 Task: Buy 3 Axle Damper & Kicker Shocks of size 140 mm from Shocks, Struts & Suspension section under best seller category for shipping address: Maddie Scott, 1225 Ridge Road, Dodge City, Kansas 67801, Cell Number 6205197251. Pay from credit card ending with 7965, CVV 549
Action: Key pressed amazon.com<Key.enter>
Screenshot: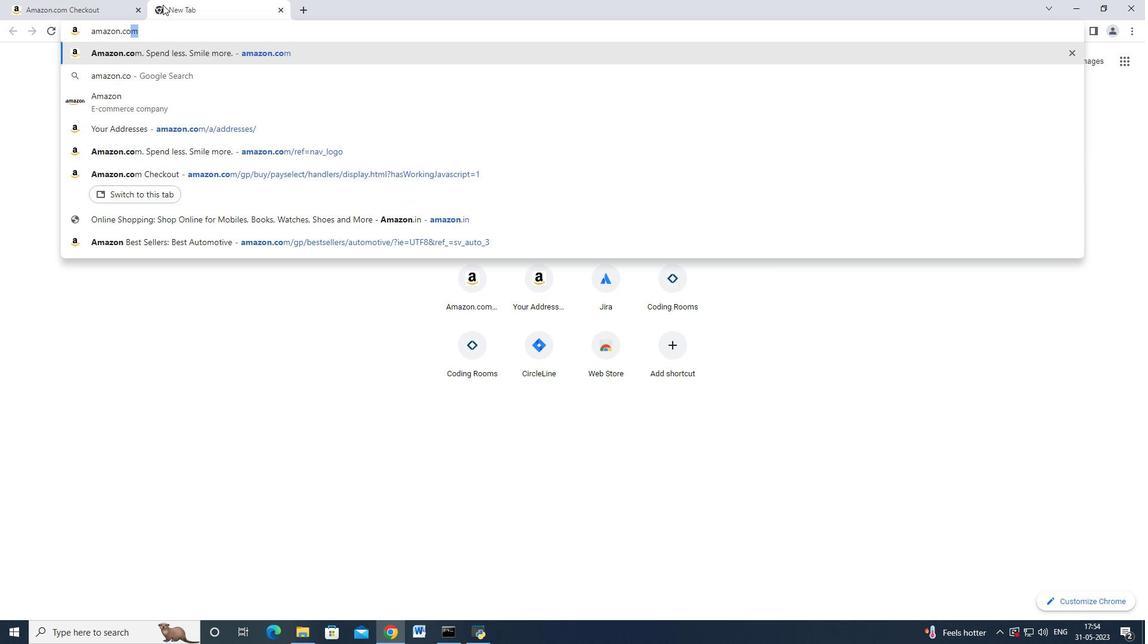 
Action: Mouse moved to (18, 97)
Screenshot: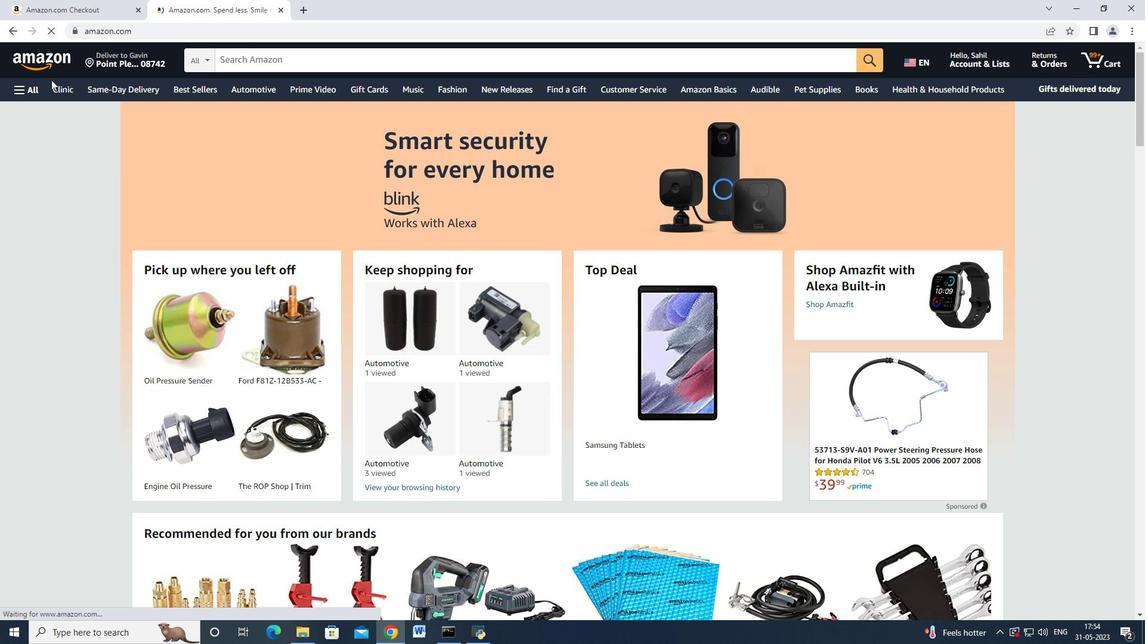 
Action: Mouse pressed left at (18, 97)
Screenshot: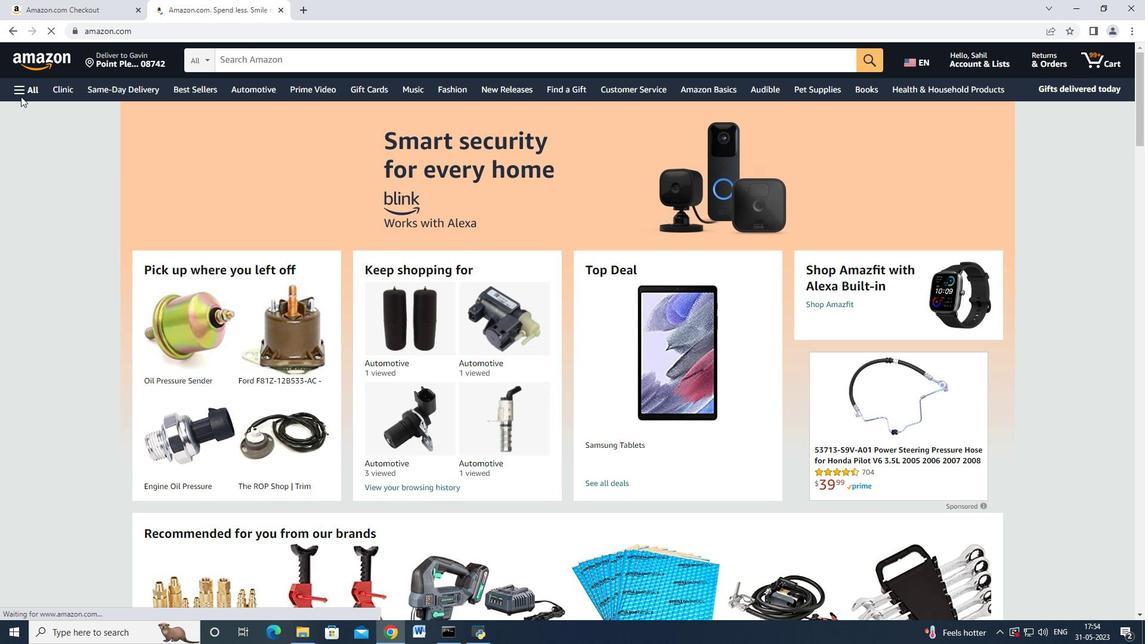 
Action: Mouse moved to (35, 119)
Screenshot: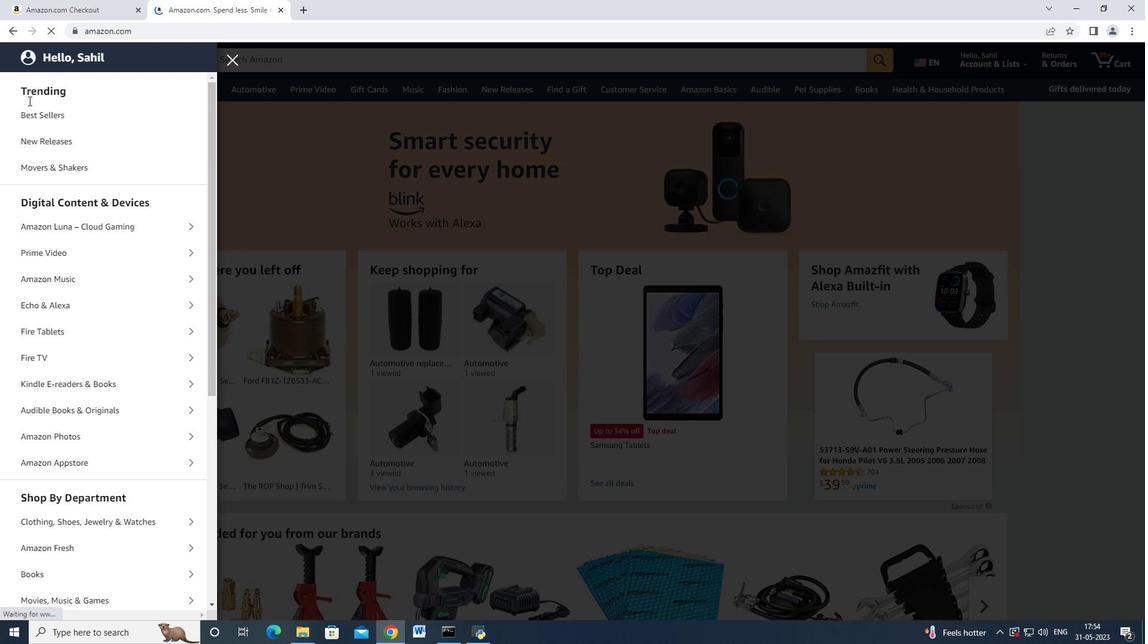 
Action: Mouse scrolled (35, 118) with delta (0, 0)
Screenshot: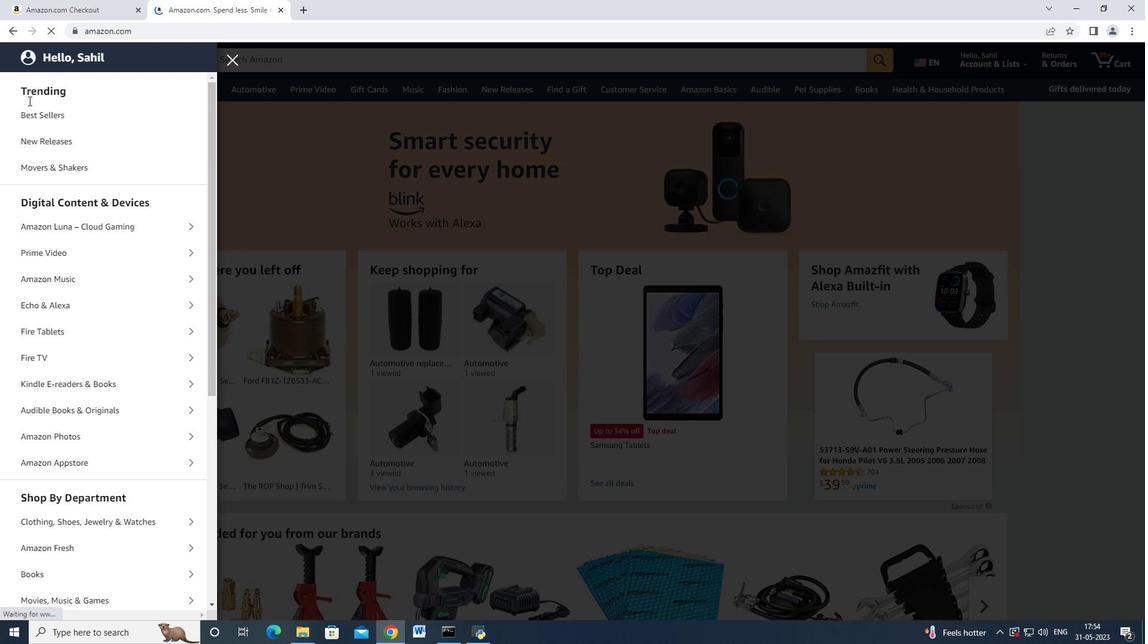 
Action: Mouse moved to (35, 119)
Screenshot: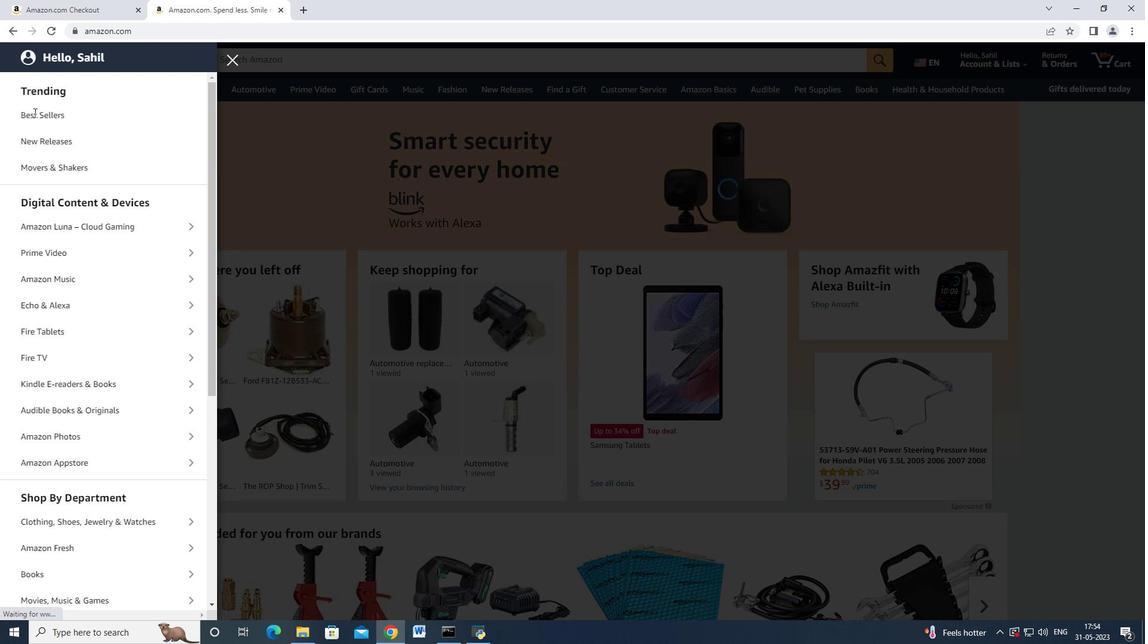 
Action: Mouse scrolled (35, 119) with delta (0, 0)
Screenshot: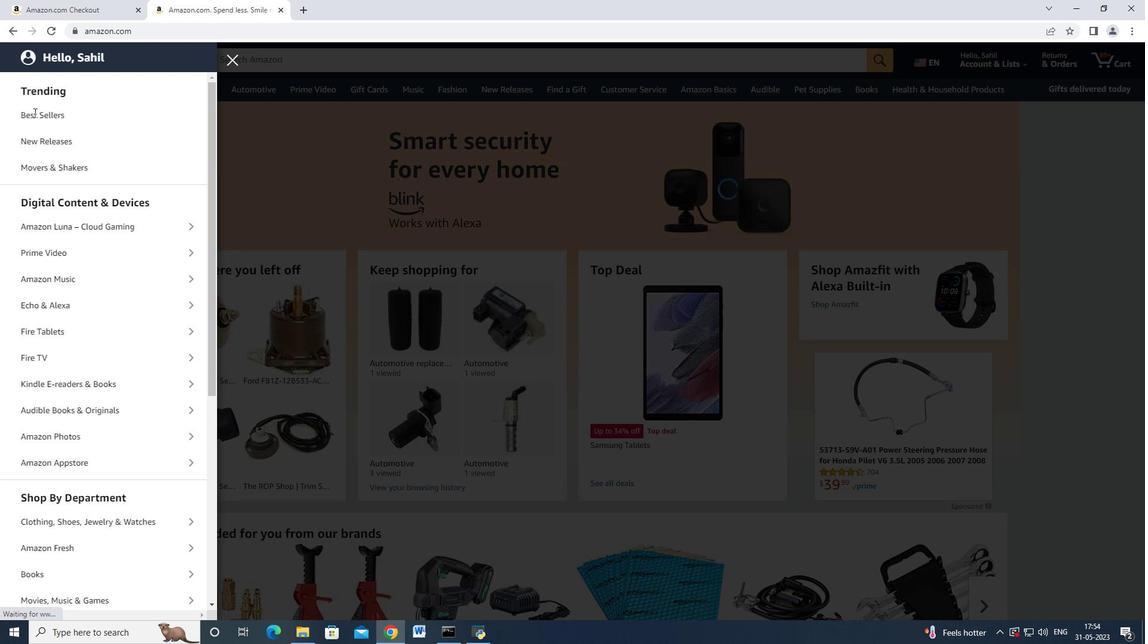 
Action: Mouse moved to (36, 130)
Screenshot: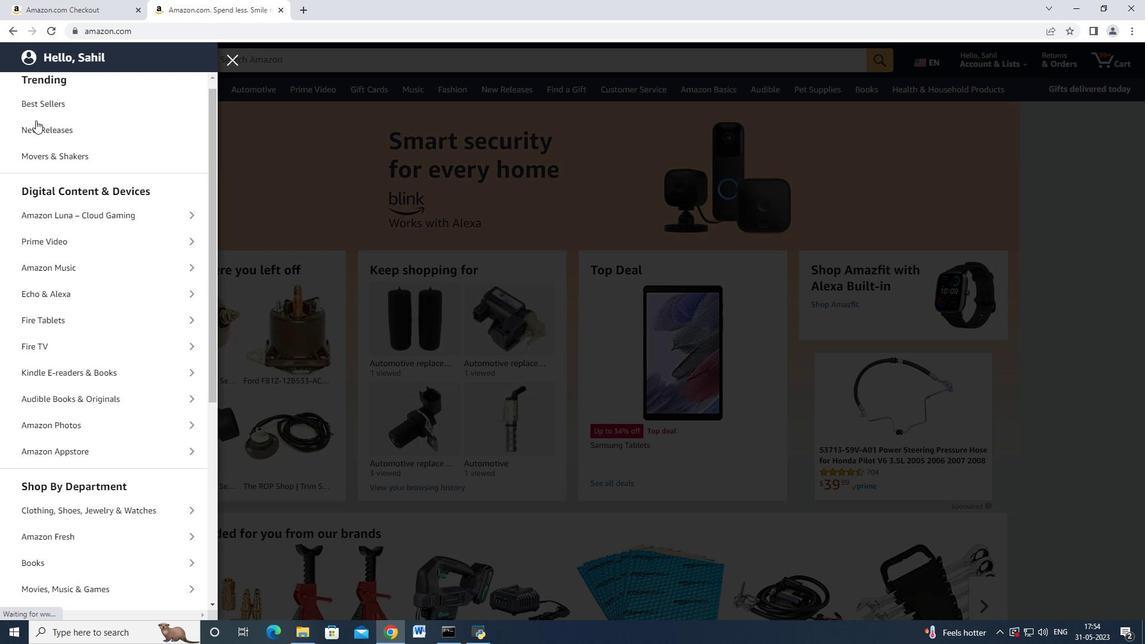 
Action: Mouse scrolled (36, 127) with delta (0, 0)
Screenshot: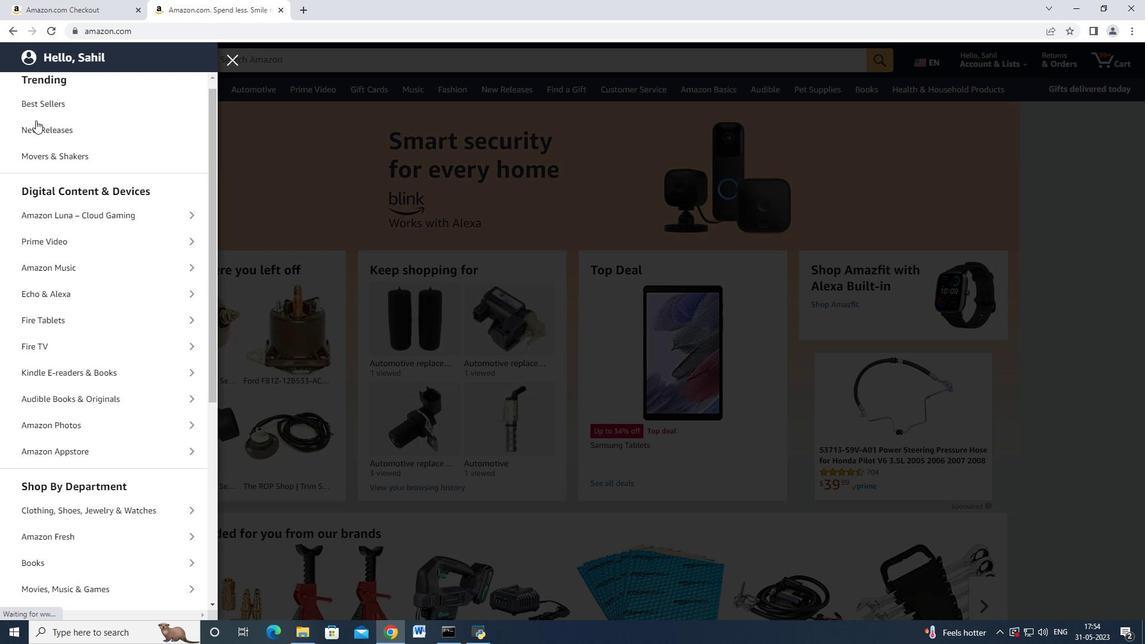 
Action: Mouse moved to (36, 130)
Screenshot: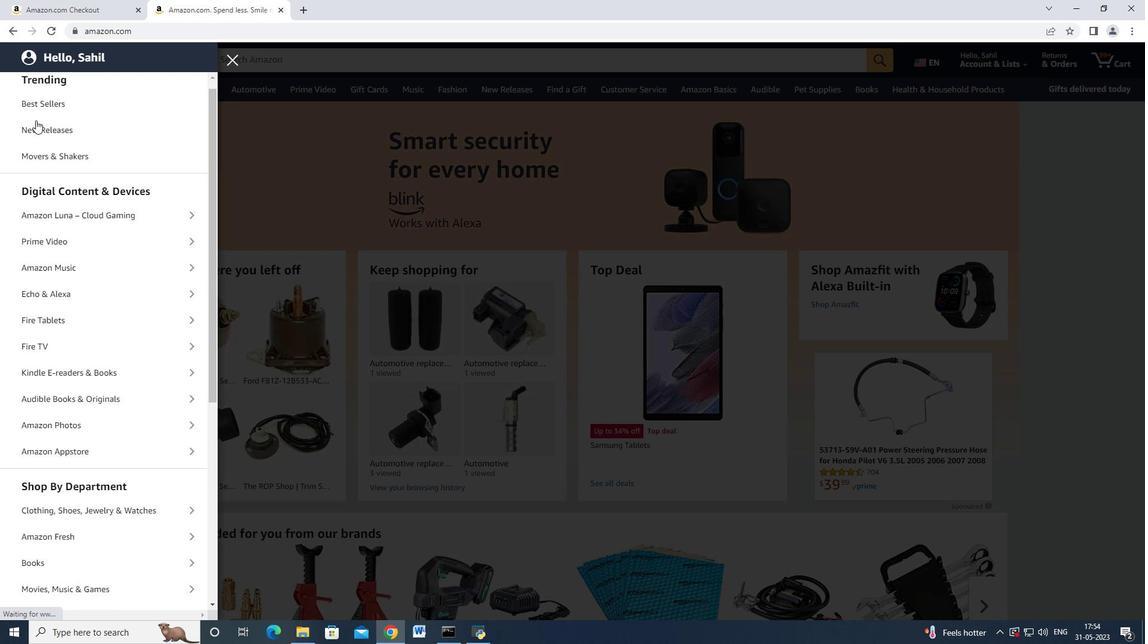 
Action: Mouse scrolled (36, 130) with delta (0, 0)
Screenshot: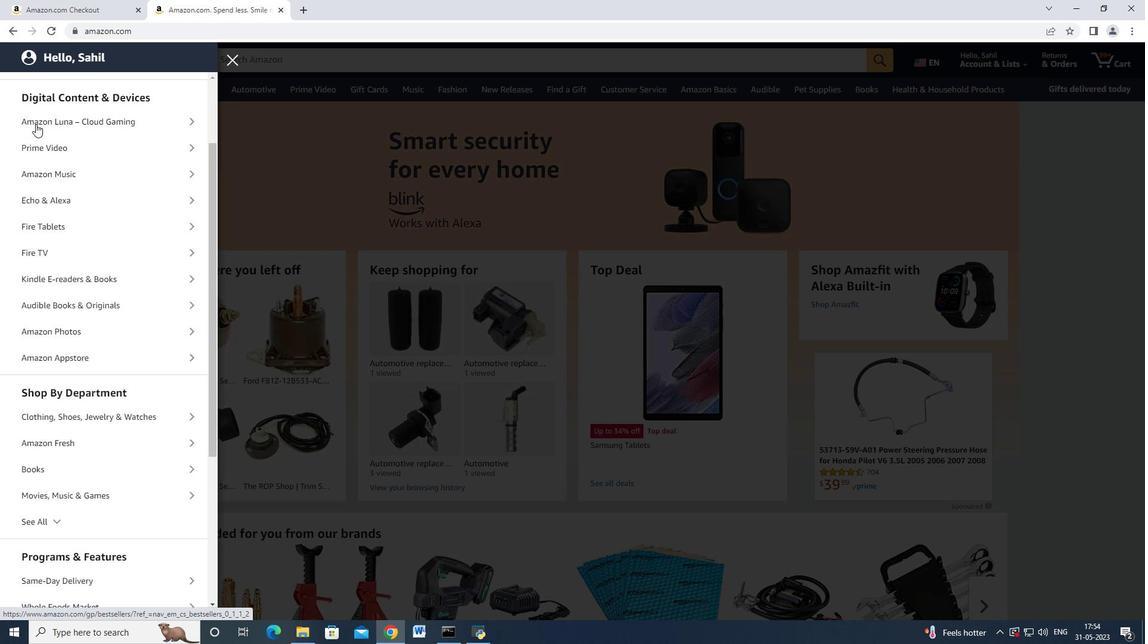 
Action: Mouse moved to (45, 292)
Screenshot: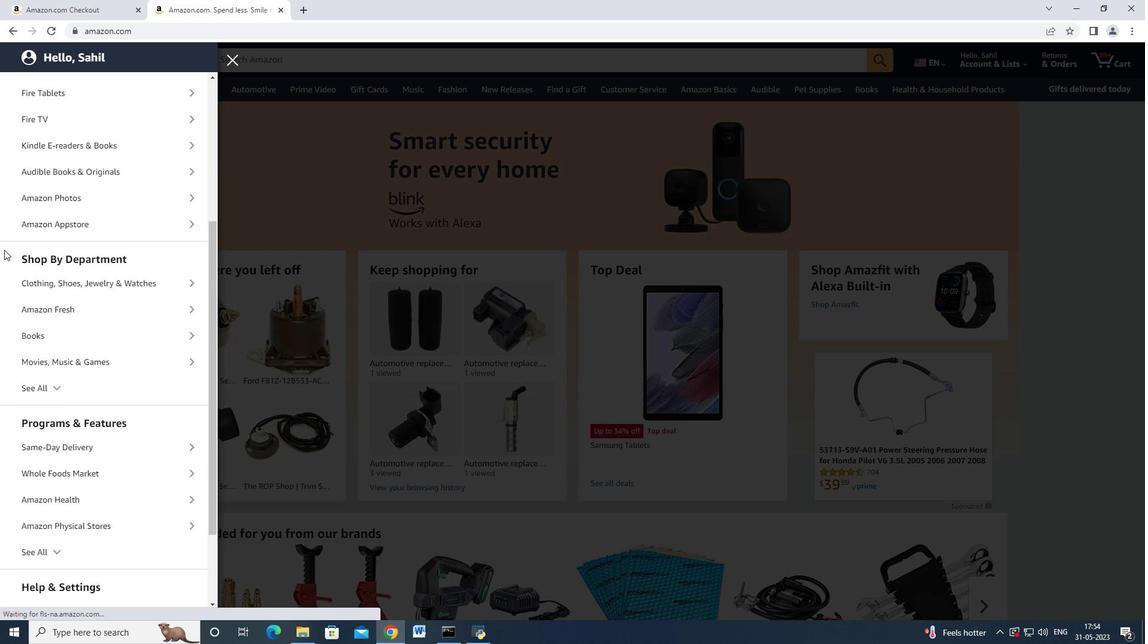 
Action: Mouse scrolled (45, 292) with delta (0, 0)
Screenshot: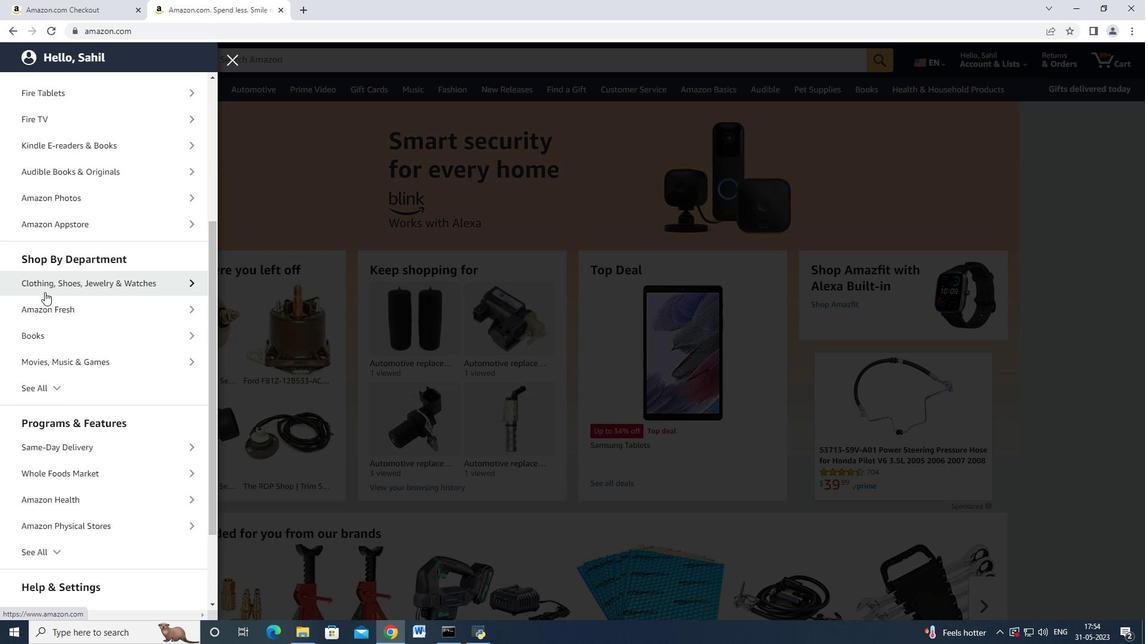 
Action: Mouse moved to (48, 324)
Screenshot: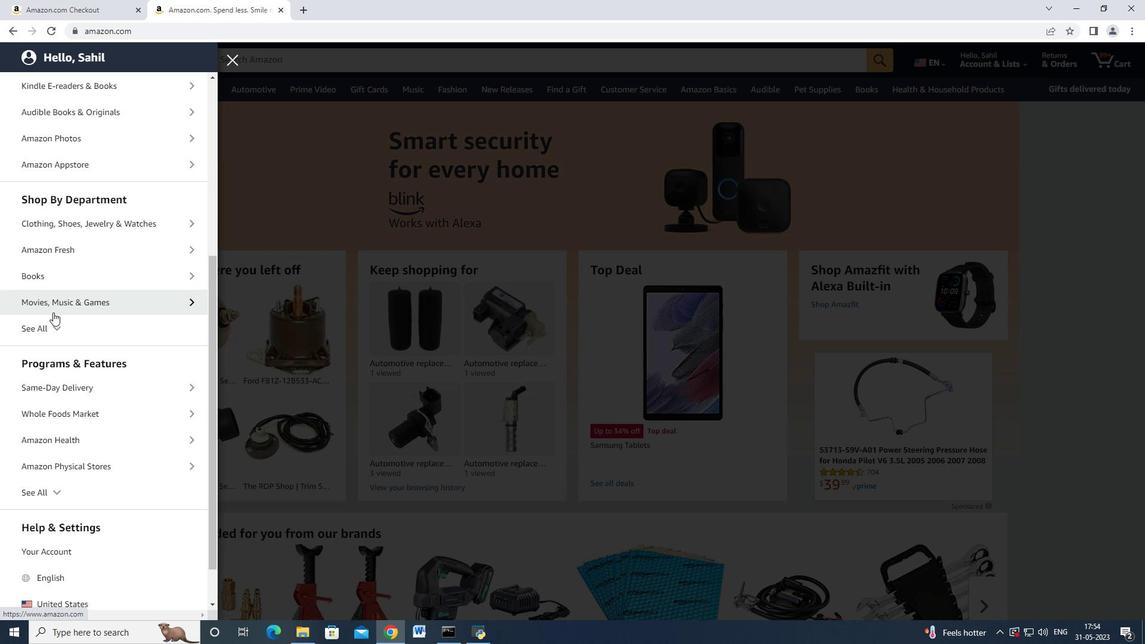 
Action: Mouse pressed left at (48, 324)
Screenshot: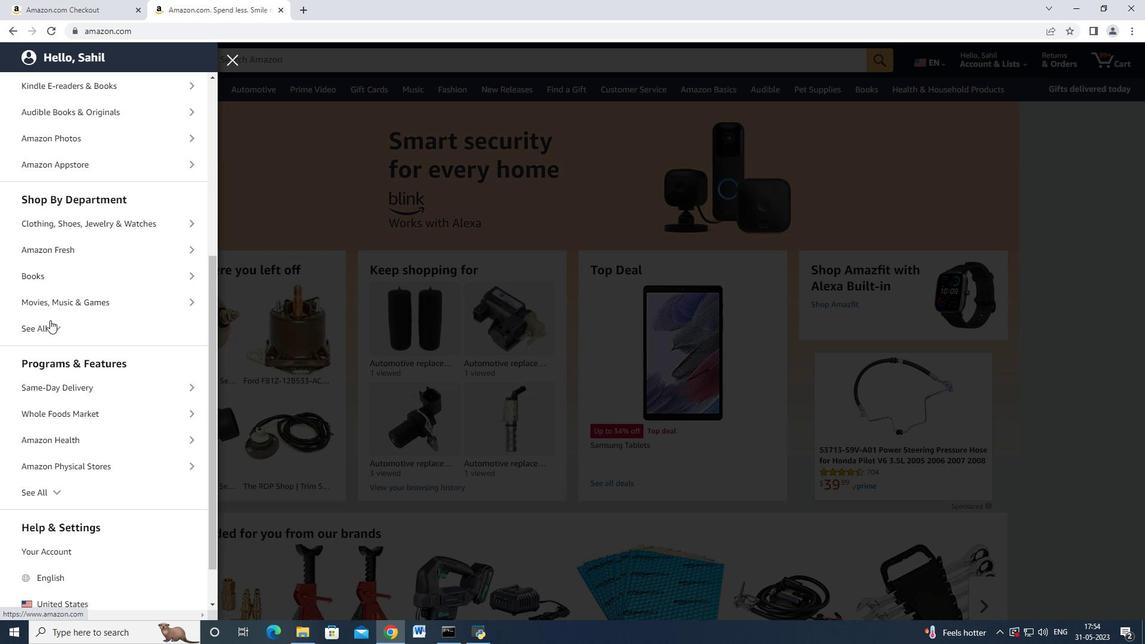 
Action: Mouse moved to (56, 317)
Screenshot: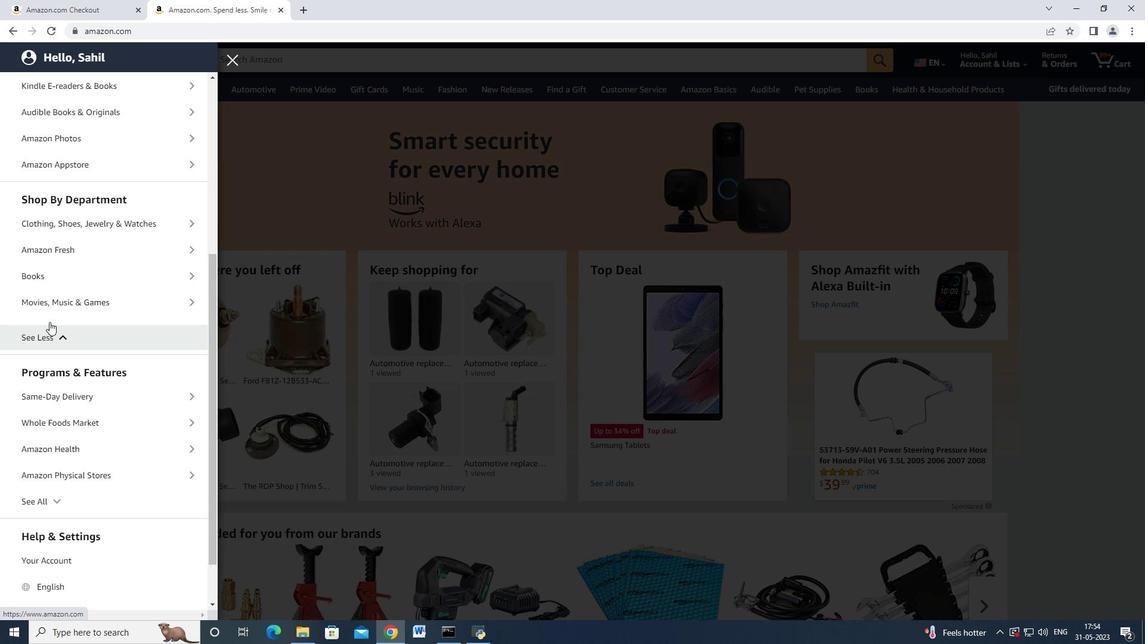 
Action: Mouse scrolled (56, 317) with delta (0, 0)
Screenshot: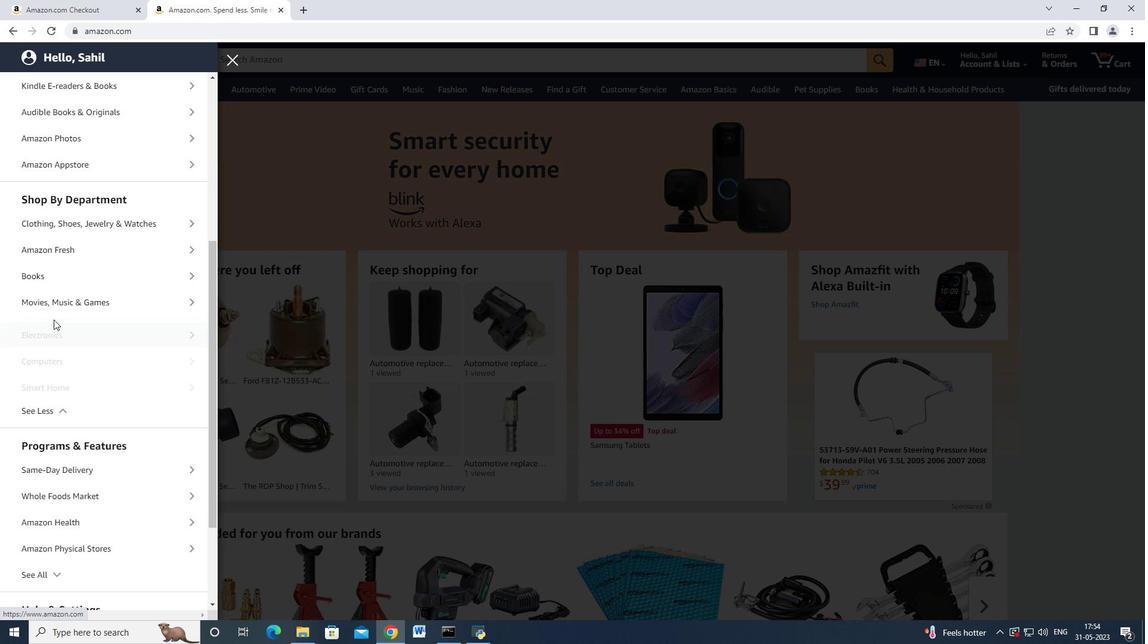 
Action: Mouse scrolled (56, 317) with delta (0, 0)
Screenshot: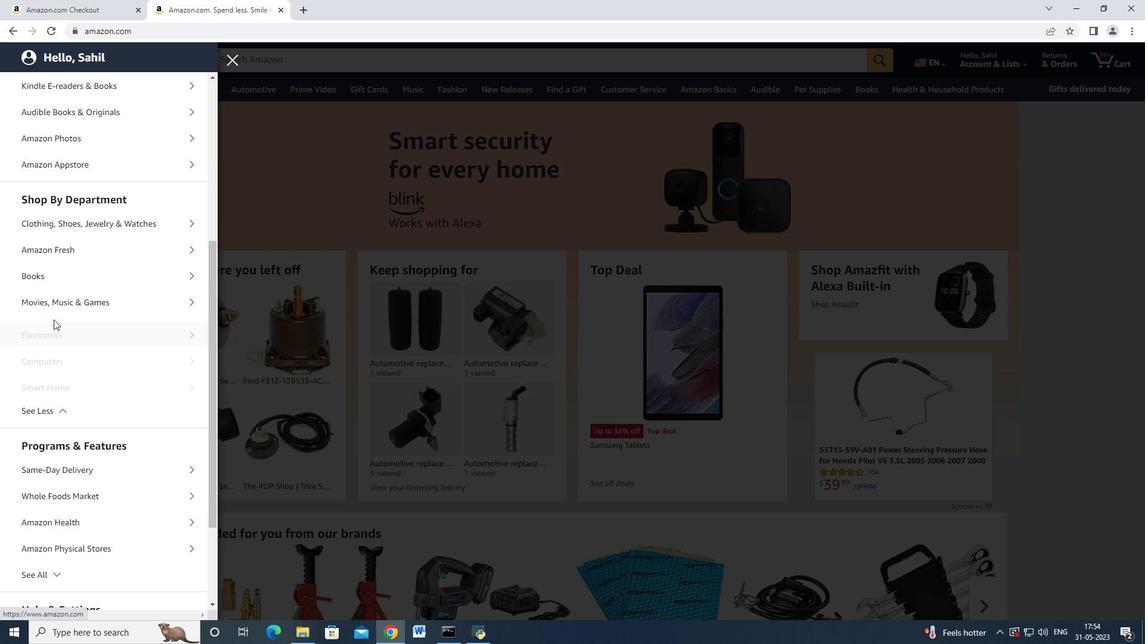 
Action: Mouse scrolled (56, 317) with delta (0, 0)
Screenshot: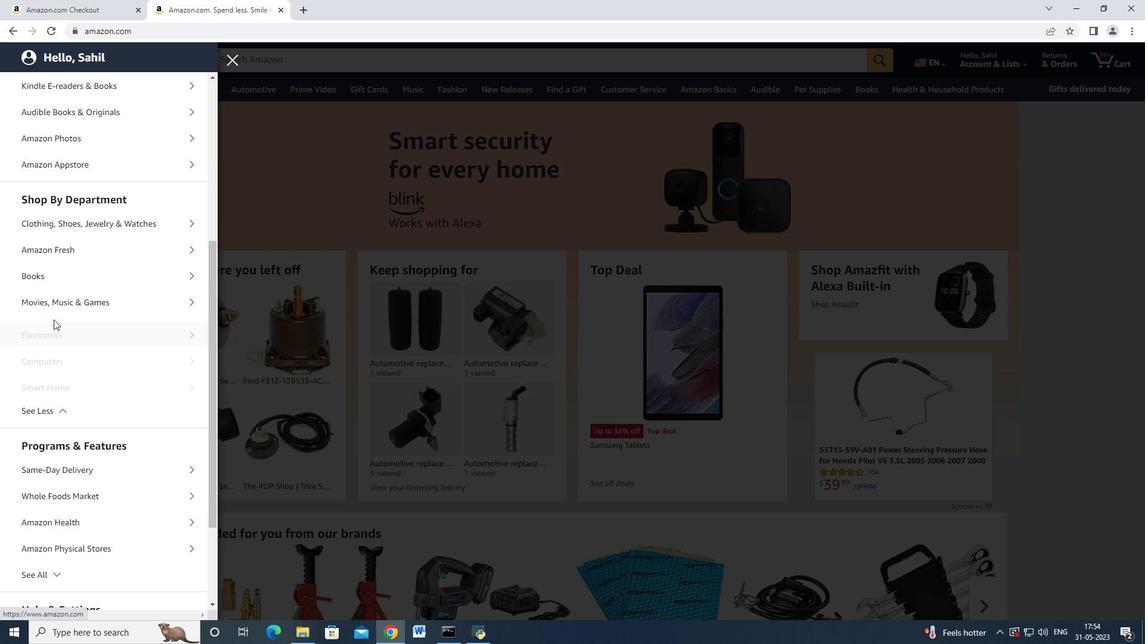 
Action: Mouse scrolled (56, 317) with delta (0, 0)
Screenshot: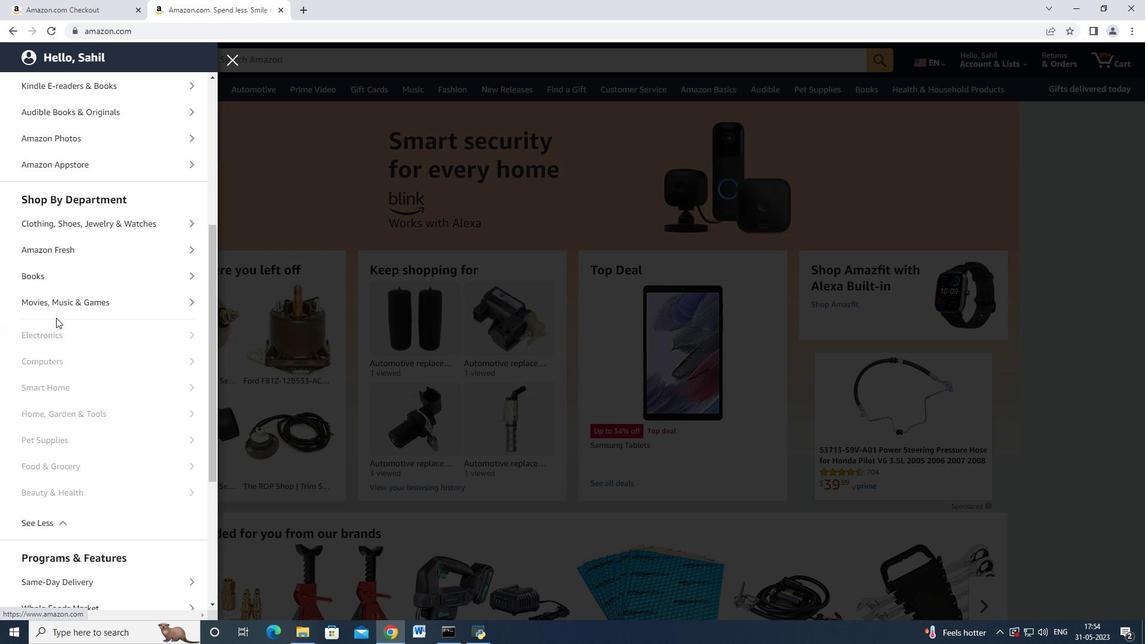 
Action: Mouse scrolled (56, 317) with delta (0, 0)
Screenshot: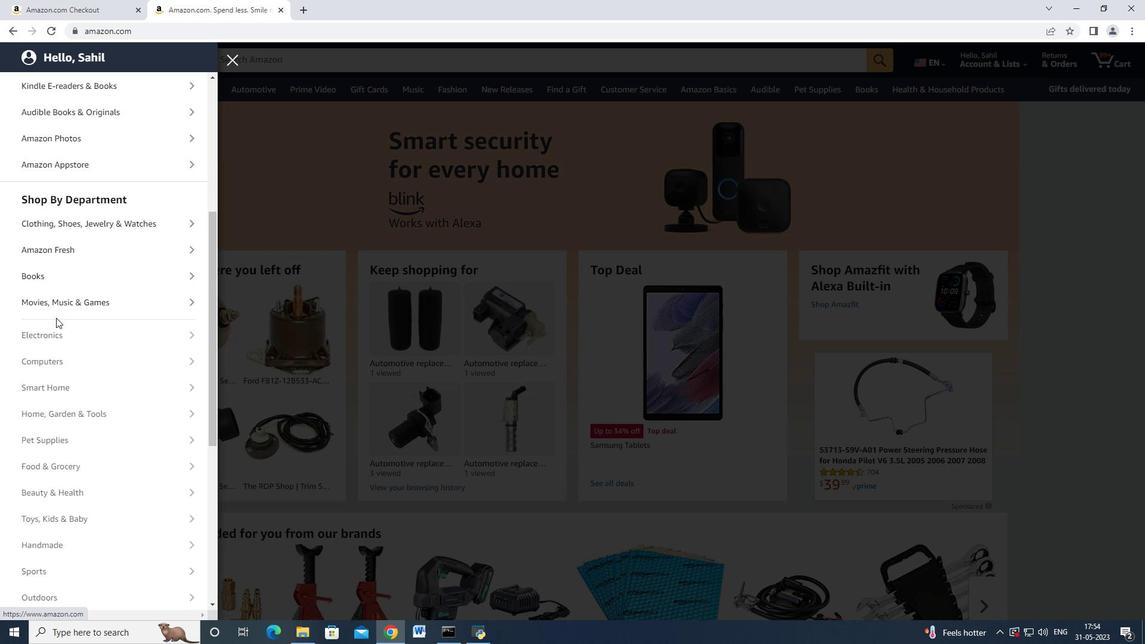 
Action: Mouse moved to (80, 327)
Screenshot: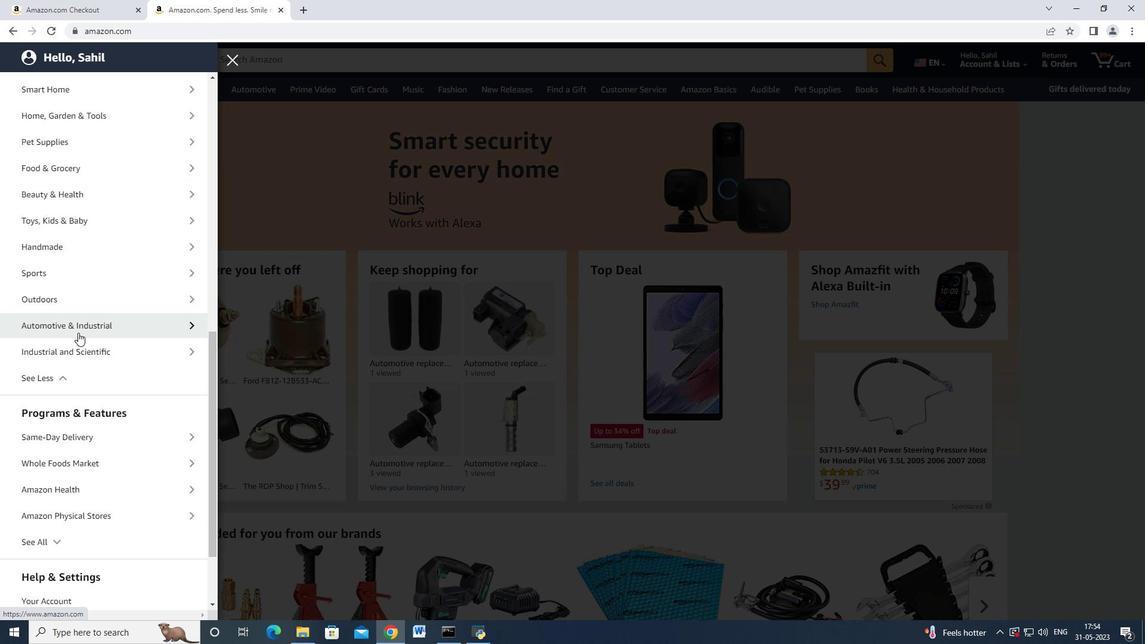 
Action: Mouse pressed left at (80, 327)
Screenshot: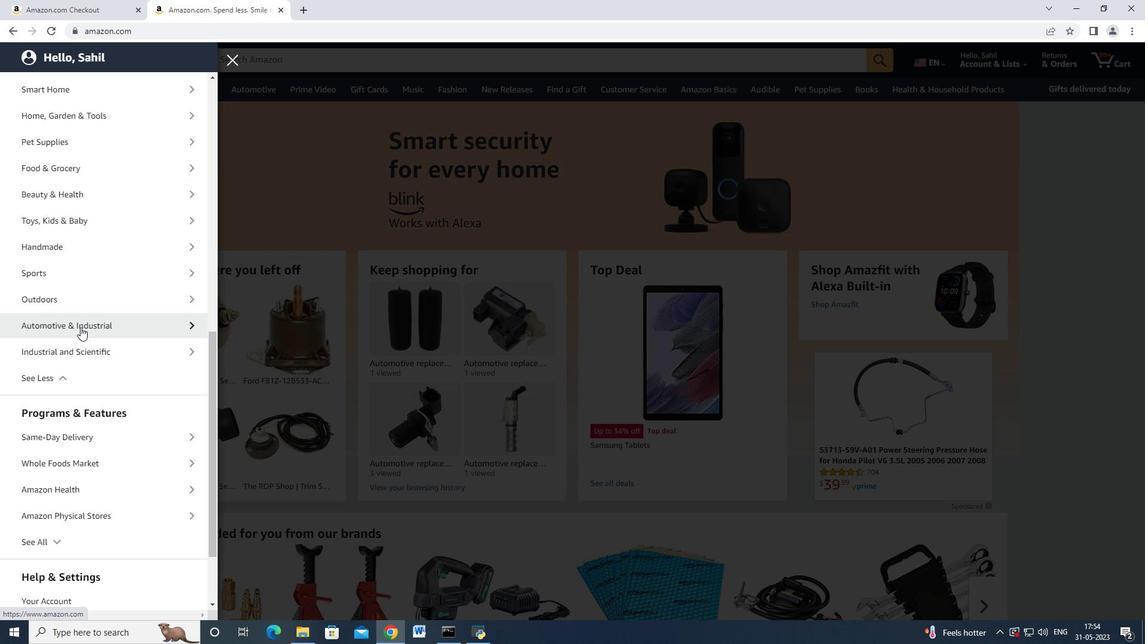 
Action: Mouse moved to (85, 149)
Screenshot: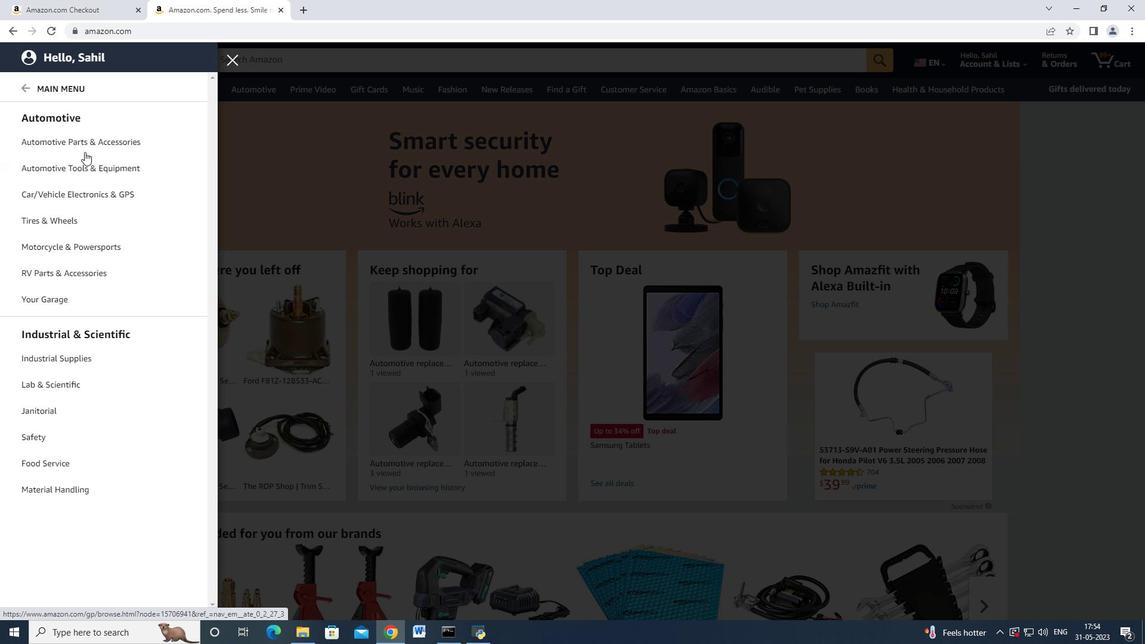 
Action: Mouse pressed left at (85, 149)
Screenshot: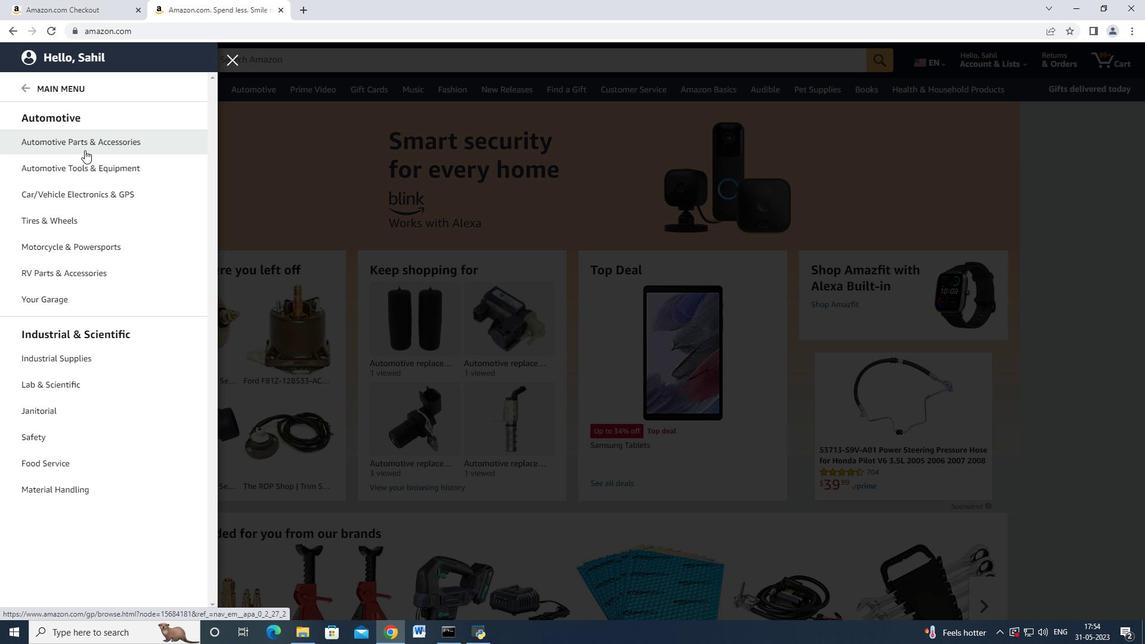 
Action: Mouse moved to (84, 214)
Screenshot: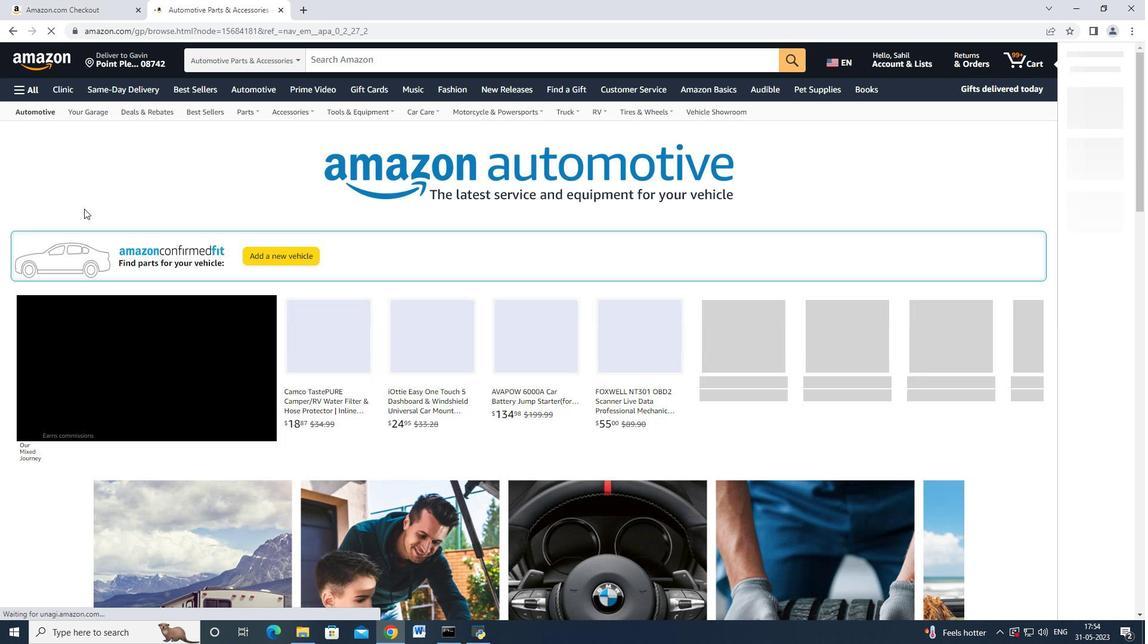 
Action: Mouse scrolled (84, 214) with delta (0, 0)
Screenshot: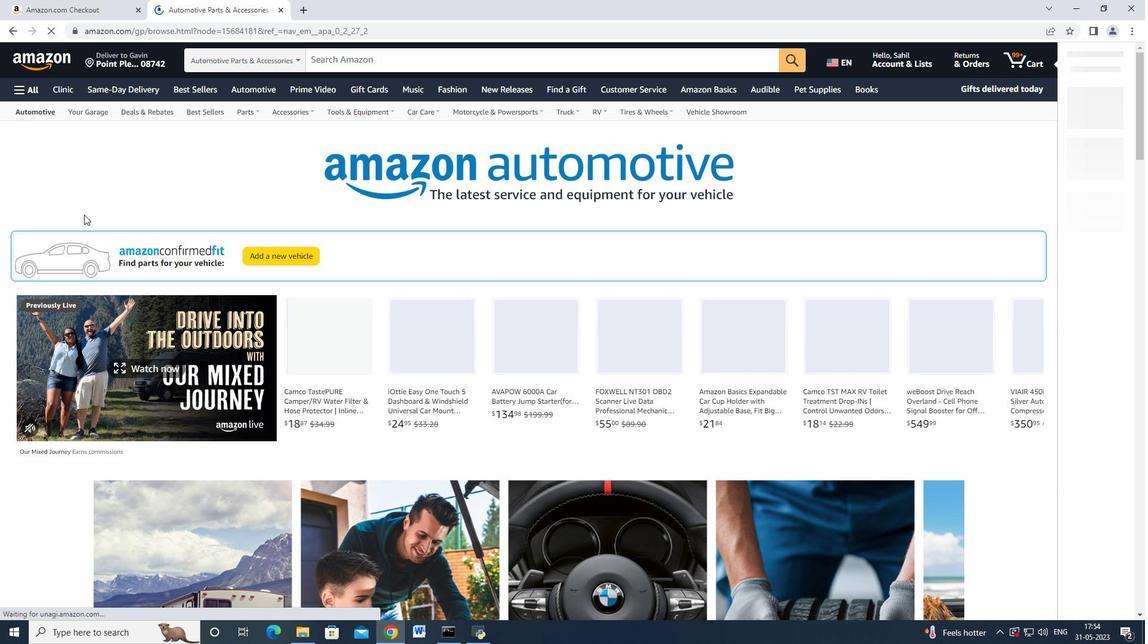 
Action: Mouse scrolled (84, 215) with delta (0, 0)
Screenshot: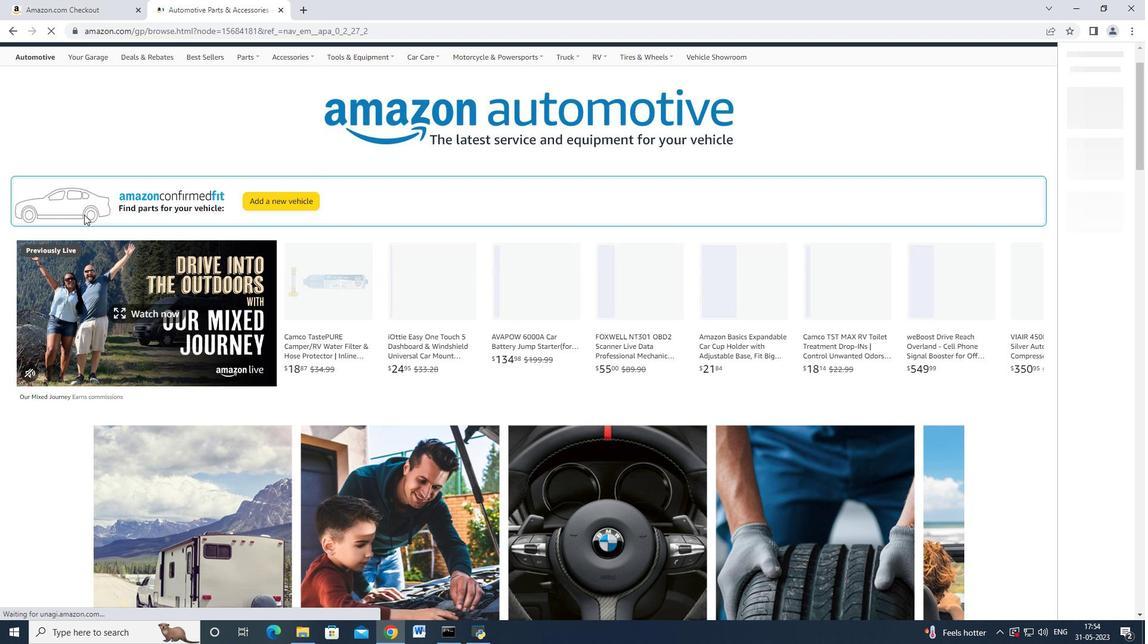 
Action: Mouse moved to (191, 111)
Screenshot: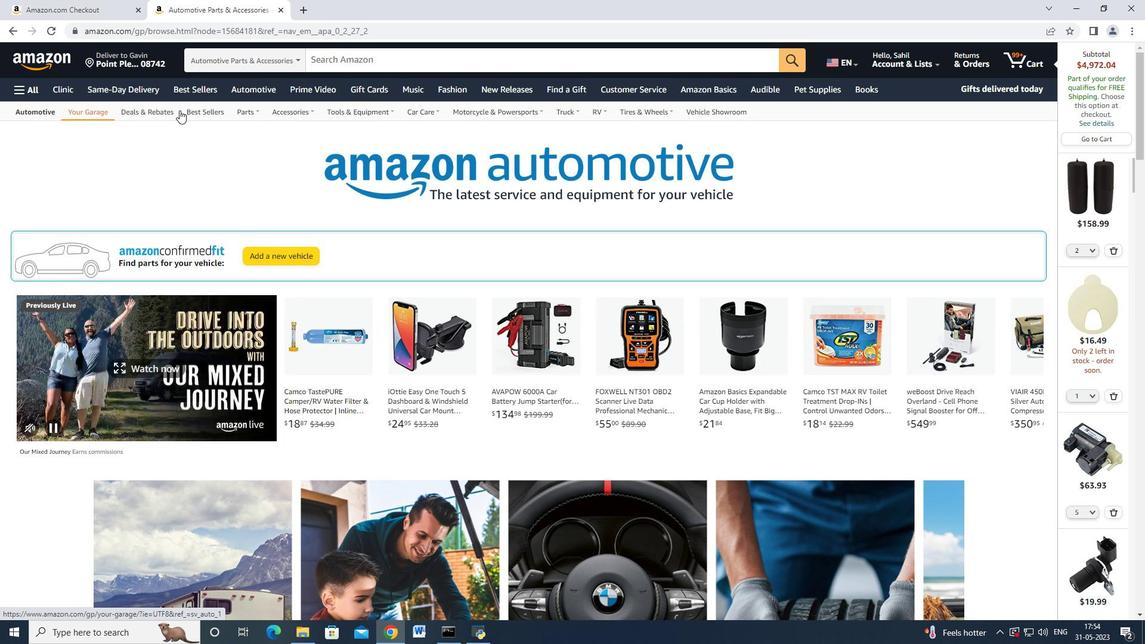 
Action: Mouse pressed left at (191, 111)
Screenshot: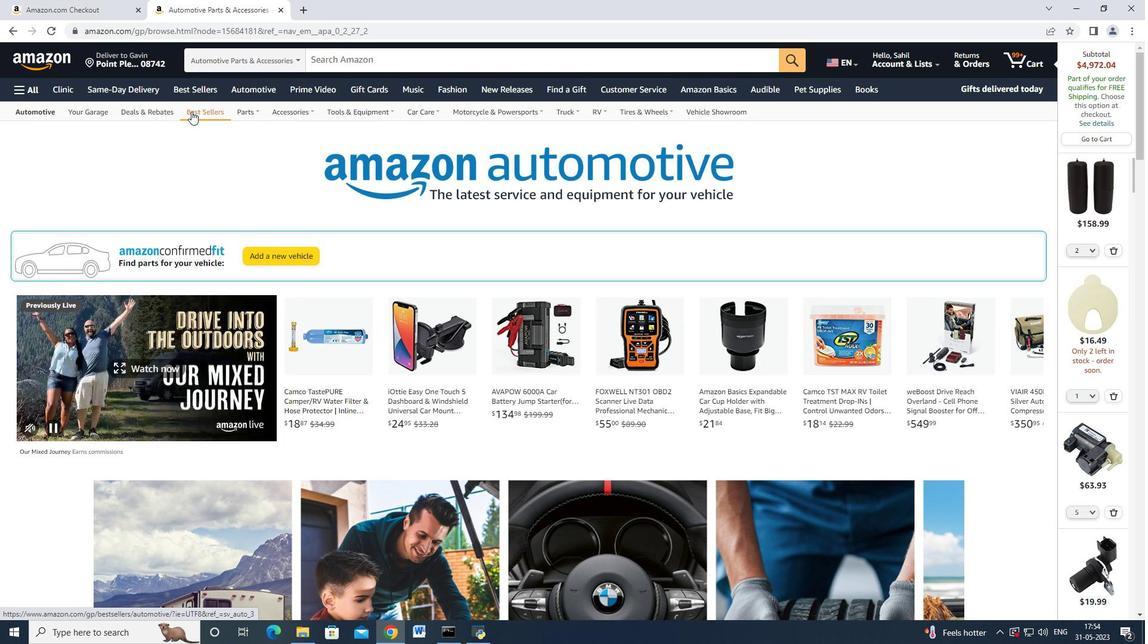 
Action: Mouse moved to (135, 229)
Screenshot: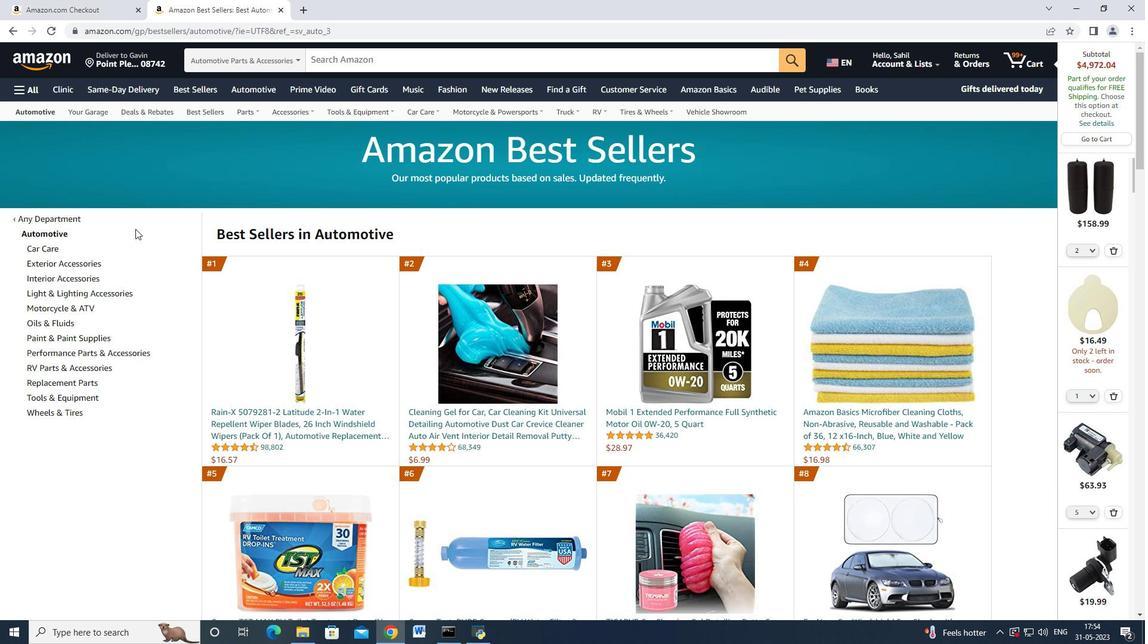 
Action: Mouse scrolled (135, 229) with delta (0, 0)
Screenshot: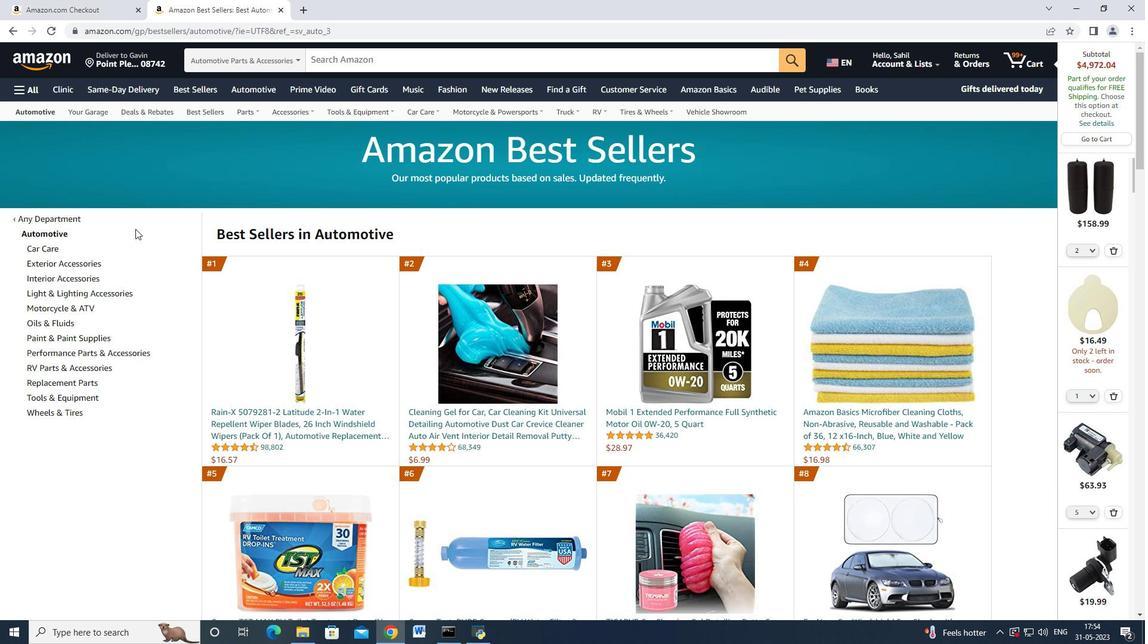 
Action: Mouse moved to (117, 254)
Screenshot: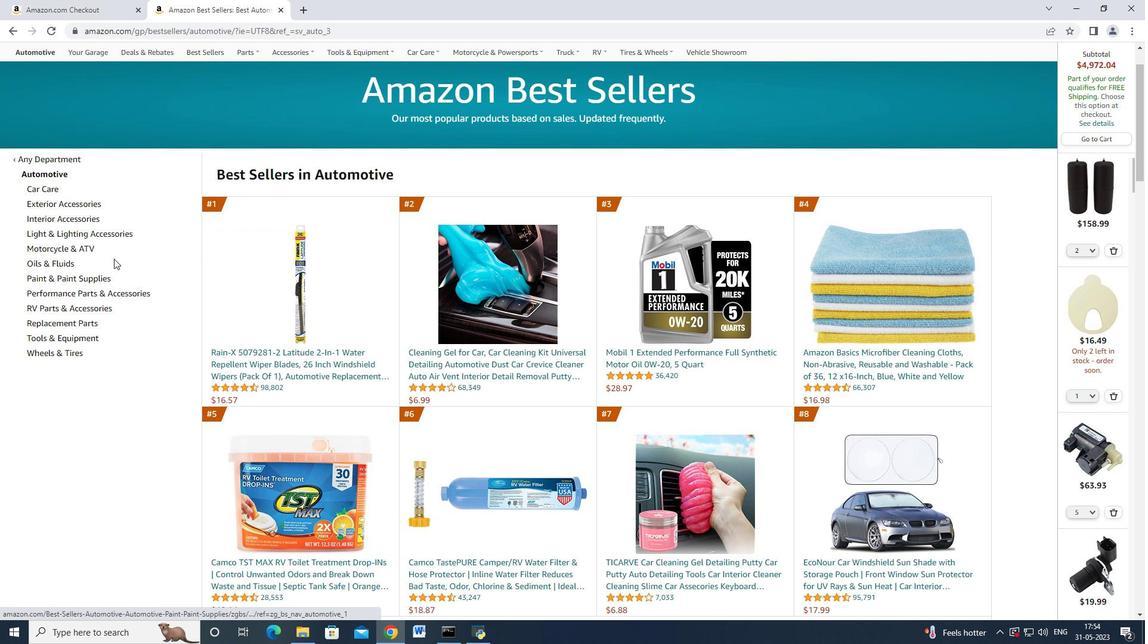 
Action: Mouse scrolled (117, 254) with delta (0, 0)
Screenshot: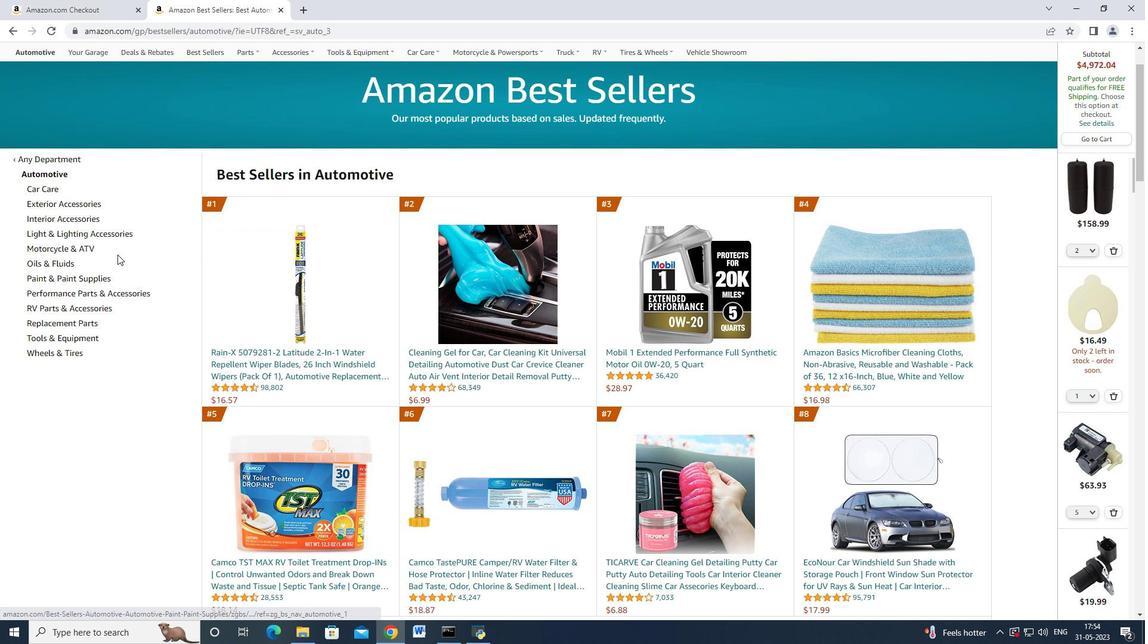 
Action: Mouse moved to (81, 261)
Screenshot: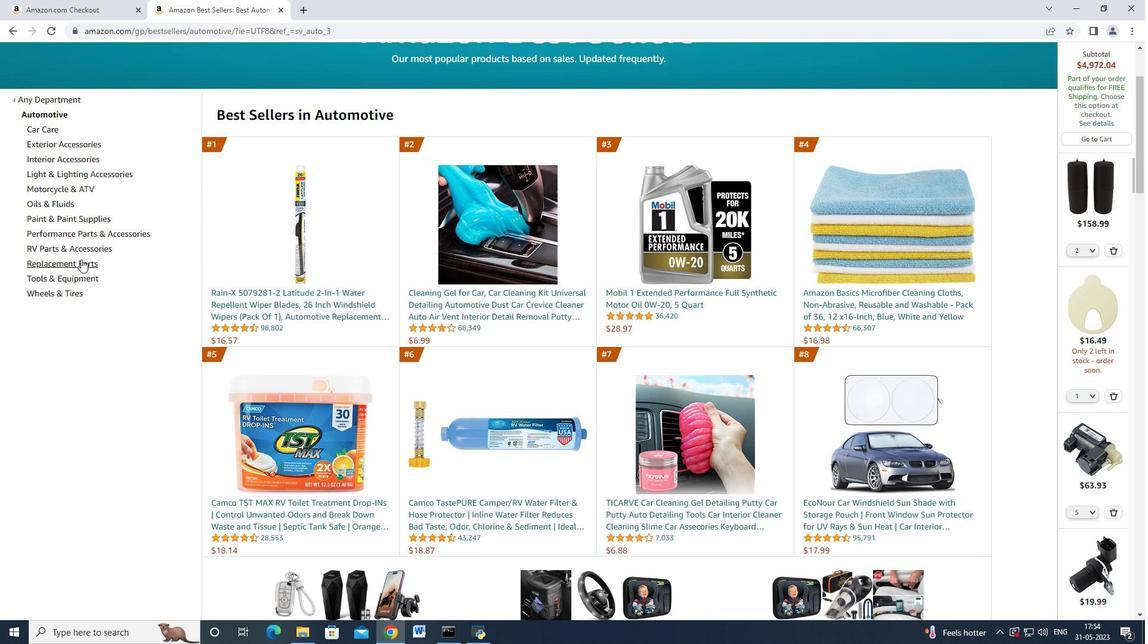 
Action: Mouse pressed left at (81, 261)
Screenshot: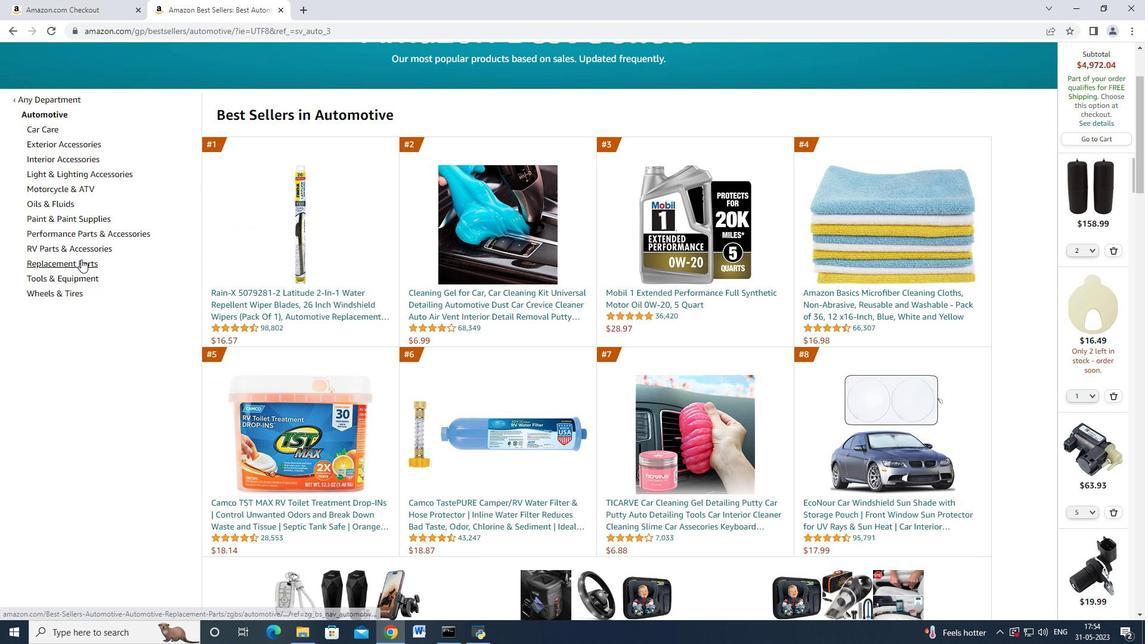 
Action: Mouse moved to (149, 189)
Screenshot: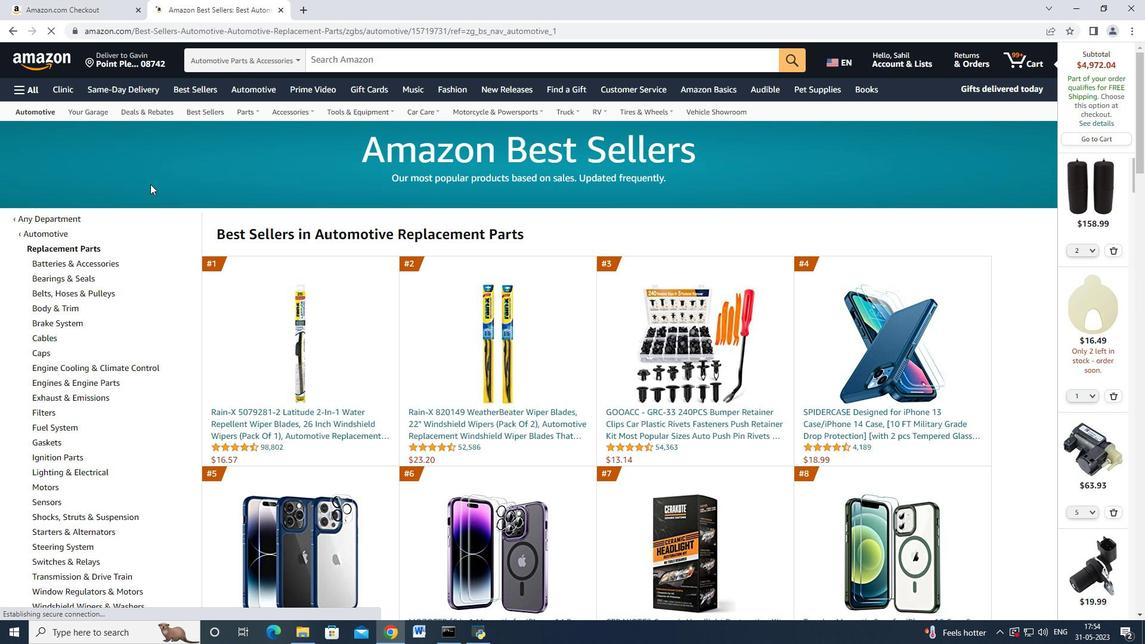 
Action: Mouse scrolled (149, 189) with delta (0, 0)
Screenshot: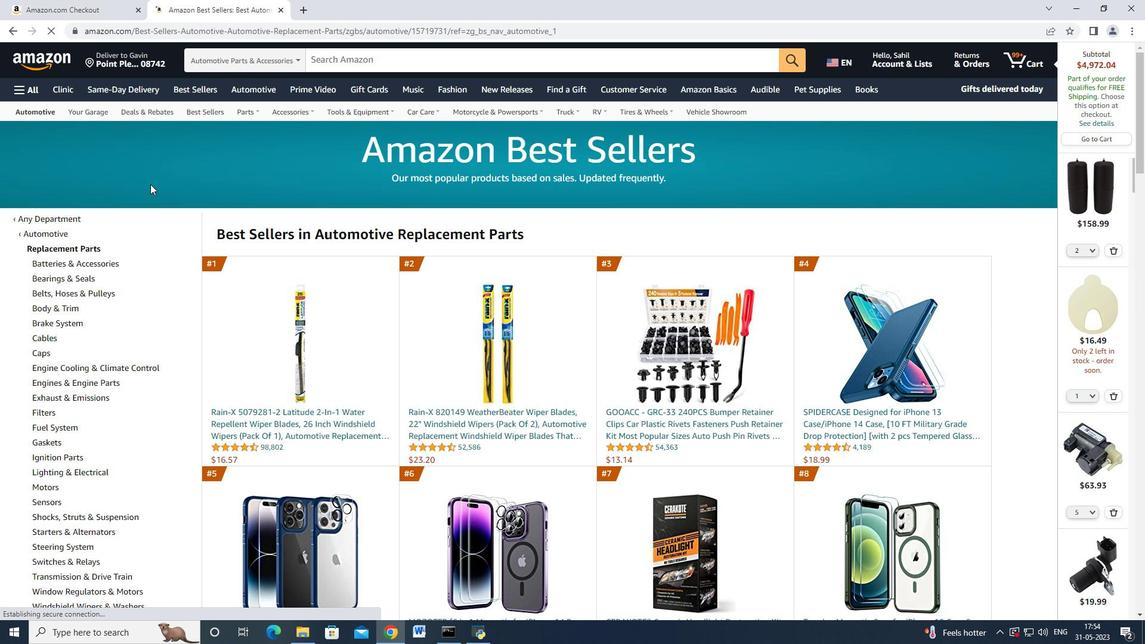 
Action: Mouse scrolled (149, 189) with delta (0, 0)
Screenshot: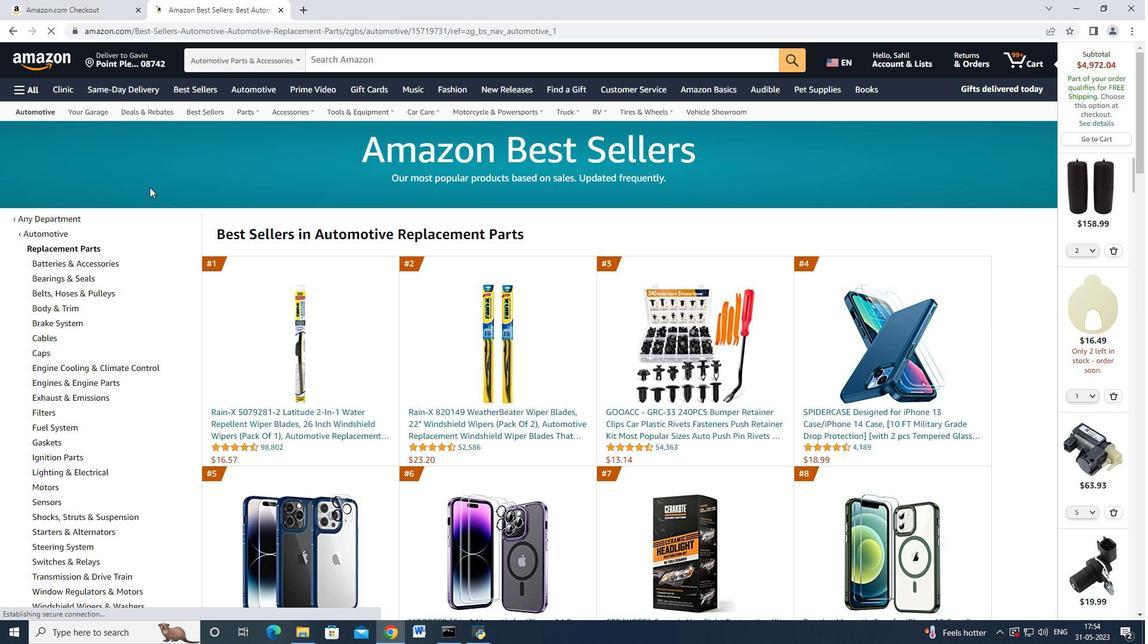 
Action: Mouse scrolled (149, 189) with delta (0, 0)
Screenshot: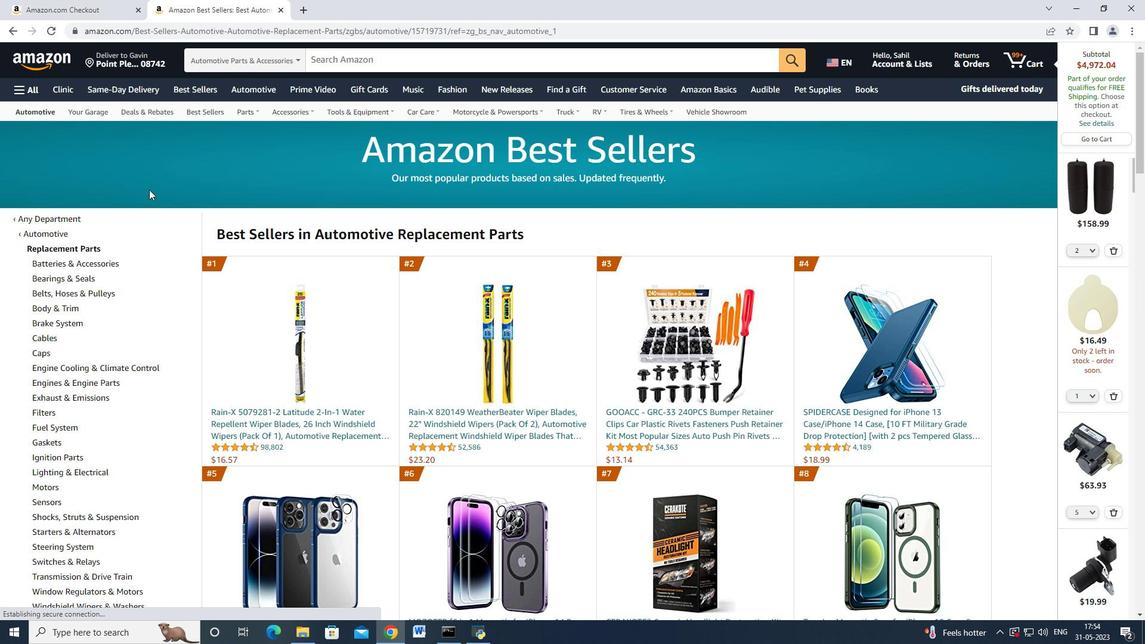 
Action: Mouse moved to (149, 195)
Screenshot: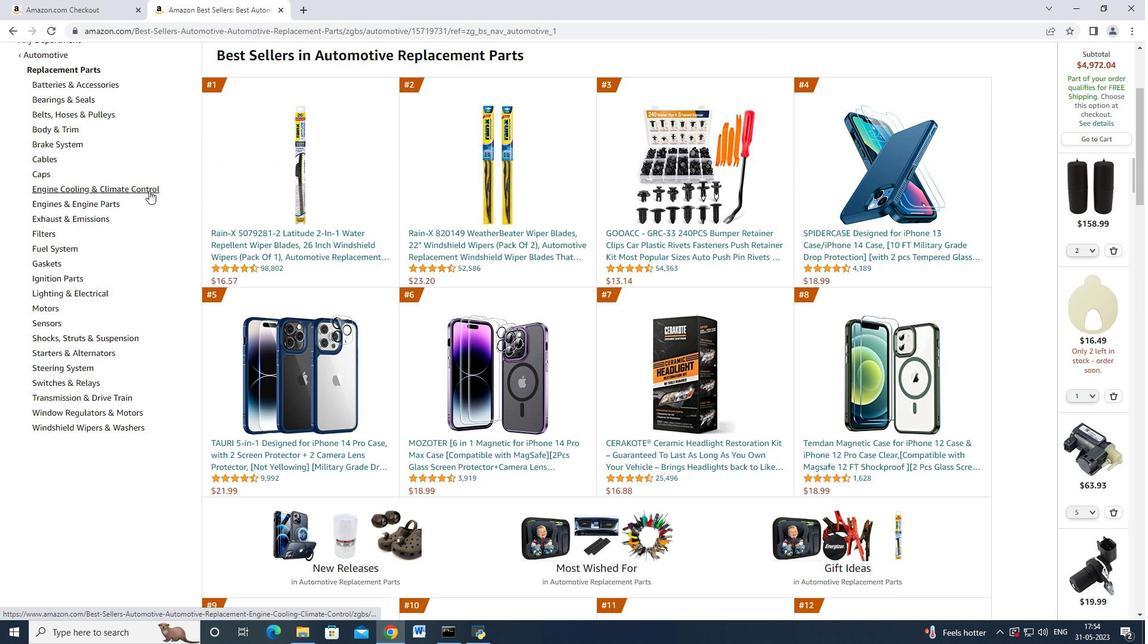 
Action: Mouse scrolled (149, 194) with delta (0, 0)
Screenshot: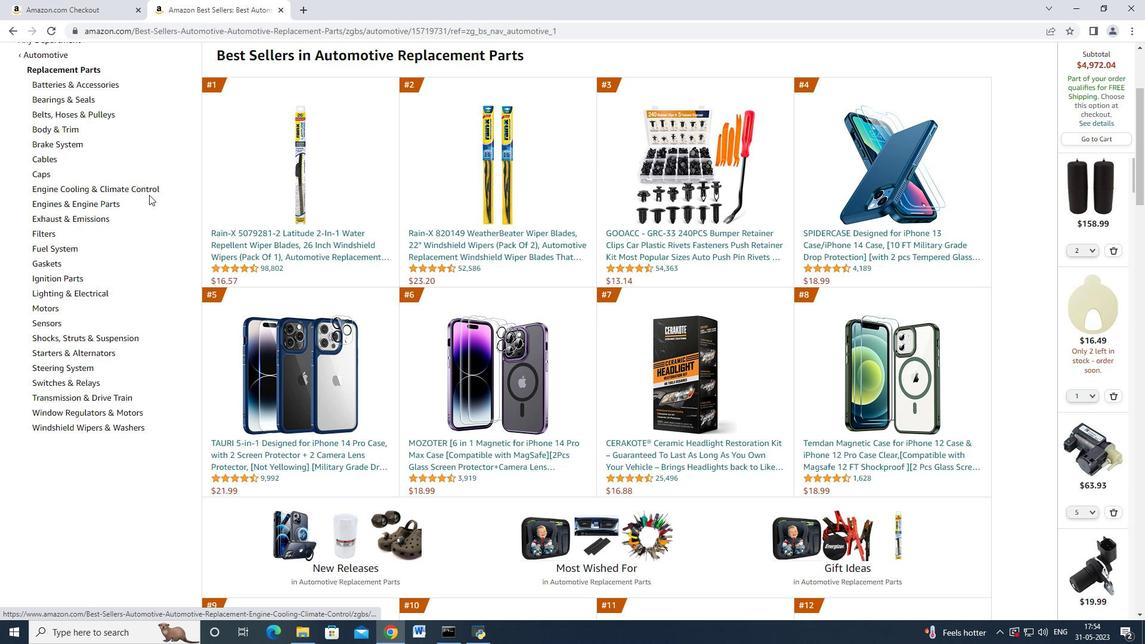 
Action: Mouse moved to (147, 198)
Screenshot: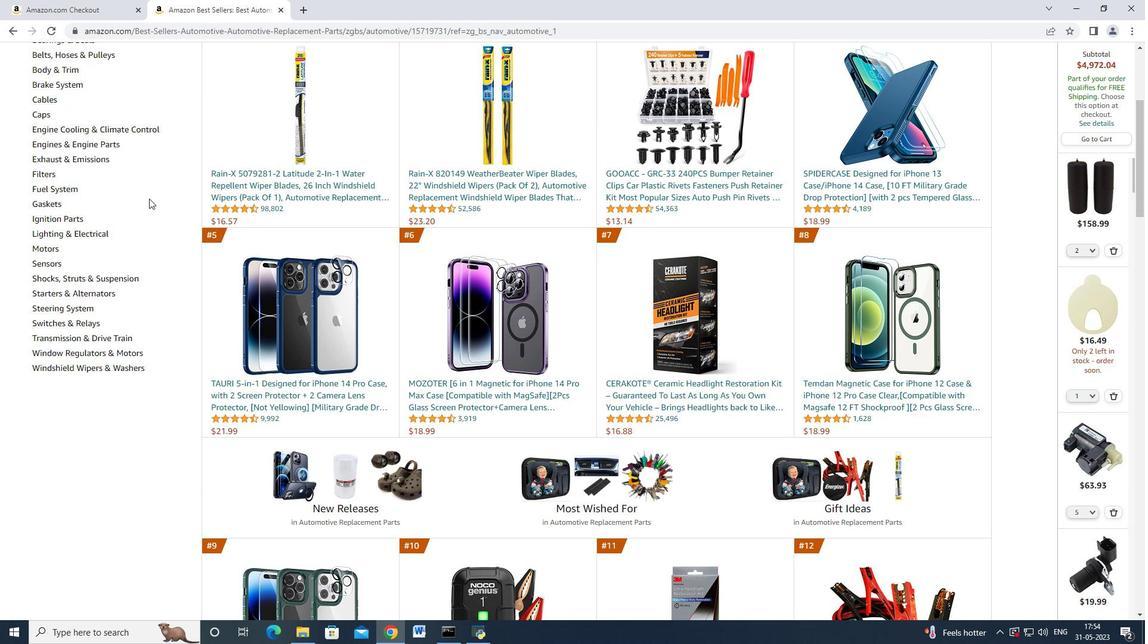 
Action: Mouse scrolled (147, 199) with delta (0, 0)
Screenshot: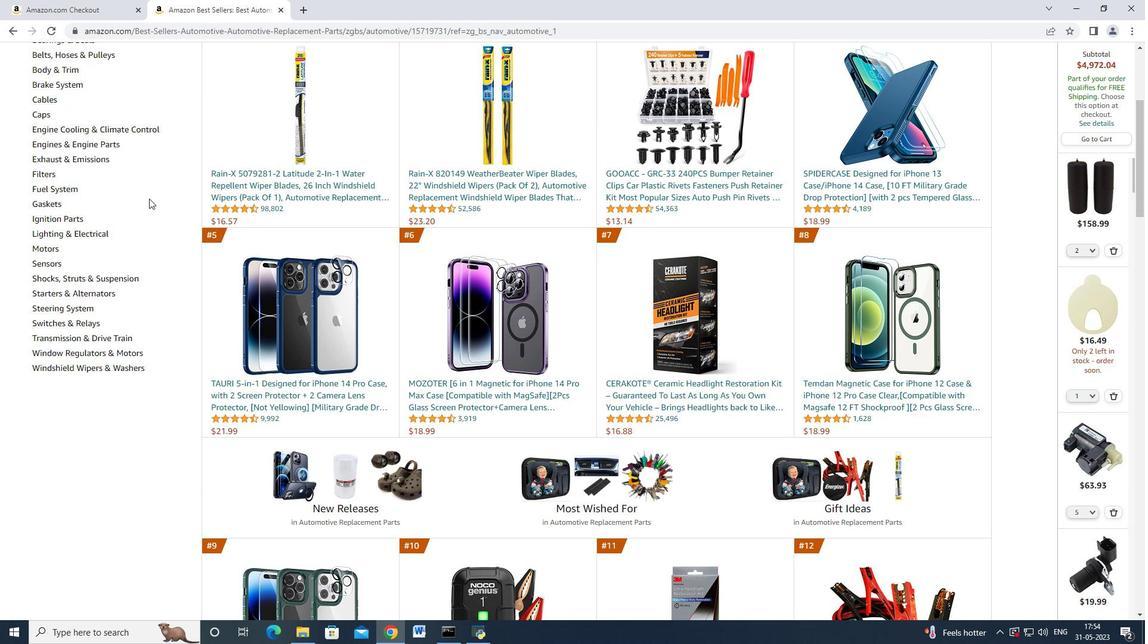
Action: Mouse moved to (146, 196)
Screenshot: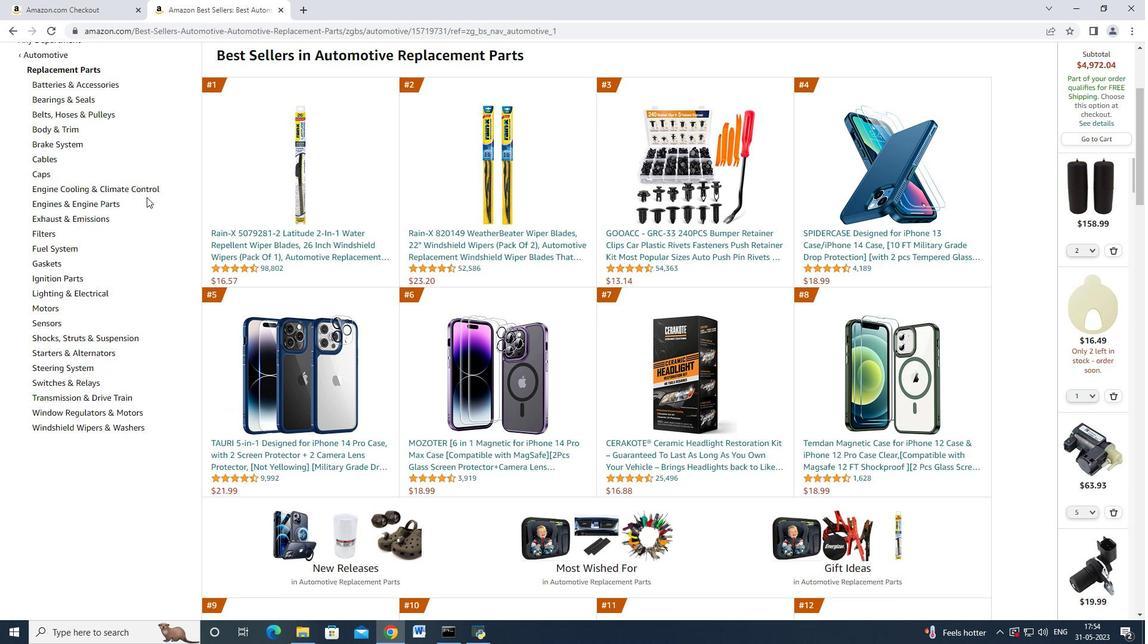 
Action: Mouse scrolled (146, 197) with delta (0, 0)
Screenshot: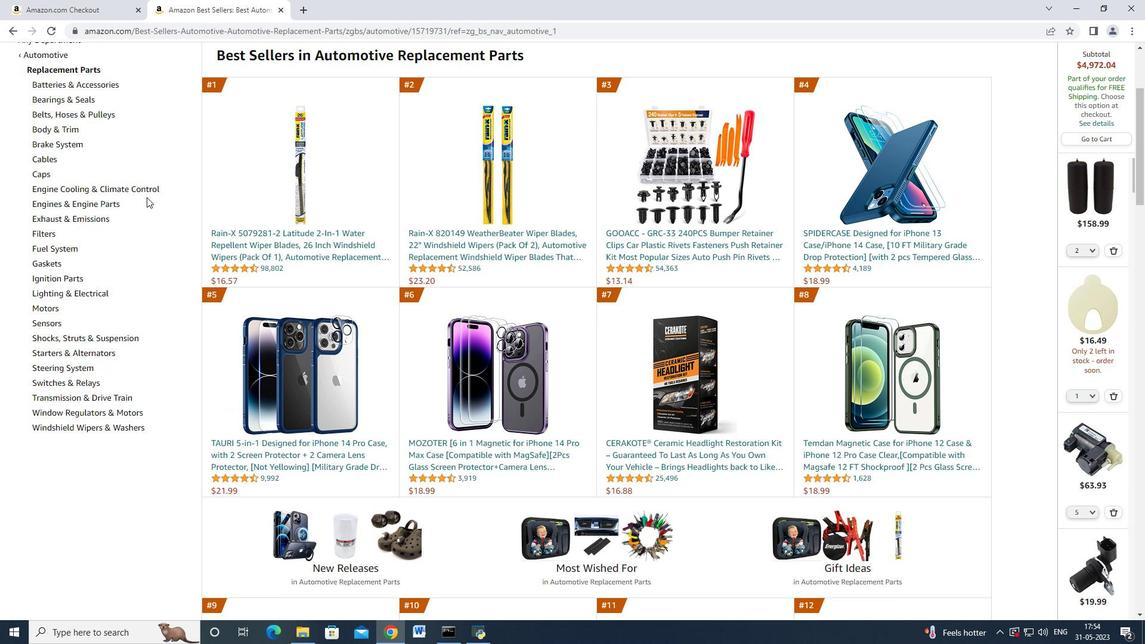 
Action: Mouse scrolled (146, 196) with delta (0, 0)
Screenshot: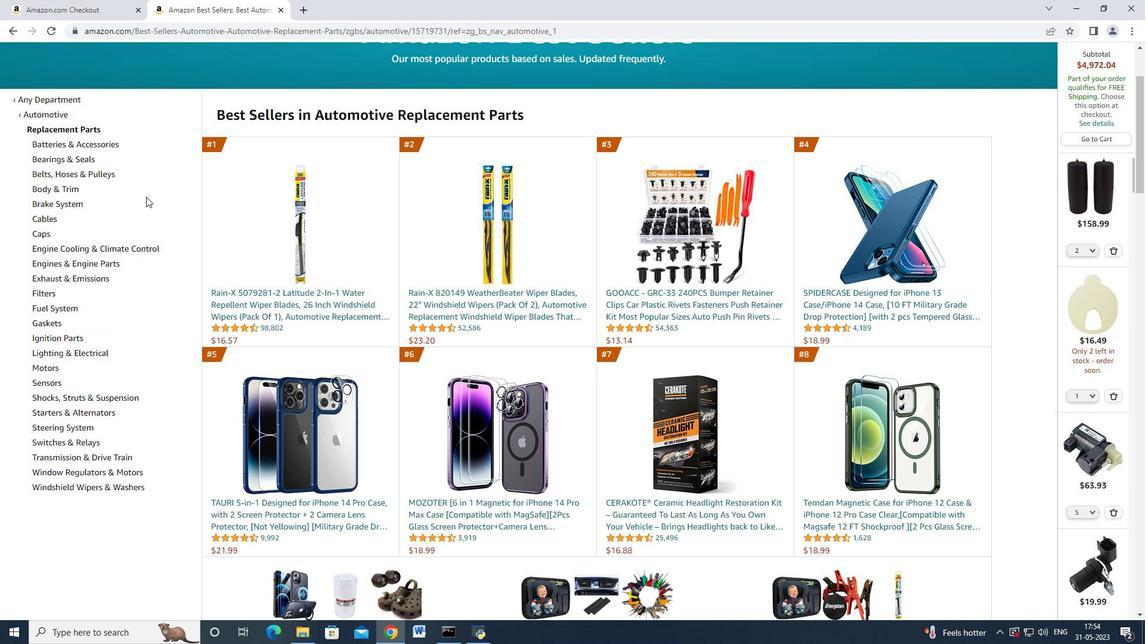 
Action: Mouse scrolled (146, 196) with delta (0, 0)
Screenshot: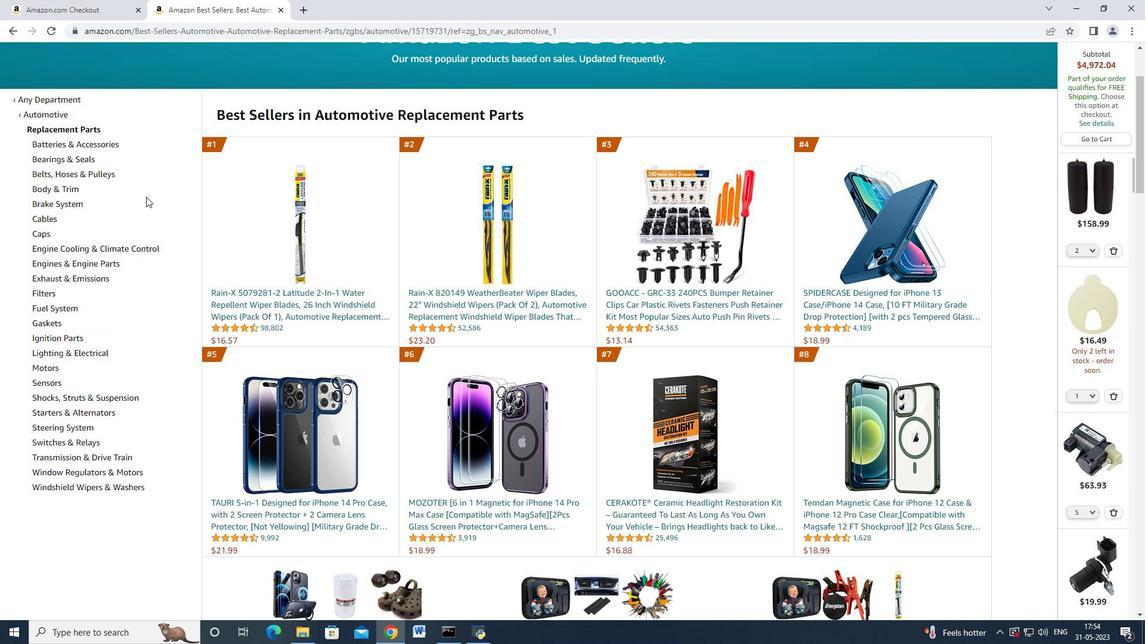 
Action: Mouse moved to (115, 241)
Screenshot: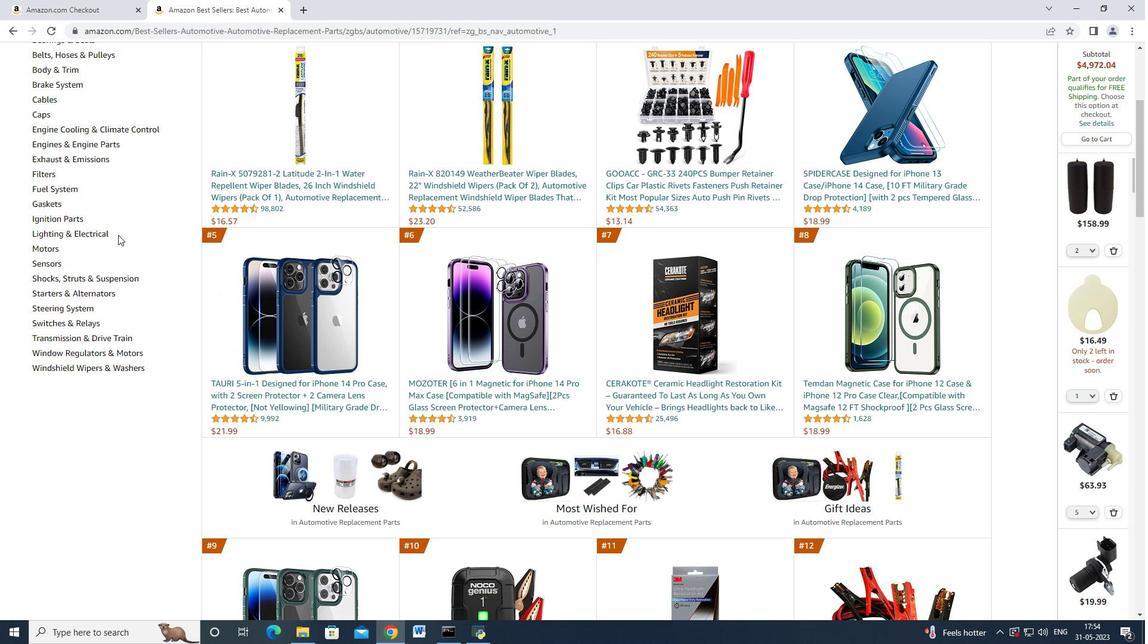 
Action: Mouse scrolled (115, 242) with delta (0, 0)
Screenshot: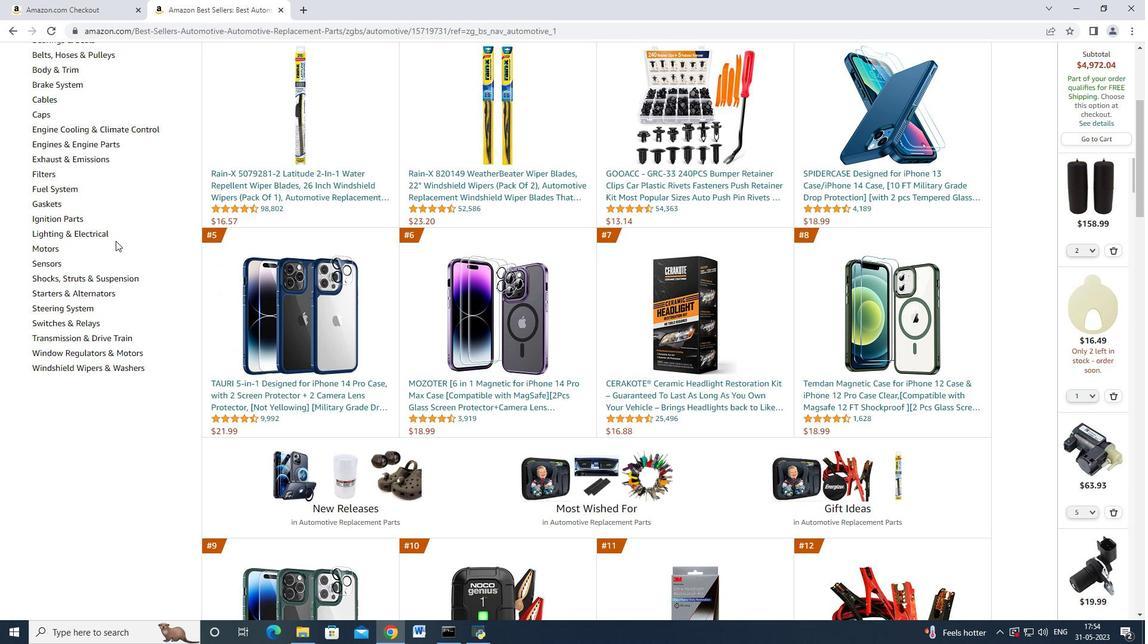 
Action: Mouse moved to (47, 327)
Screenshot: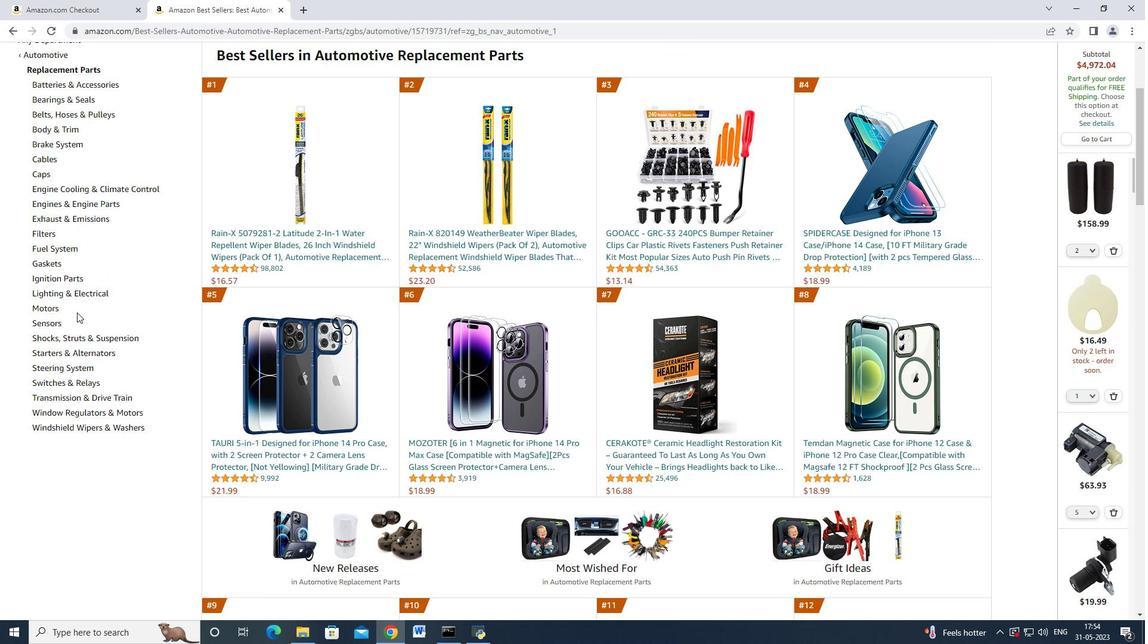 
Action: Mouse pressed left at (47, 327)
Screenshot: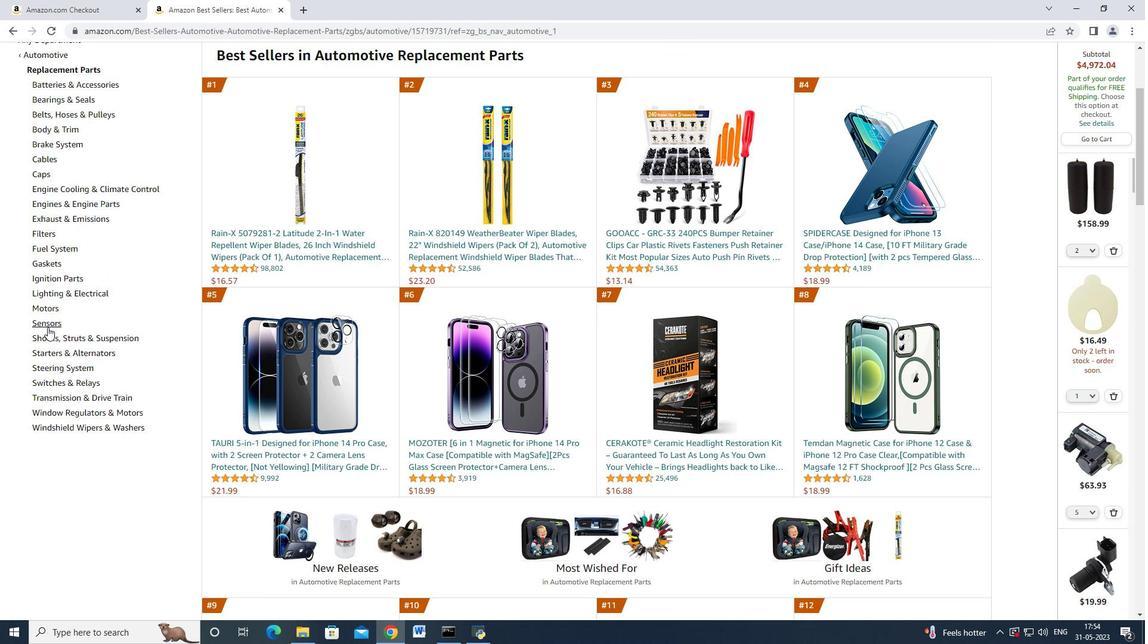 
Action: Mouse moved to (141, 215)
Screenshot: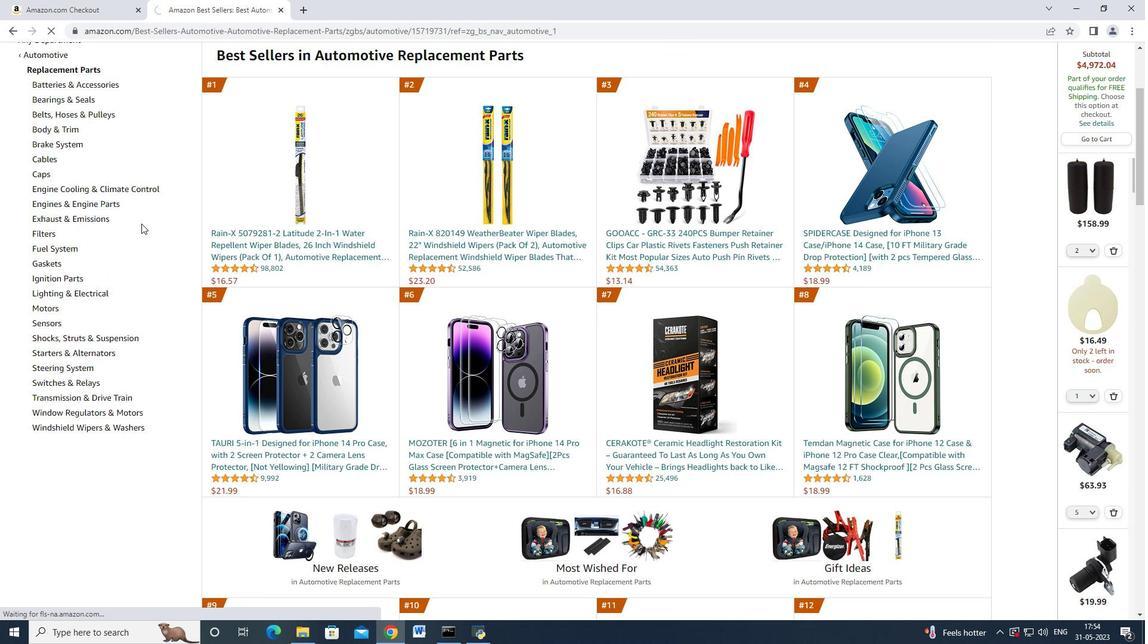 
Action: Mouse scrolled (141, 215) with delta (0, 0)
Screenshot: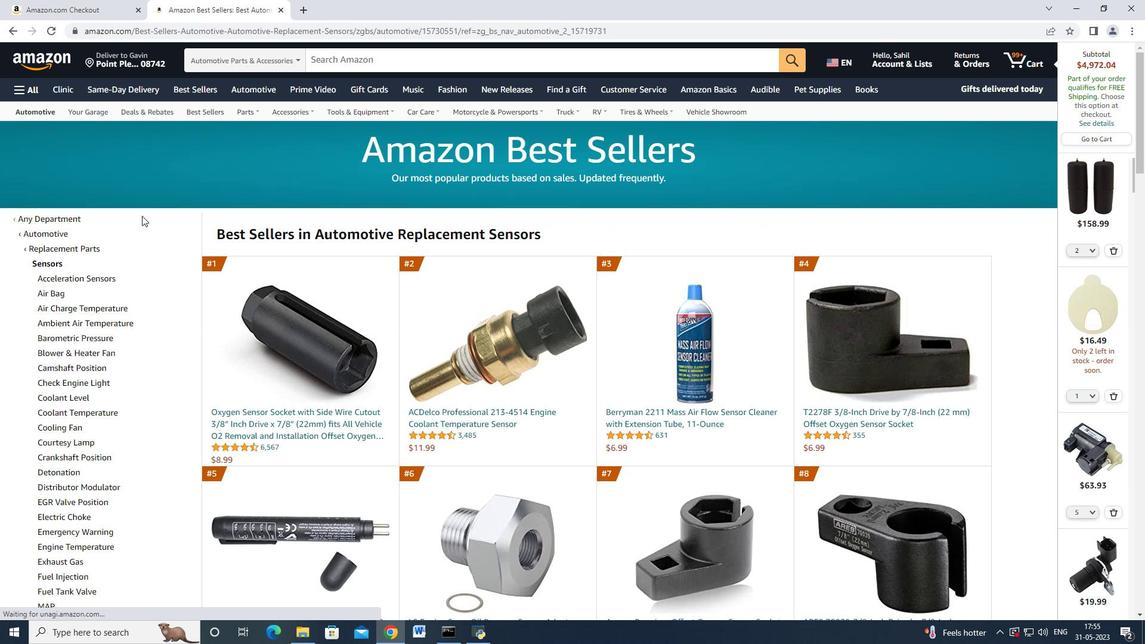 
Action: Mouse scrolled (141, 215) with delta (0, 0)
Screenshot: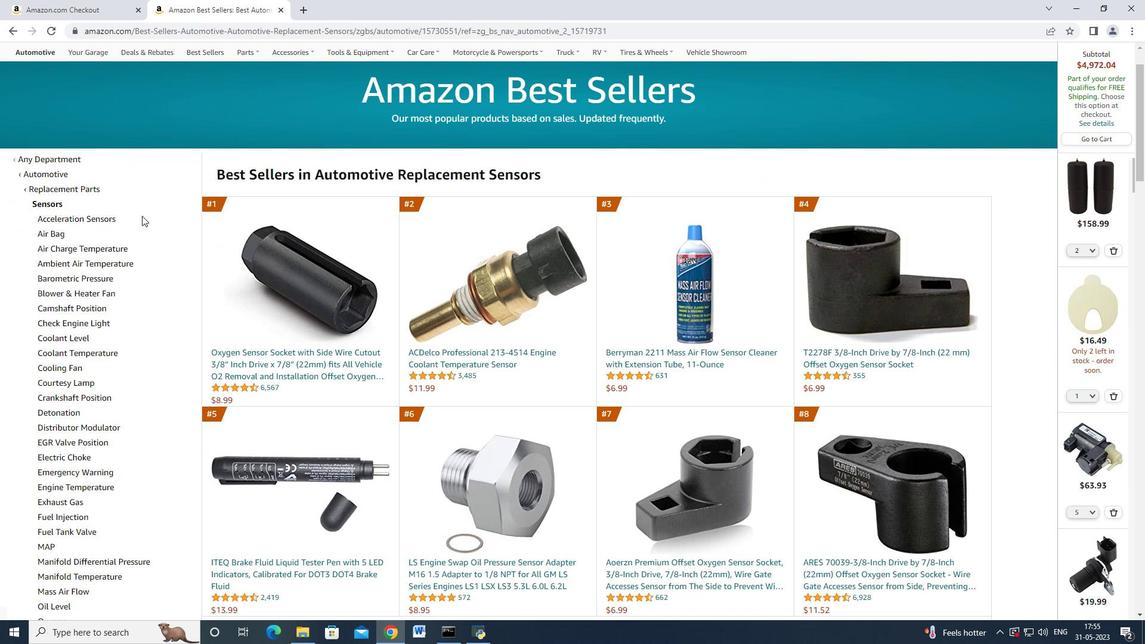 
Action: Mouse scrolled (141, 215) with delta (0, 0)
Screenshot: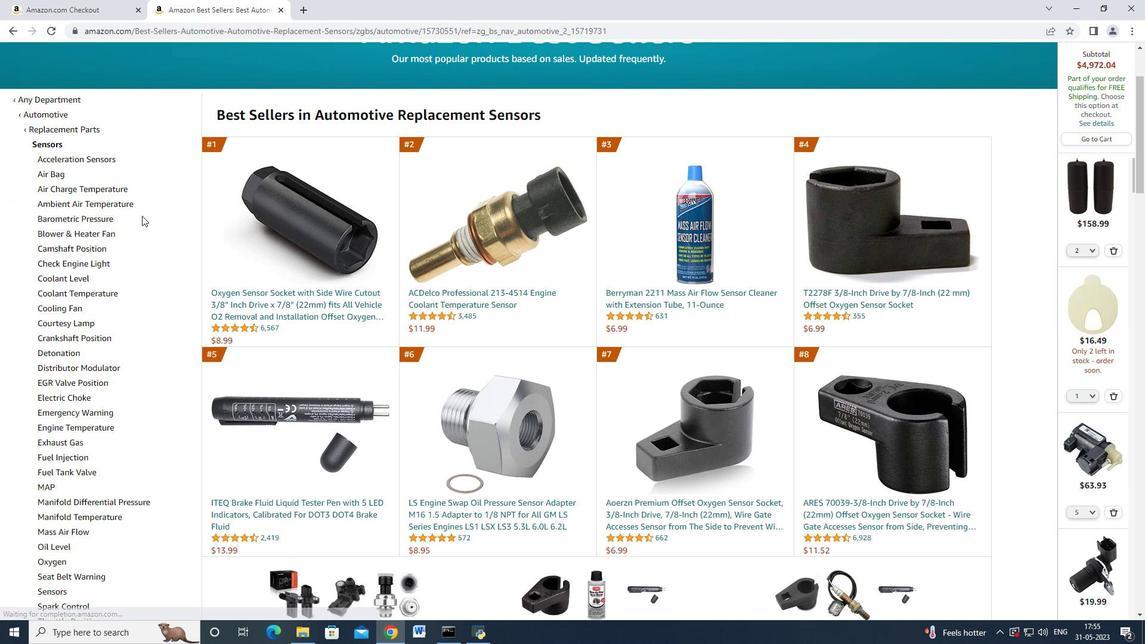 
Action: Mouse scrolled (141, 215) with delta (0, 0)
Screenshot: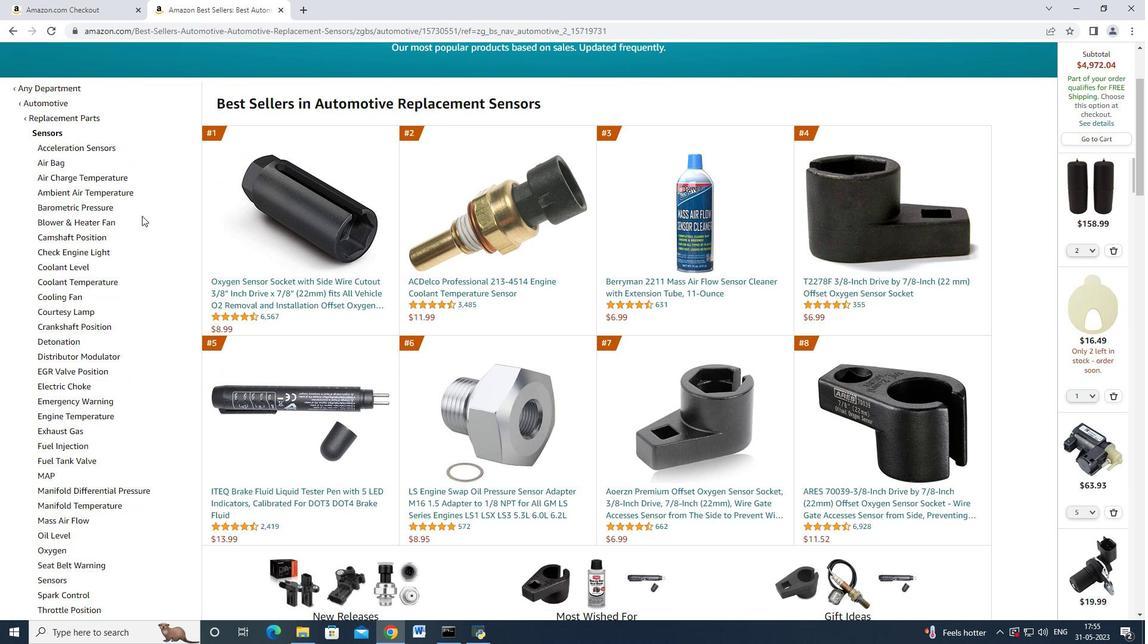 
Action: Mouse scrolled (141, 215) with delta (0, 0)
Screenshot: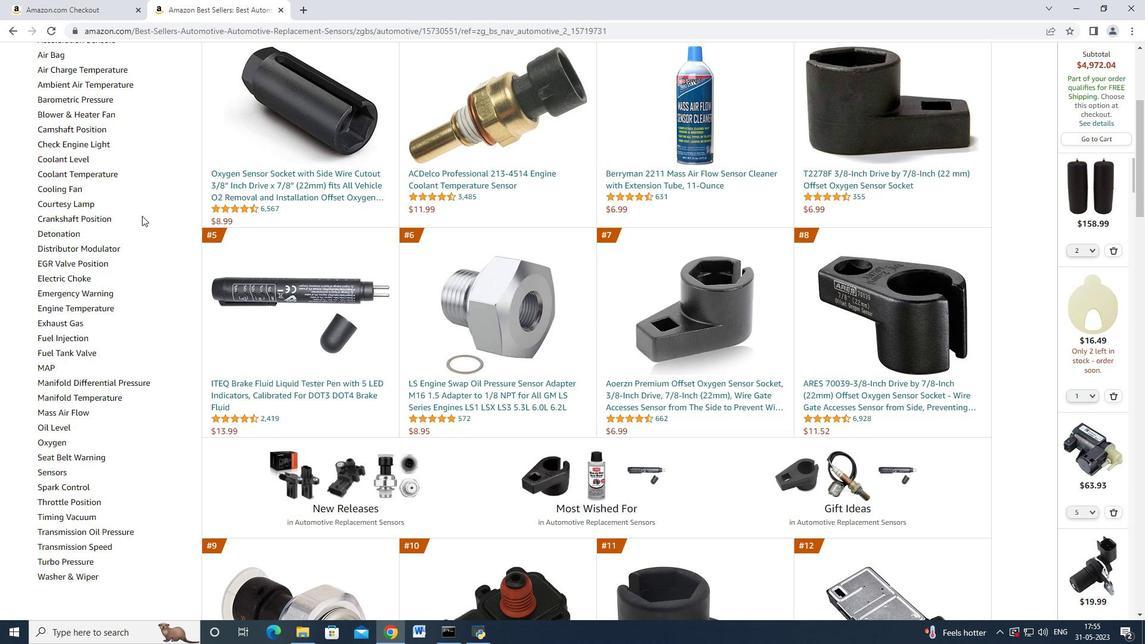 
Action: Mouse moved to (141, 217)
Screenshot: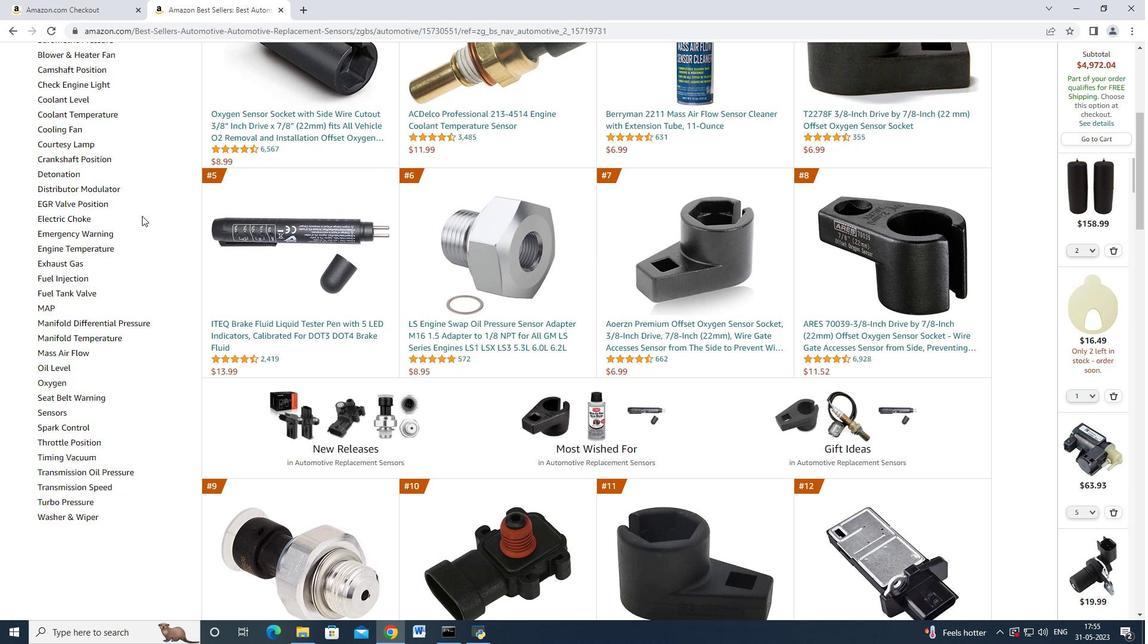 
Action: Mouse scrolled (141, 217) with delta (0, 0)
Screenshot: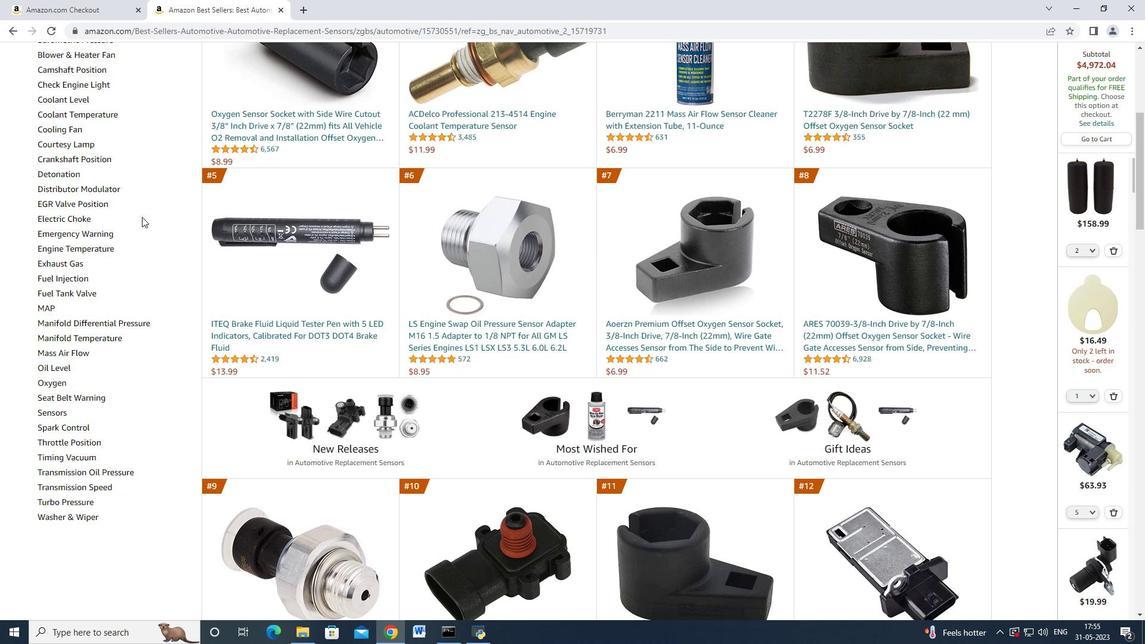 
Action: Mouse scrolled (141, 218) with delta (0, 0)
Screenshot: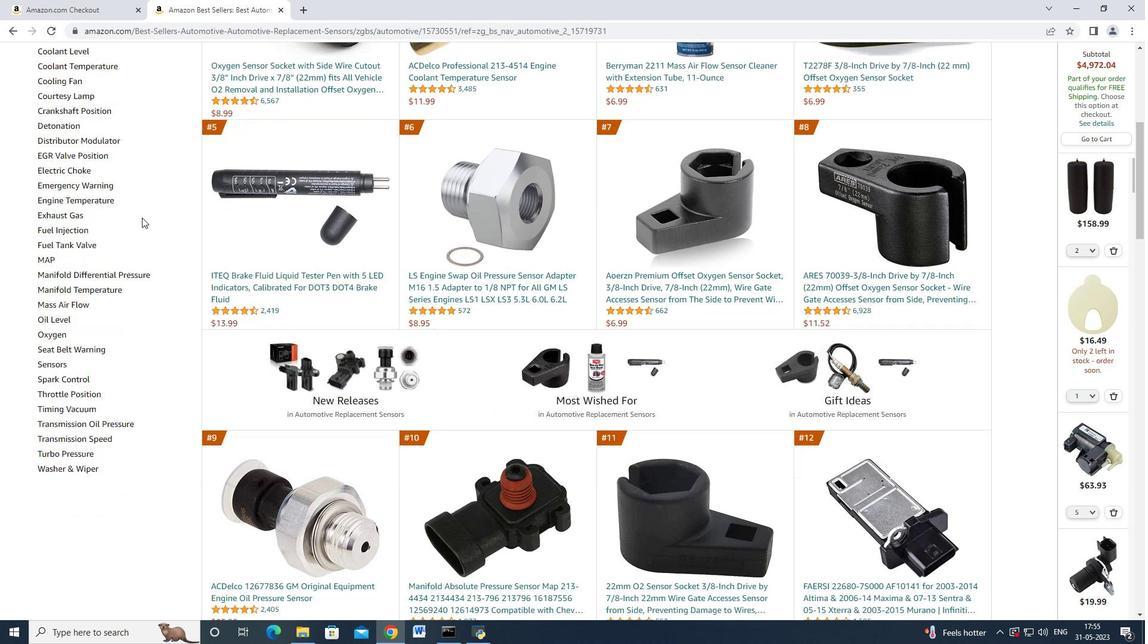 
Action: Mouse scrolled (141, 218) with delta (0, 0)
Screenshot: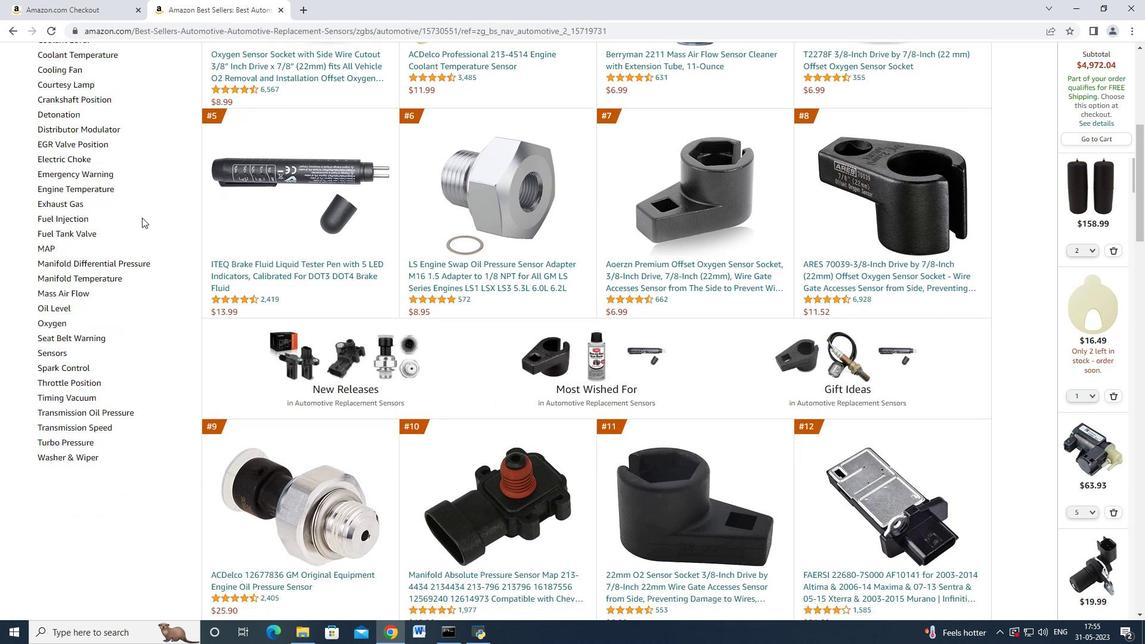 
Action: Mouse scrolled (141, 218) with delta (0, 0)
Screenshot: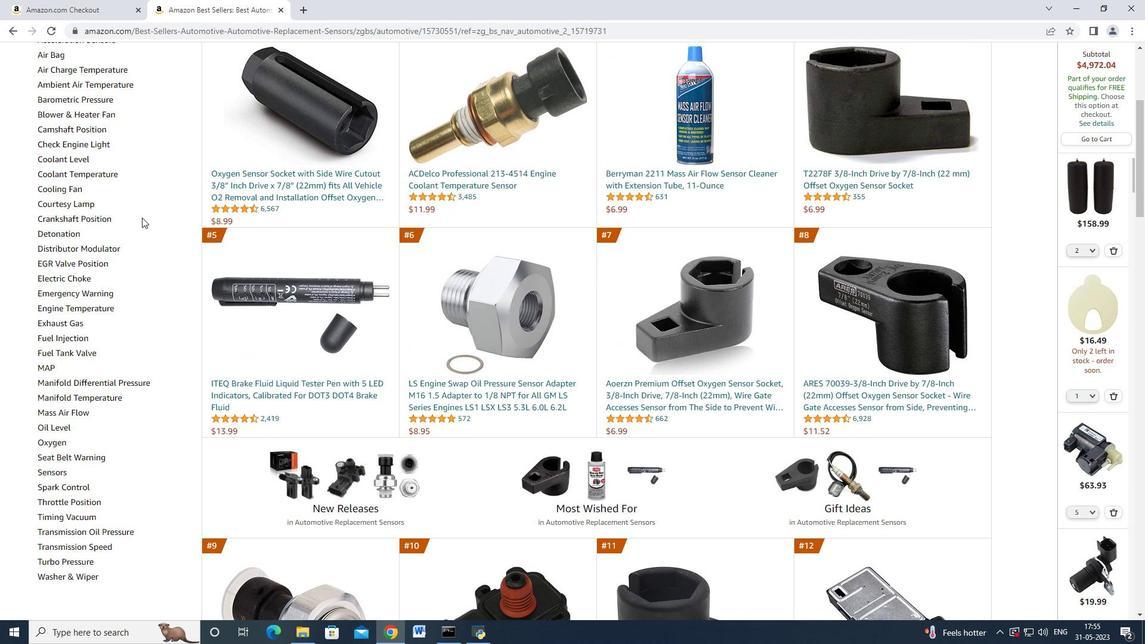 
Action: Mouse moved to (130, 160)
Screenshot: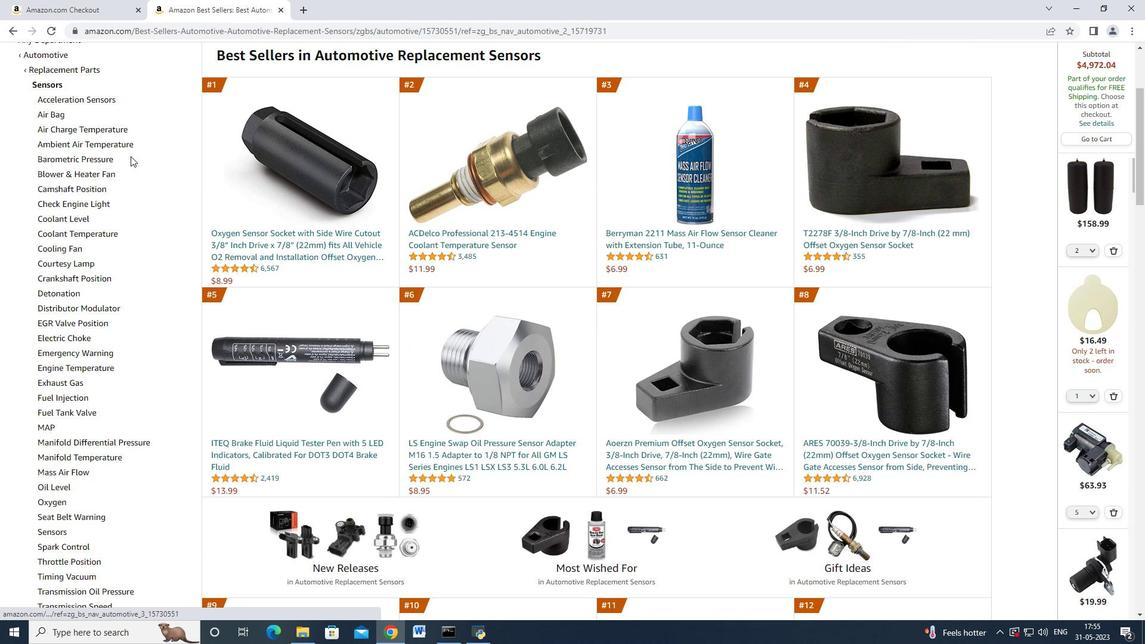 
Action: Mouse scrolled (130, 159) with delta (0, 0)
Screenshot: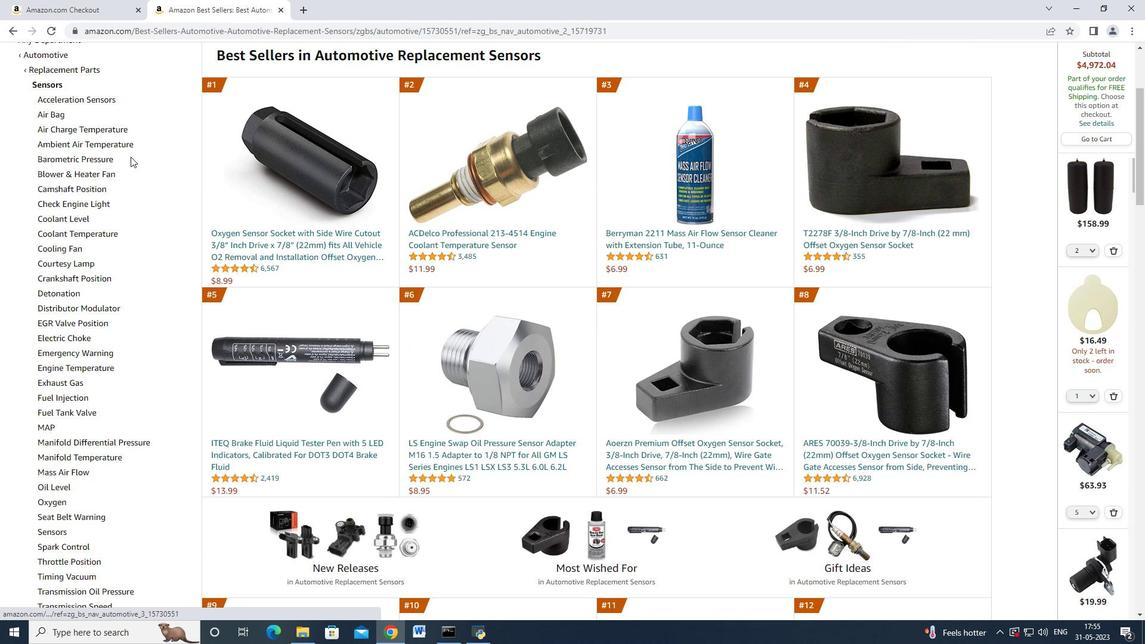 
Action: Mouse scrolled (130, 161) with delta (0, 0)
Screenshot: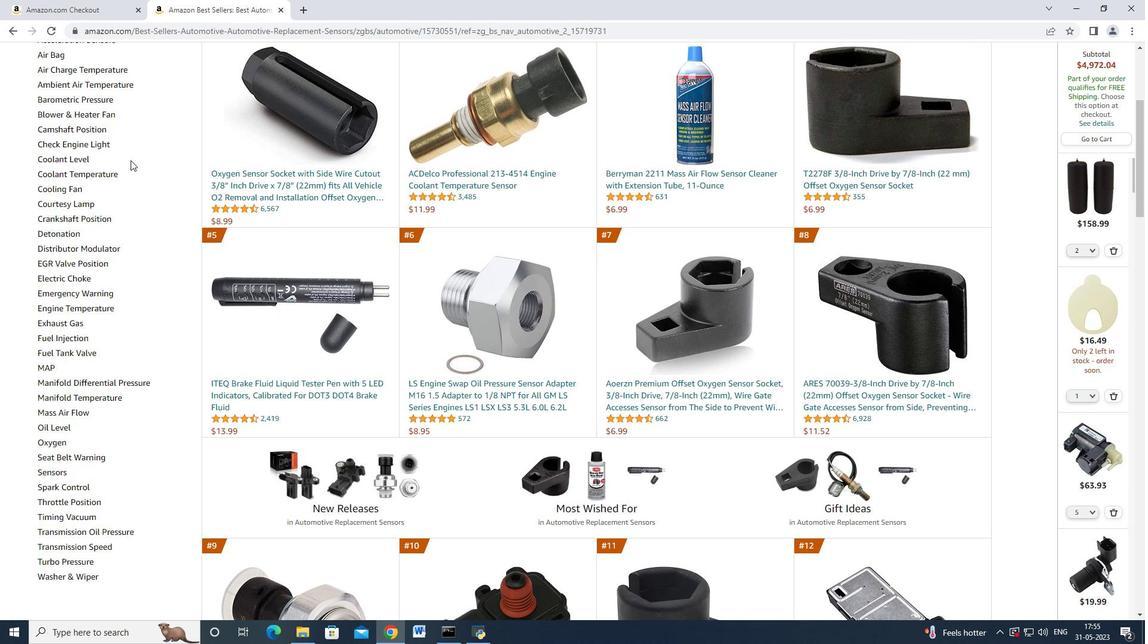 
Action: Mouse scrolled (130, 161) with delta (0, 0)
Screenshot: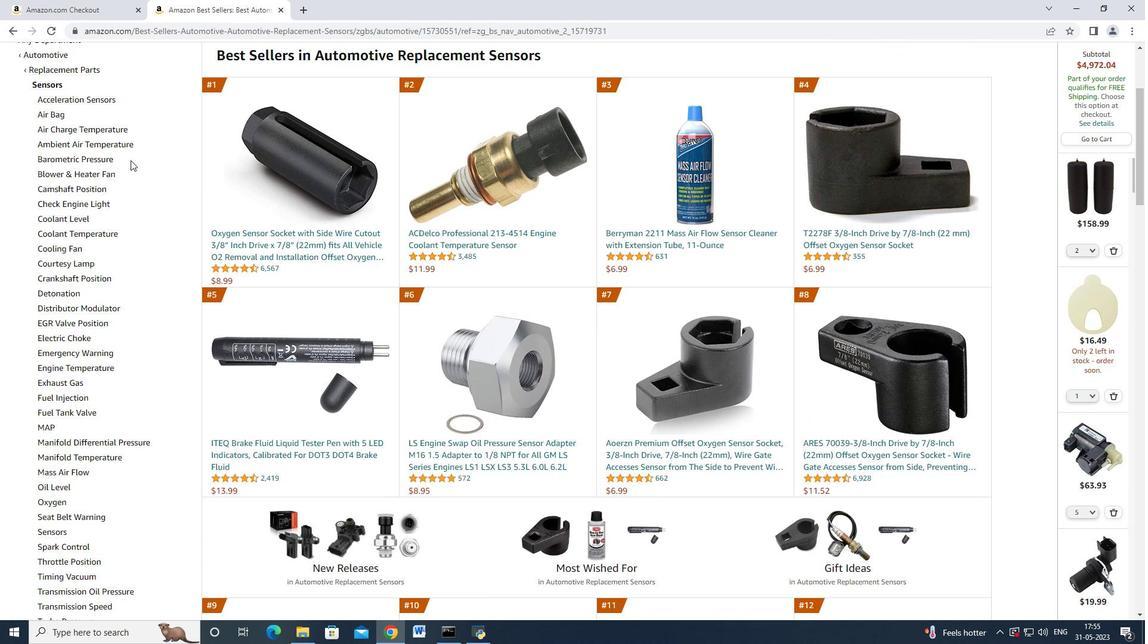 
Action: Mouse moved to (88, 134)
Screenshot: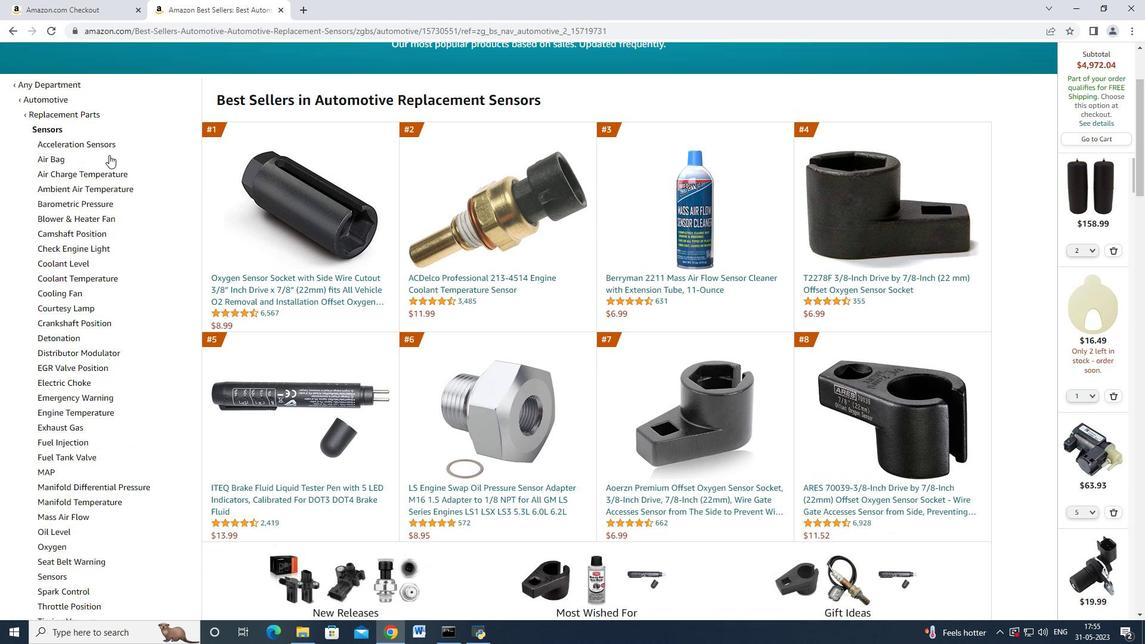 
Action: Mouse pressed left at (88, 134)
Screenshot: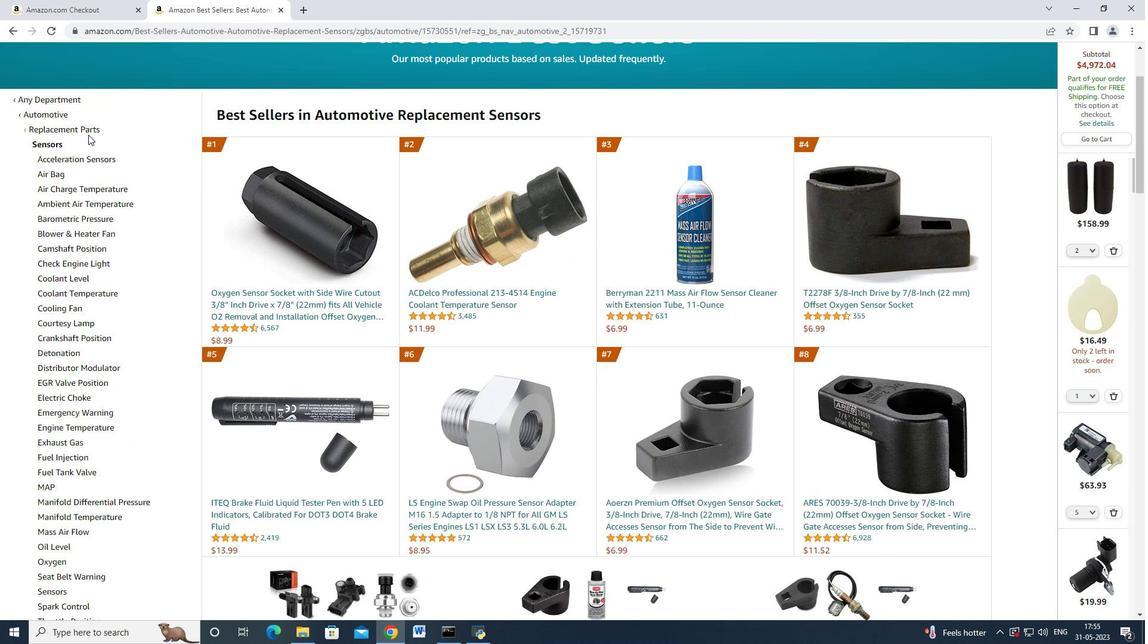 
Action: Mouse moved to (86, 127)
Screenshot: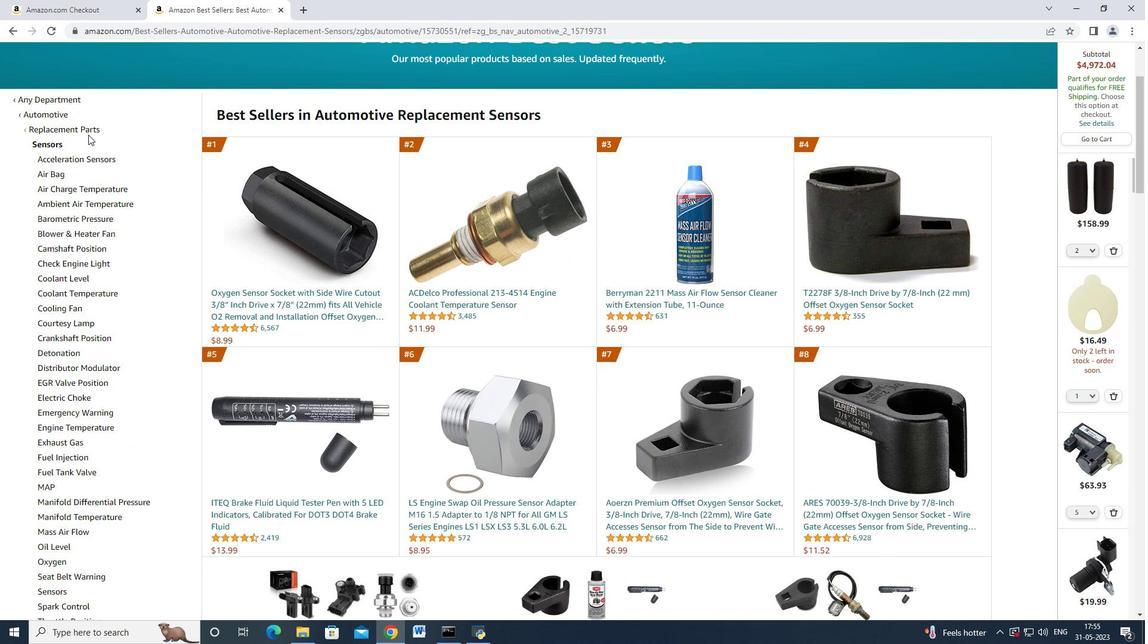 
Action: Mouse pressed left at (86, 127)
Screenshot: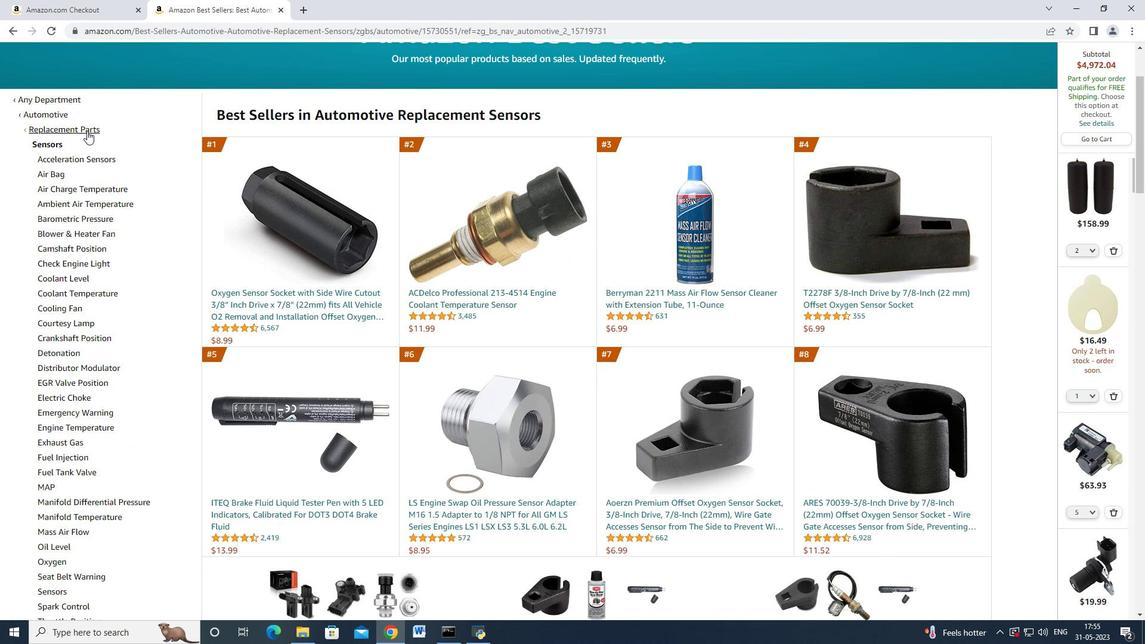 
Action: Mouse moved to (116, 188)
Screenshot: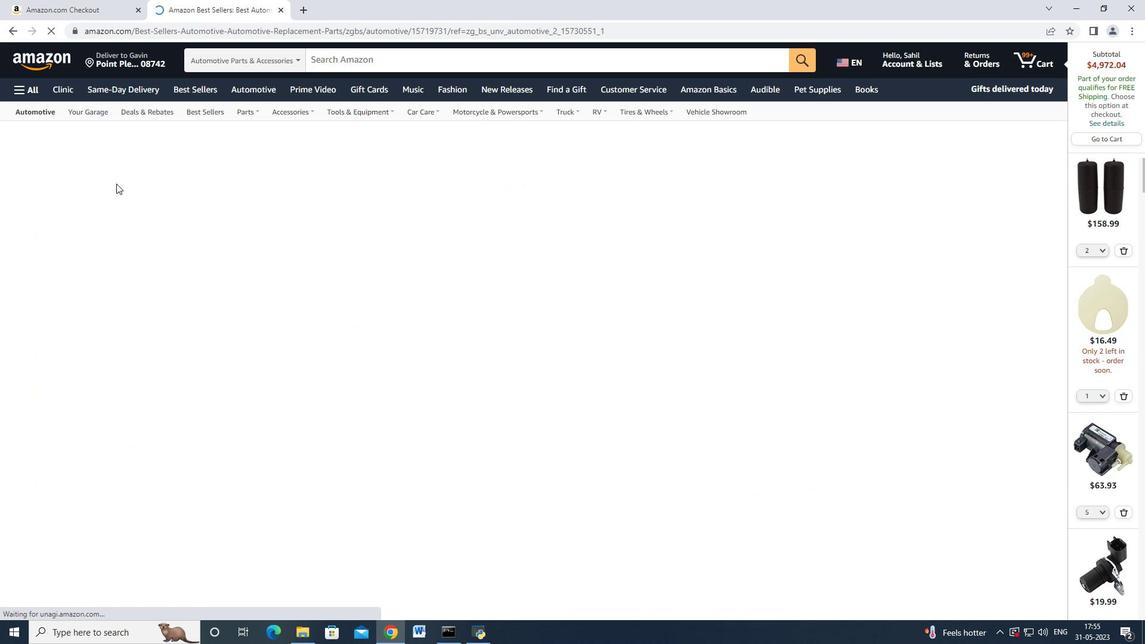 
Action: Mouse scrolled (116, 187) with delta (0, 0)
Screenshot: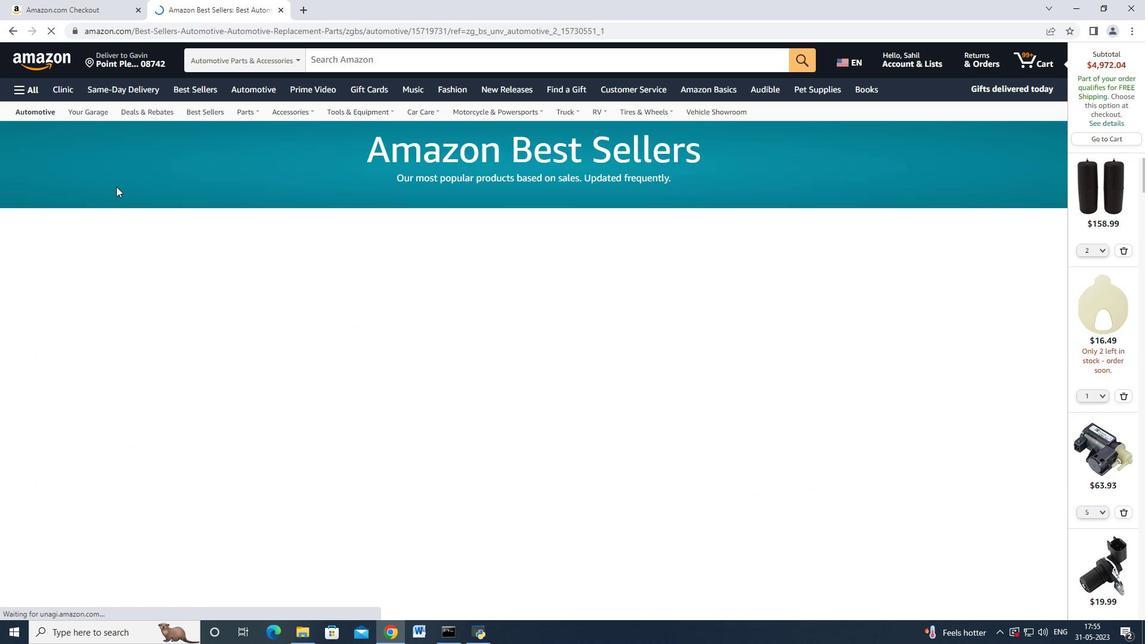 
Action: Mouse moved to (116, 195)
Screenshot: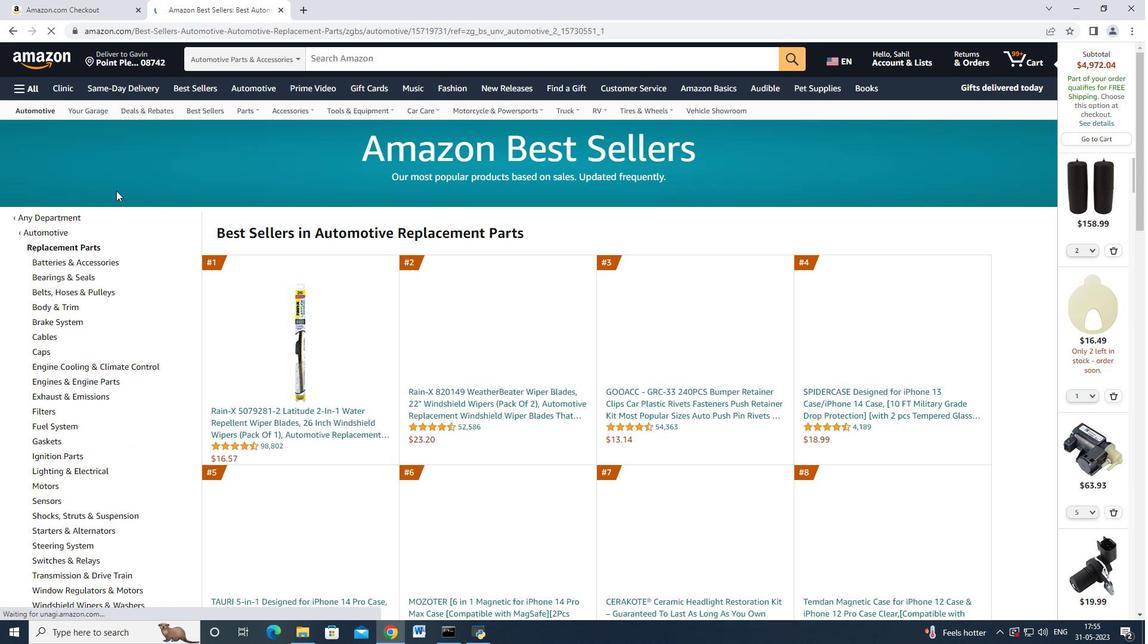 
Action: Mouse scrolled (116, 194) with delta (0, 0)
Screenshot: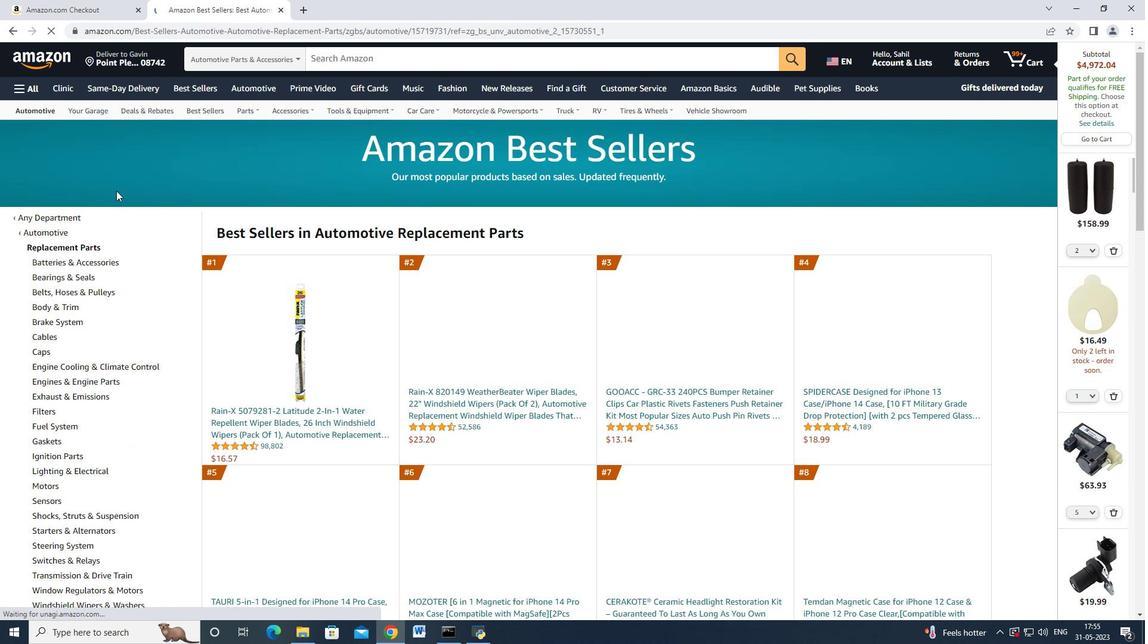 
Action: Mouse moved to (116, 196)
Screenshot: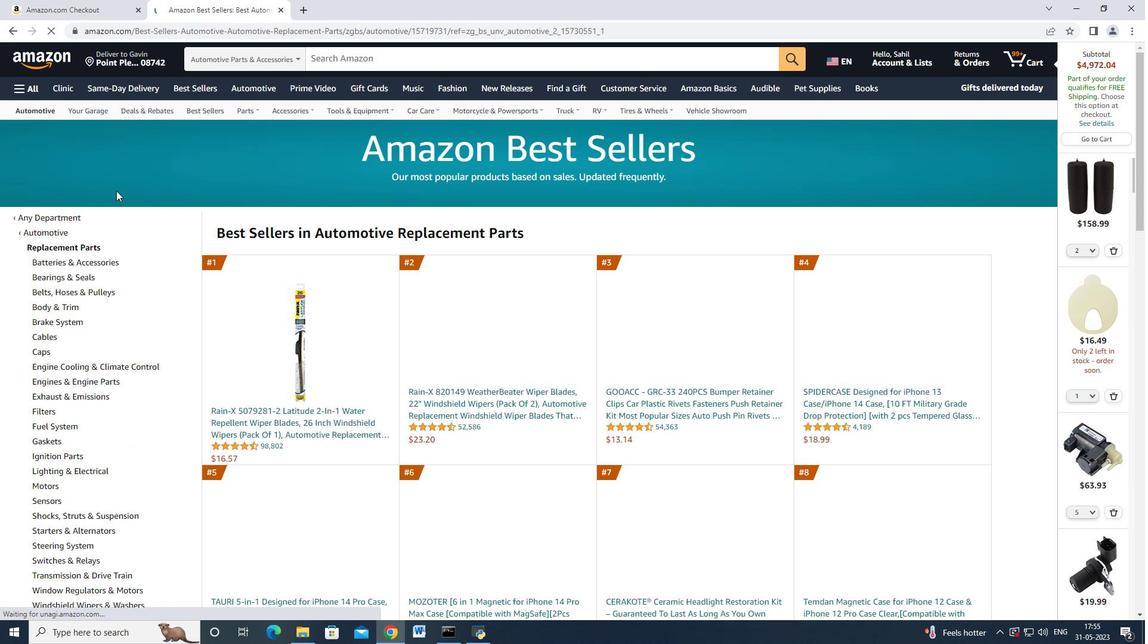 
Action: Mouse scrolled (116, 196) with delta (0, 0)
Screenshot: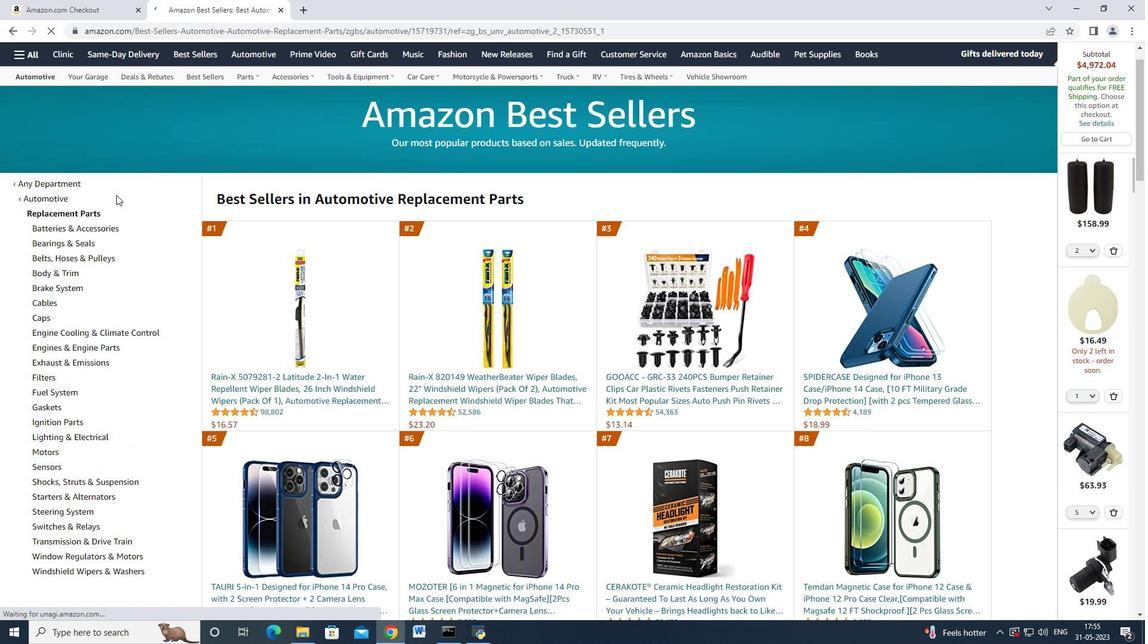 
Action: Mouse scrolled (116, 196) with delta (0, 0)
Screenshot: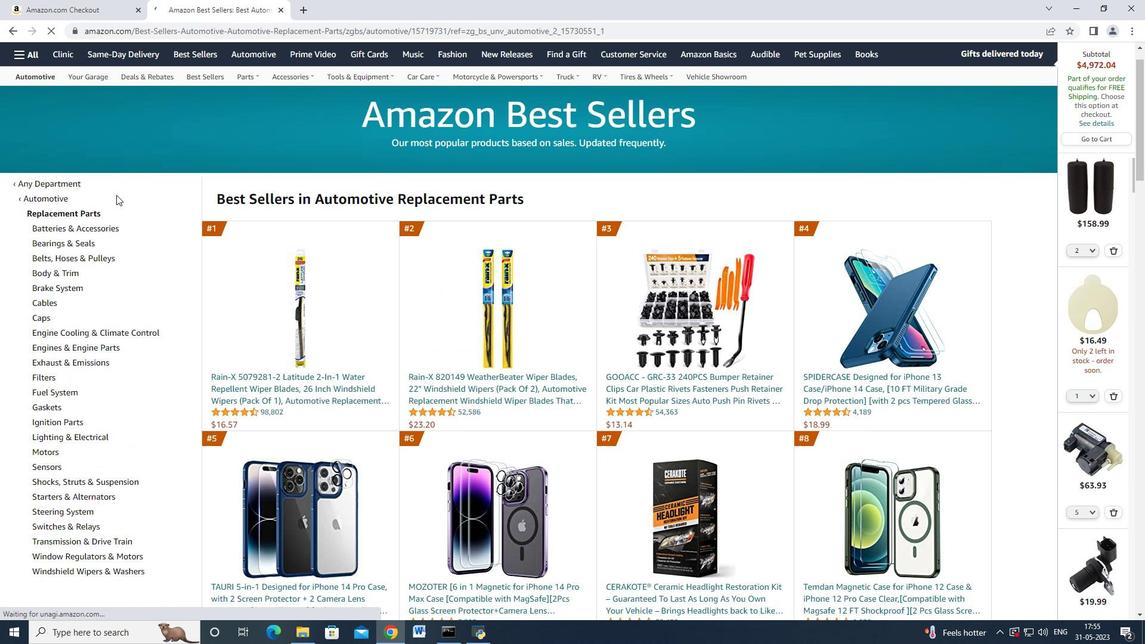 
Action: Mouse scrolled (116, 196) with delta (0, 0)
Screenshot: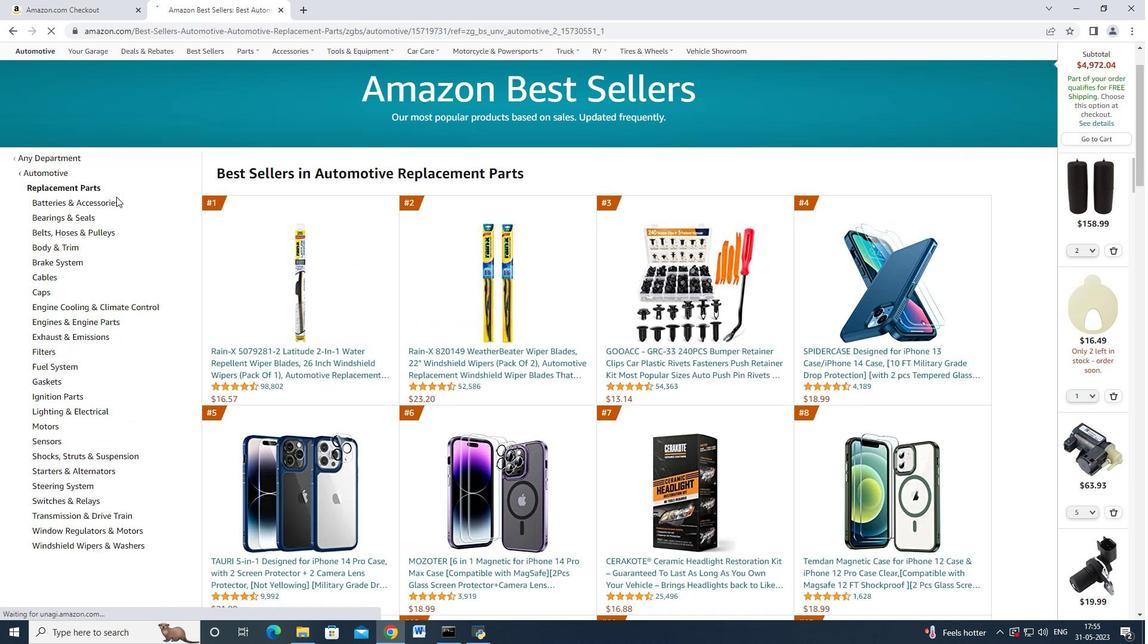 
Action: Mouse moved to (113, 206)
Screenshot: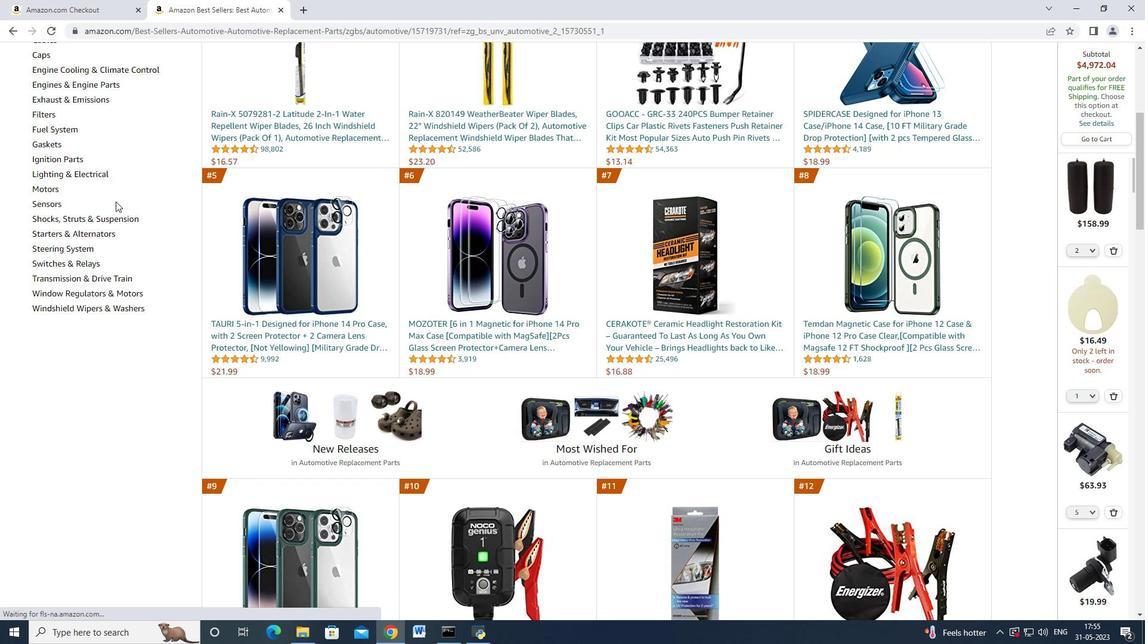 
Action: Mouse scrolled (113, 207) with delta (0, 0)
Screenshot: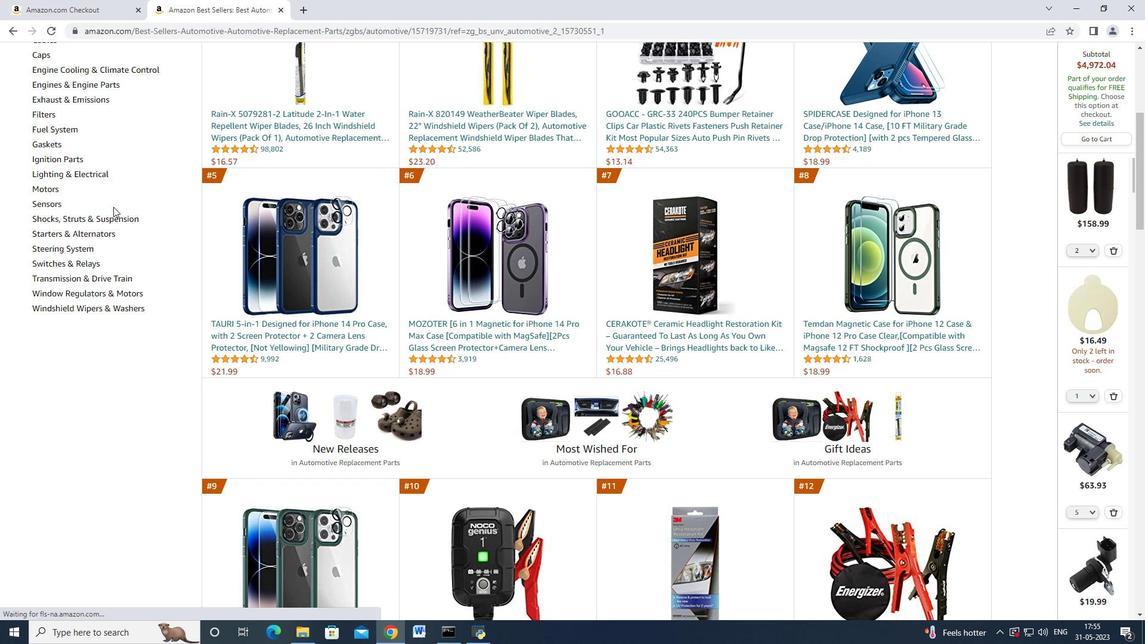 
Action: Mouse moved to (84, 278)
Screenshot: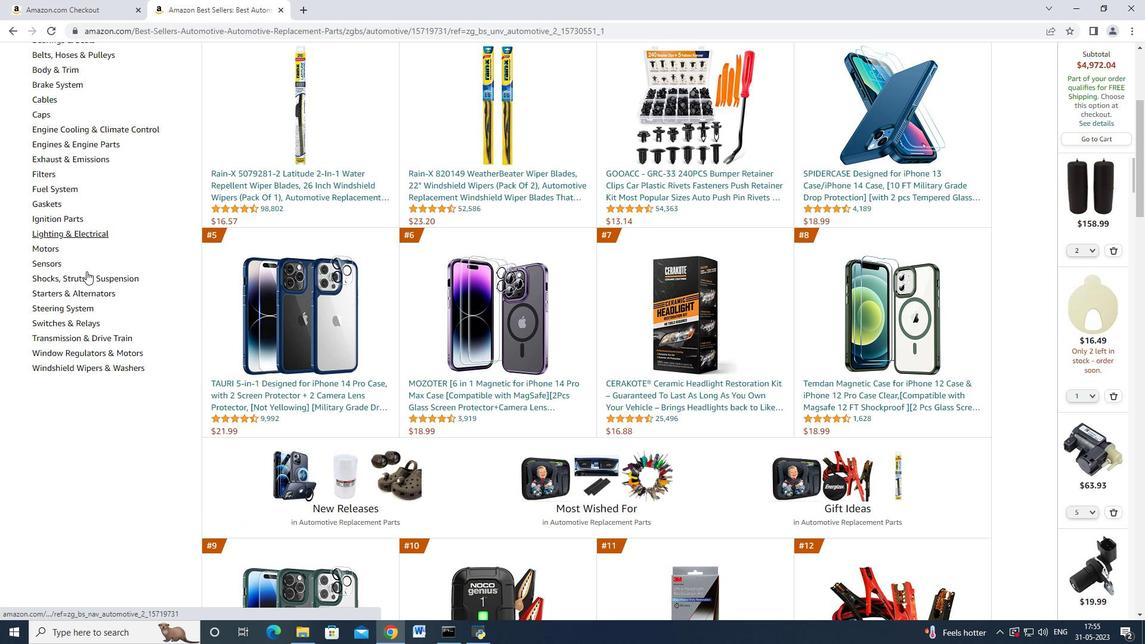 
Action: Mouse pressed left at (84, 278)
Screenshot: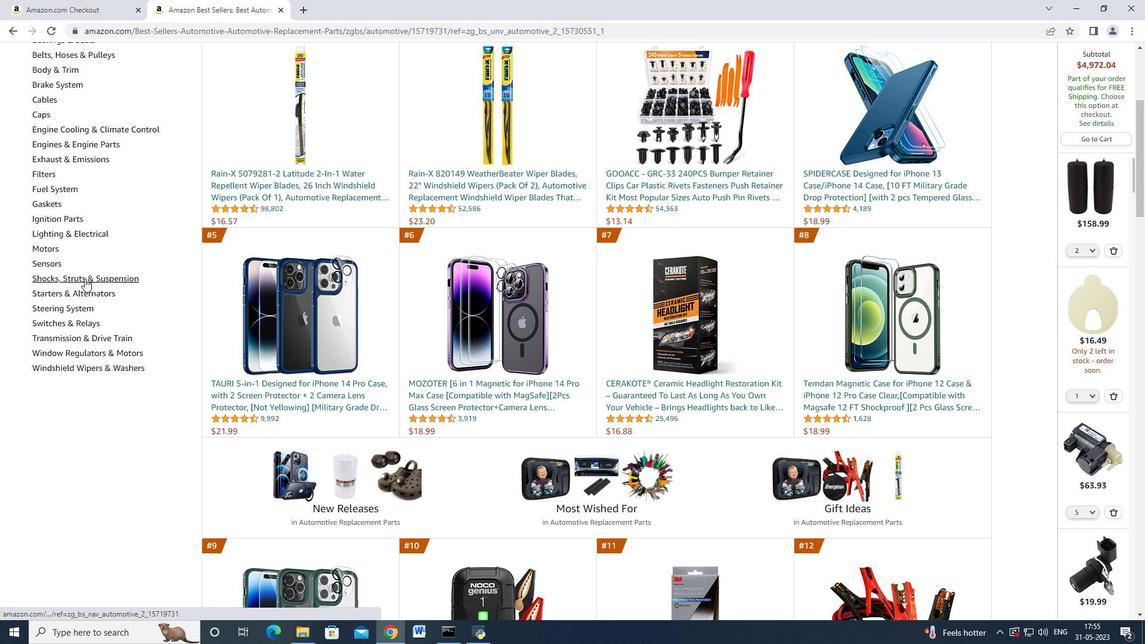 
Action: Mouse moved to (103, 205)
Screenshot: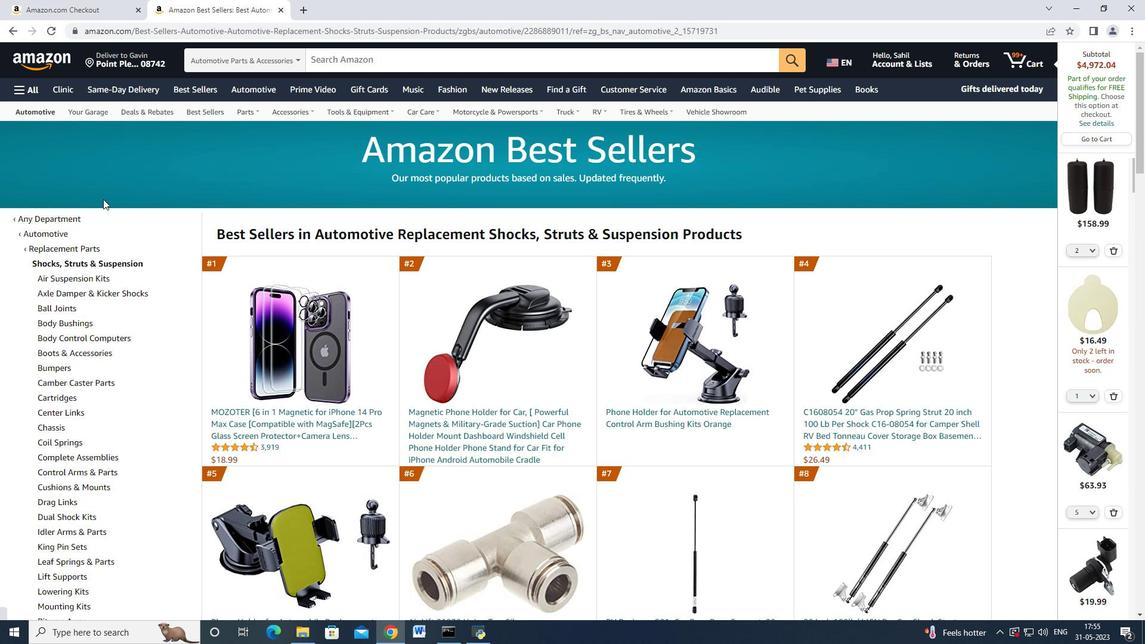 
Action: Mouse scrolled (103, 204) with delta (0, 0)
Screenshot: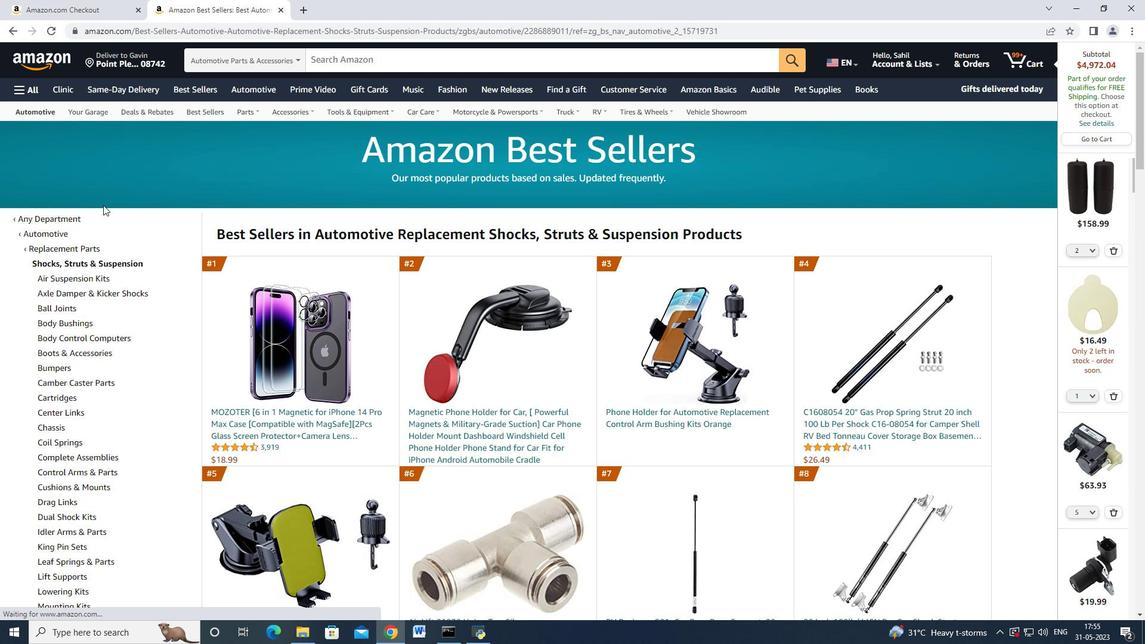 
Action: Mouse moved to (113, 234)
Screenshot: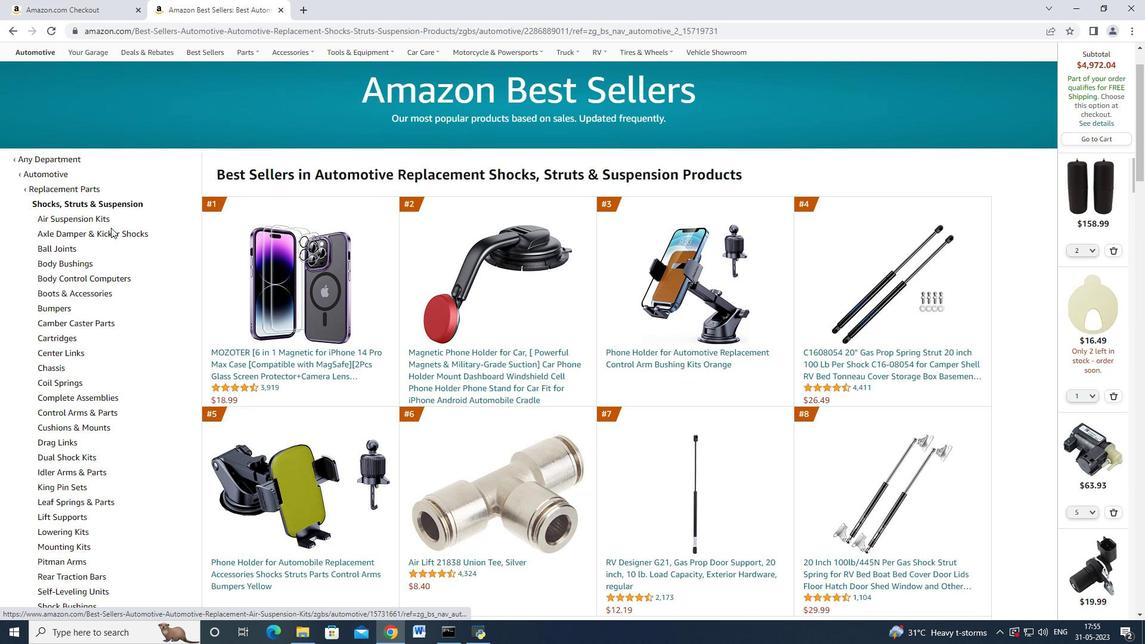 
Action: Mouse pressed left at (113, 234)
Screenshot: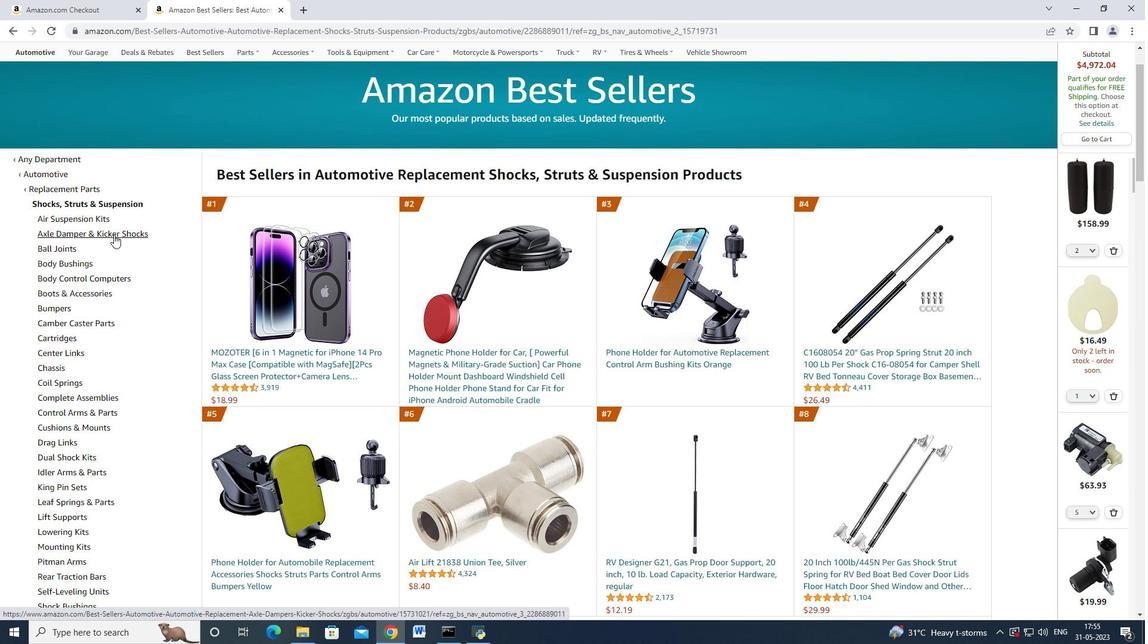 
Action: Mouse moved to (424, 288)
Screenshot: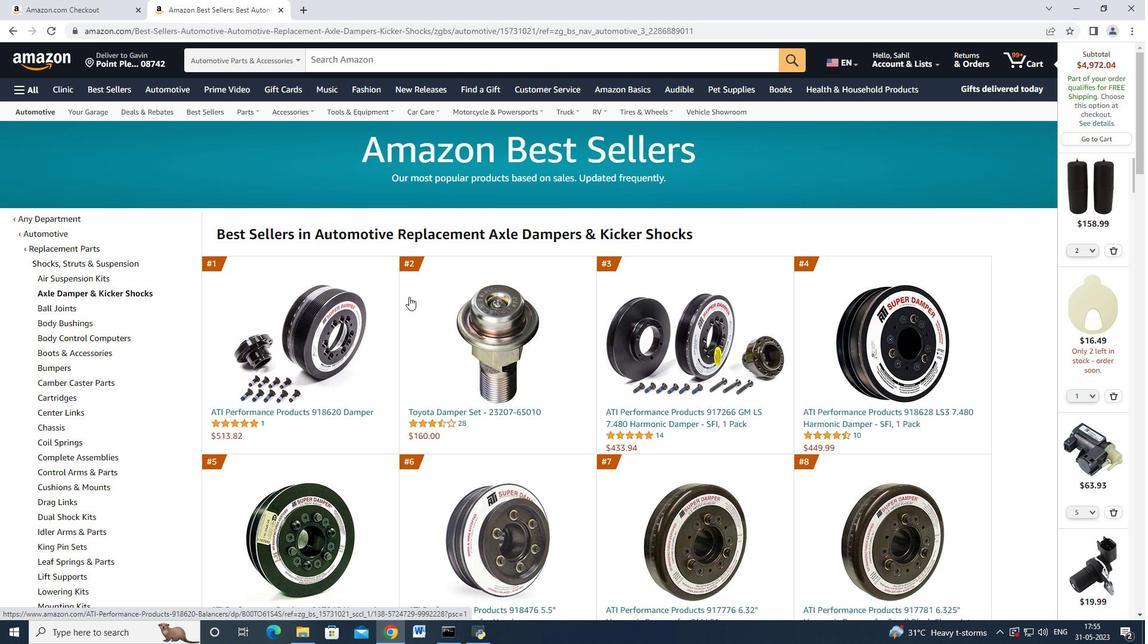 
Action: Mouse scrolled (424, 288) with delta (0, 0)
Screenshot: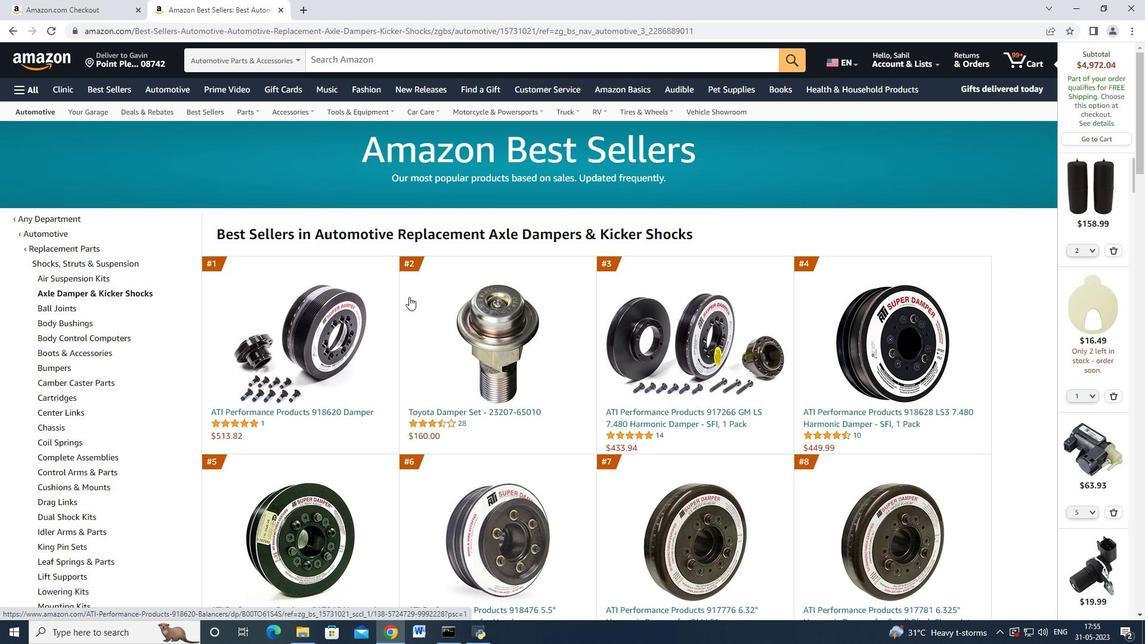 
Action: Mouse moved to (427, 286)
Screenshot: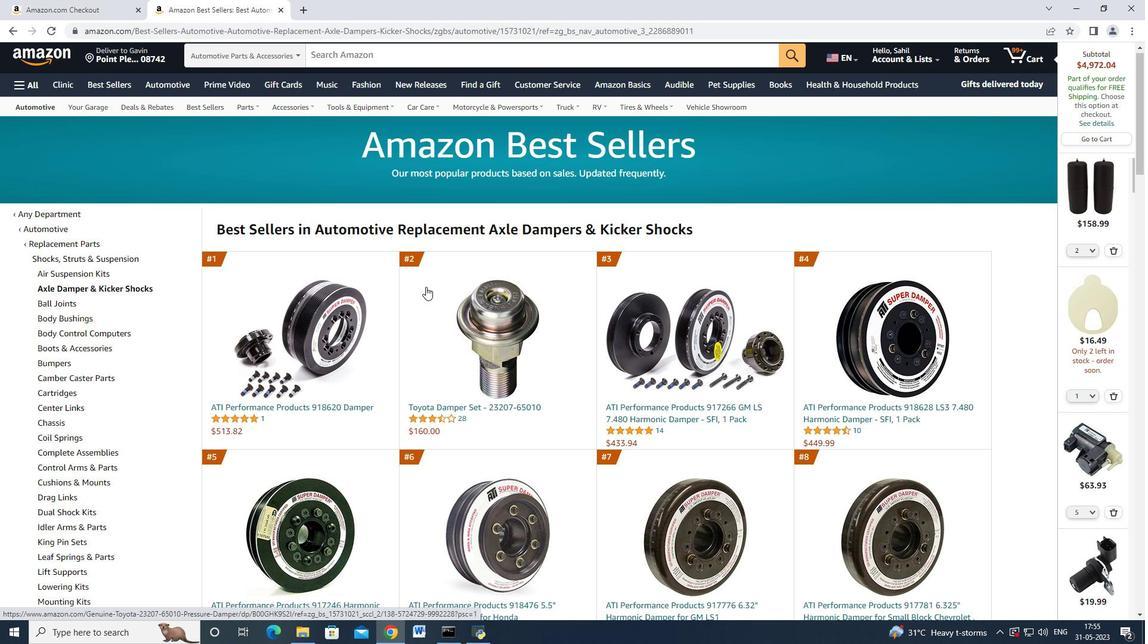 
Action: Mouse scrolled (426, 285) with delta (0, 0)
Screenshot: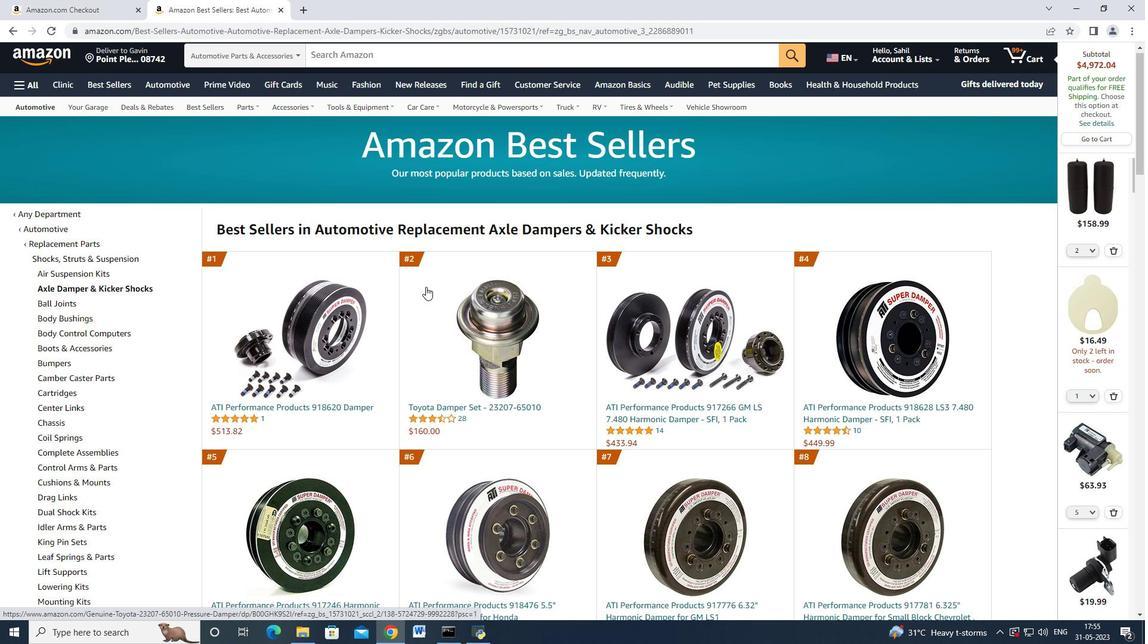 
Action: Mouse moved to (437, 286)
Screenshot: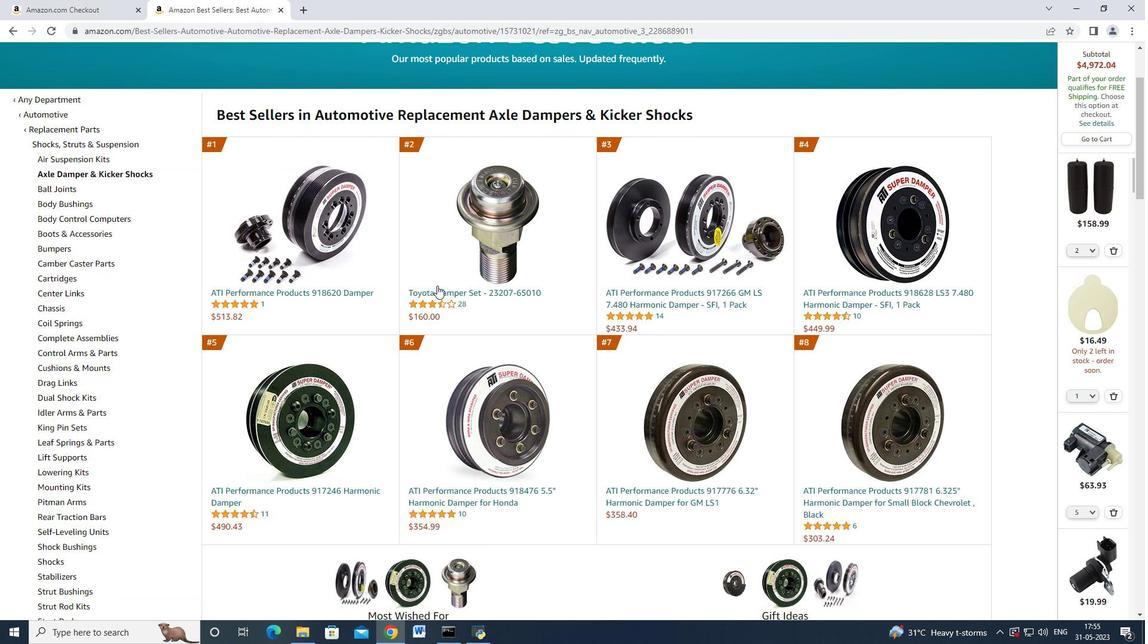 
Action: Mouse scrolled (437, 285) with delta (0, 0)
Screenshot: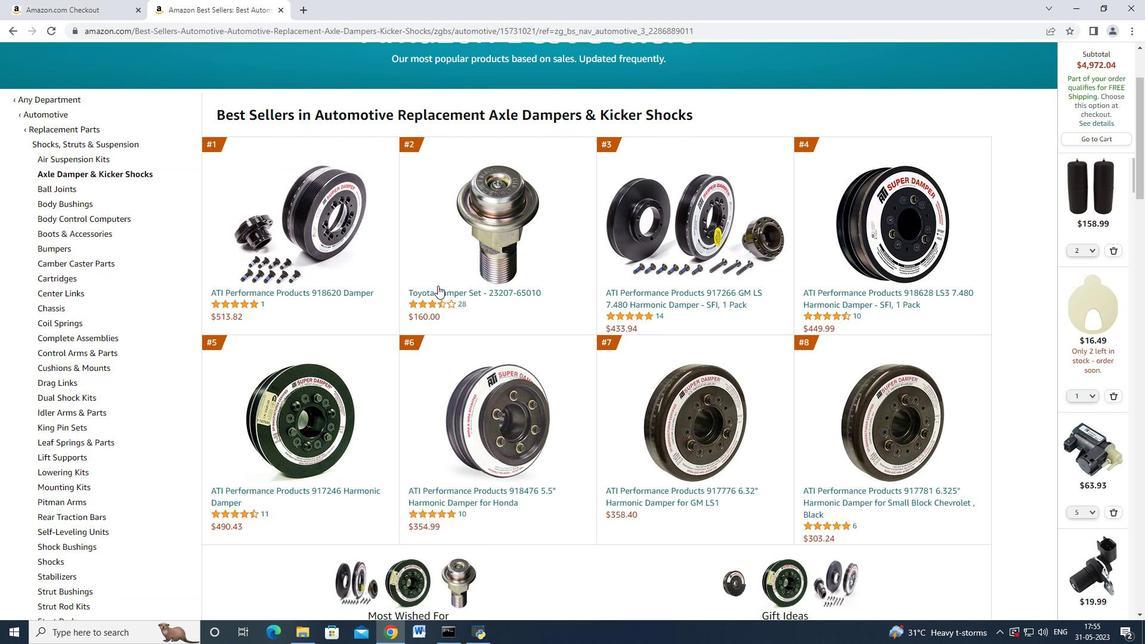 
Action: Mouse scrolled (437, 285) with delta (0, 0)
Screenshot: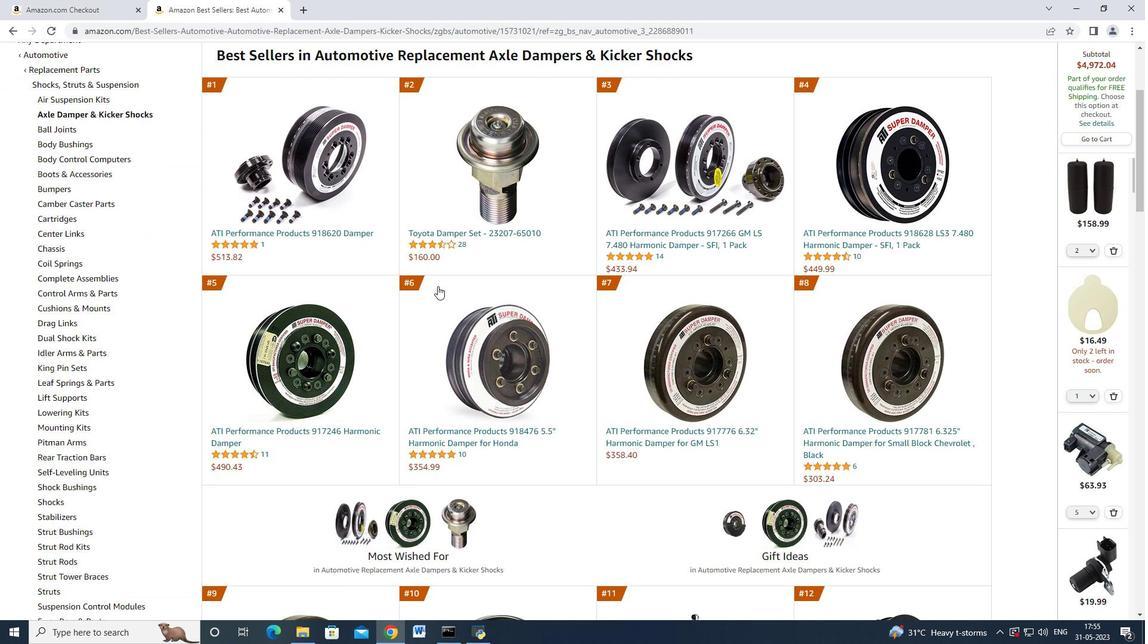 
Action: Mouse scrolled (437, 285) with delta (0, 0)
Screenshot: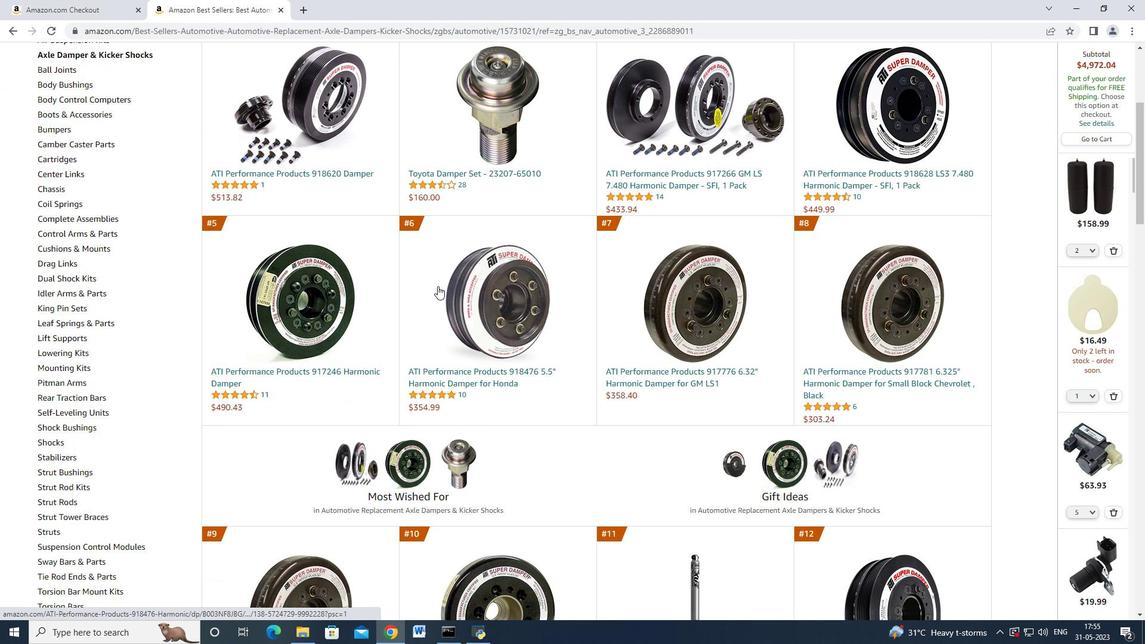 
Action: Mouse scrolled (437, 285) with delta (0, 0)
Screenshot: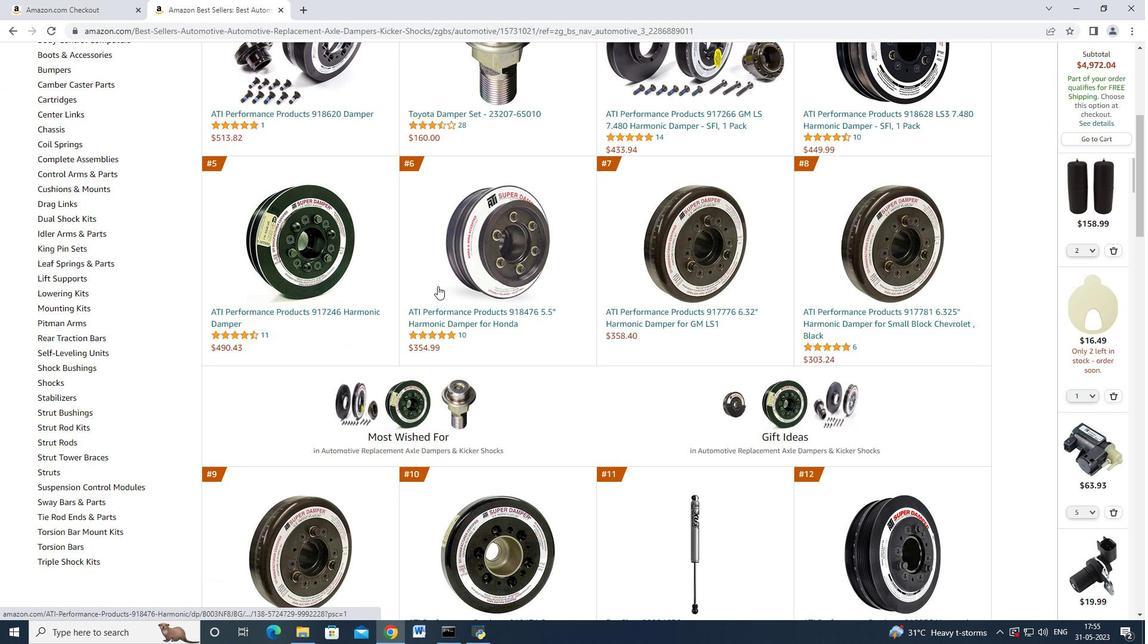 
Action: Mouse moved to (438, 285)
Screenshot: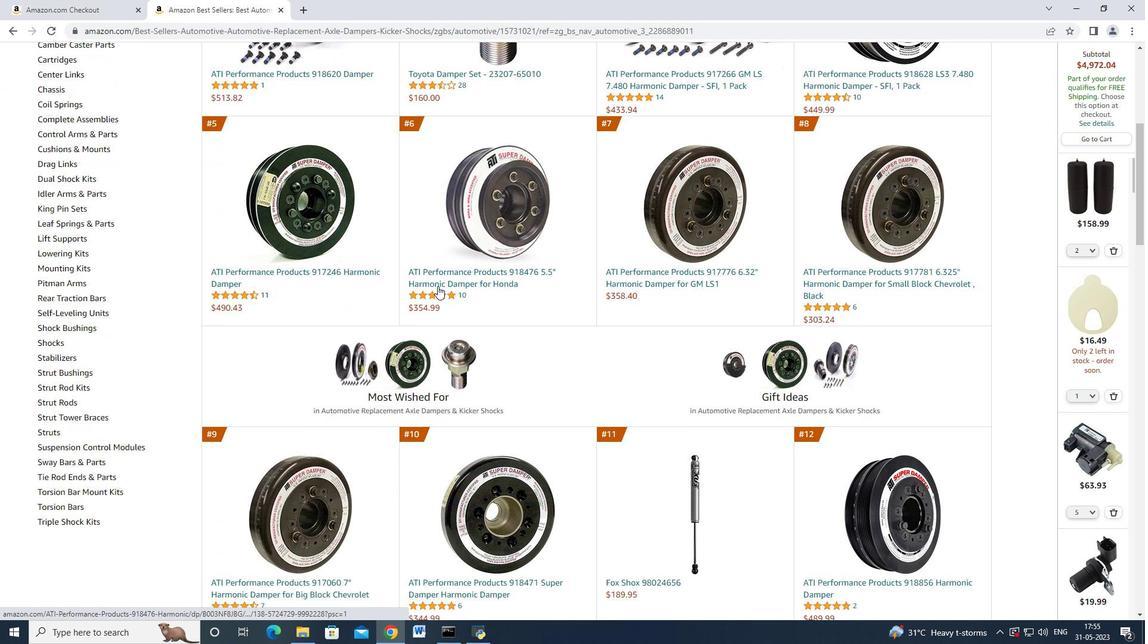
Action: Mouse scrolled (438, 285) with delta (0, 0)
Screenshot: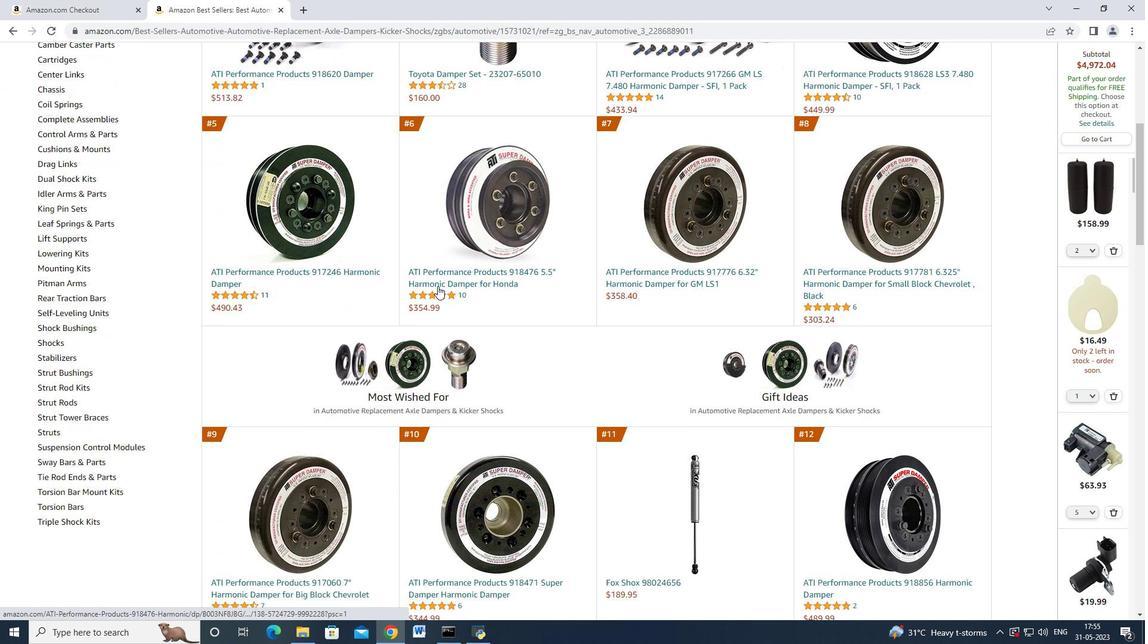 
Action: Mouse scrolled (438, 285) with delta (0, 0)
Screenshot: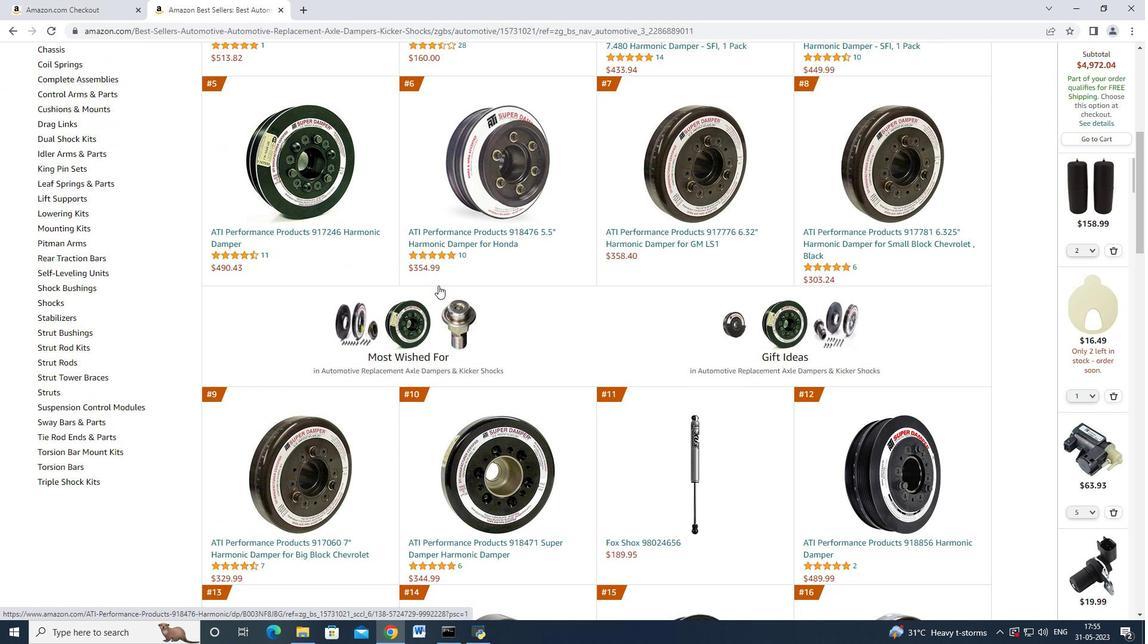 
Action: Mouse moved to (438, 285)
Screenshot: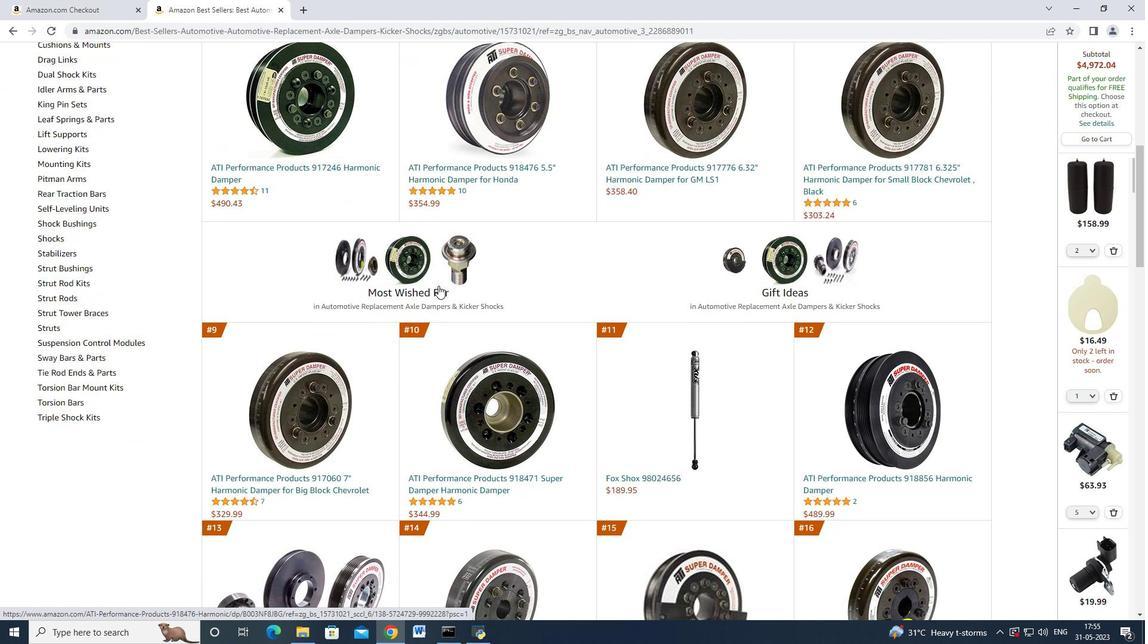
Action: Mouse scrolled (438, 284) with delta (0, 0)
Screenshot: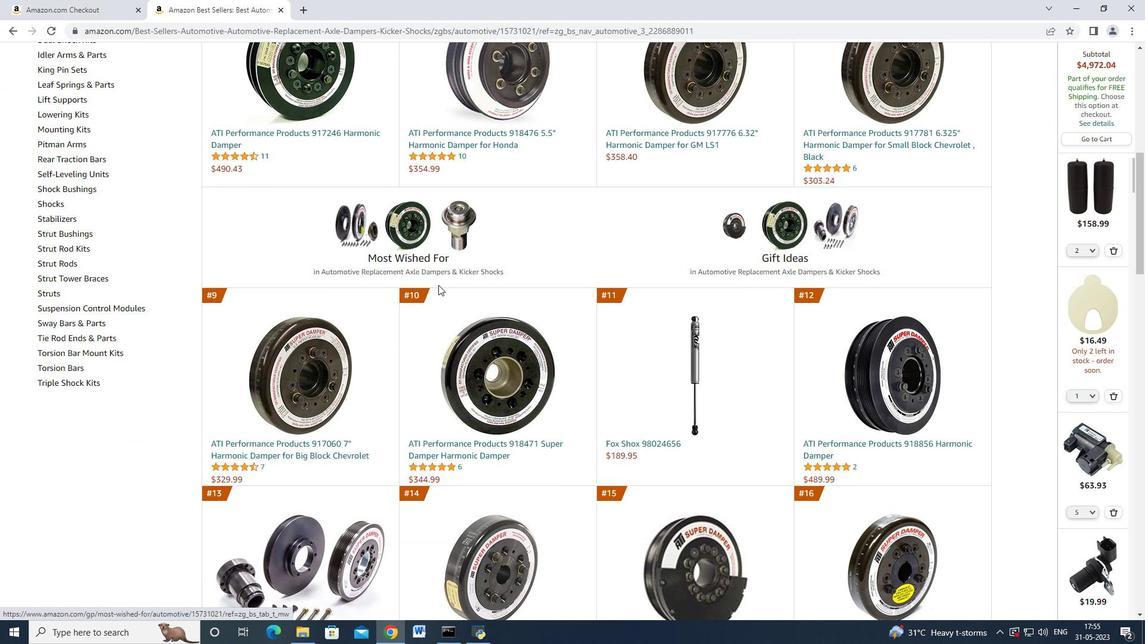 
Action: Mouse moved to (438, 284)
Screenshot: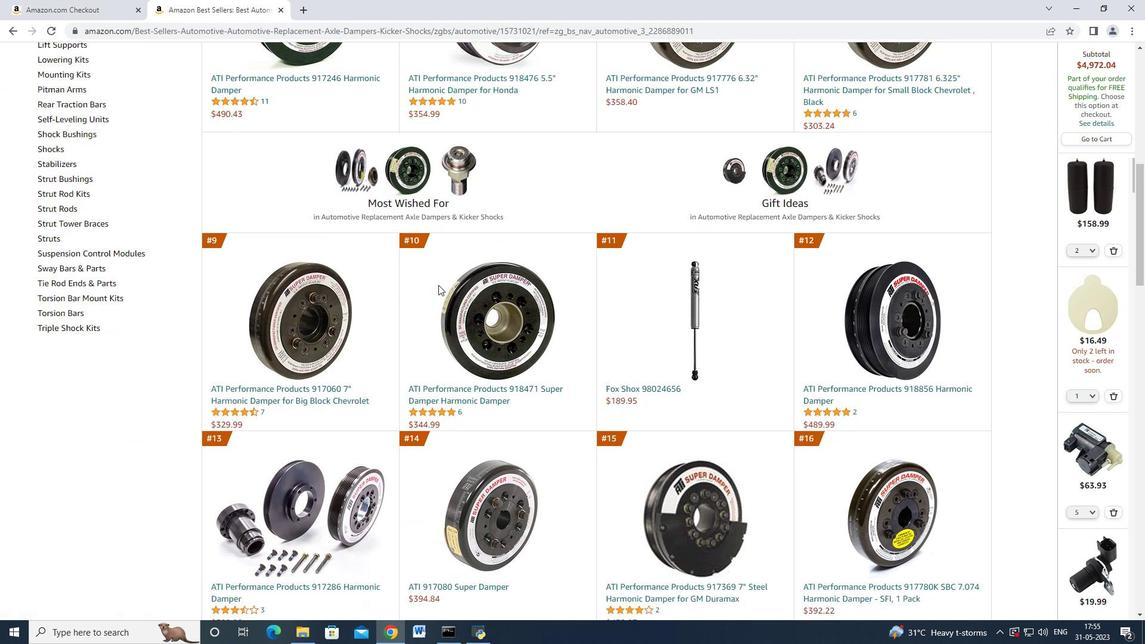 
Action: Mouse scrolled (438, 283) with delta (0, 0)
Screenshot: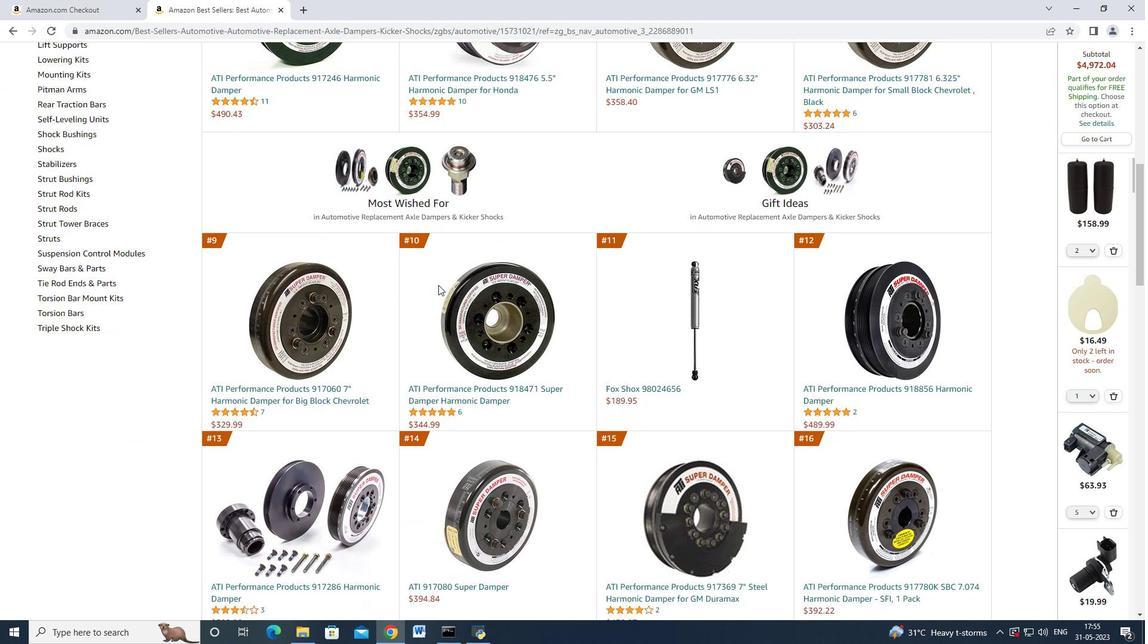
Action: Mouse scrolled (438, 283) with delta (0, 0)
Screenshot: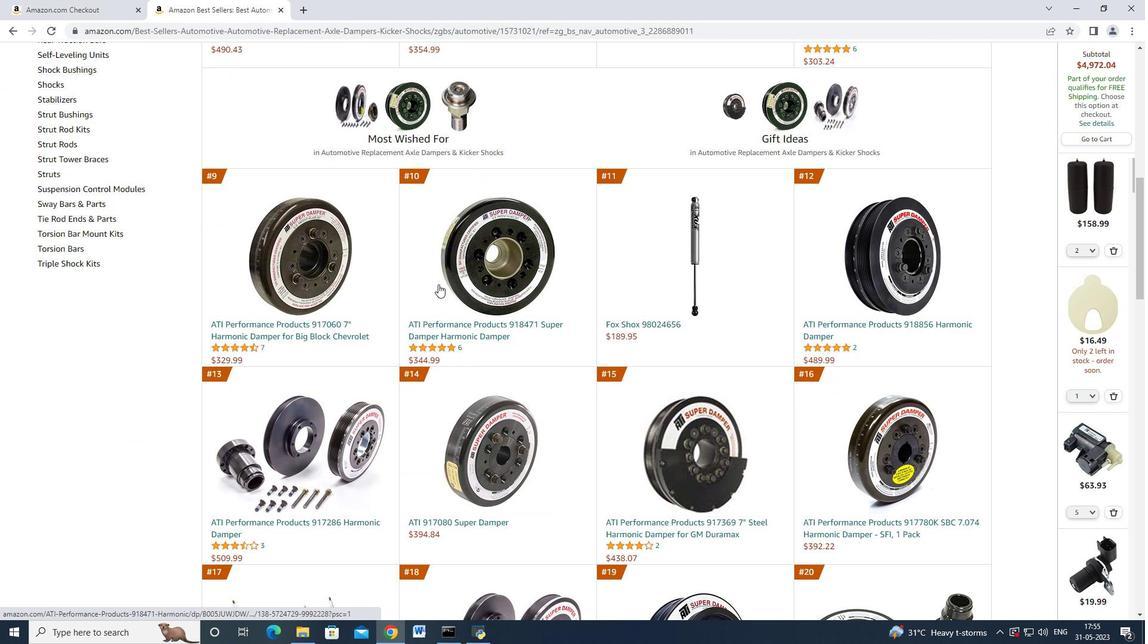 
Action: Mouse scrolled (438, 283) with delta (0, 0)
Screenshot: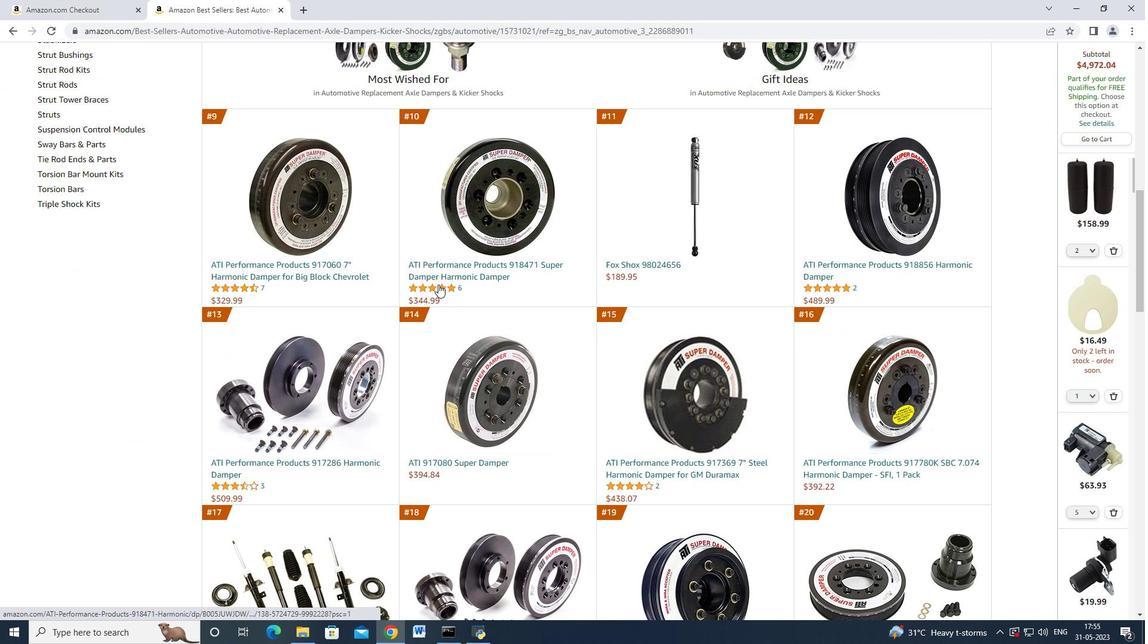 
Action: Mouse moved to (437, 284)
Screenshot: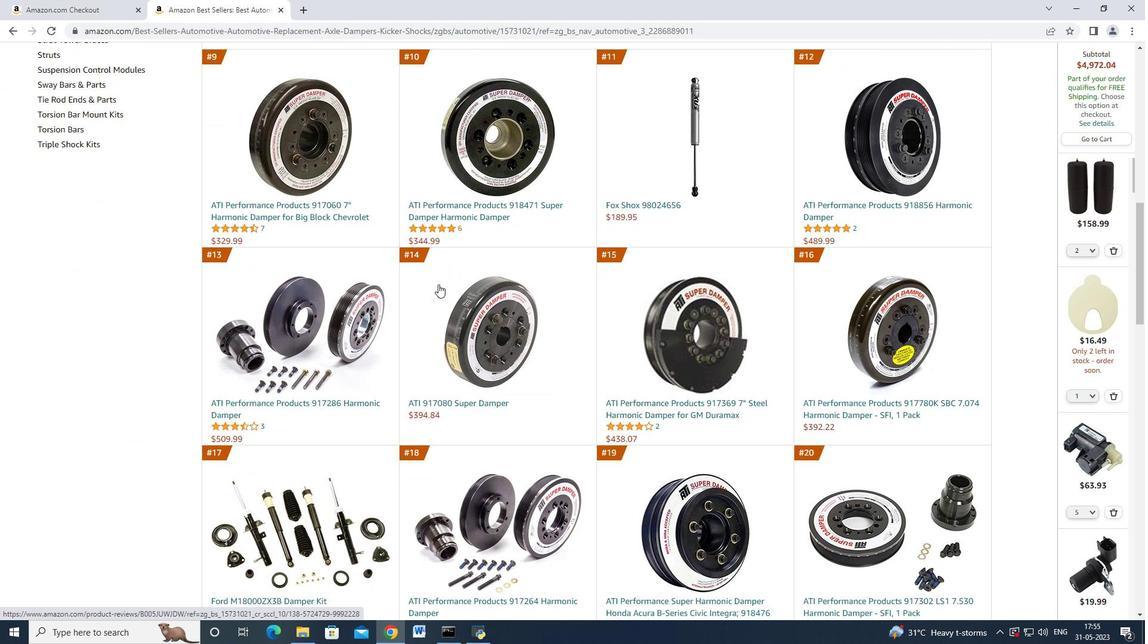 
Action: Mouse scrolled (437, 283) with delta (0, 0)
Screenshot: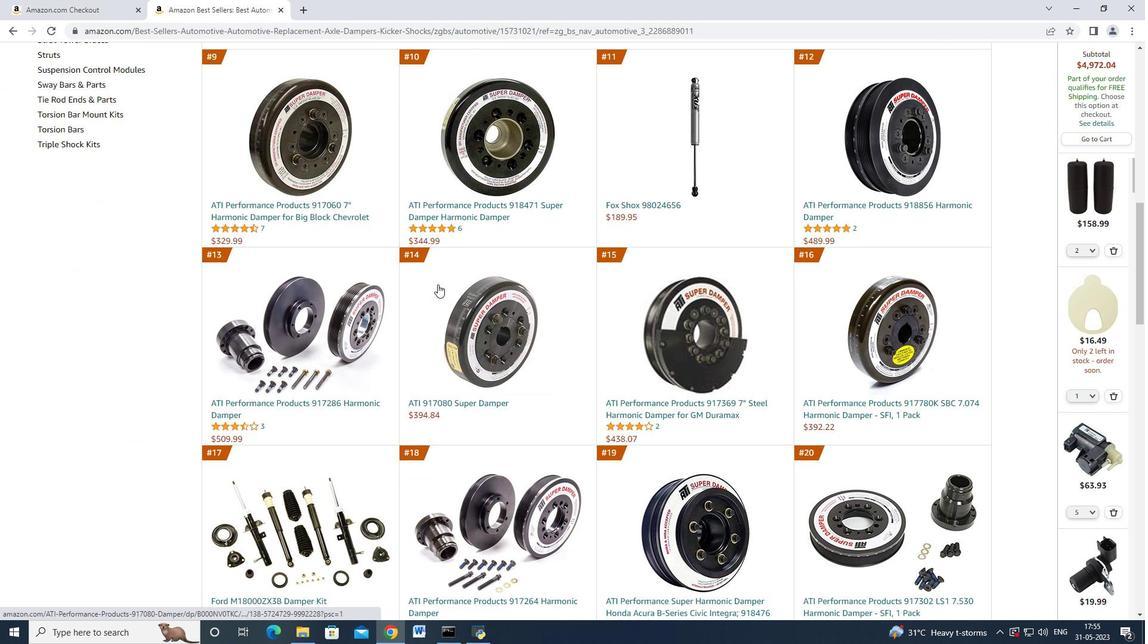 
Action: Mouse scrolled (437, 283) with delta (0, 0)
Screenshot: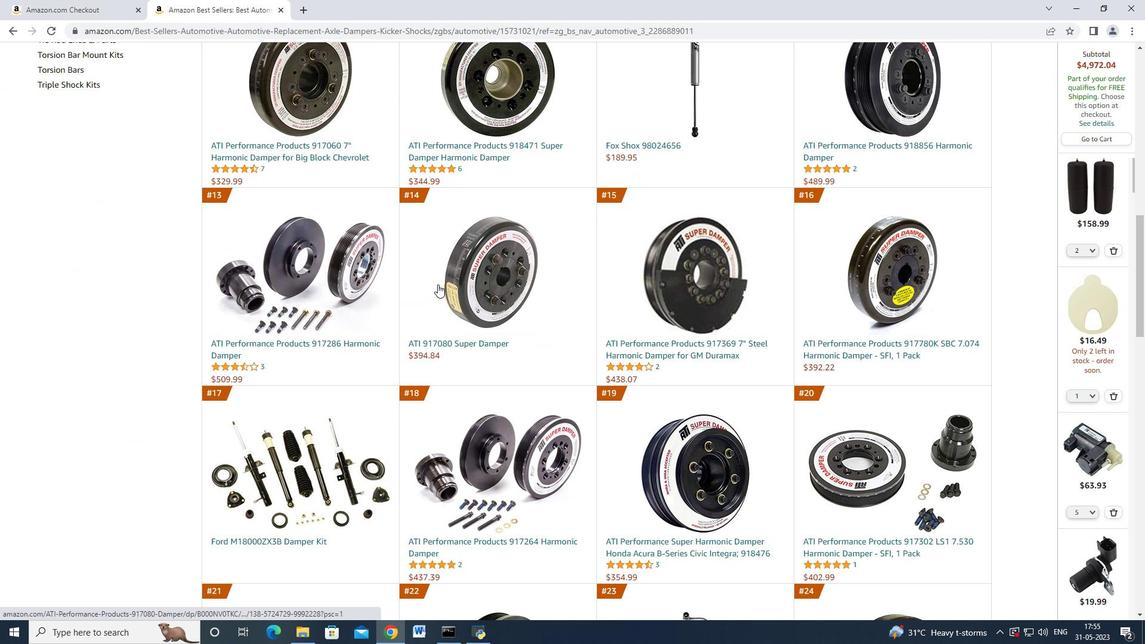 
Action: Mouse scrolled (437, 283) with delta (0, 0)
Screenshot: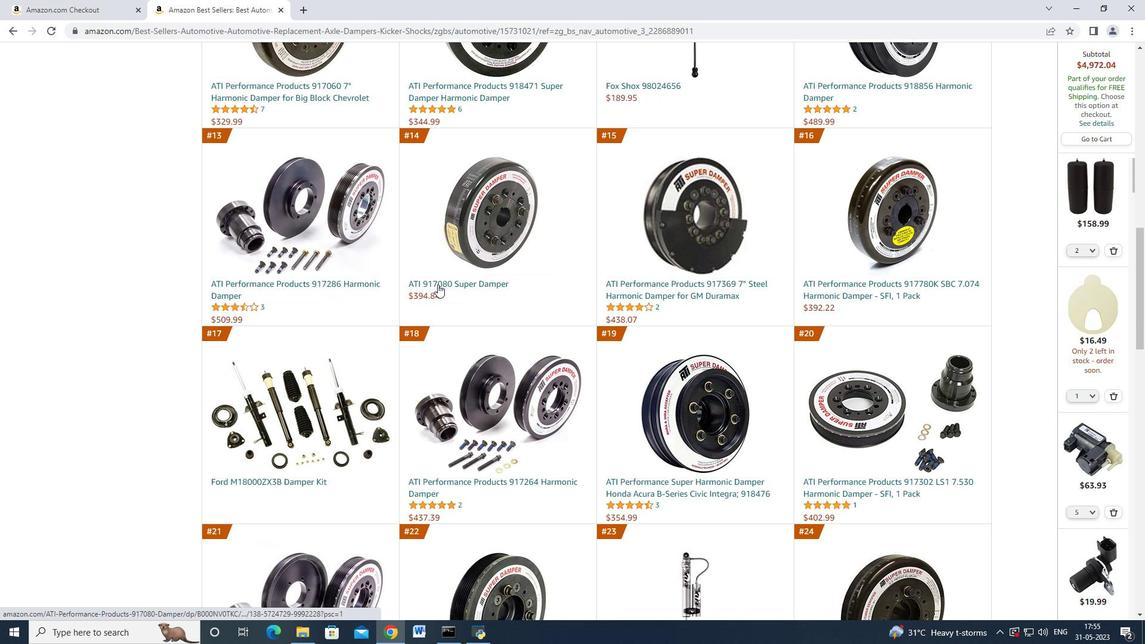 
Action: Mouse scrolled (437, 283) with delta (0, 0)
Screenshot: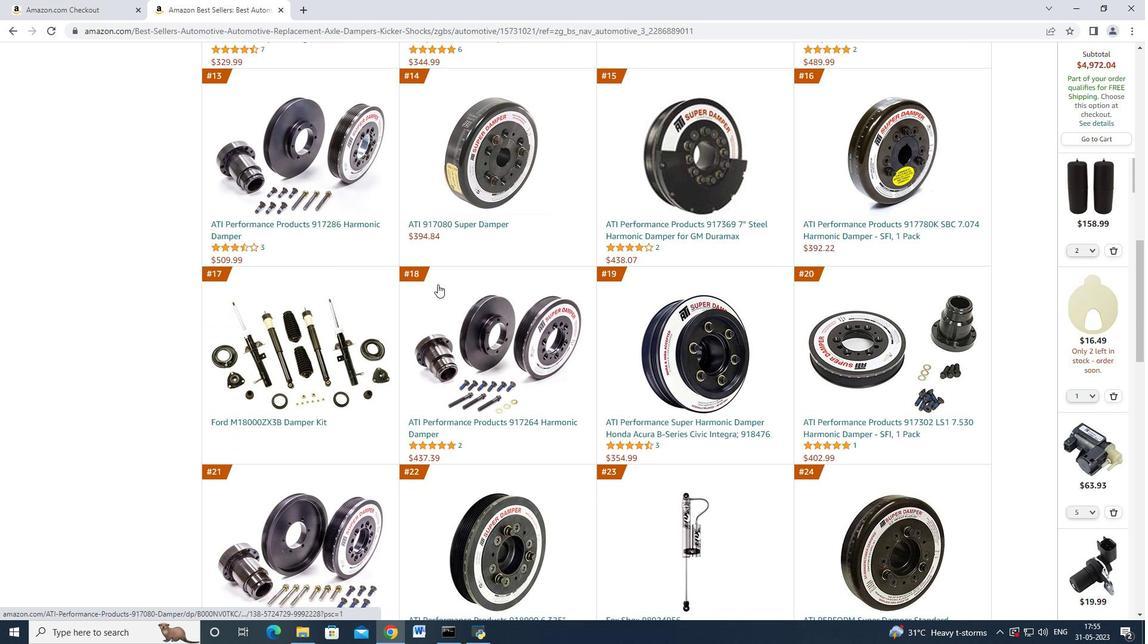 
Action: Mouse scrolled (437, 283) with delta (0, 0)
Screenshot: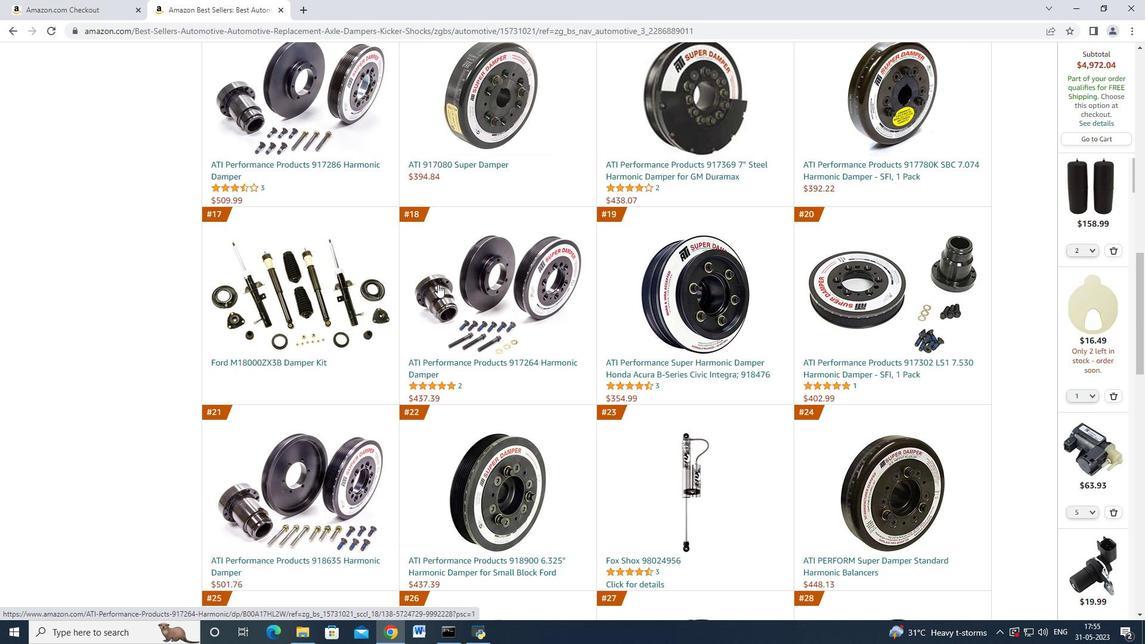 
Action: Mouse scrolled (437, 283) with delta (0, 0)
Screenshot: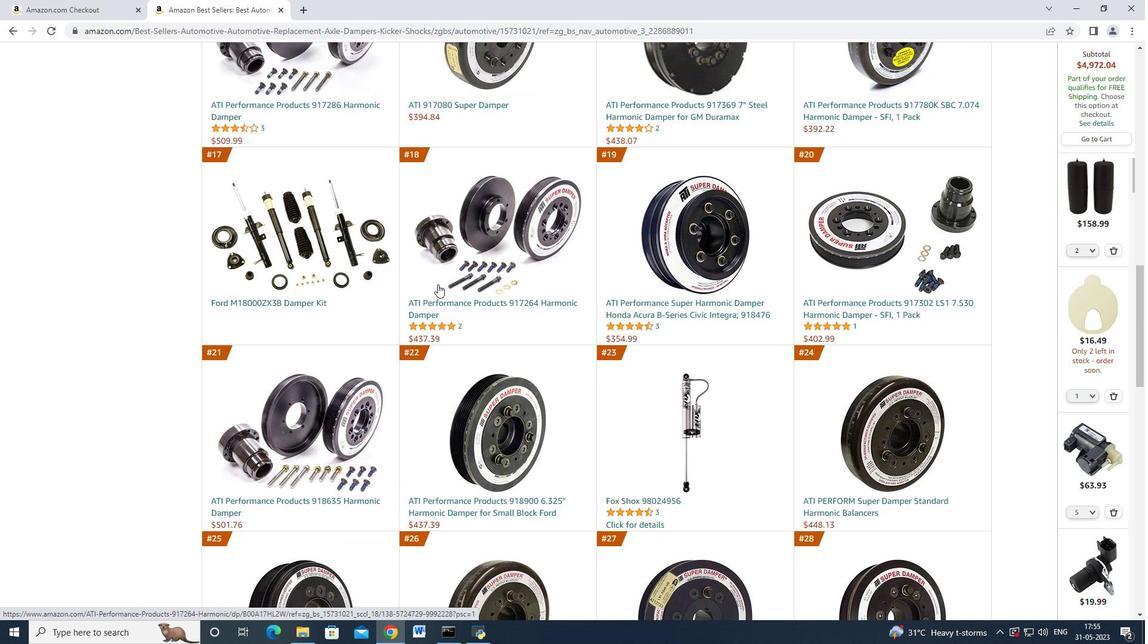 
Action: Mouse scrolled (437, 283) with delta (0, 0)
Screenshot: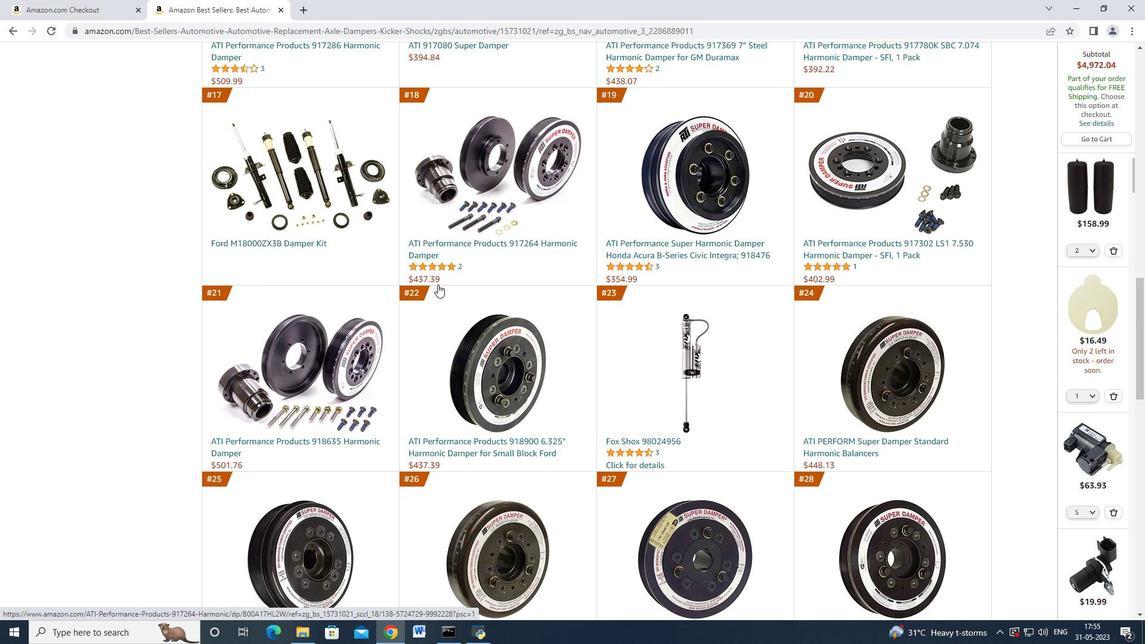 
Action: Mouse scrolled (437, 283) with delta (0, 0)
Screenshot: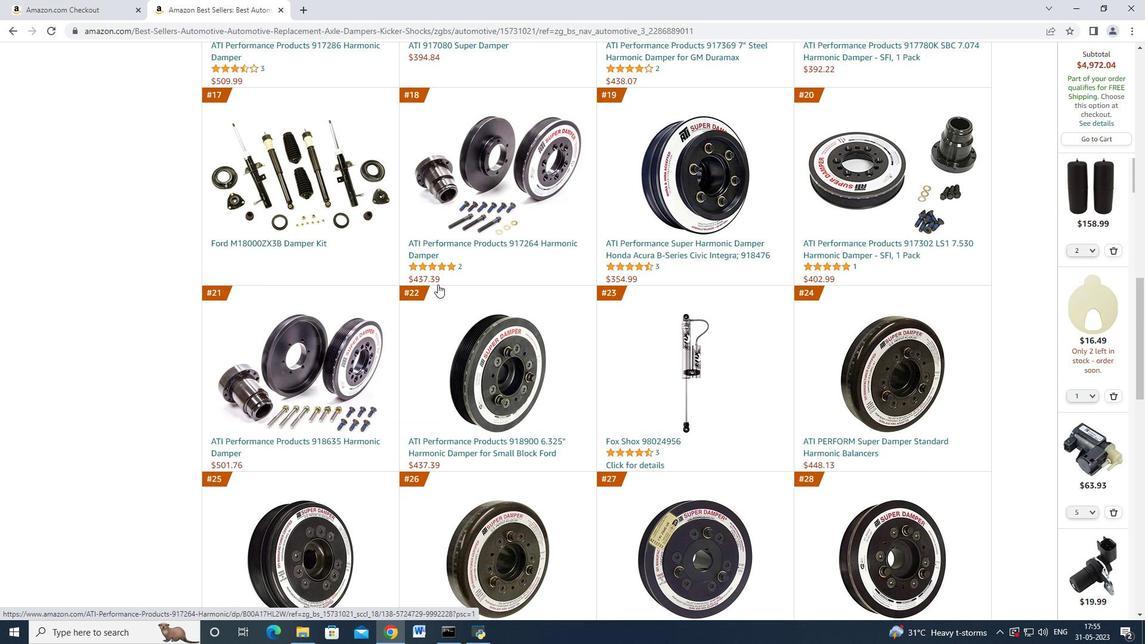 
Action: Mouse scrolled (437, 283) with delta (0, 0)
Screenshot: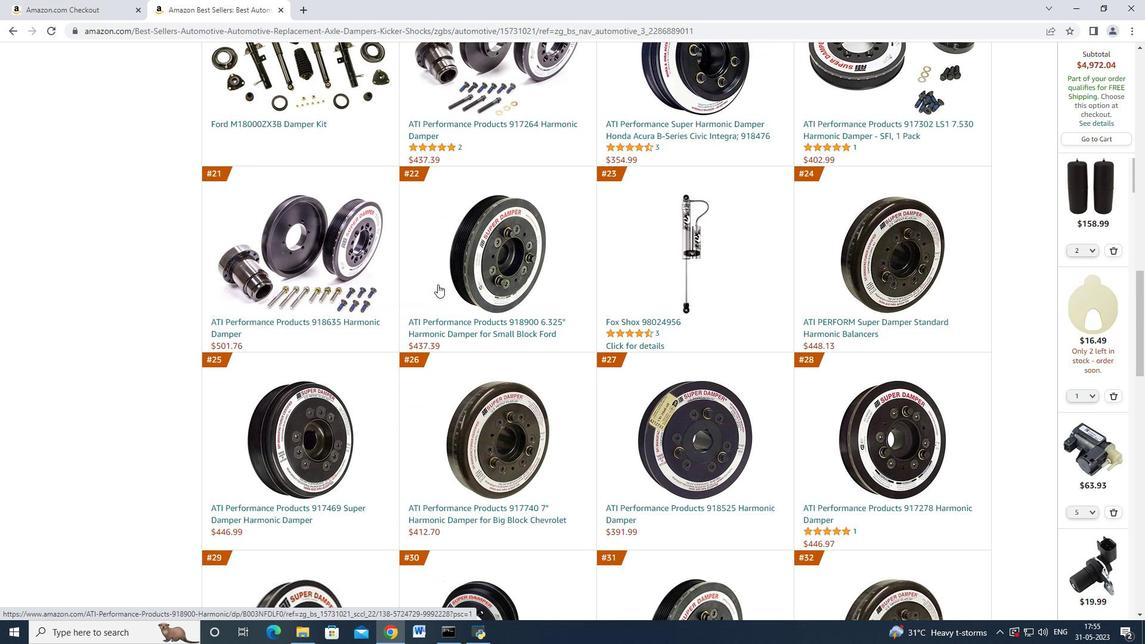 
Action: Mouse scrolled (437, 283) with delta (0, 0)
Screenshot: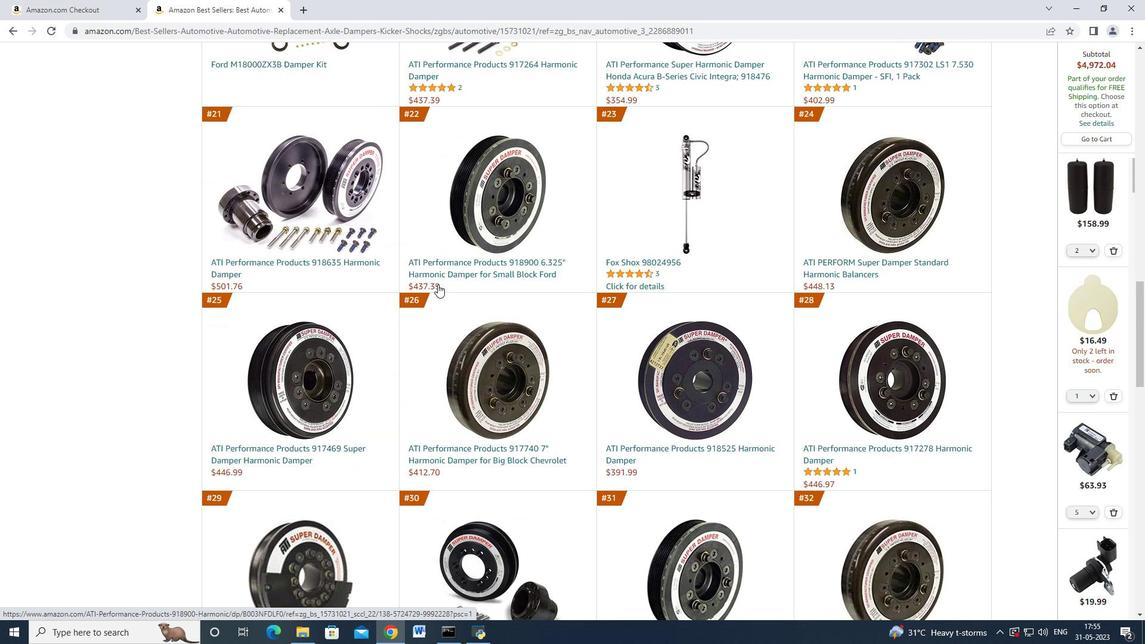 
Action: Mouse scrolled (437, 283) with delta (0, 0)
Screenshot: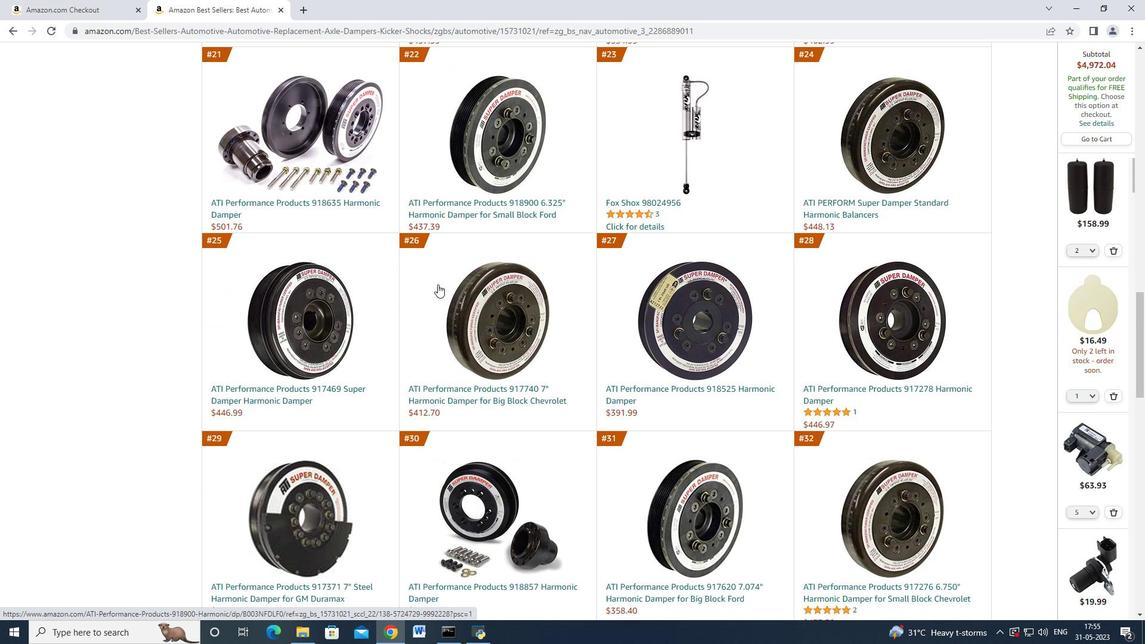 
Action: Mouse scrolled (437, 283) with delta (0, 0)
Screenshot: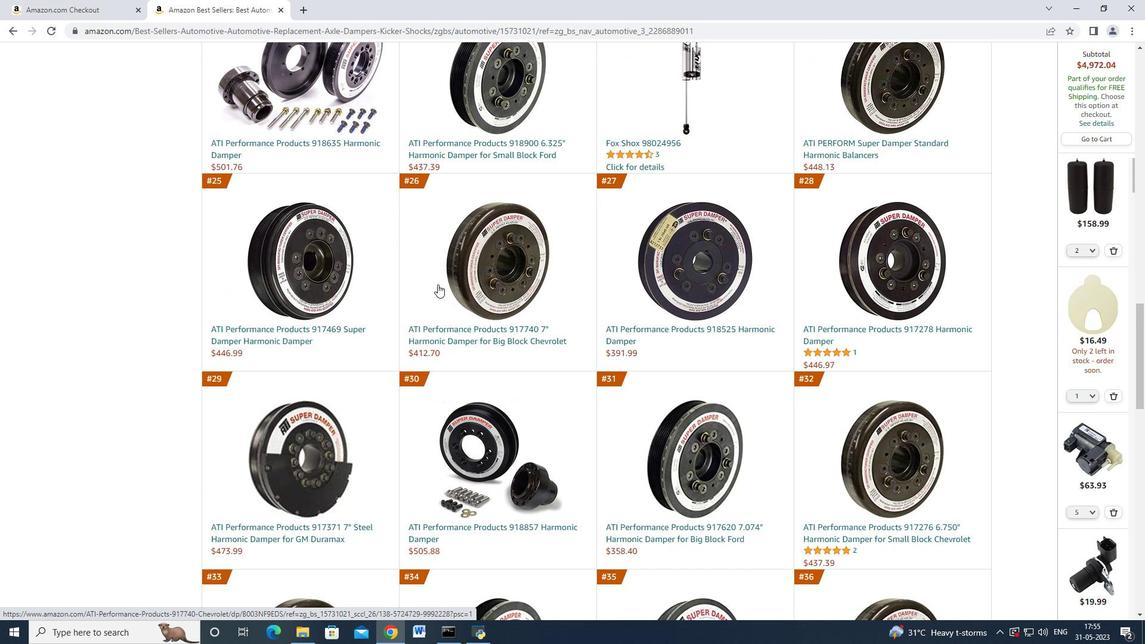 
Action: Mouse scrolled (437, 283) with delta (0, 0)
Screenshot: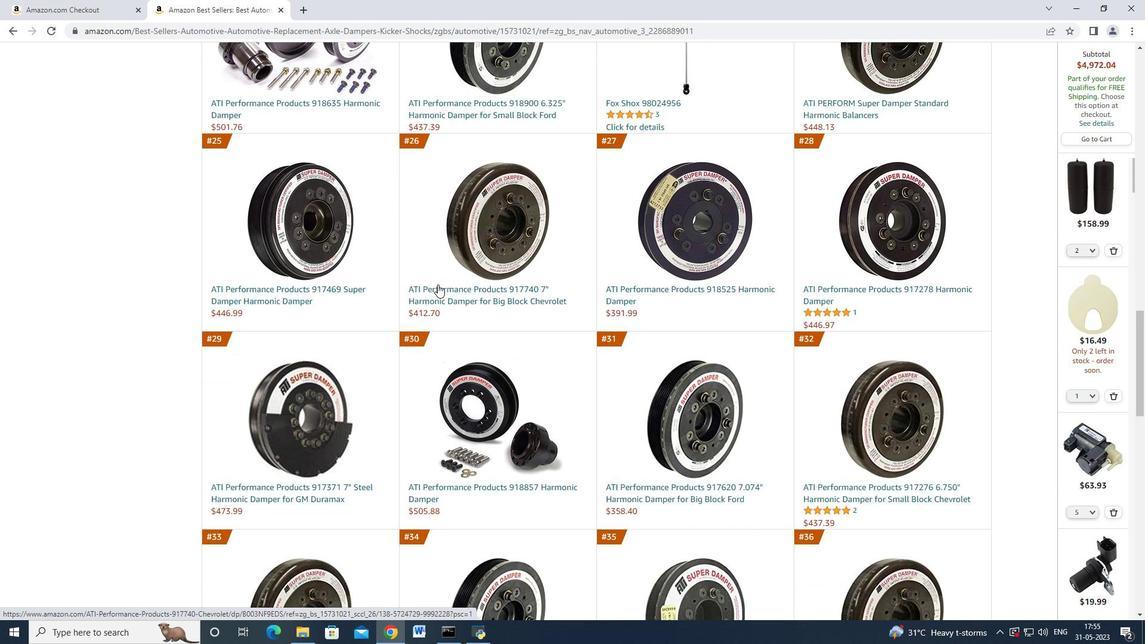 
Action: Mouse scrolled (437, 283) with delta (0, 0)
Screenshot: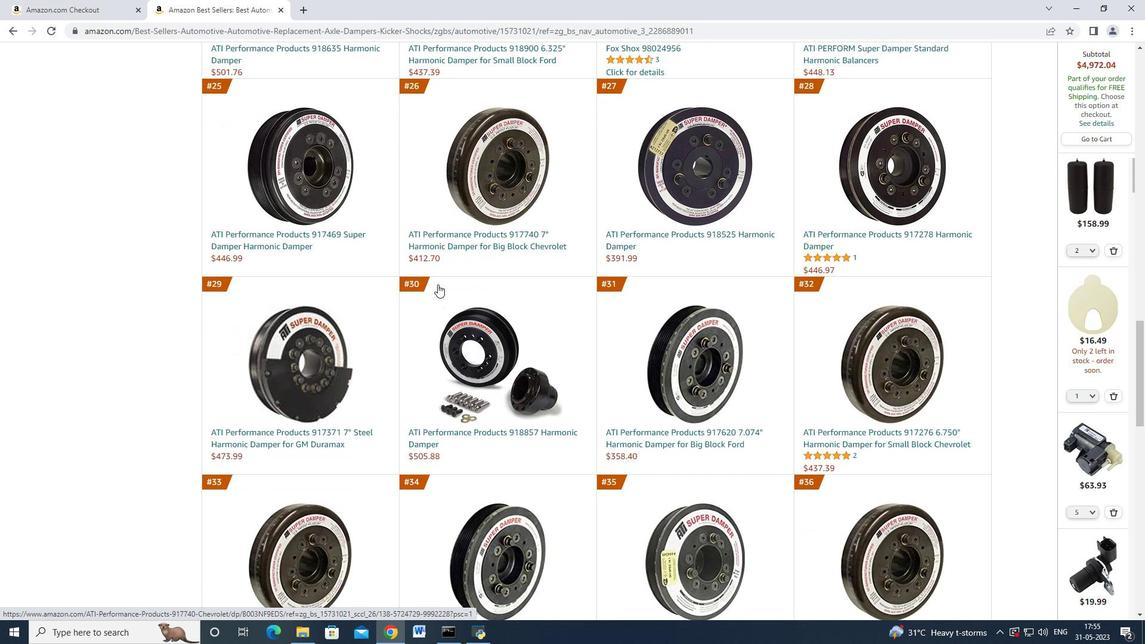 
Action: Mouse scrolled (437, 283) with delta (0, 0)
Screenshot: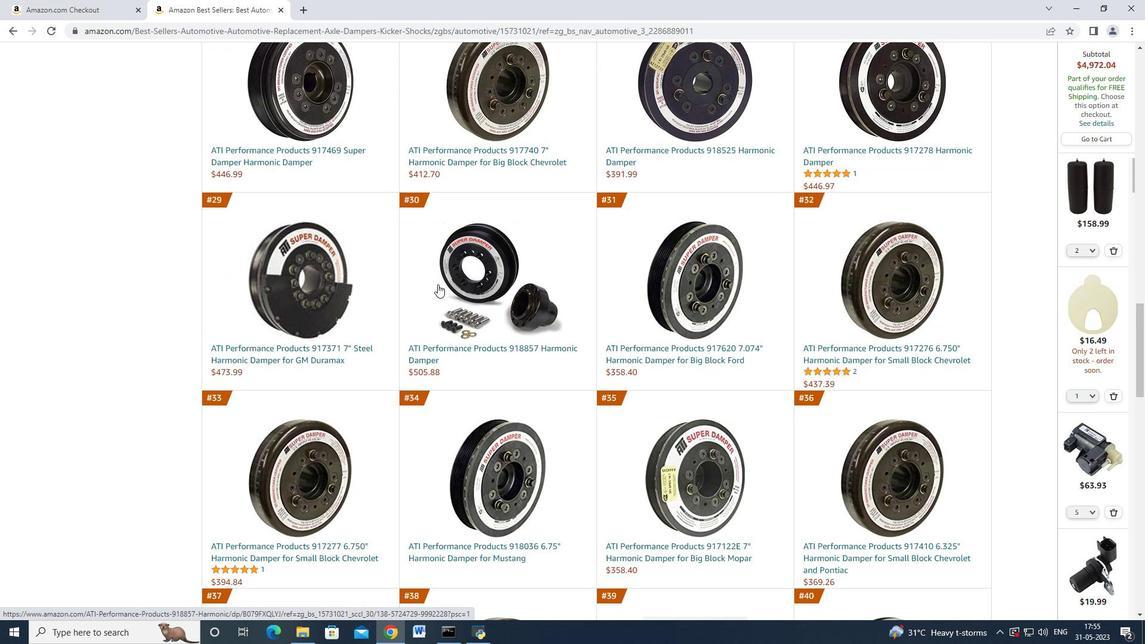 
Action: Mouse scrolled (437, 285) with delta (0, 0)
Screenshot: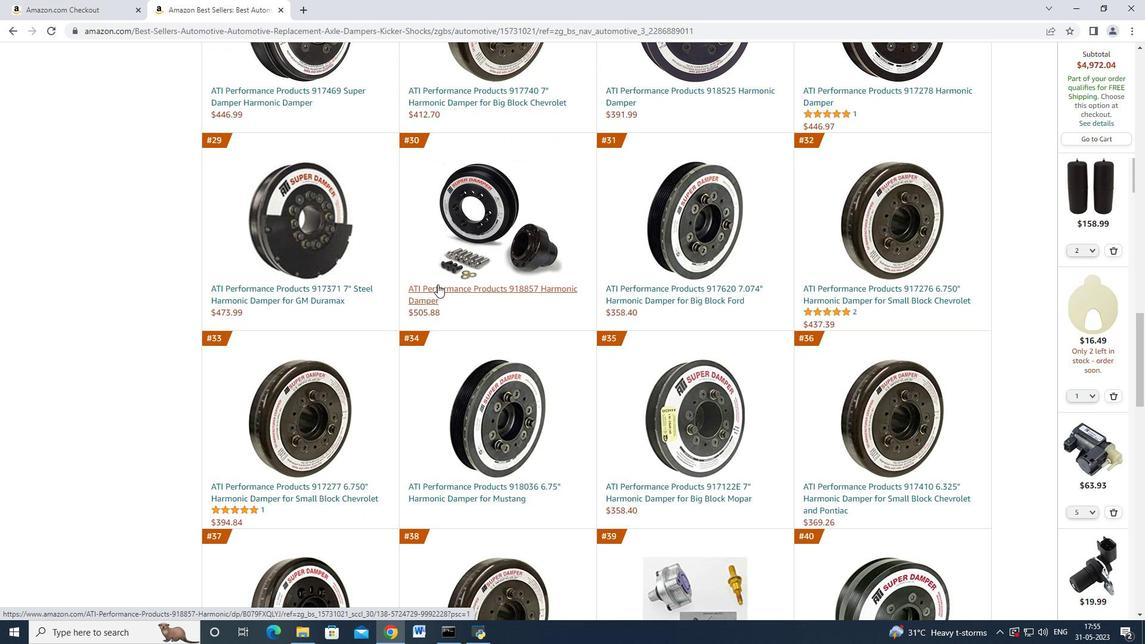 
Action: Mouse scrolled (437, 285) with delta (0, 0)
Screenshot: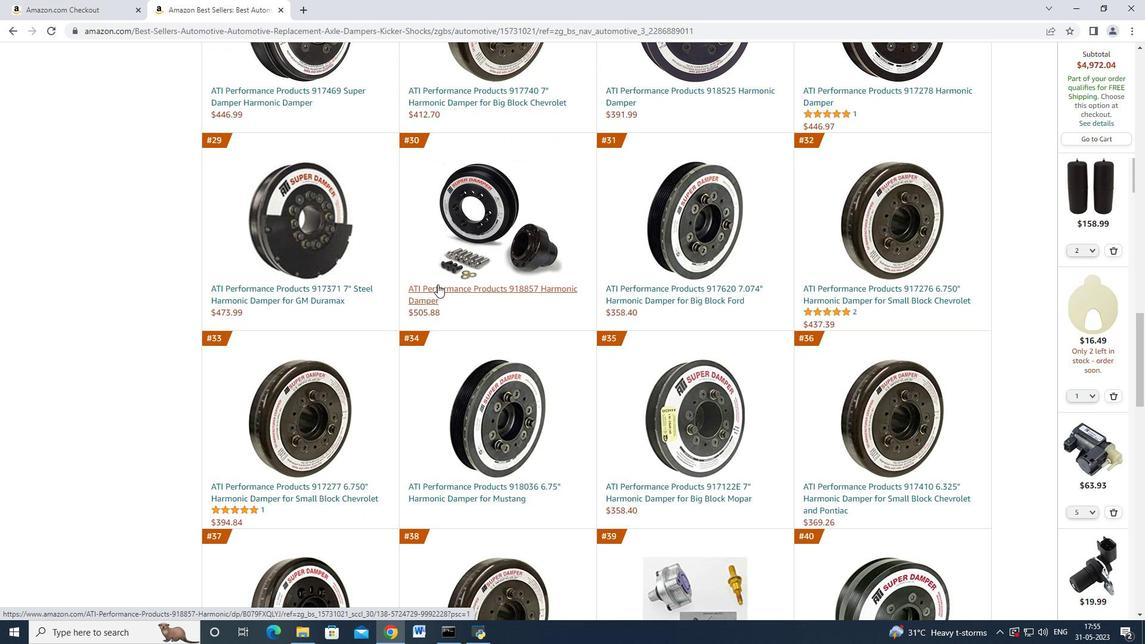 
Action: Mouse scrolled (437, 285) with delta (0, 0)
Screenshot: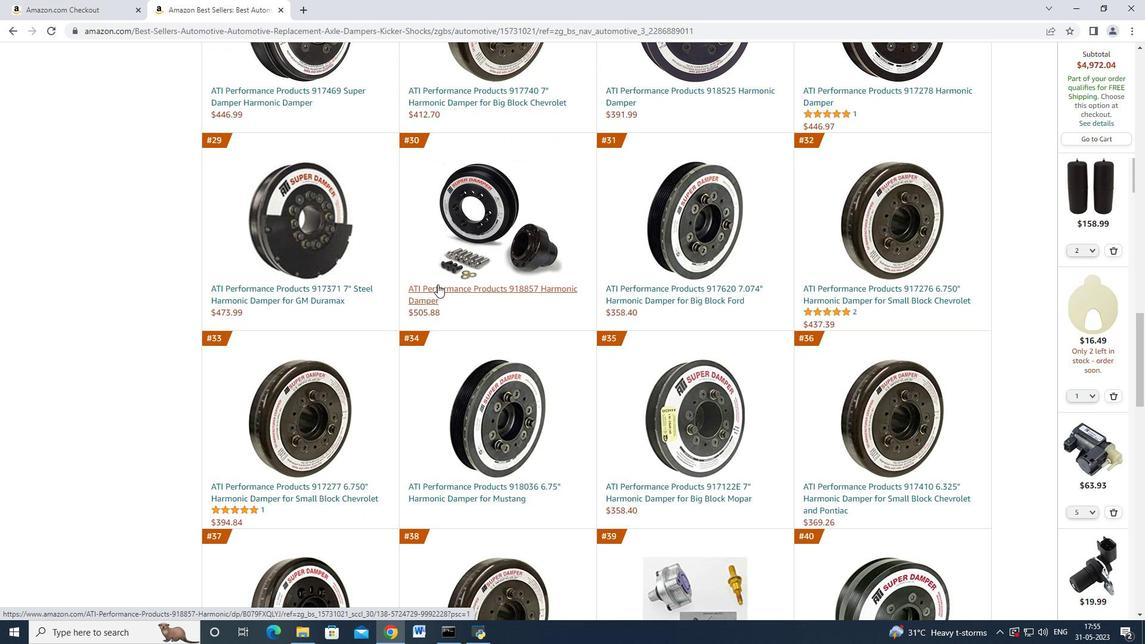 
Action: Mouse scrolled (437, 285) with delta (0, 0)
Screenshot: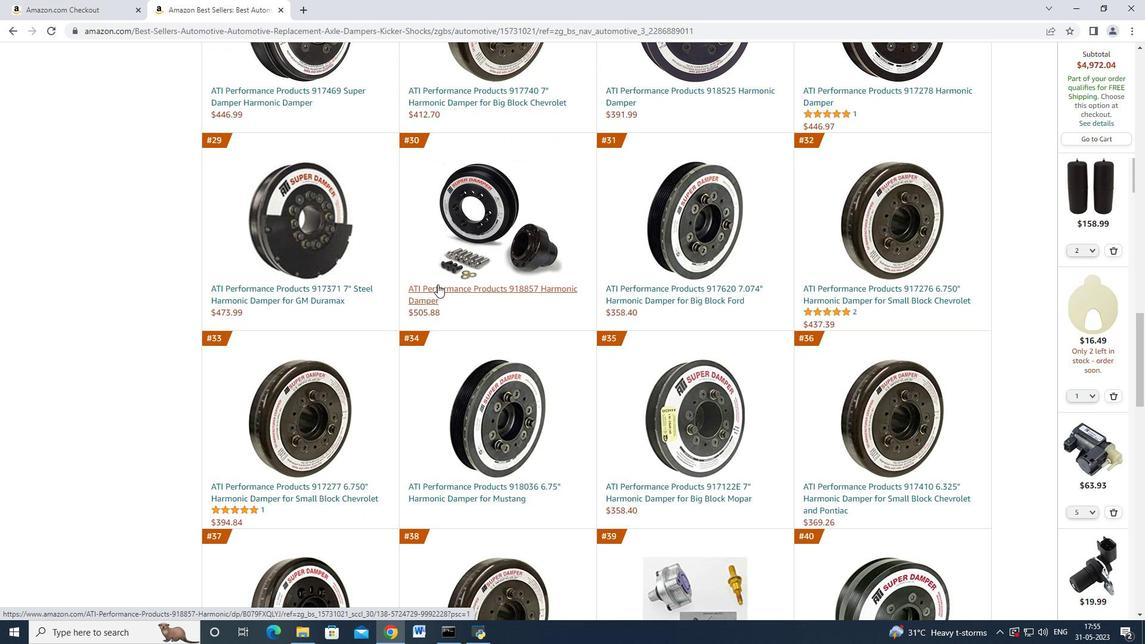 
Action: Mouse scrolled (437, 285) with delta (0, 0)
Screenshot: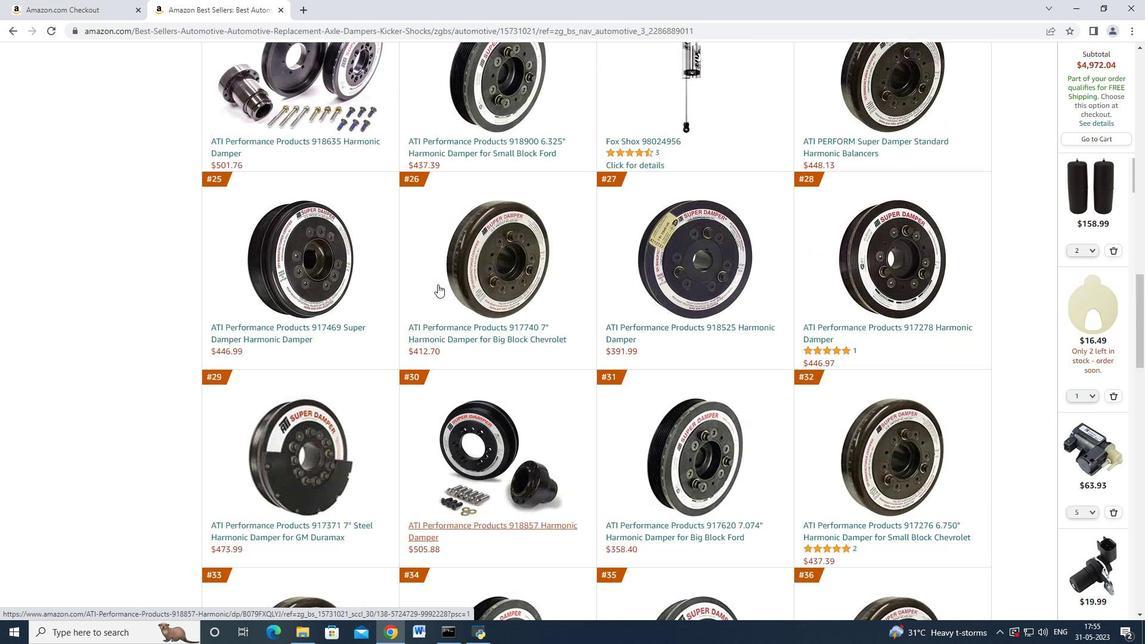 
Action: Mouse scrolled (437, 285) with delta (0, 0)
Screenshot: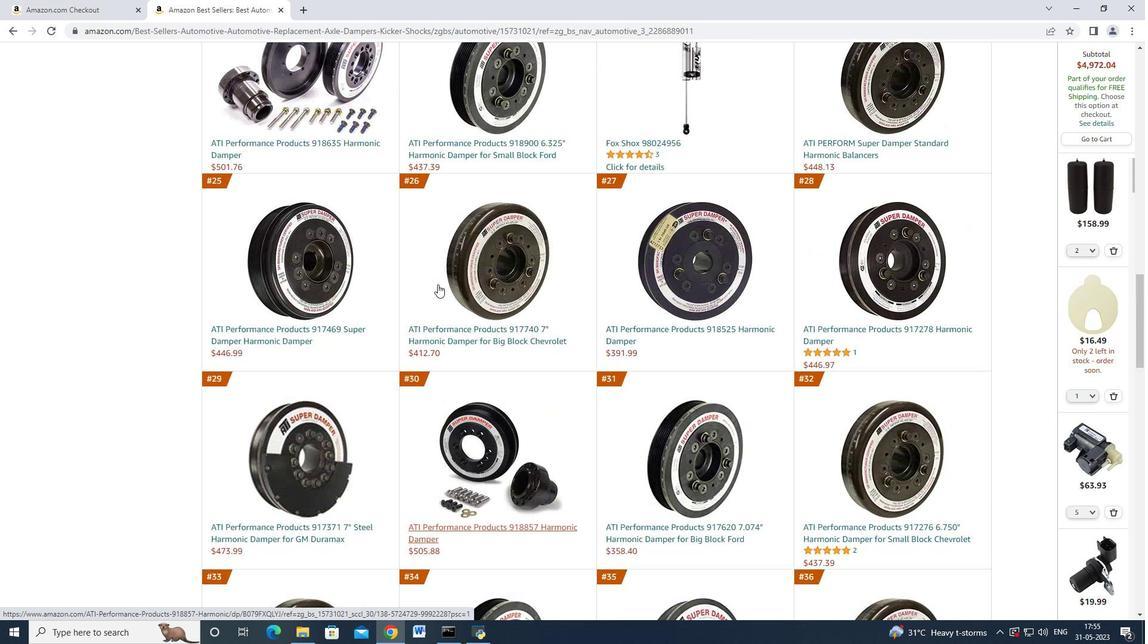 
Action: Mouse scrolled (437, 285) with delta (0, 0)
Screenshot: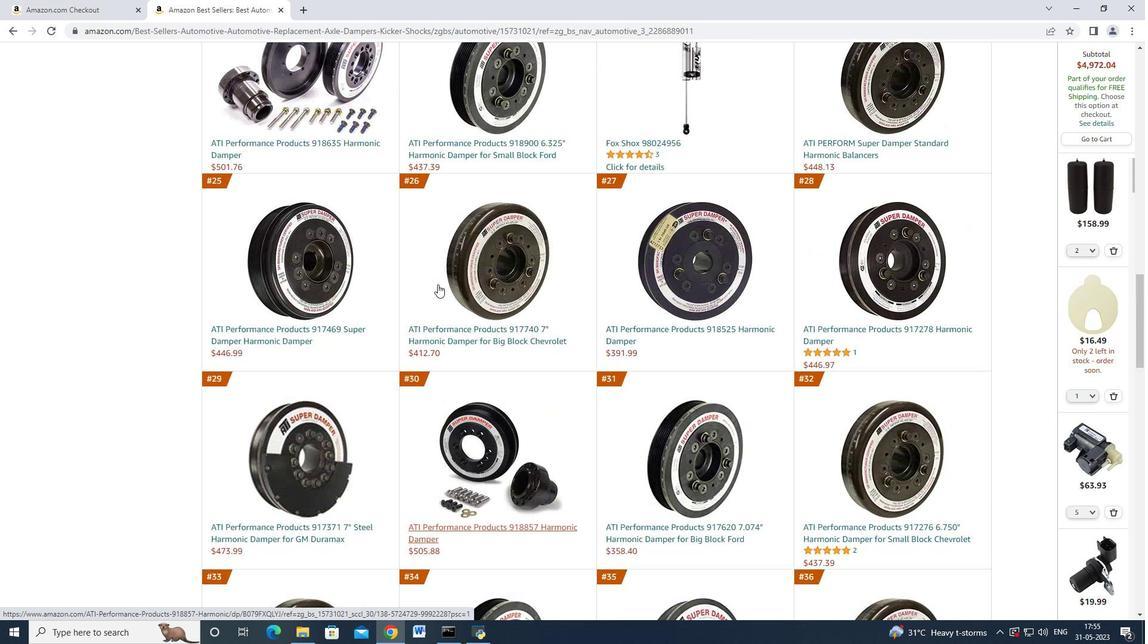 
Action: Mouse scrolled (437, 285) with delta (0, 0)
Screenshot: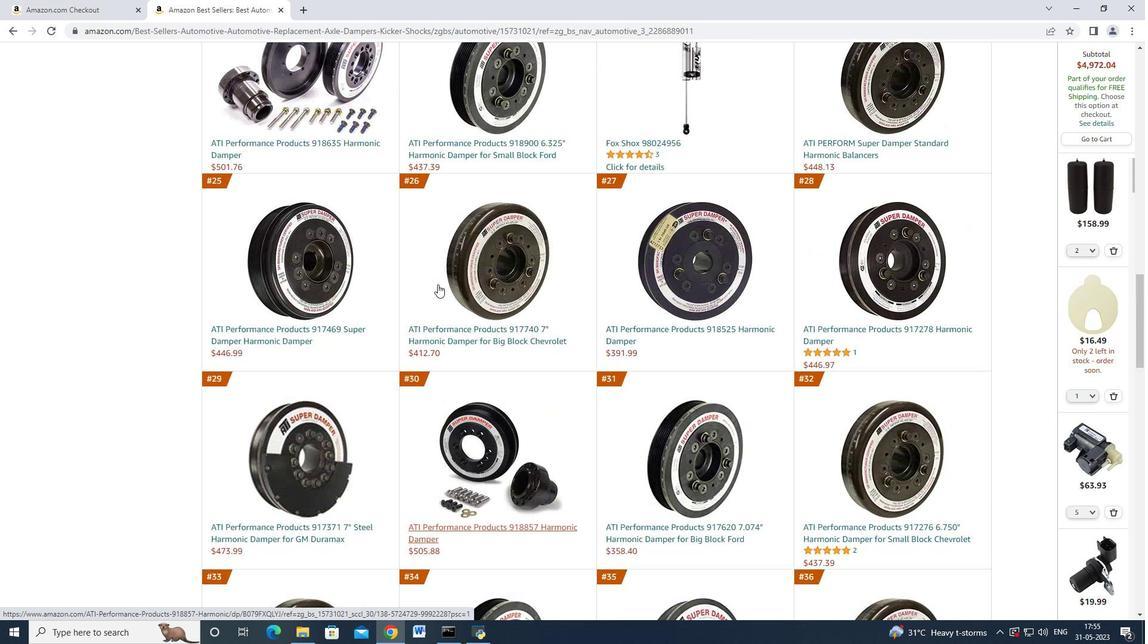 
Action: Mouse scrolled (437, 285) with delta (0, 0)
Screenshot: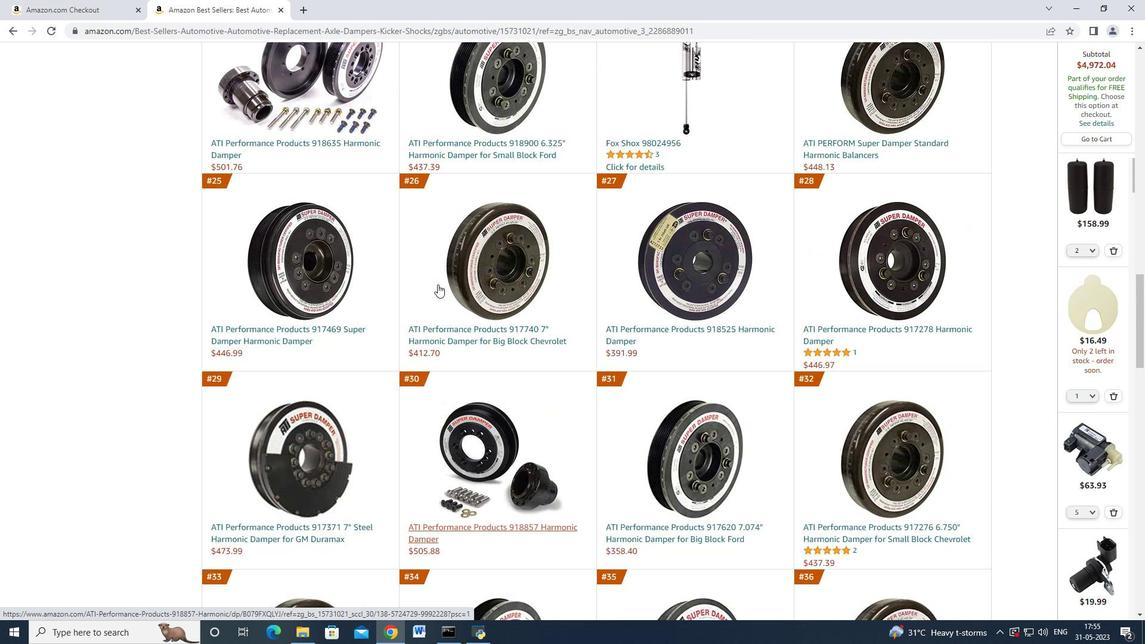 
Action: Mouse scrolled (437, 285) with delta (0, 0)
Screenshot: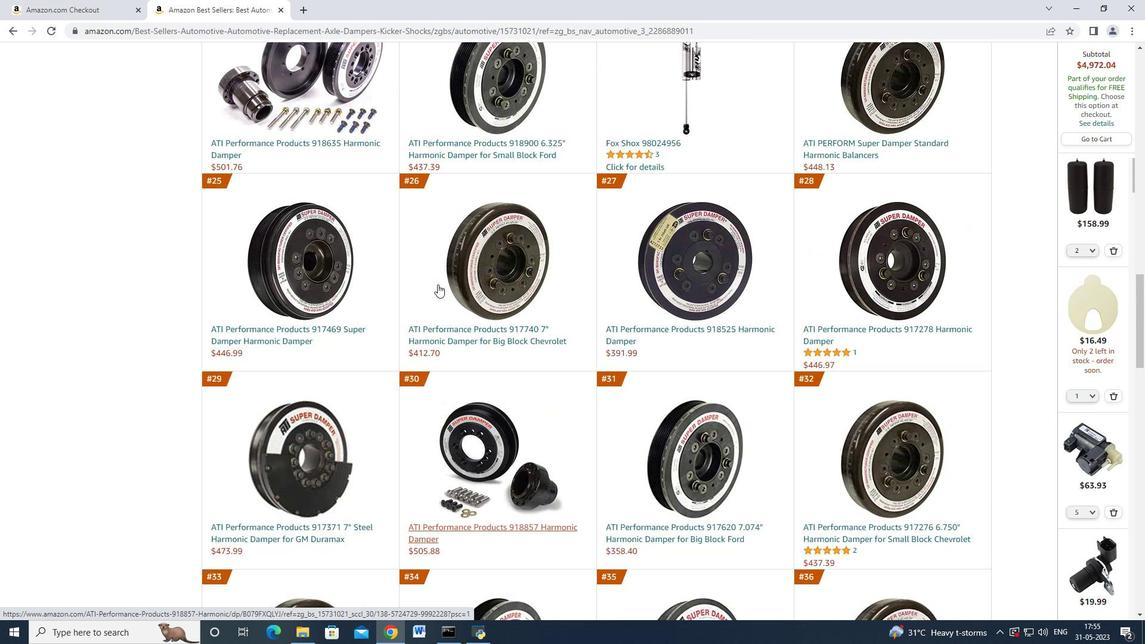 
Action: Mouse scrolled (437, 285) with delta (0, 0)
Screenshot: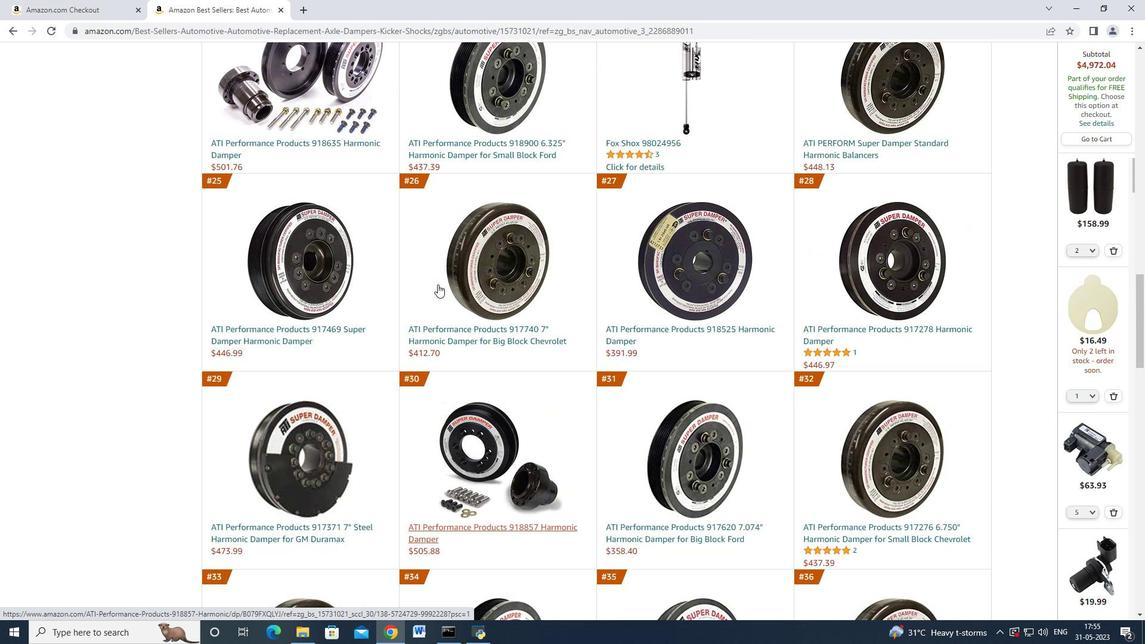 
Action: Mouse scrolled (437, 285) with delta (0, 0)
Screenshot: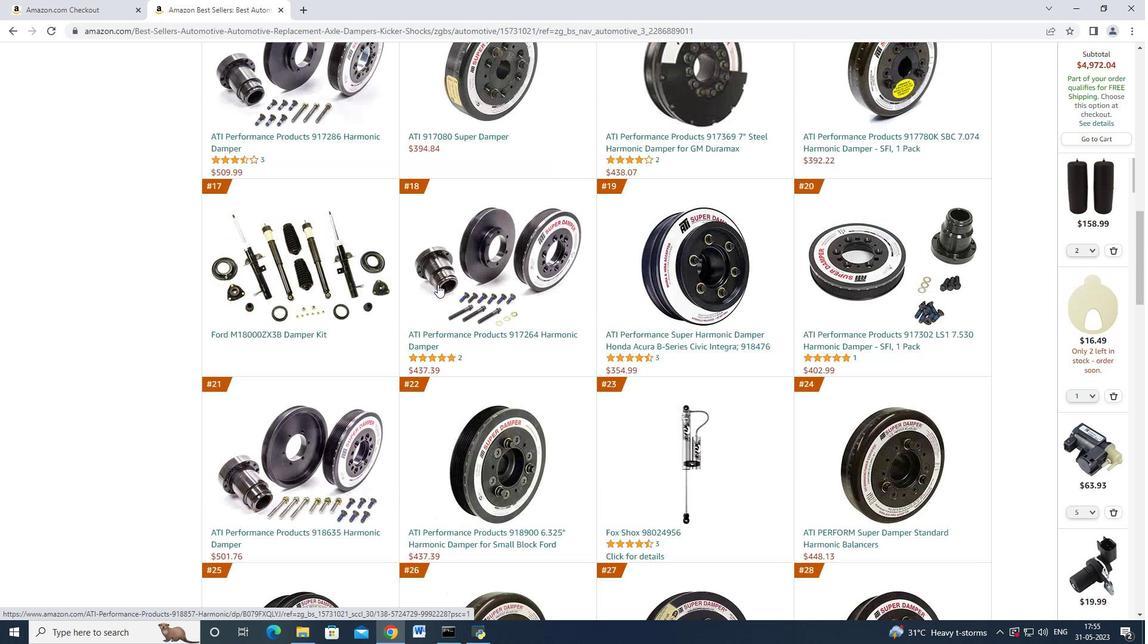 
Action: Mouse scrolled (437, 285) with delta (0, 0)
Screenshot: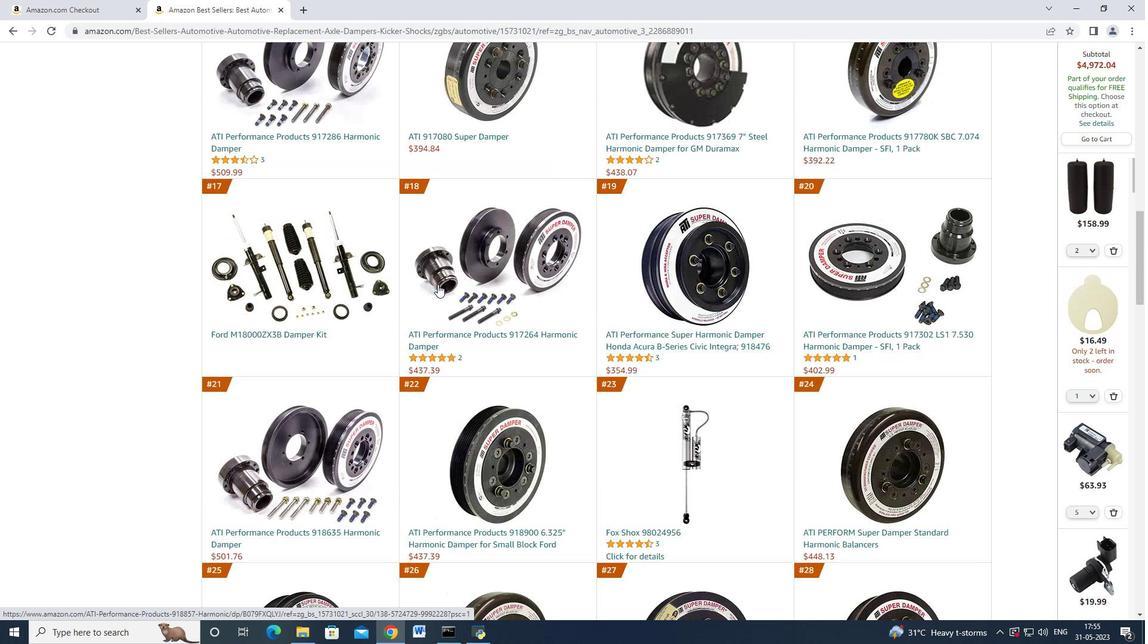 
Action: Mouse scrolled (437, 285) with delta (0, 0)
Screenshot: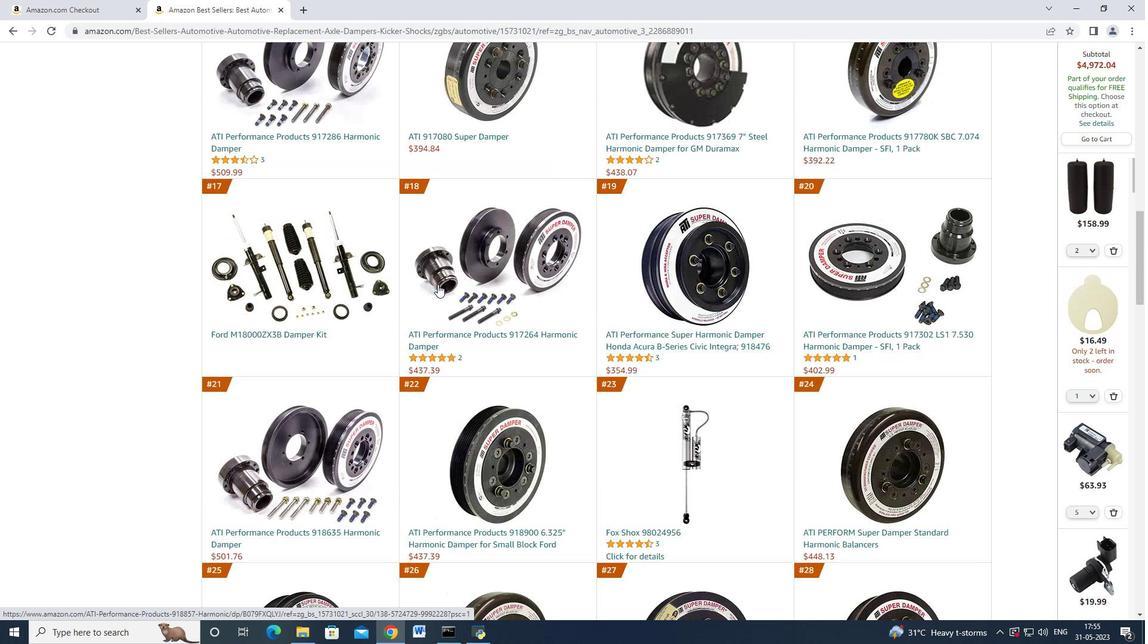 
Action: Mouse scrolled (437, 285) with delta (0, 0)
Screenshot: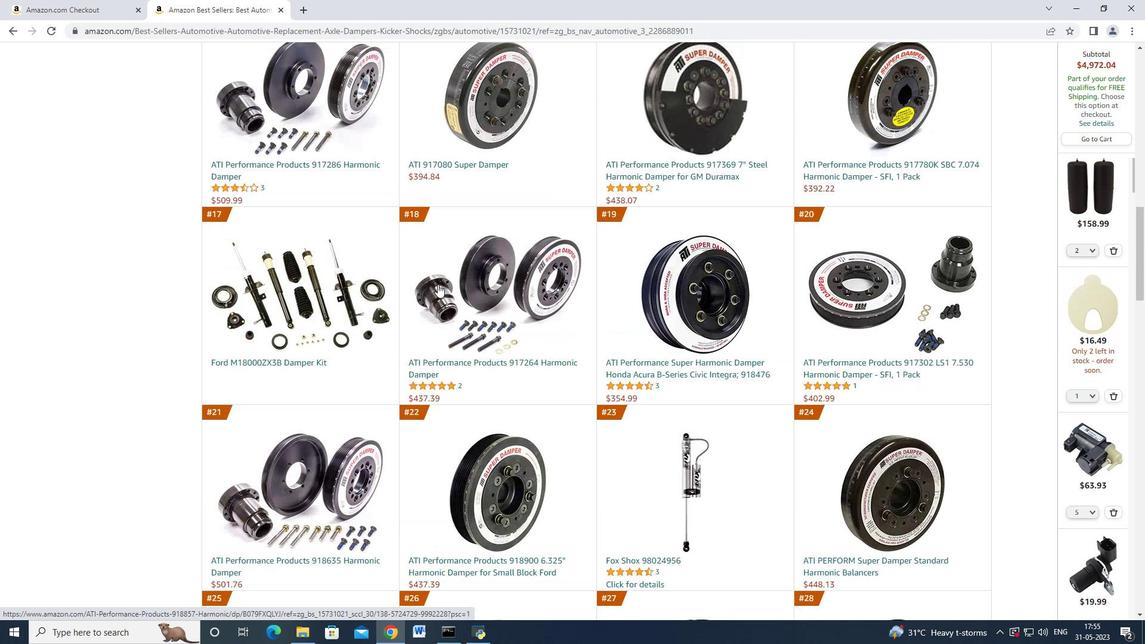 
Action: Mouse scrolled (437, 285) with delta (0, 0)
Screenshot: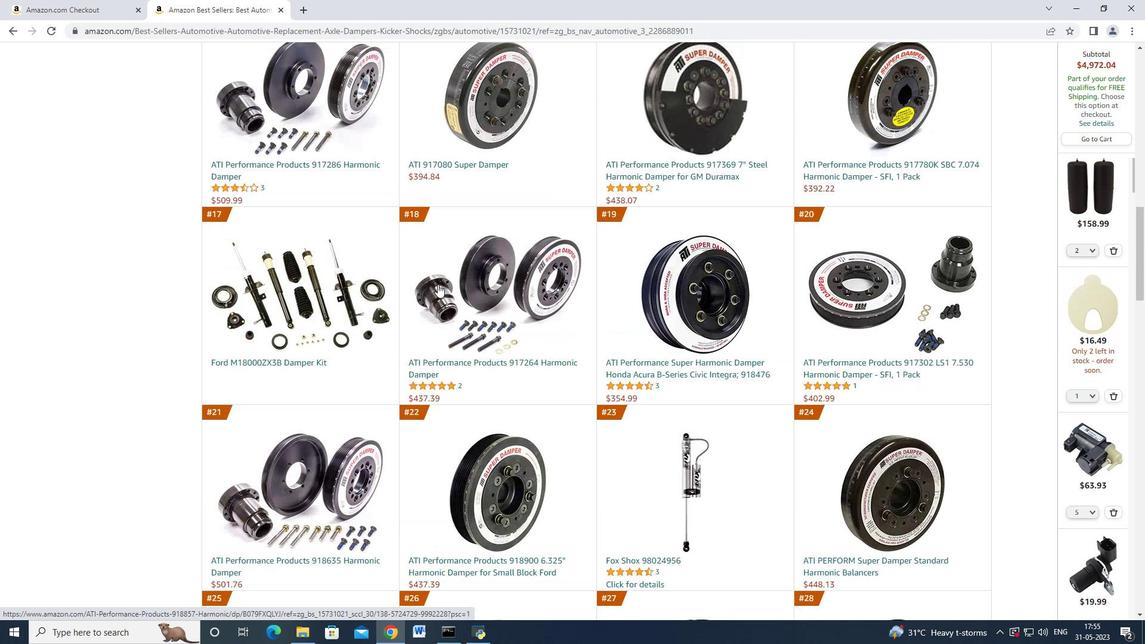 
Action: Mouse scrolled (437, 285) with delta (0, 0)
Screenshot: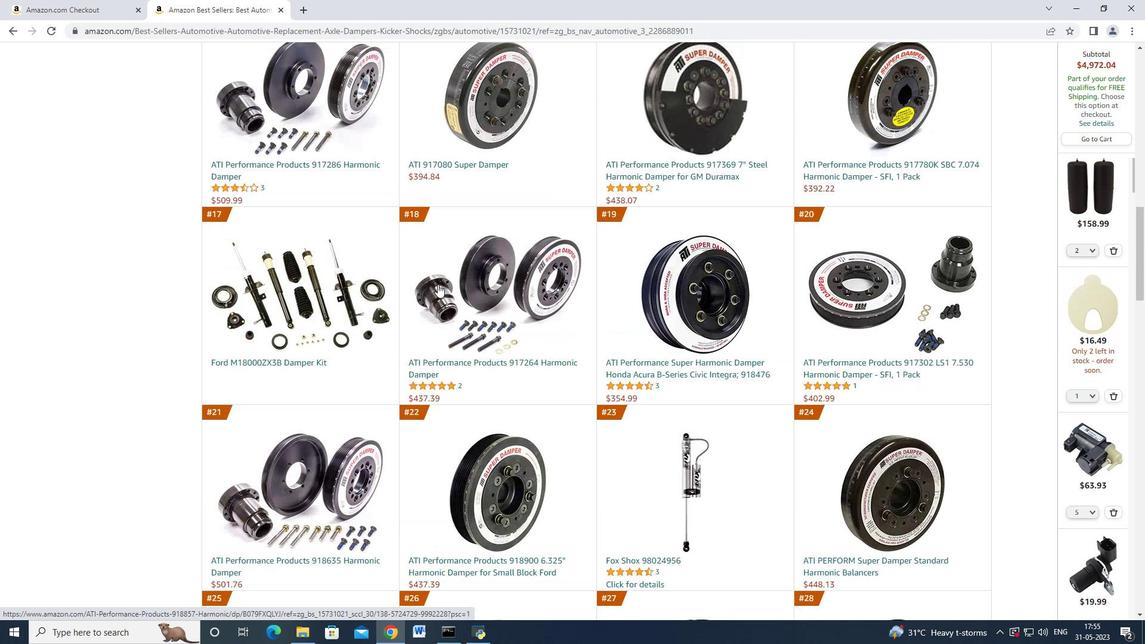 
Action: Mouse scrolled (437, 285) with delta (0, 0)
Screenshot: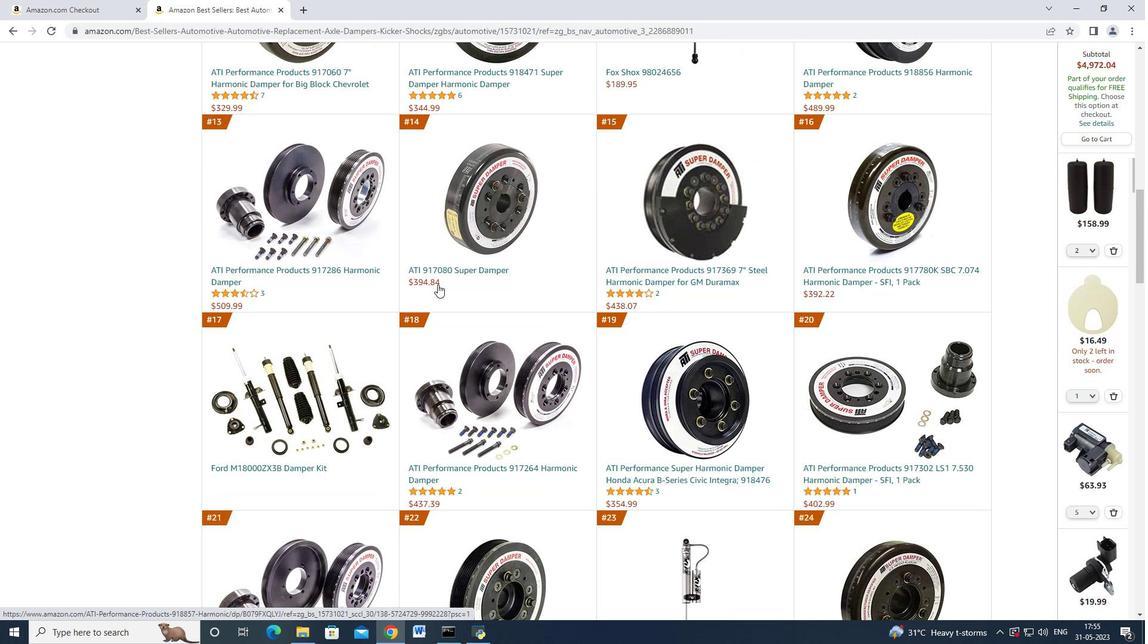 
Action: Mouse scrolled (437, 285) with delta (0, 0)
Screenshot: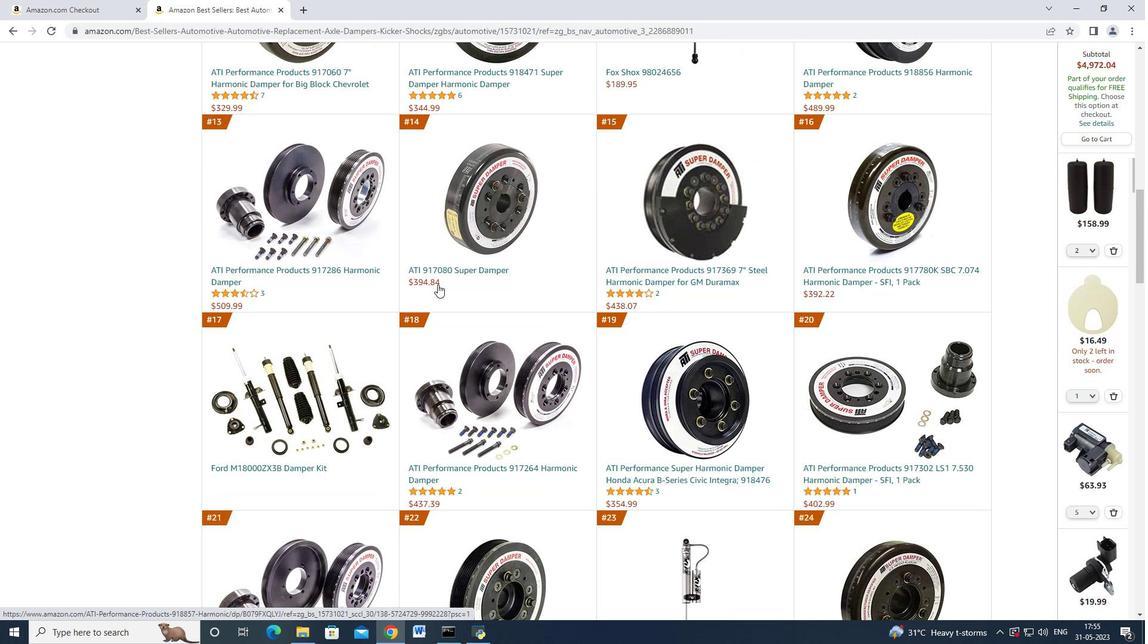 
Action: Mouse scrolled (437, 285) with delta (0, 0)
Screenshot: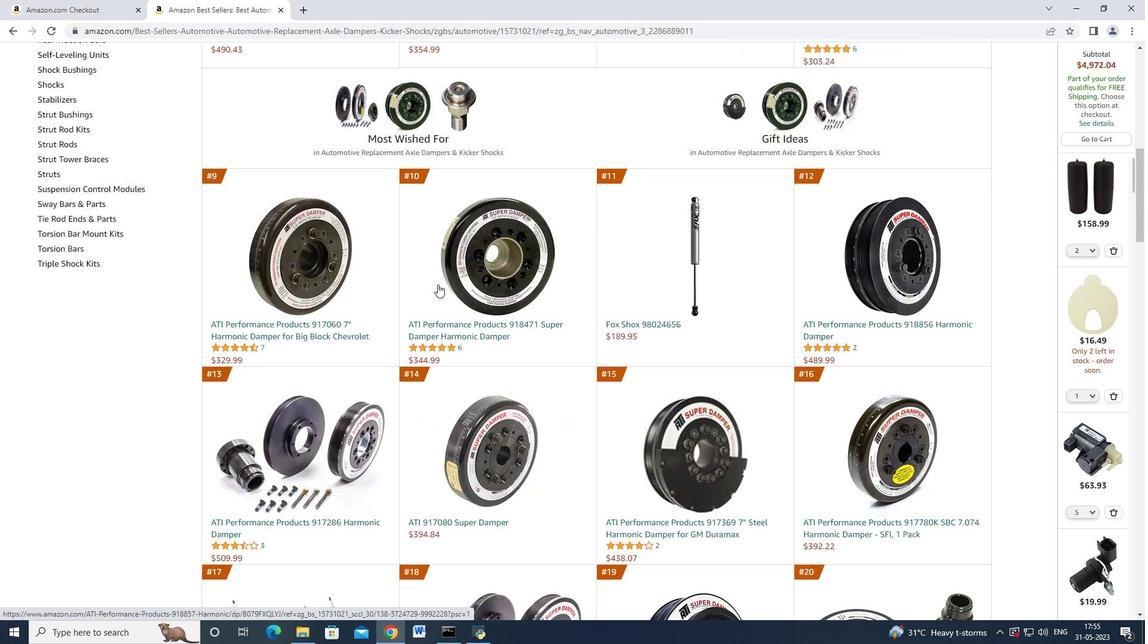 
Action: Mouse scrolled (437, 285) with delta (0, 0)
Screenshot: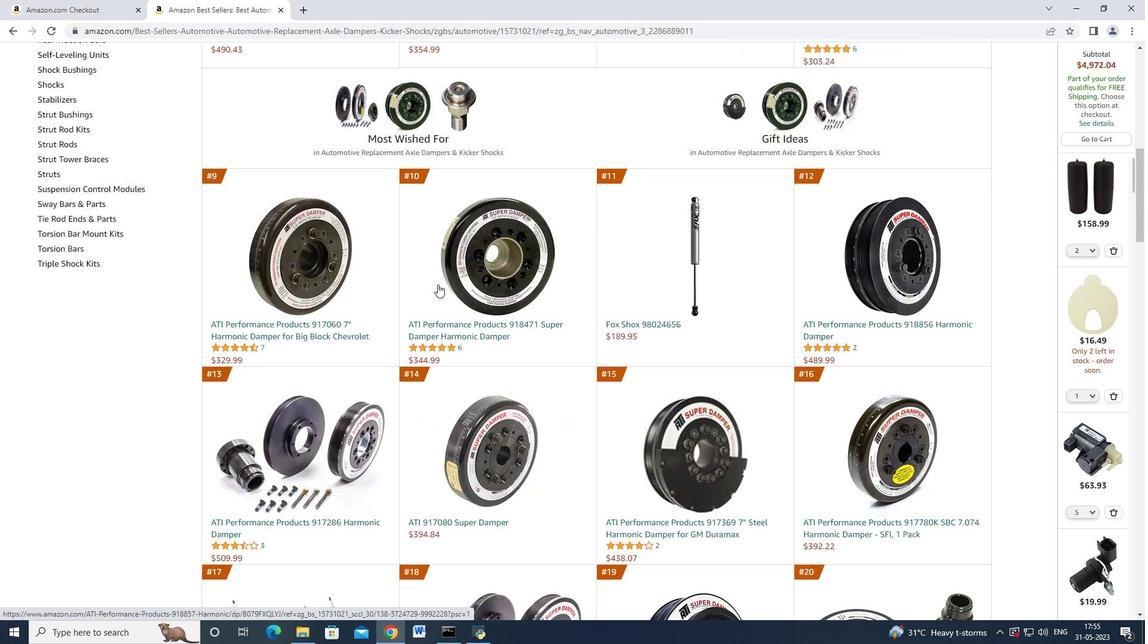 
Action: Mouse scrolled (437, 285) with delta (0, 0)
Screenshot: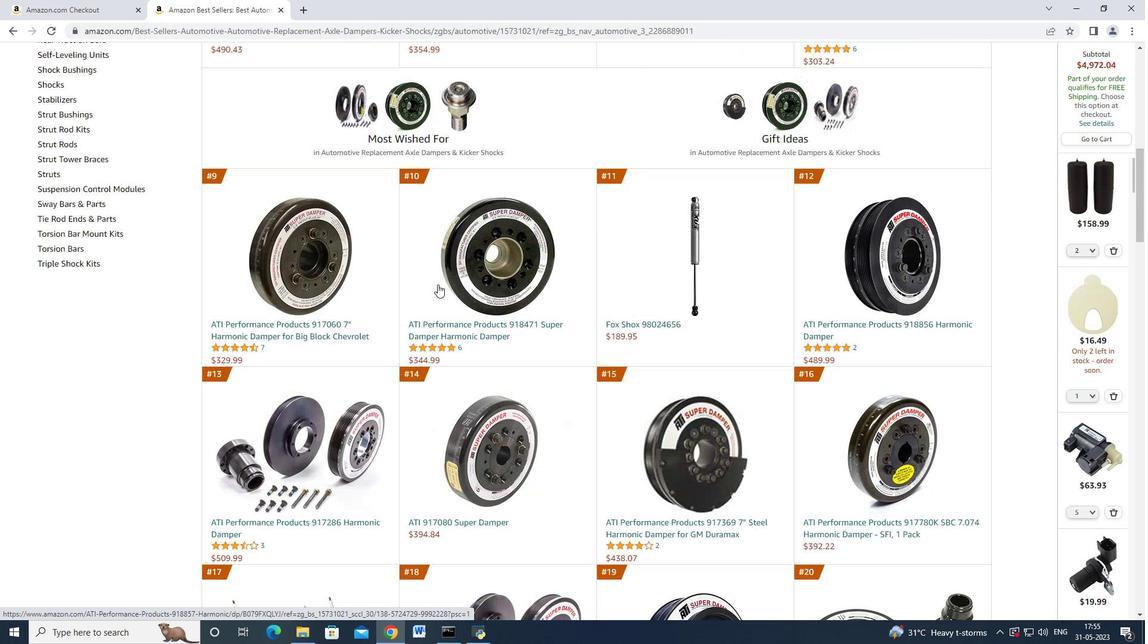 
Action: Mouse scrolled (437, 285) with delta (0, 0)
Screenshot: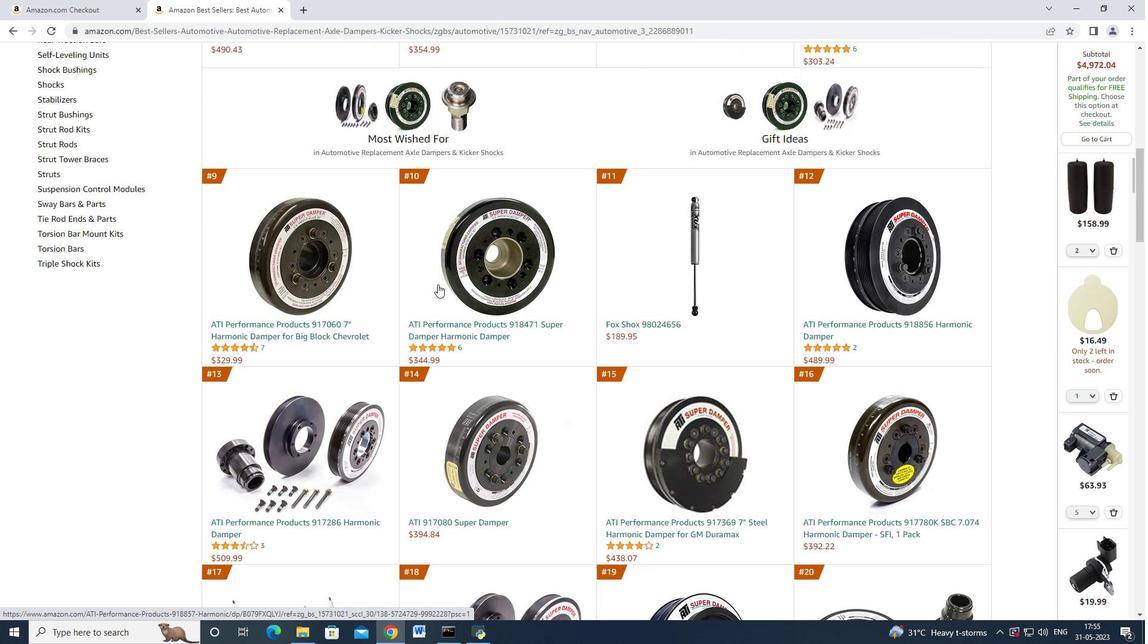 
Action: Mouse scrolled (437, 285) with delta (0, 0)
Screenshot: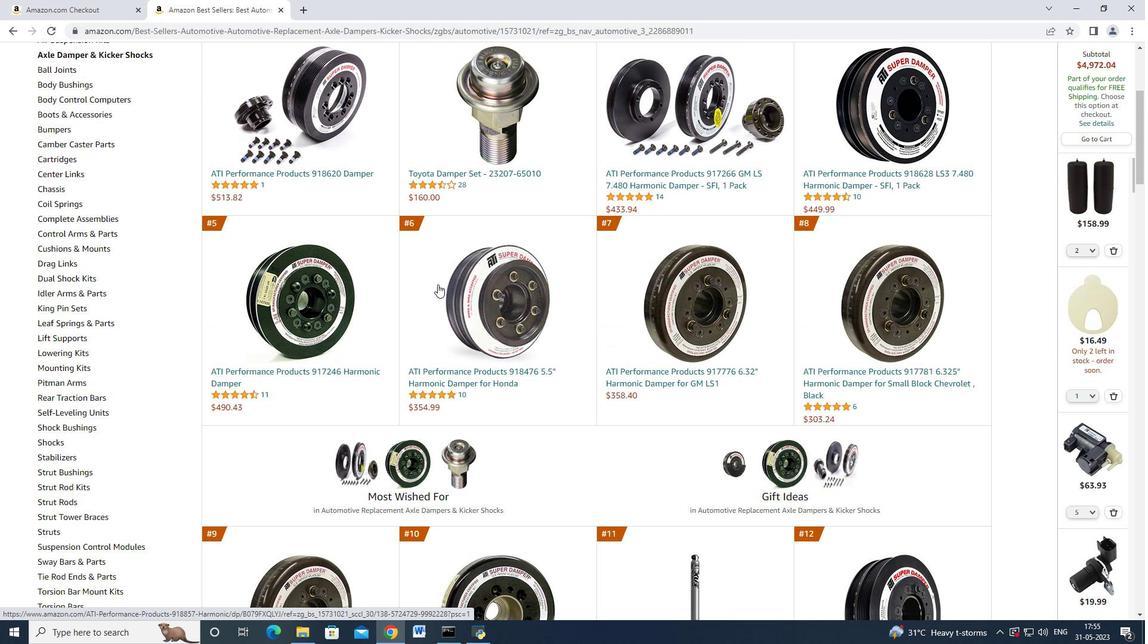 
Action: Mouse scrolled (437, 285) with delta (0, 0)
Screenshot: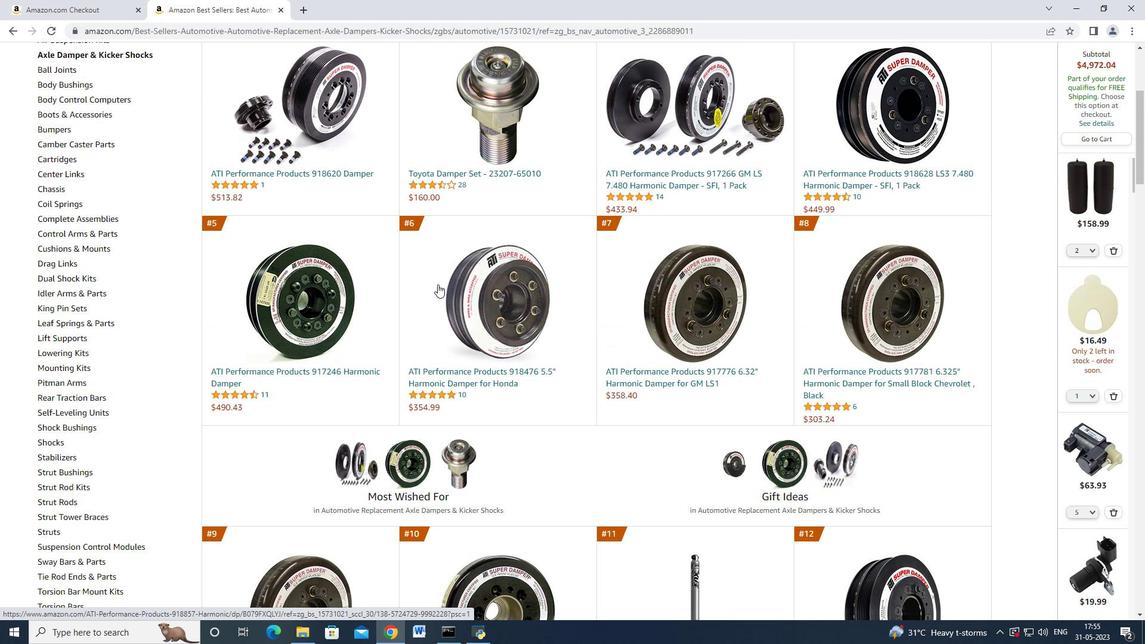 
Action: Mouse scrolled (437, 285) with delta (0, 0)
Screenshot: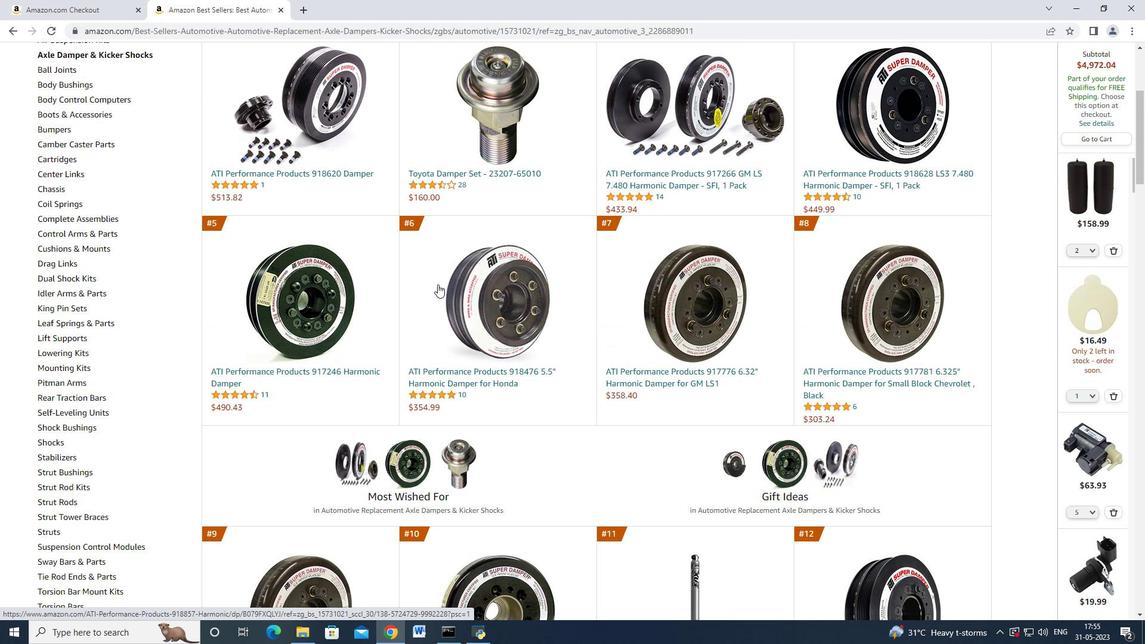 
Action: Mouse scrolled (437, 285) with delta (0, 0)
Screenshot: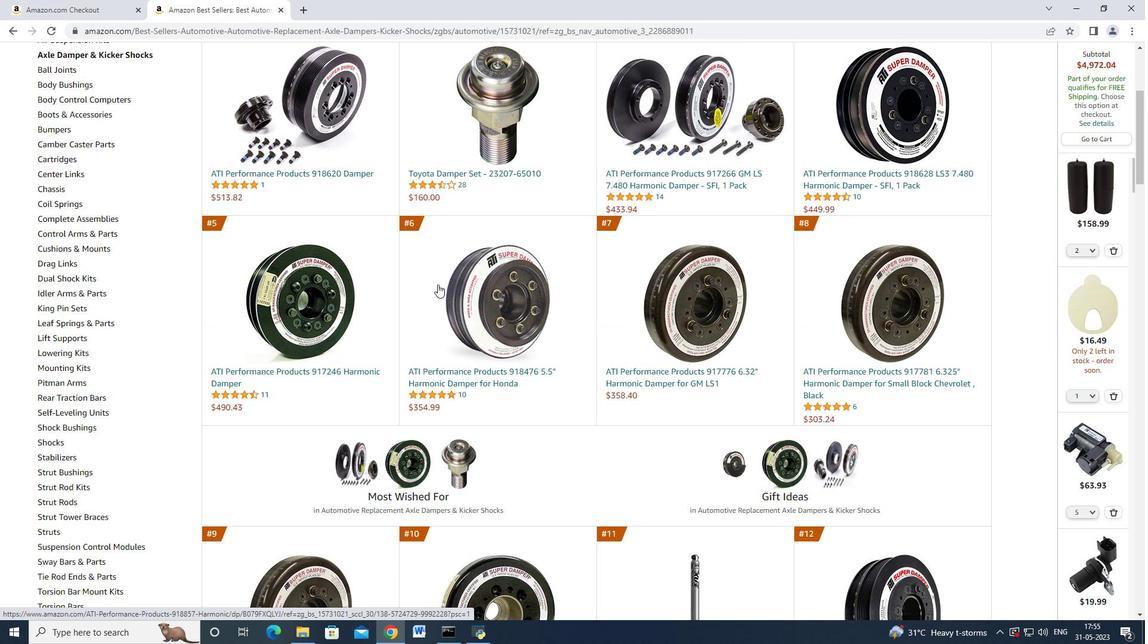 
Action: Mouse scrolled (437, 285) with delta (0, 0)
Screenshot: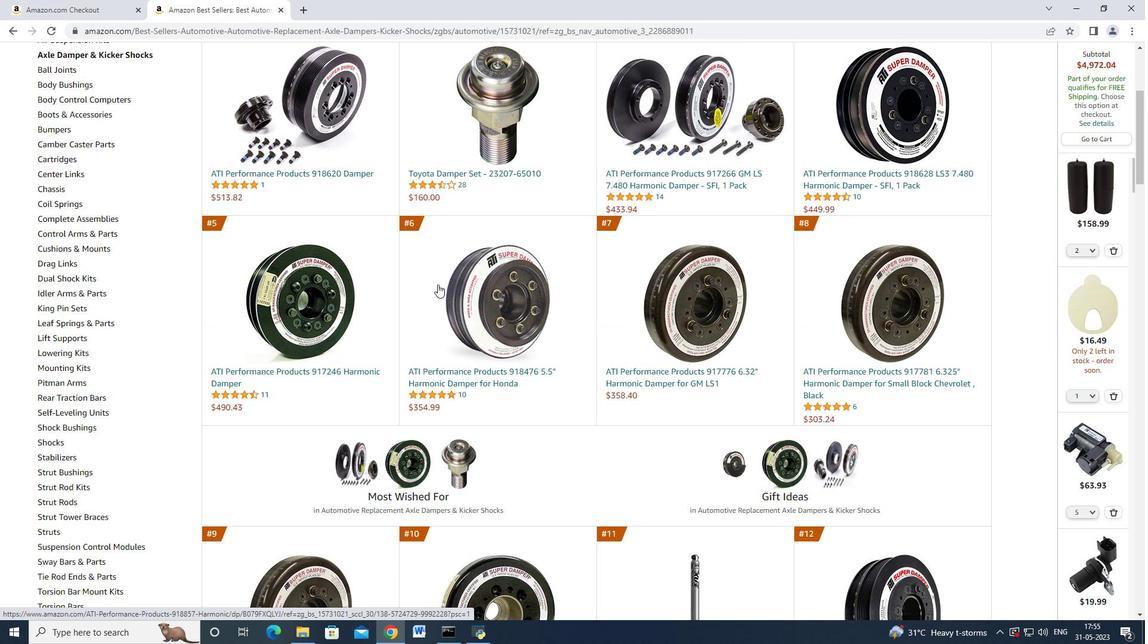 
Action: Mouse moved to (438, 287)
Screenshot: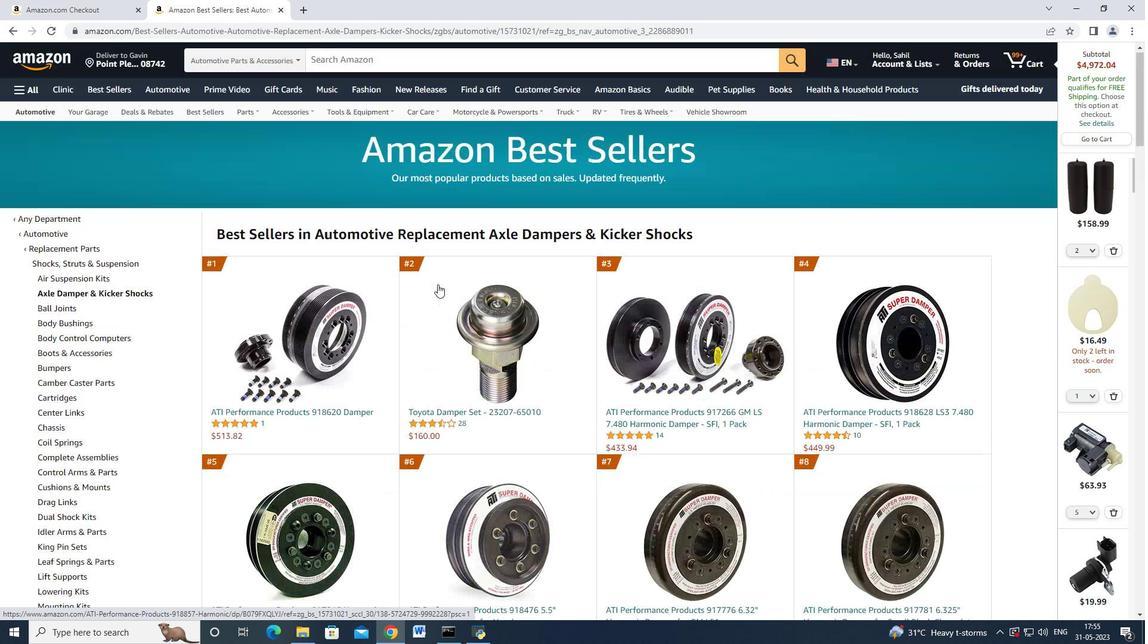 
Action: Mouse scrolled (438, 288) with delta (0, 0)
Screenshot: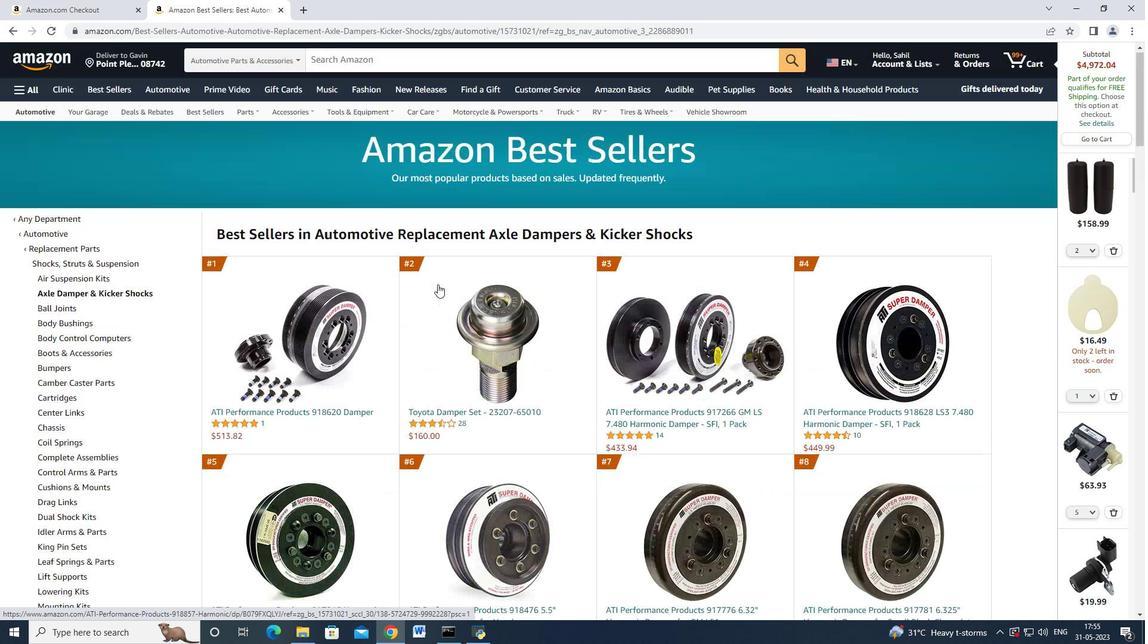 
Action: Mouse scrolled (438, 288) with delta (0, 0)
Screenshot: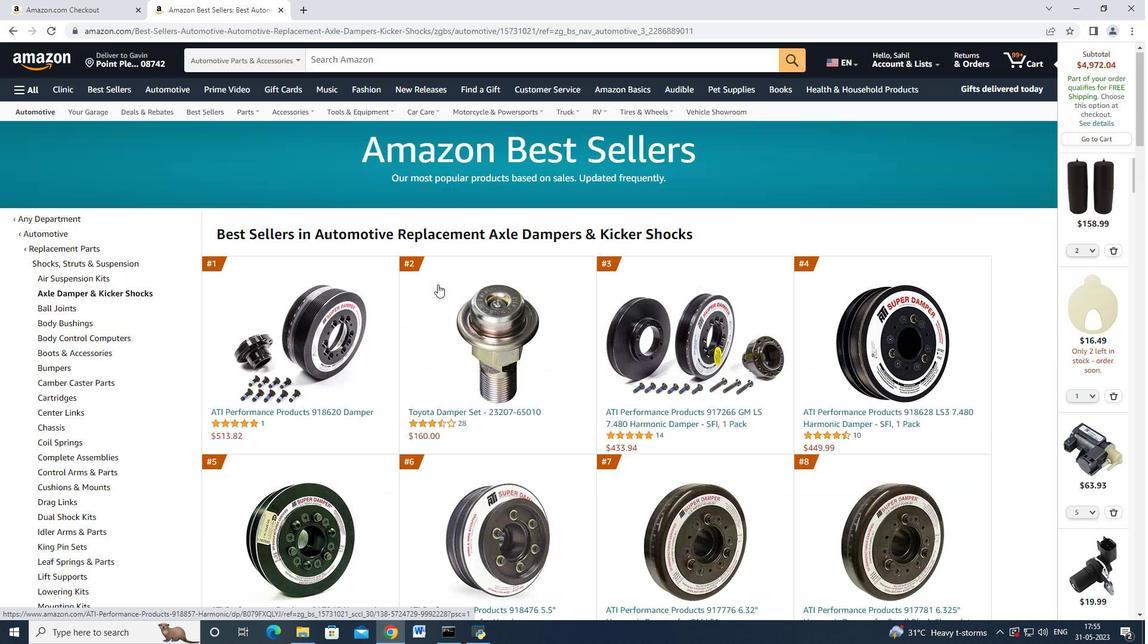 
Action: Mouse moved to (438, 287)
Screenshot: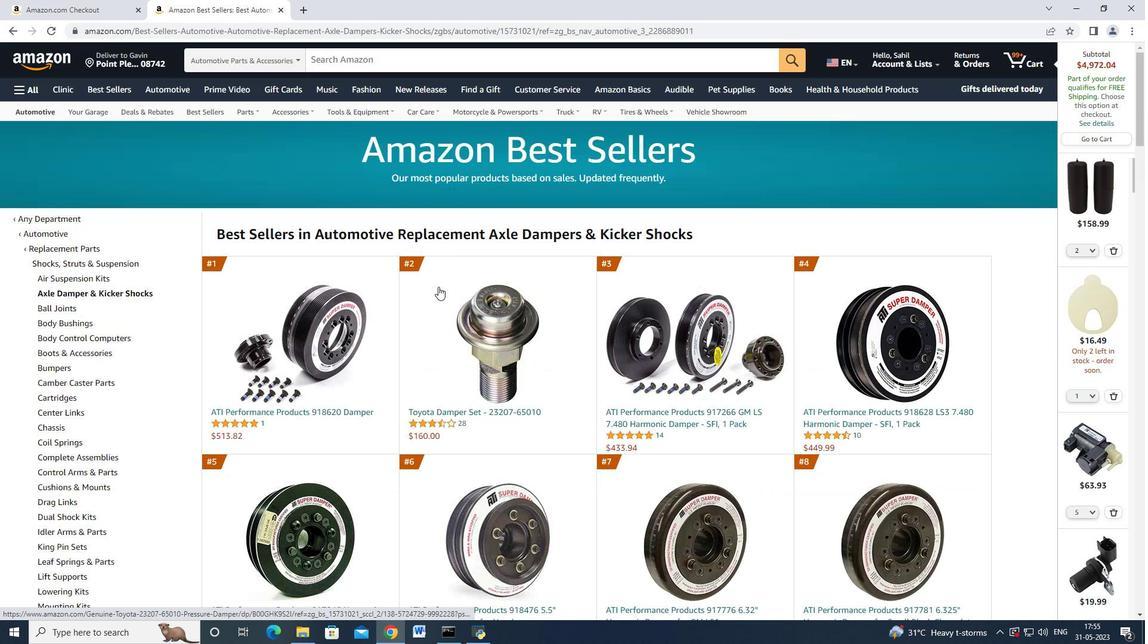 
Action: Mouse scrolled (438, 288) with delta (0, 0)
Screenshot: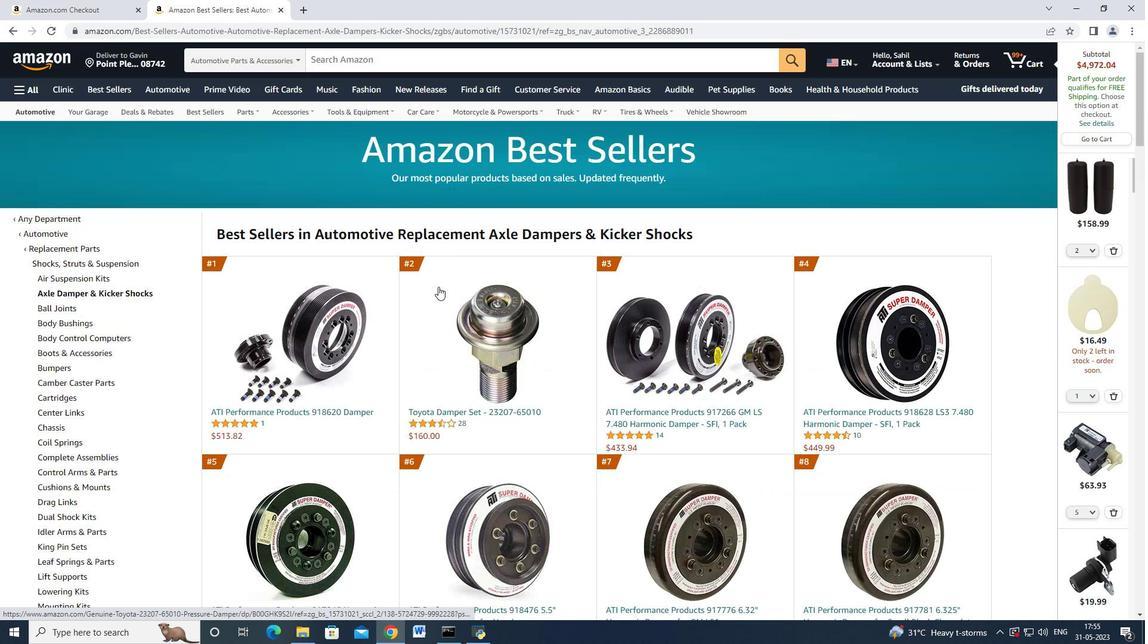 
Action: Mouse scrolled (438, 288) with delta (0, 0)
Screenshot: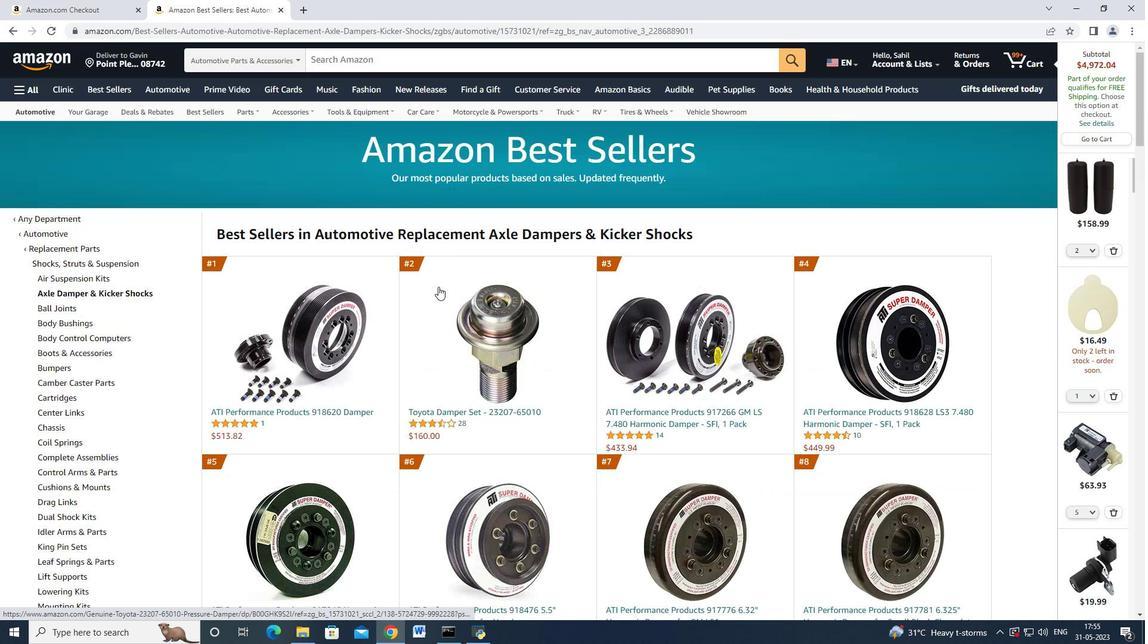 
Action: Mouse scrolled (438, 288) with delta (0, 0)
Screenshot: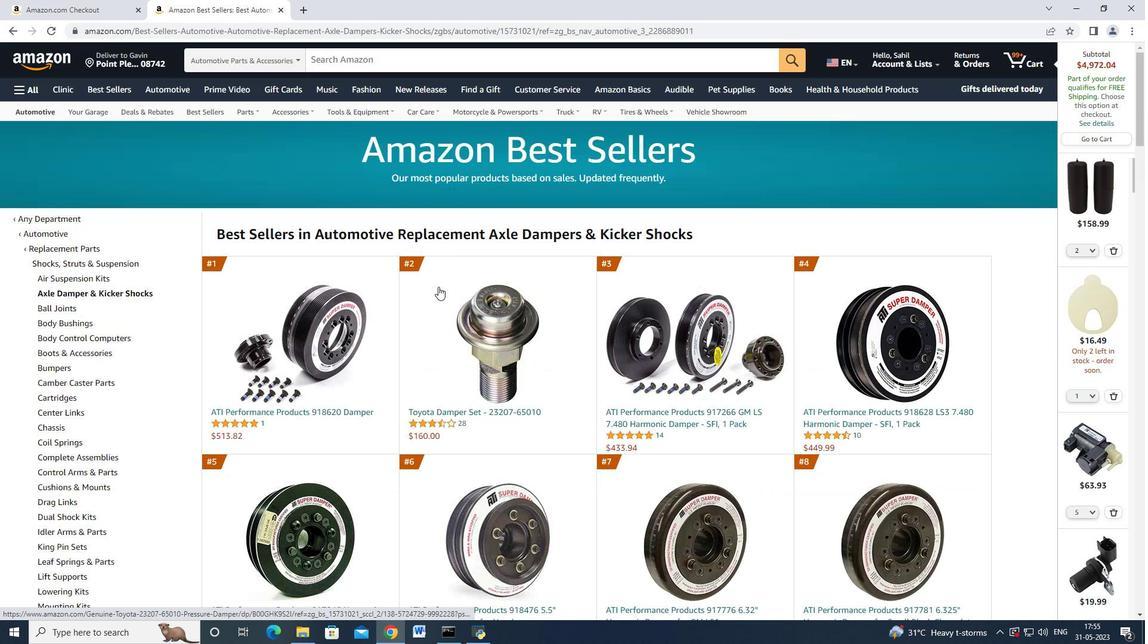 
Action: Mouse scrolled (438, 288) with delta (0, 0)
Screenshot: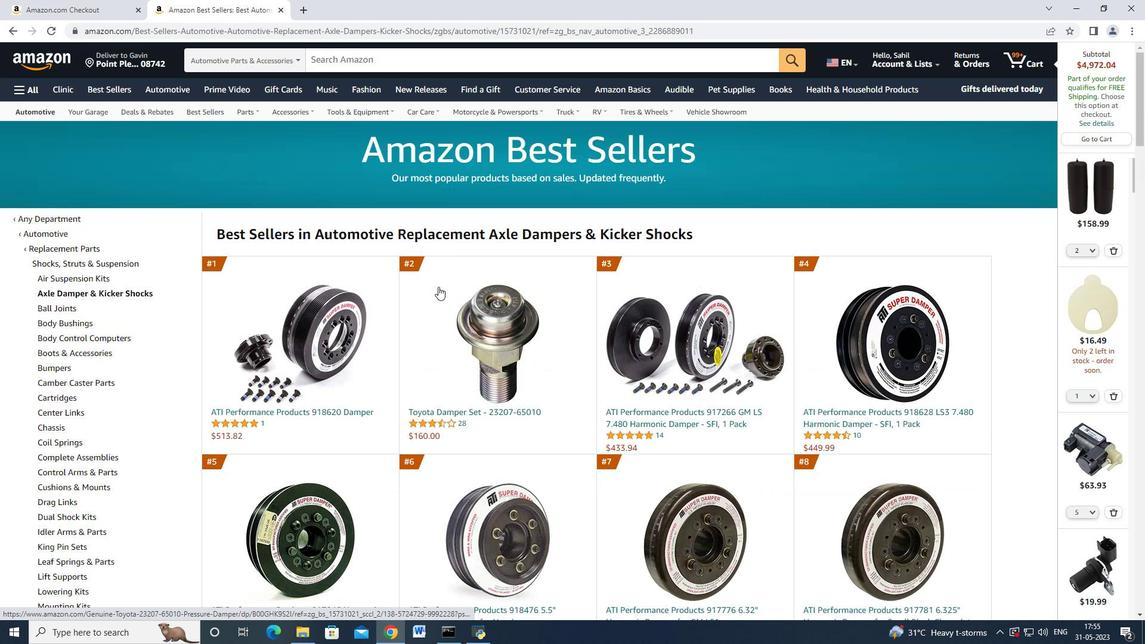 
Action: Mouse scrolled (438, 288) with delta (0, 0)
Screenshot: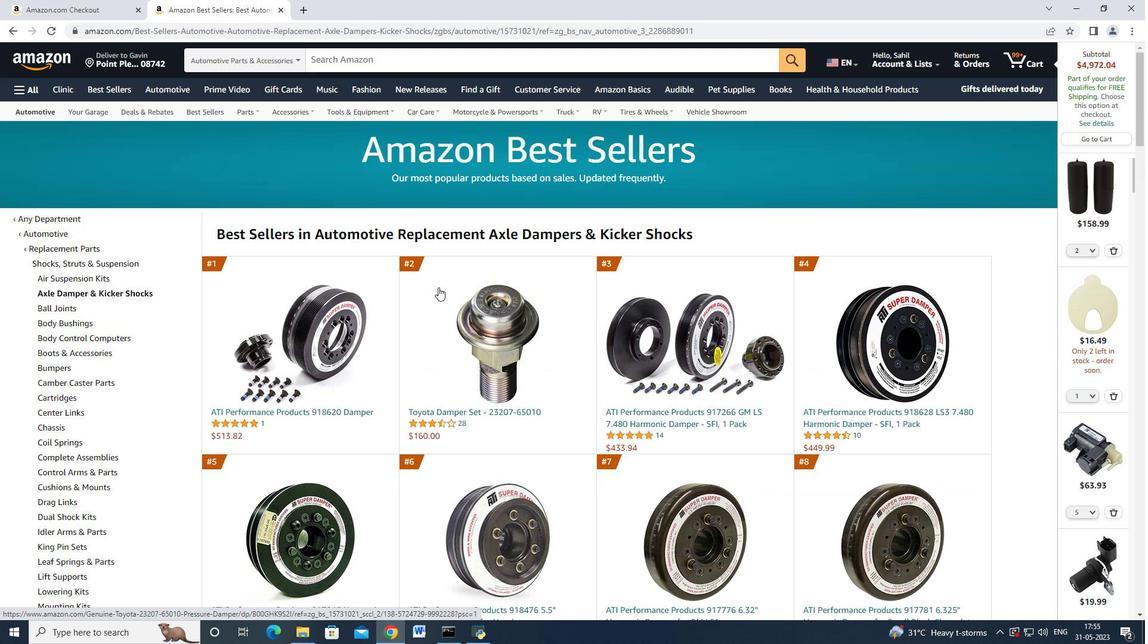 
Action: Mouse moved to (670, 410)
Screenshot: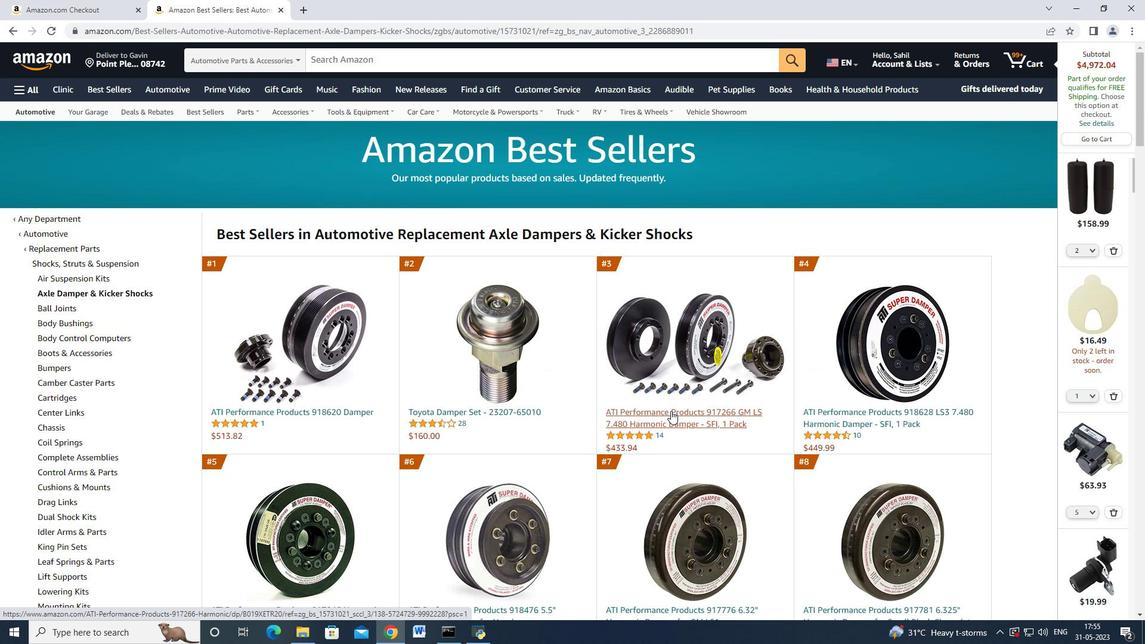 
Action: Mouse pressed left at (670, 410)
Screenshot: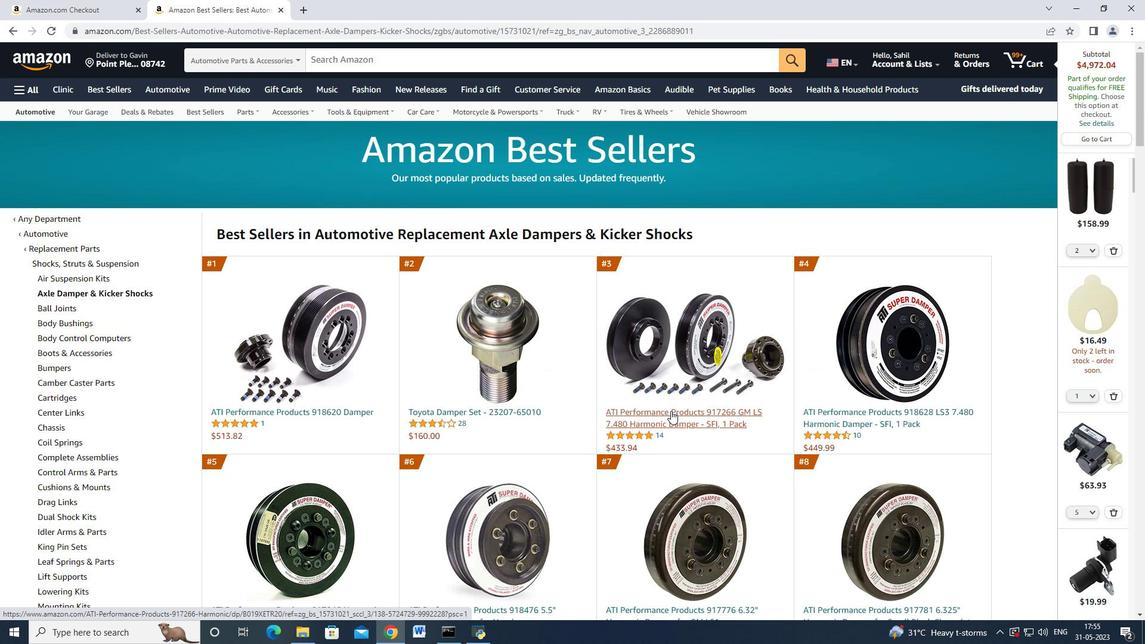 
Action: Mouse moved to (674, 364)
Screenshot: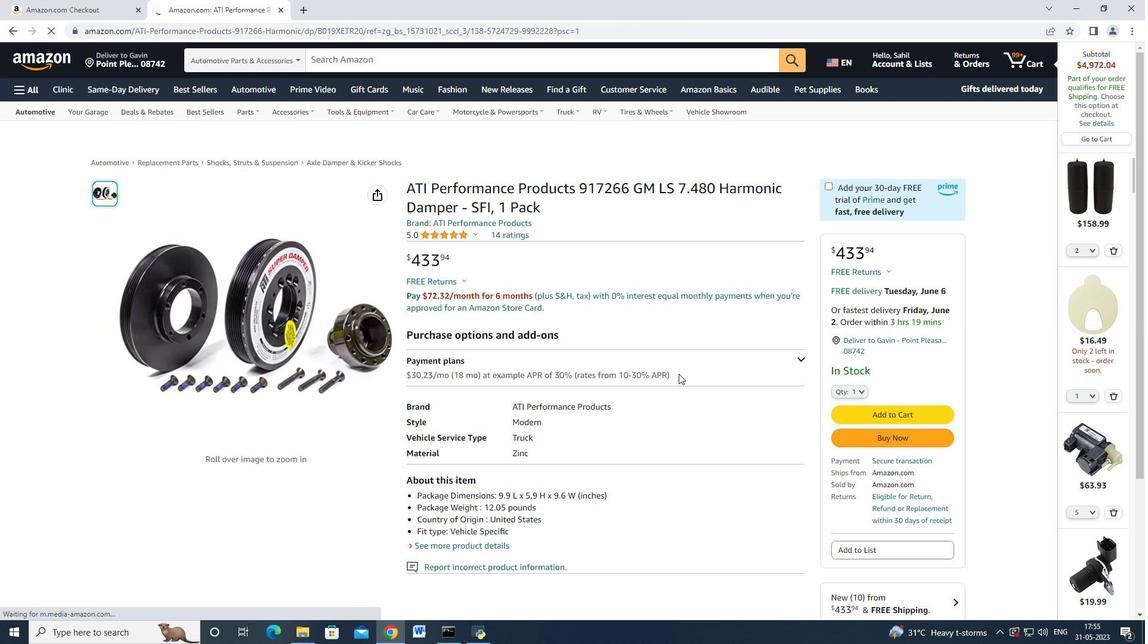 
Action: Mouse scrolled (674, 364) with delta (0, 0)
Screenshot: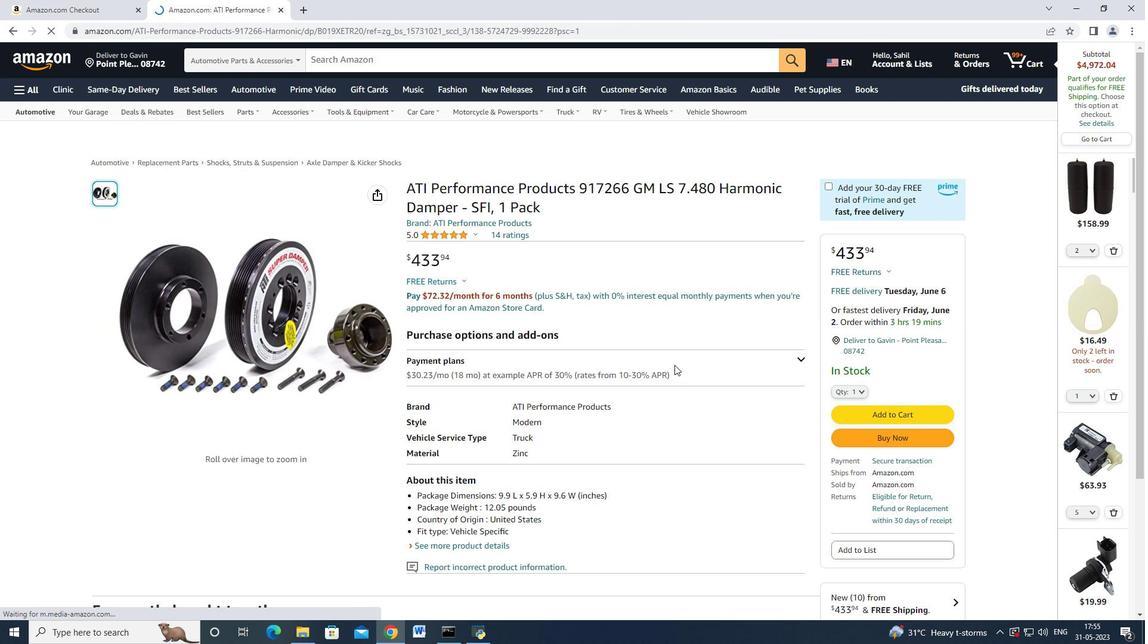 
Action: Mouse moved to (841, 332)
Screenshot: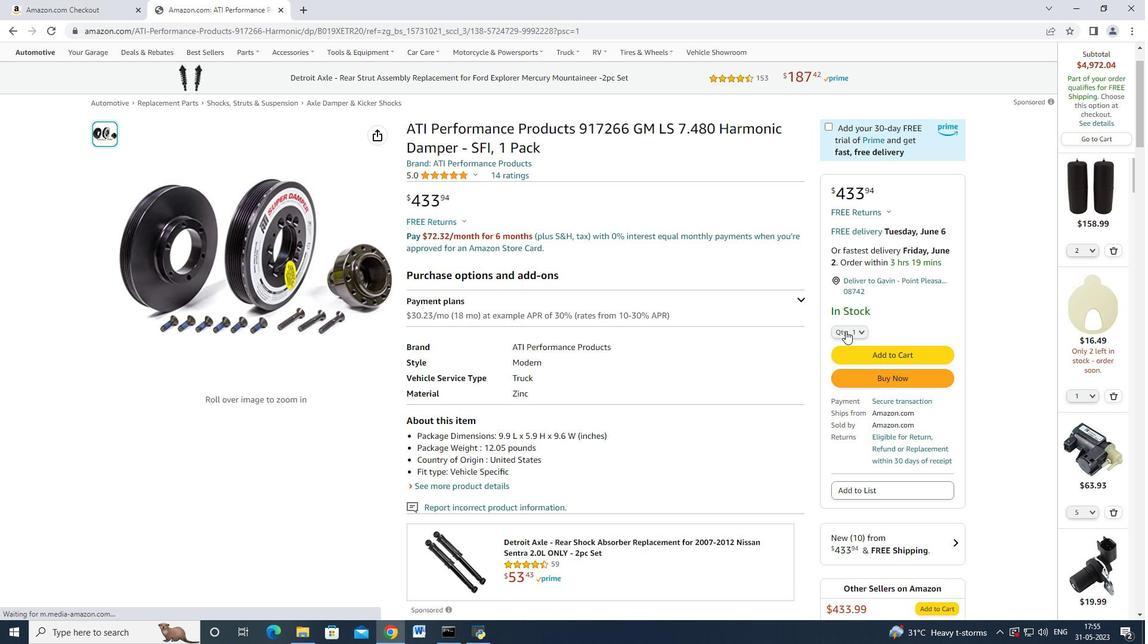 
Action: Mouse pressed left at (841, 332)
Screenshot: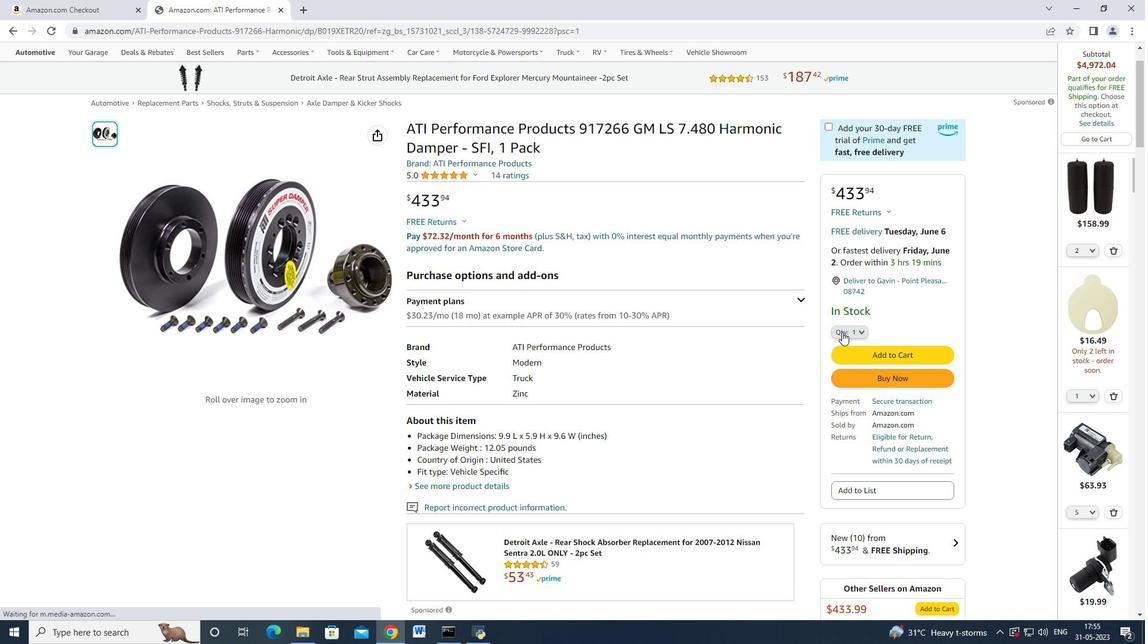 
Action: Mouse moved to (849, 361)
Screenshot: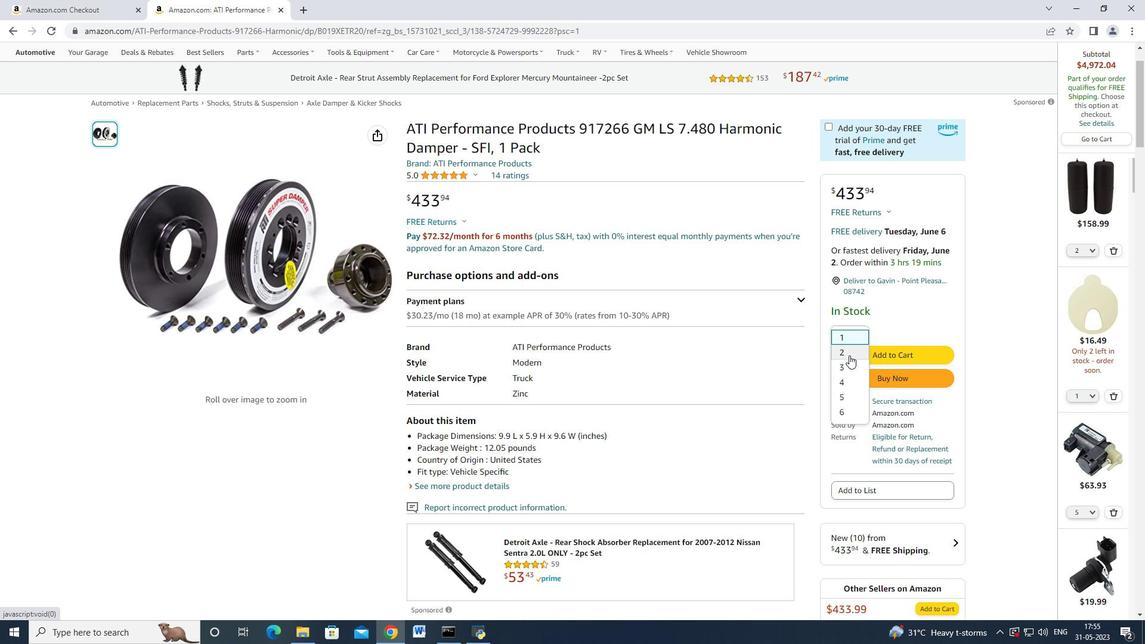 
Action: Mouse pressed left at (849, 361)
Screenshot: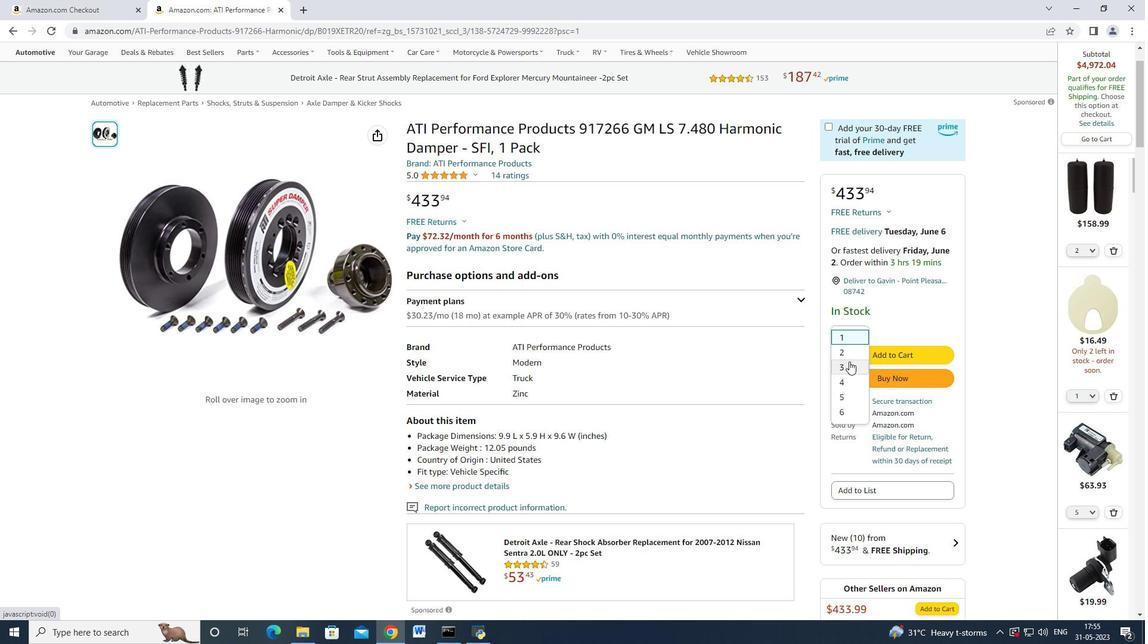 
Action: Mouse moved to (865, 374)
Screenshot: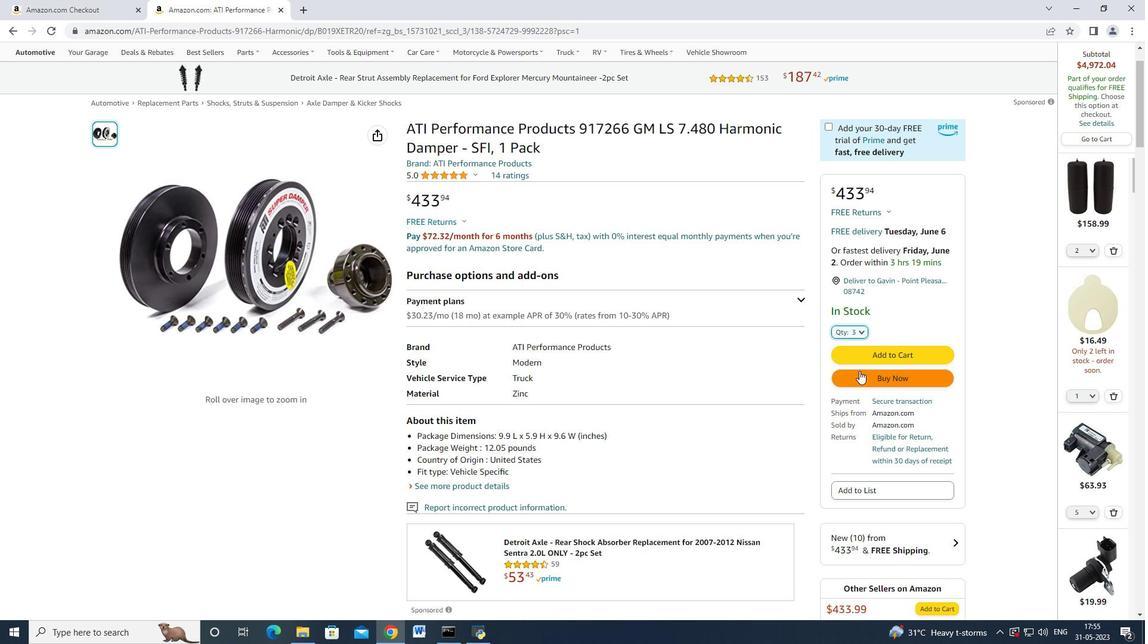 
Action: Mouse pressed left at (865, 374)
Screenshot: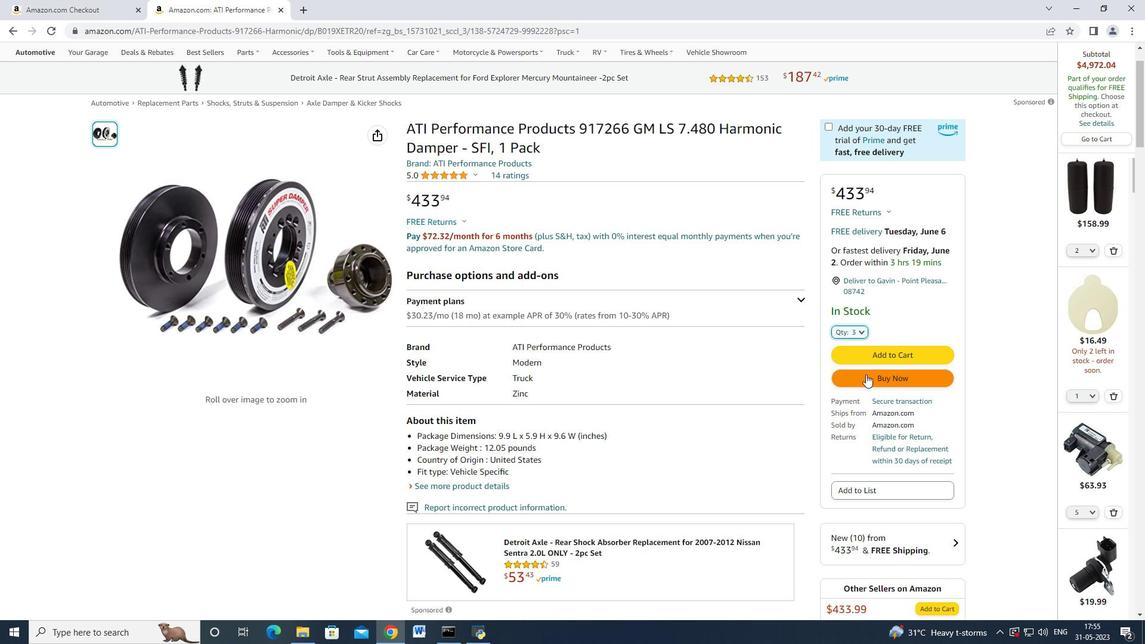 
Action: Mouse moved to (687, 100)
Screenshot: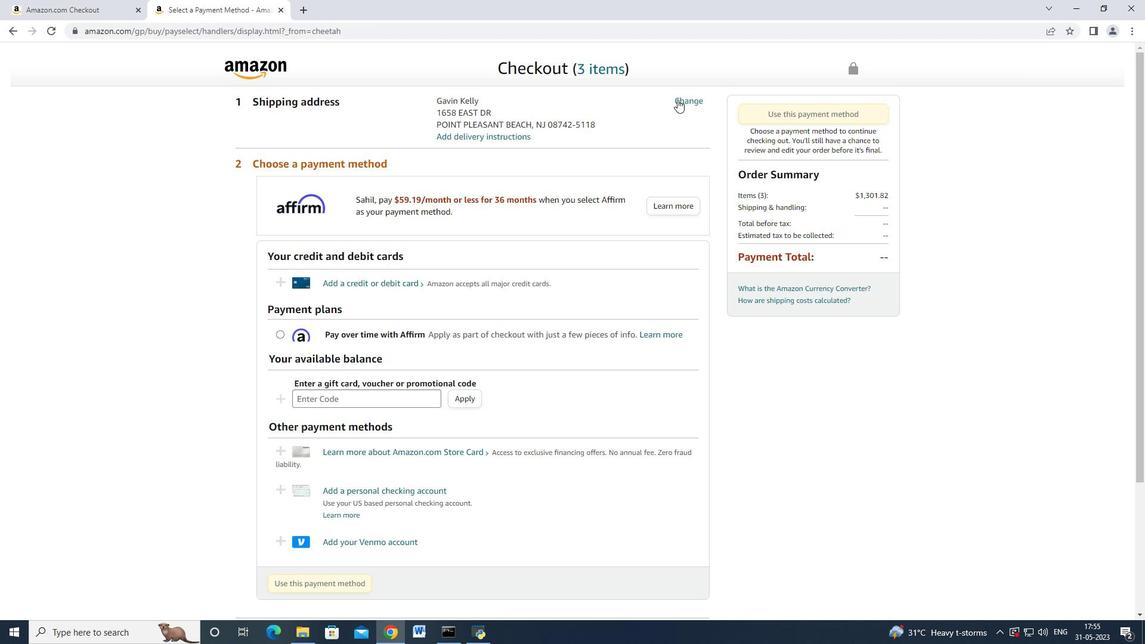 
Action: Mouse pressed left at (687, 100)
Screenshot: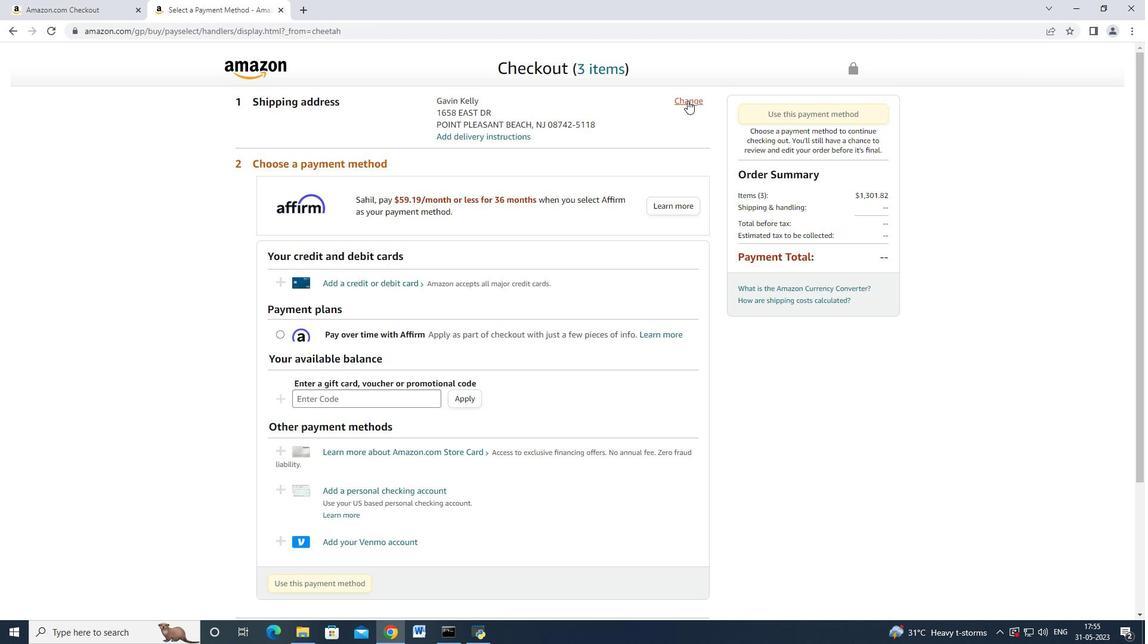
Action: Mouse moved to (506, 154)
Screenshot: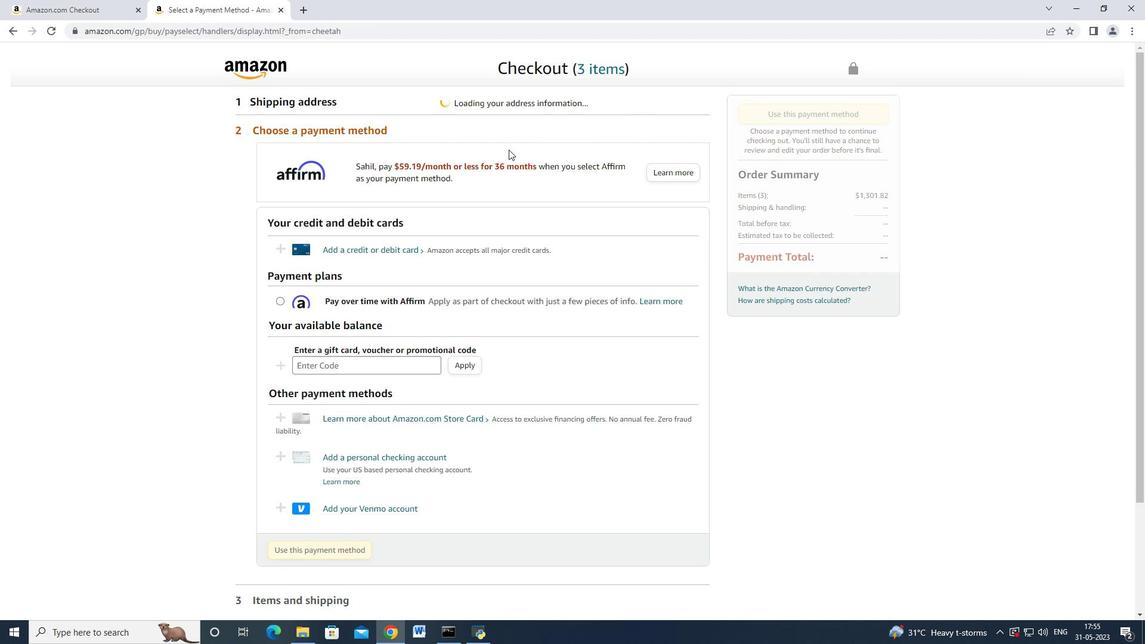 
Action: Mouse scrolled (506, 153) with delta (0, 0)
Screenshot: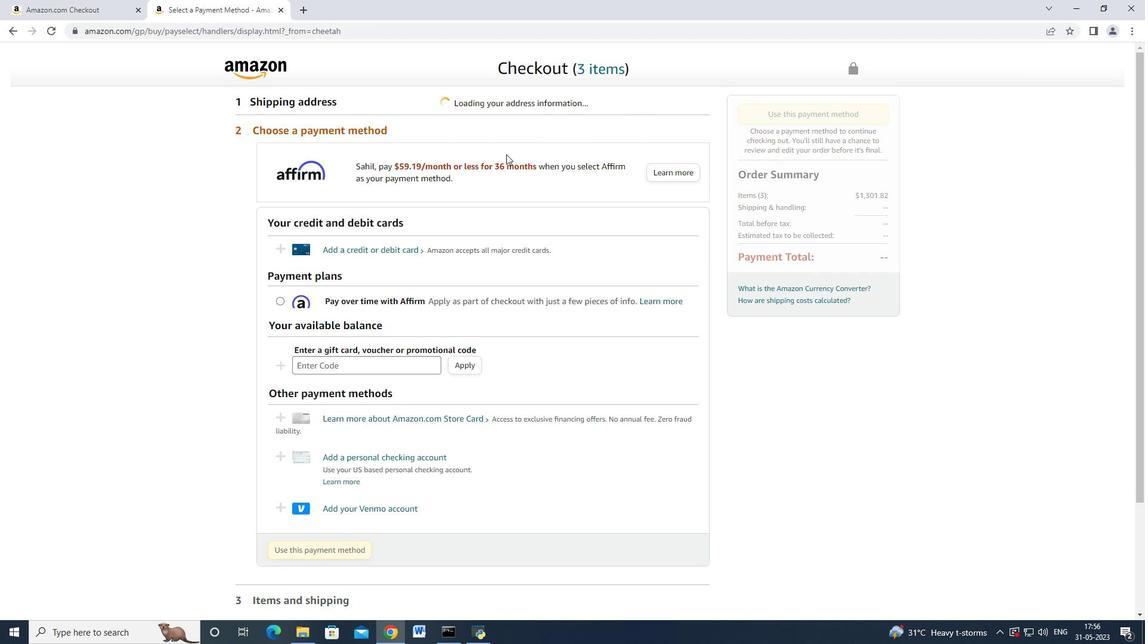 
Action: Mouse moved to (506, 135)
Screenshot: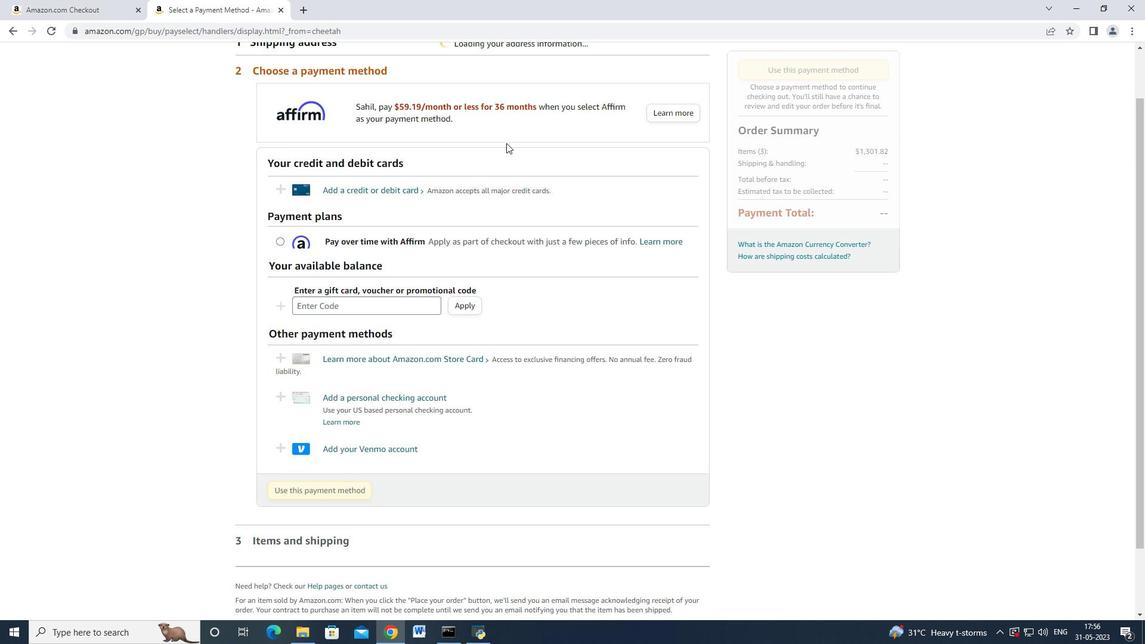 
Action: Mouse scrolled (506, 134) with delta (0, 0)
Screenshot: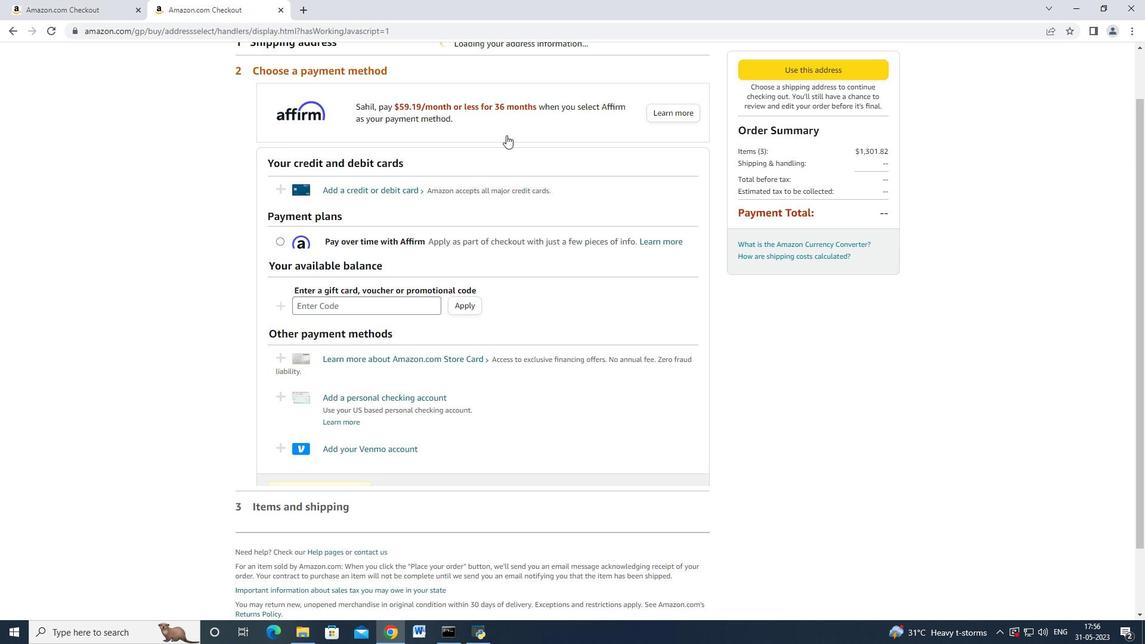 
Action: Mouse scrolled (506, 135) with delta (0, 0)
Screenshot: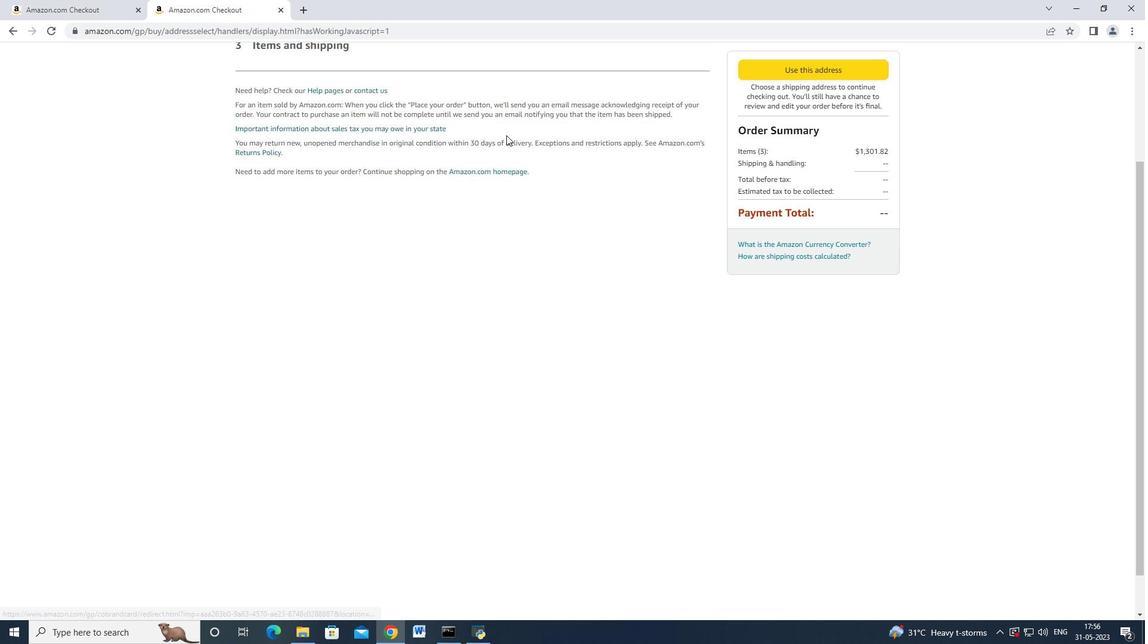 
Action: Mouse scrolled (506, 135) with delta (0, 0)
Screenshot: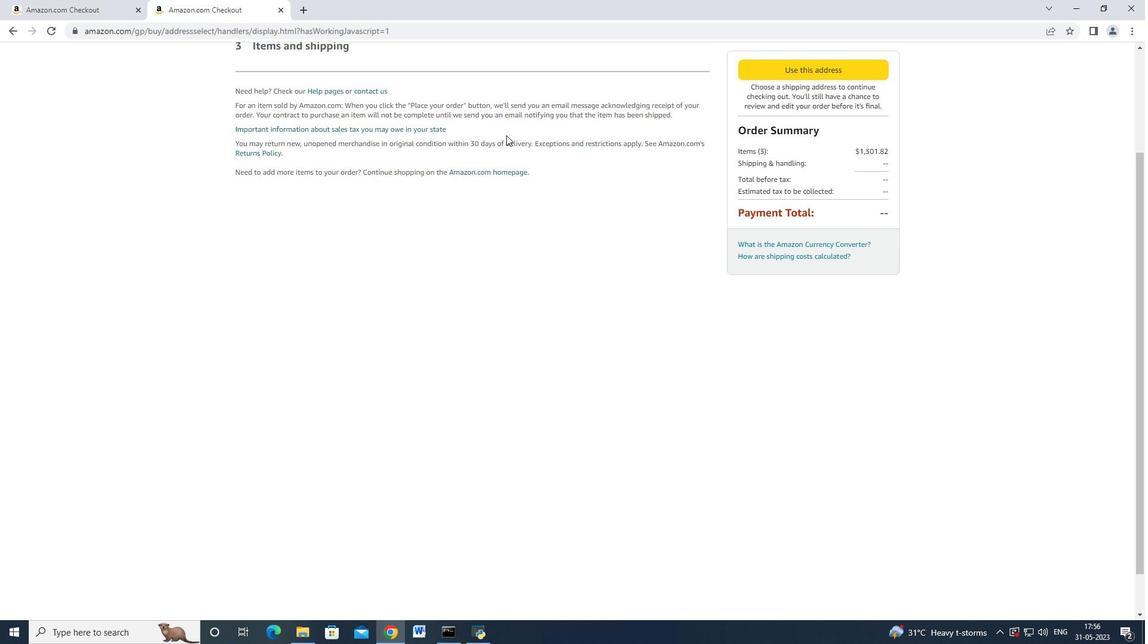 
Action: Mouse scrolled (506, 135) with delta (0, 0)
Screenshot: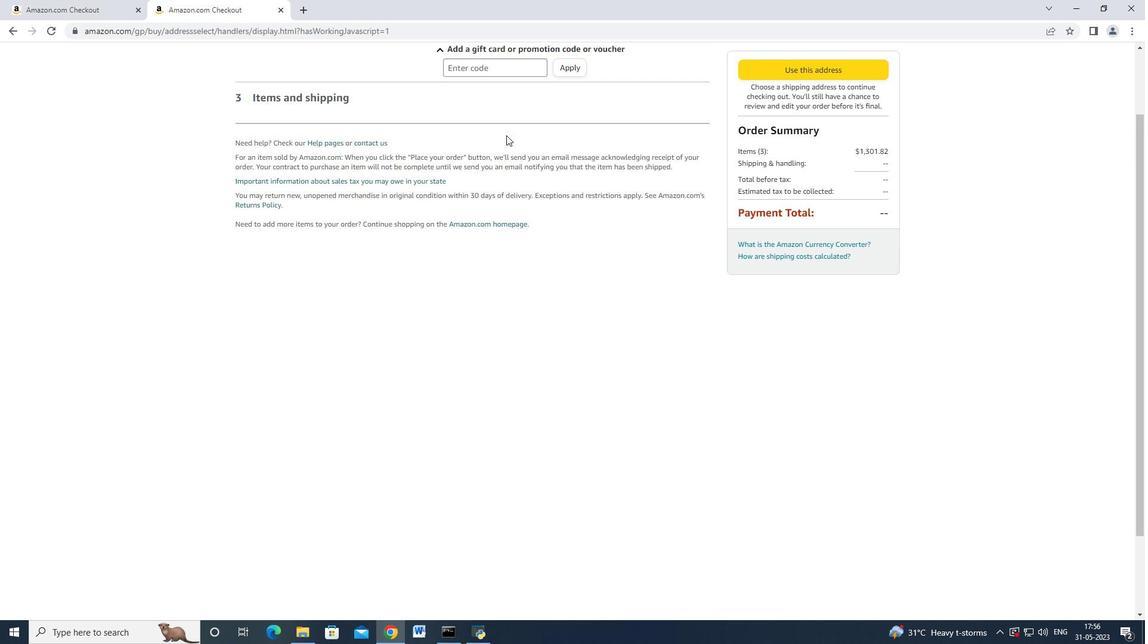 
Action: Mouse scrolled (506, 135) with delta (0, 0)
Screenshot: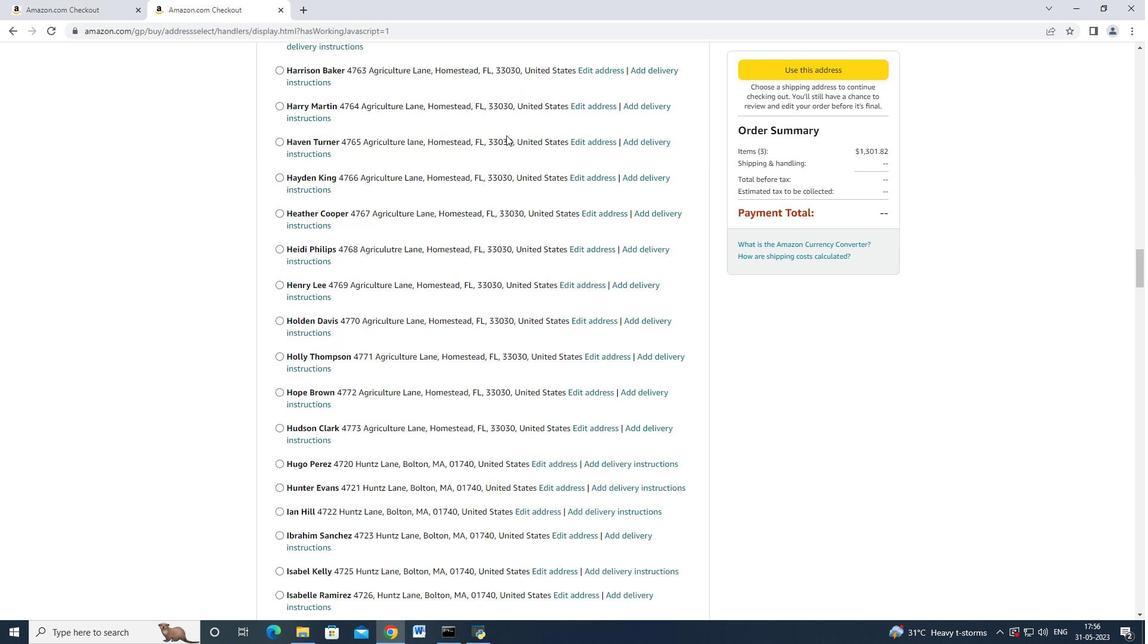 
Action: Mouse scrolled (506, 135) with delta (0, 0)
Screenshot: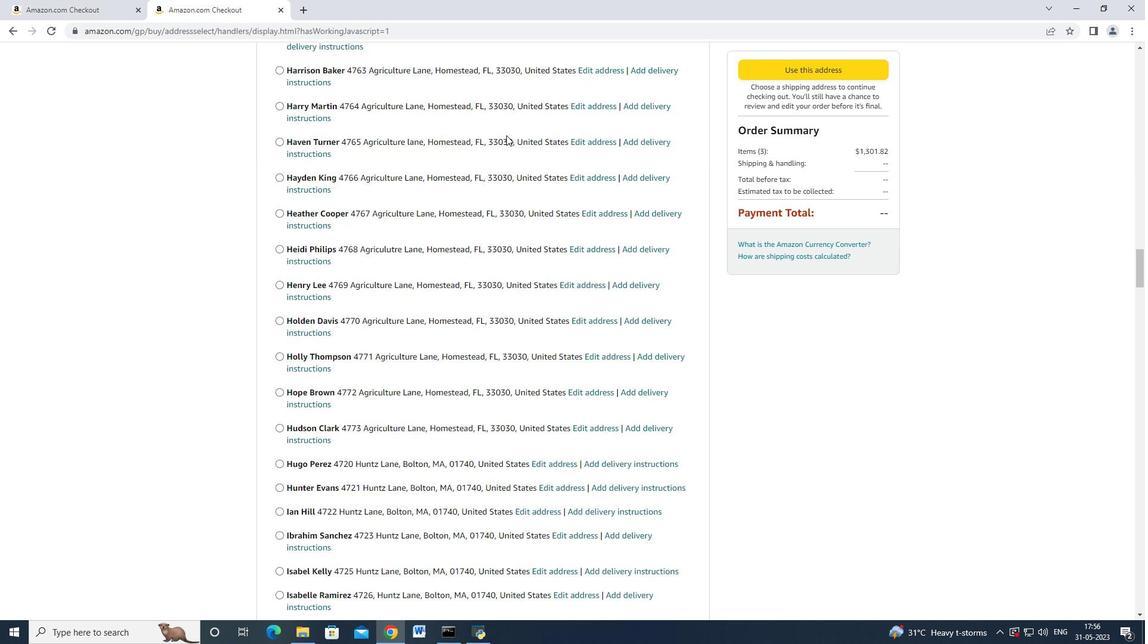 
Action: Mouse scrolled (506, 135) with delta (0, 0)
Screenshot: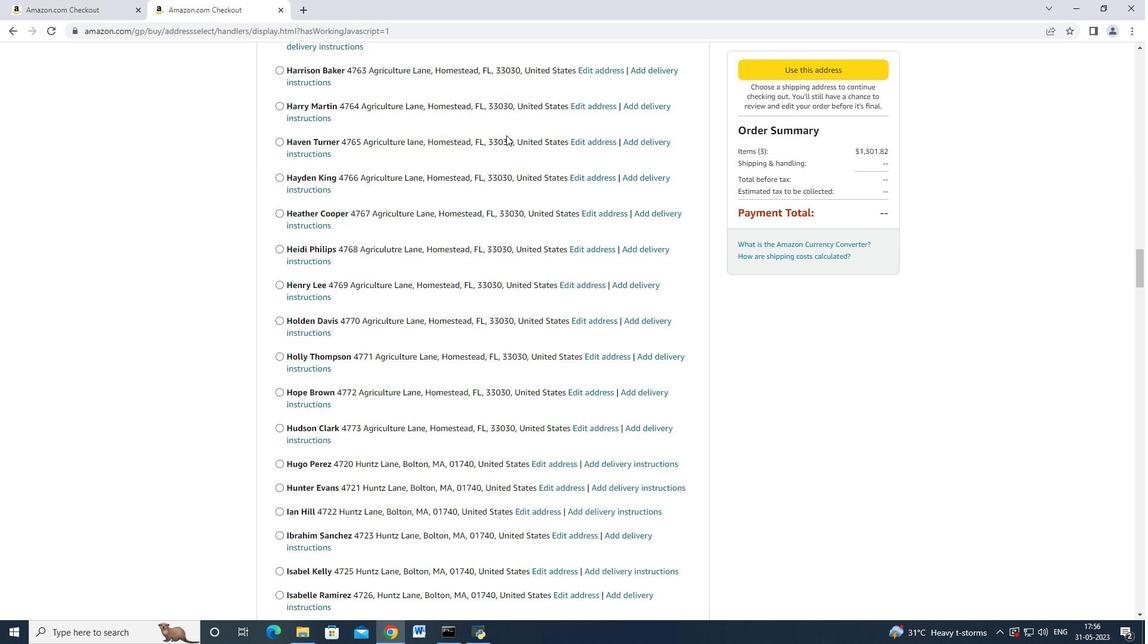 
Action: Mouse scrolled (506, 135) with delta (0, 0)
Screenshot: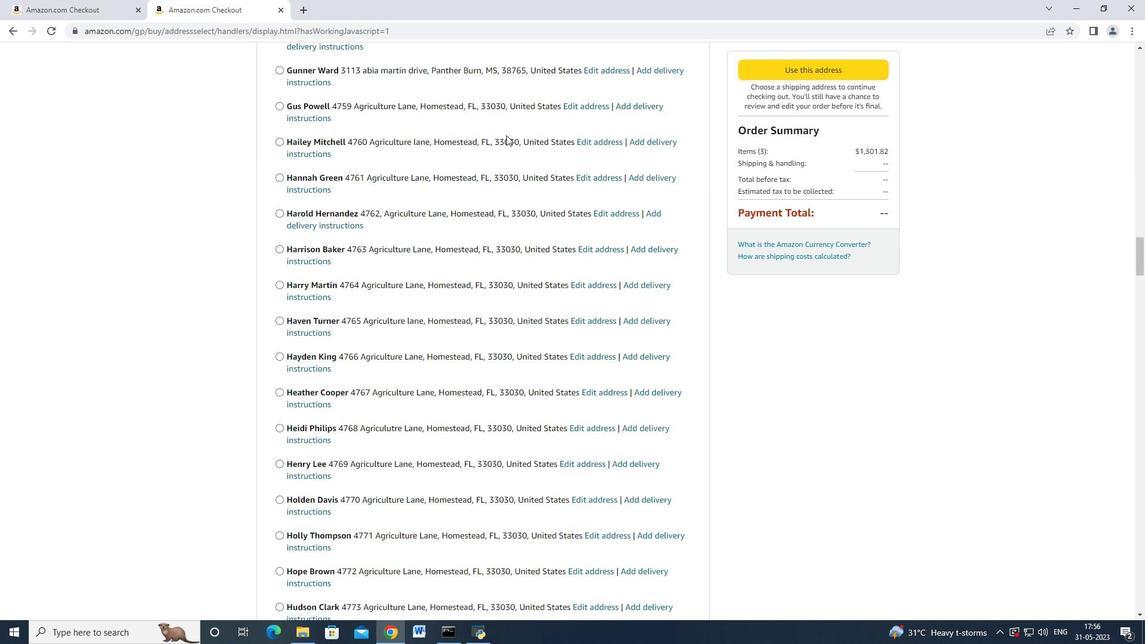 
Action: Mouse scrolled (506, 135) with delta (0, 0)
Screenshot: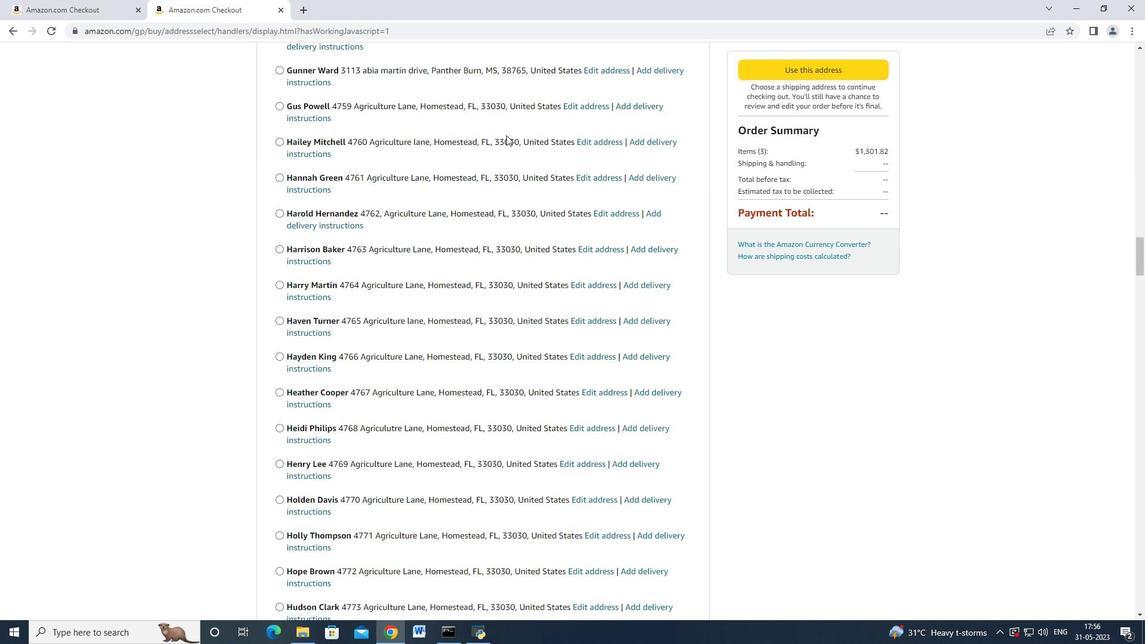 
Action: Mouse moved to (506, 143)
Screenshot: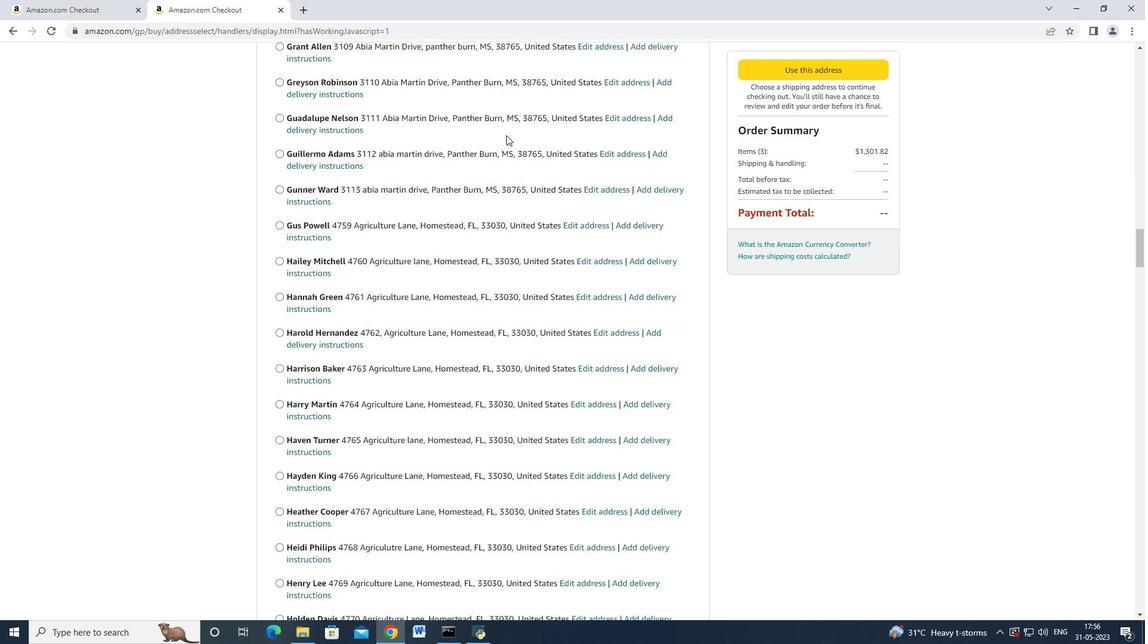 
Action: Mouse scrolled (506, 144) with delta (0, 0)
Screenshot: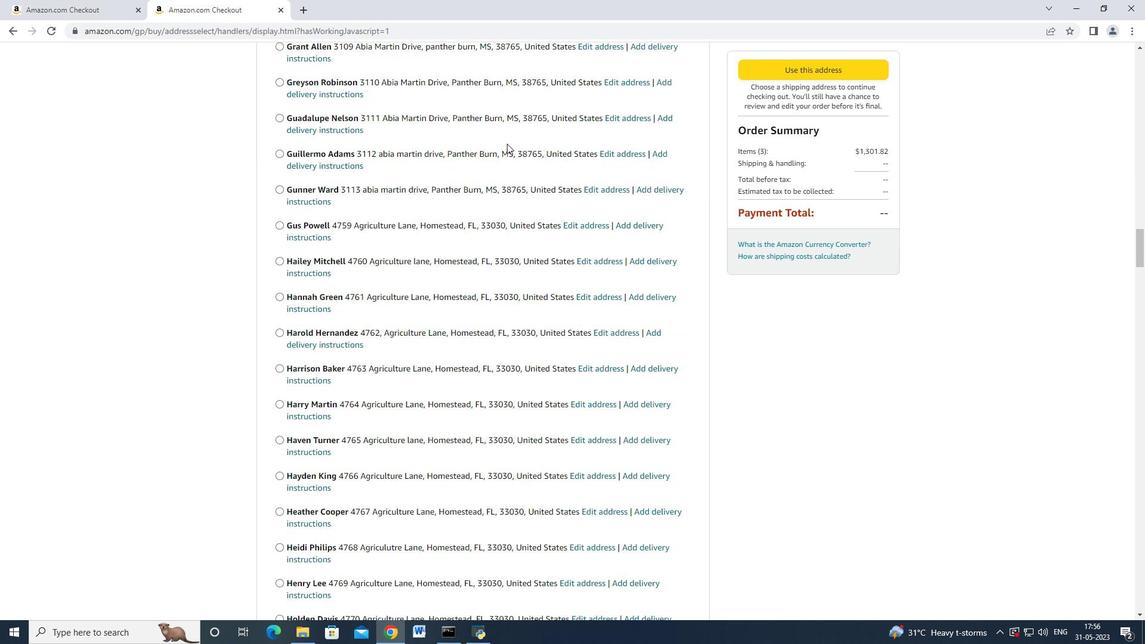 
Action: Mouse scrolled (506, 144) with delta (0, 0)
Screenshot: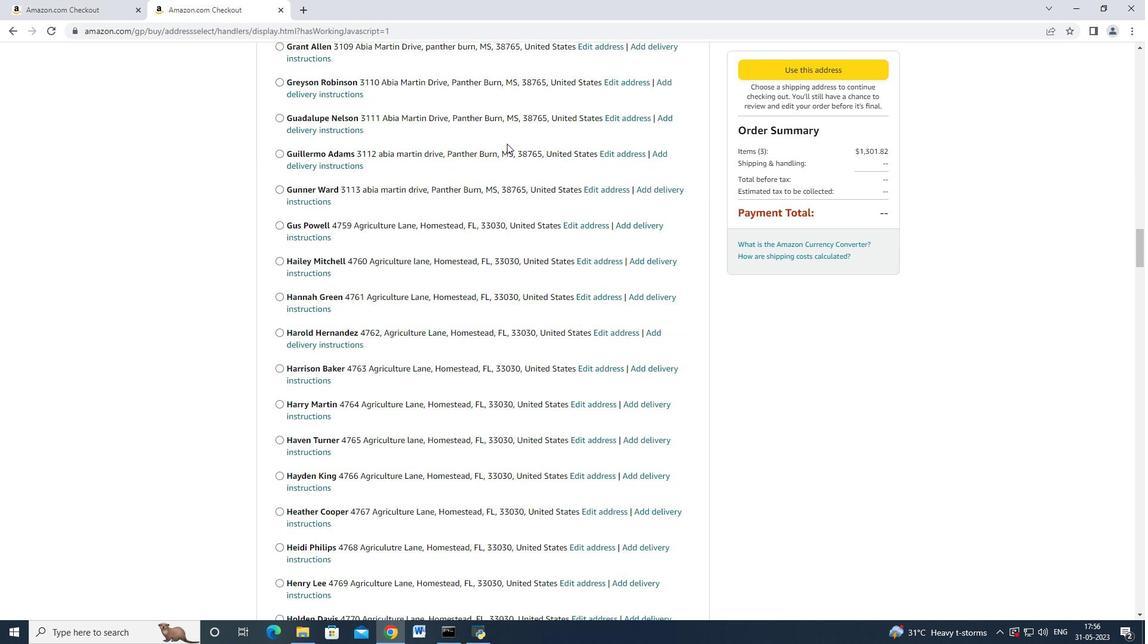 
Action: Mouse scrolled (506, 143) with delta (0, 0)
Screenshot: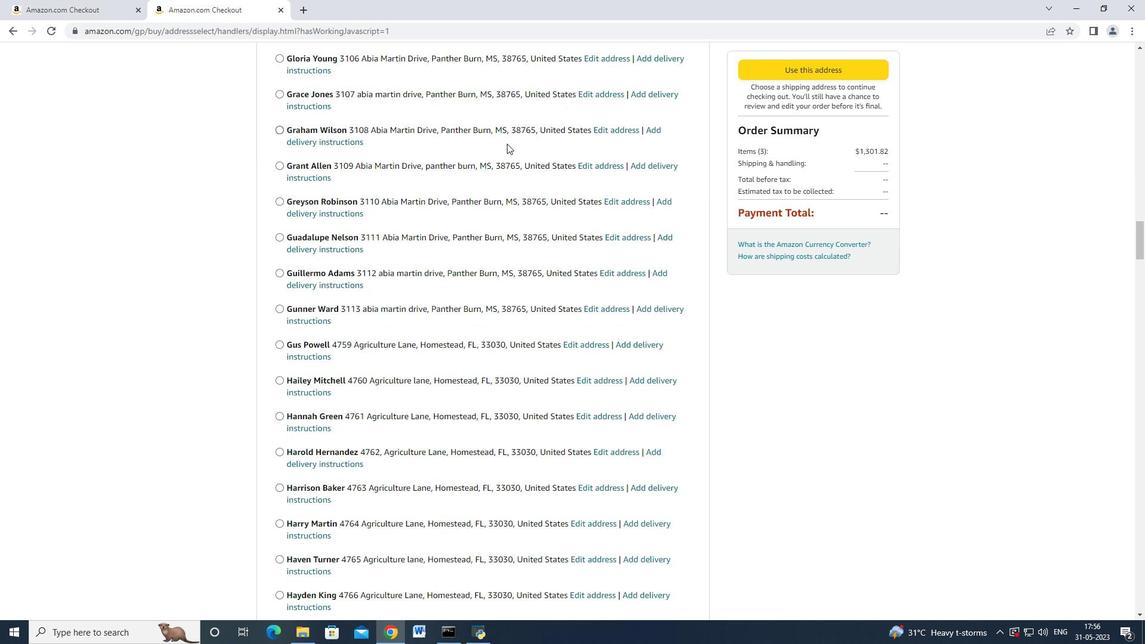
Action: Mouse scrolled (506, 144) with delta (0, 0)
Screenshot: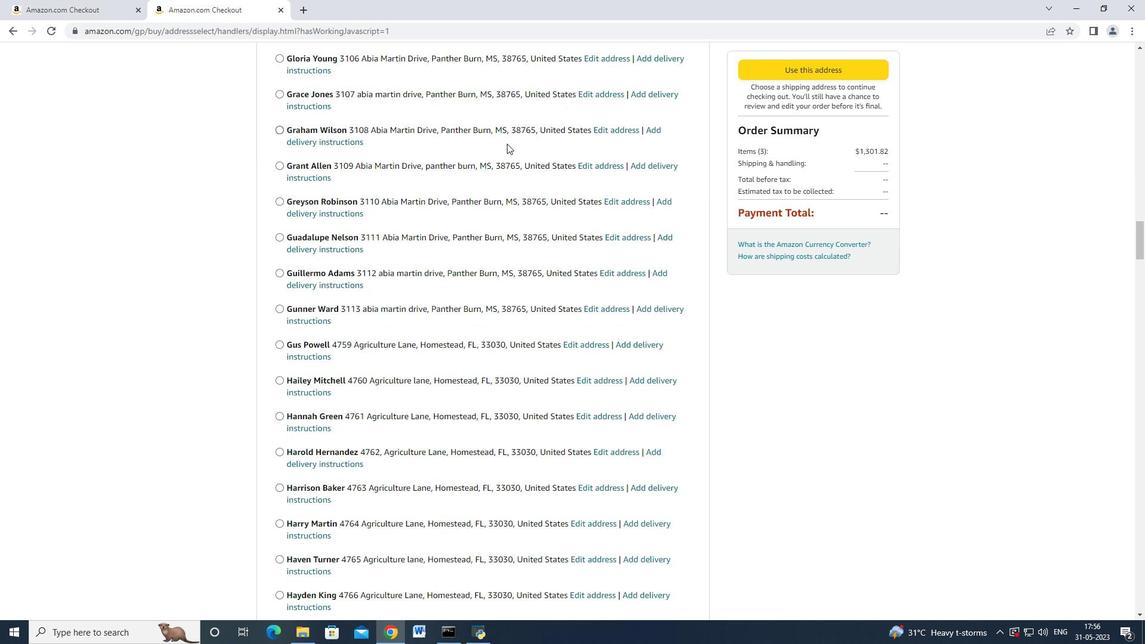 
Action: Mouse scrolled (506, 144) with delta (0, 0)
Screenshot: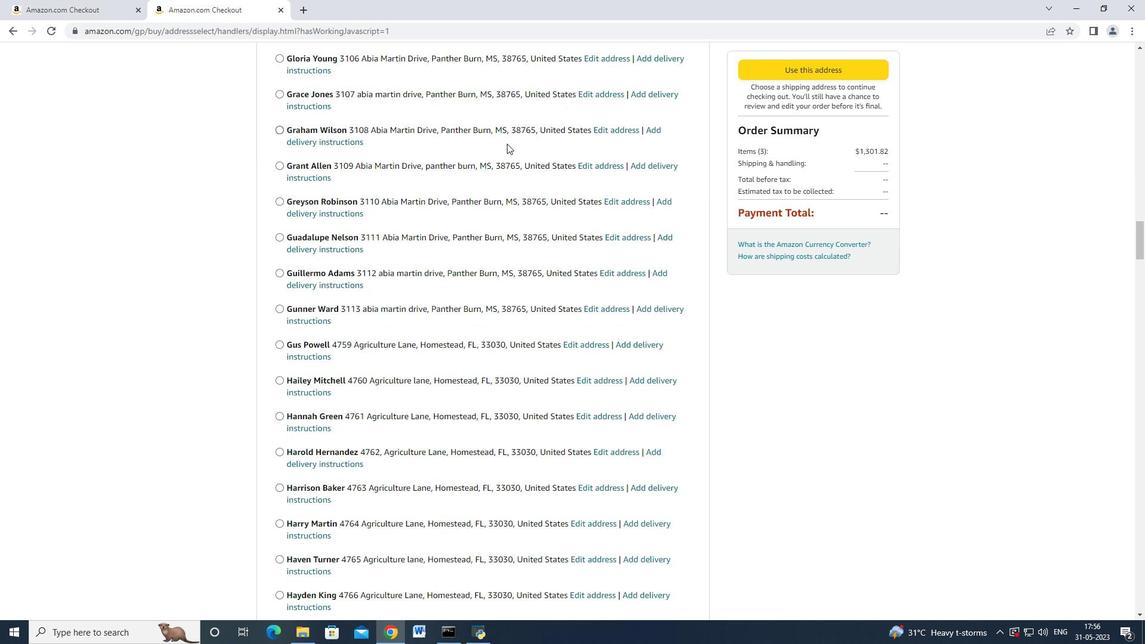
Action: Mouse scrolled (506, 144) with delta (0, 0)
Screenshot: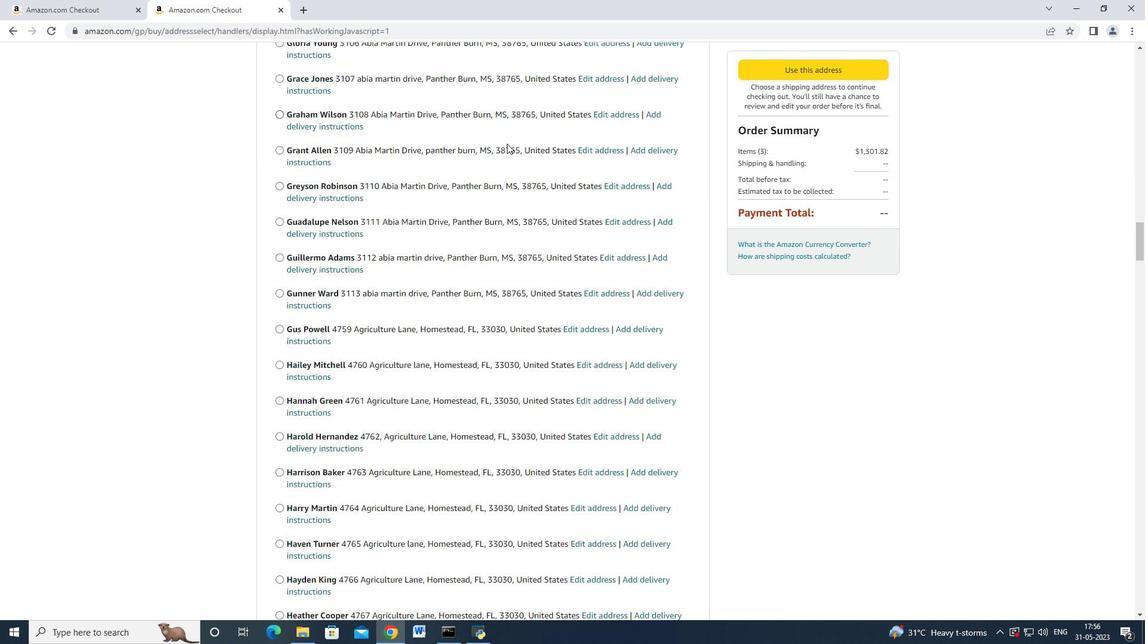 
Action: Mouse scrolled (506, 144) with delta (0, 0)
Screenshot: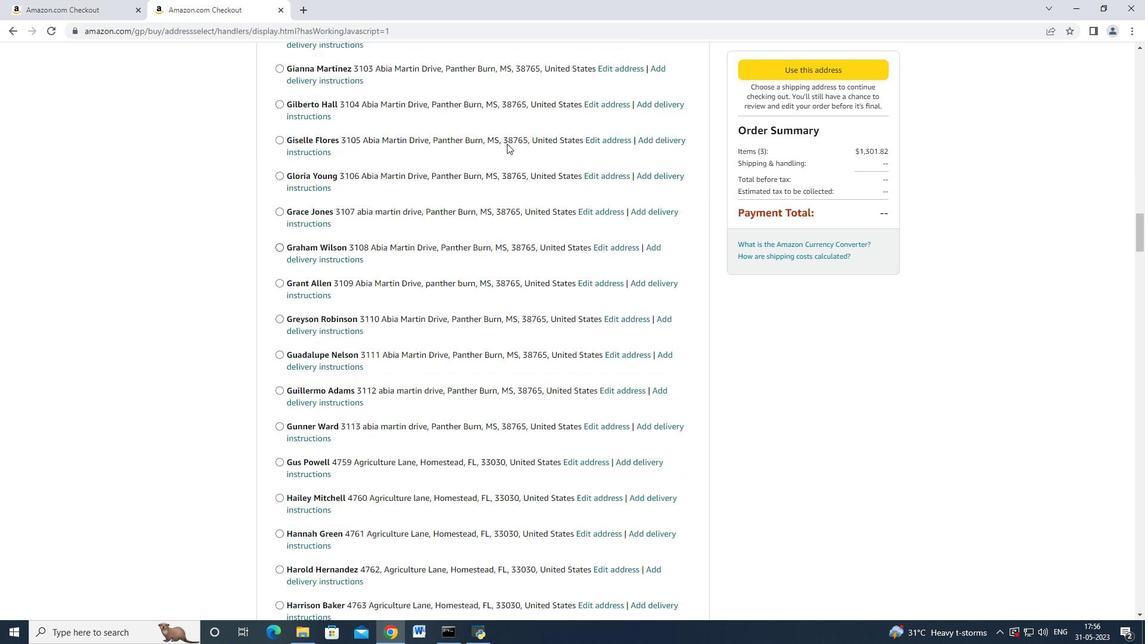 
Action: Mouse scrolled (506, 144) with delta (0, 0)
Screenshot: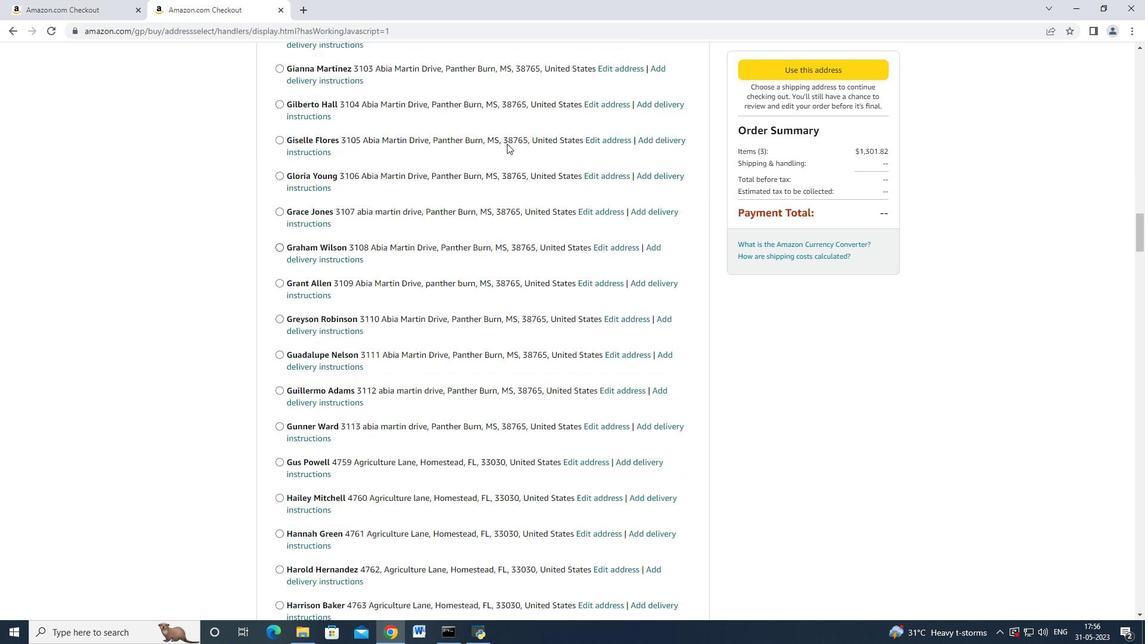 
Action: Mouse scrolled (506, 144) with delta (0, 0)
Screenshot: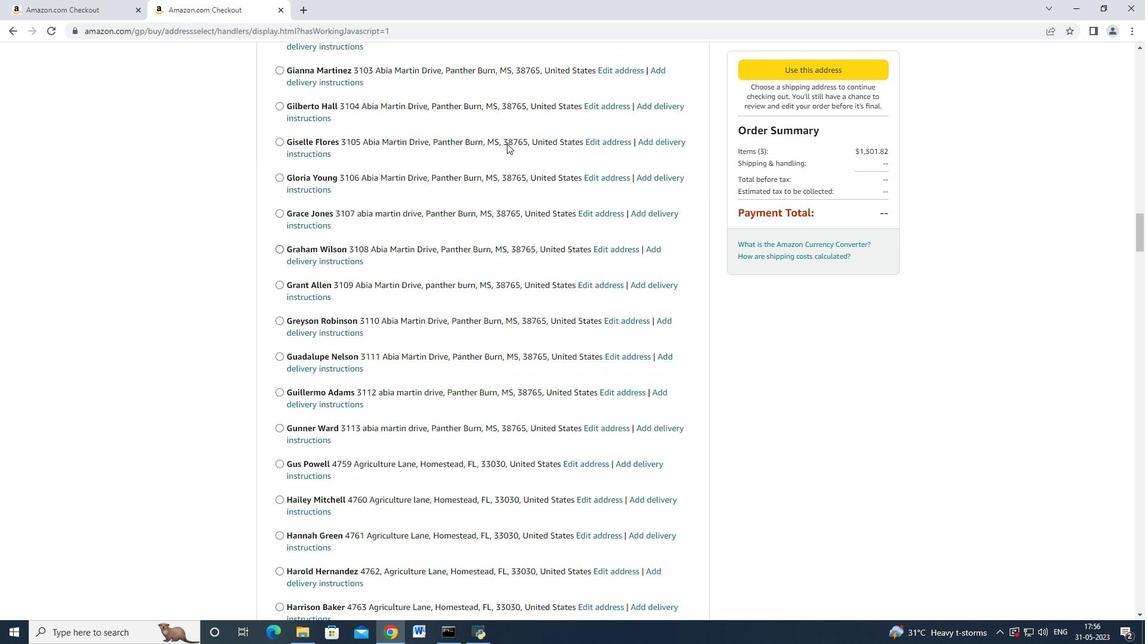 
Action: Mouse scrolled (506, 144) with delta (0, 0)
Screenshot: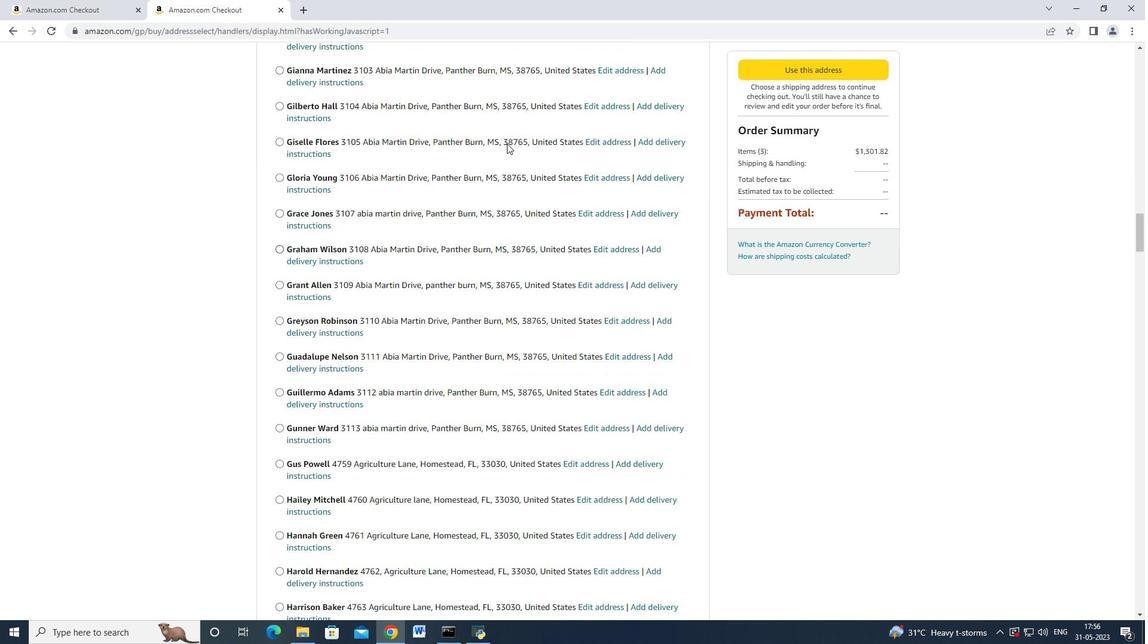 
Action: Mouse moved to (506, 148)
Screenshot: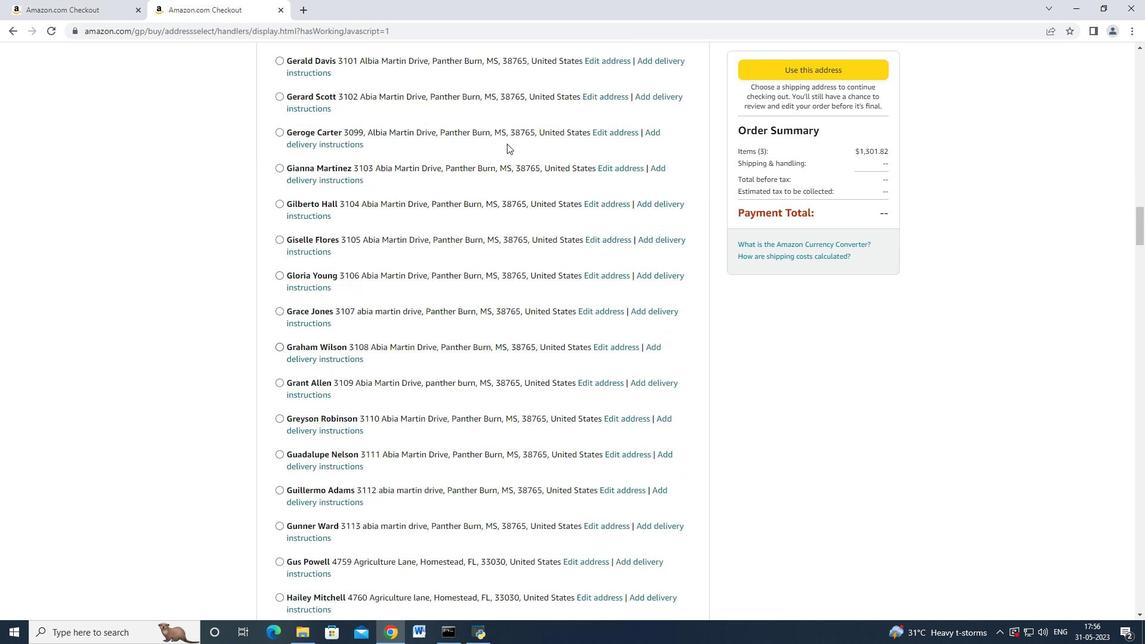 
Action: Mouse scrolled (506, 149) with delta (0, 0)
Screenshot: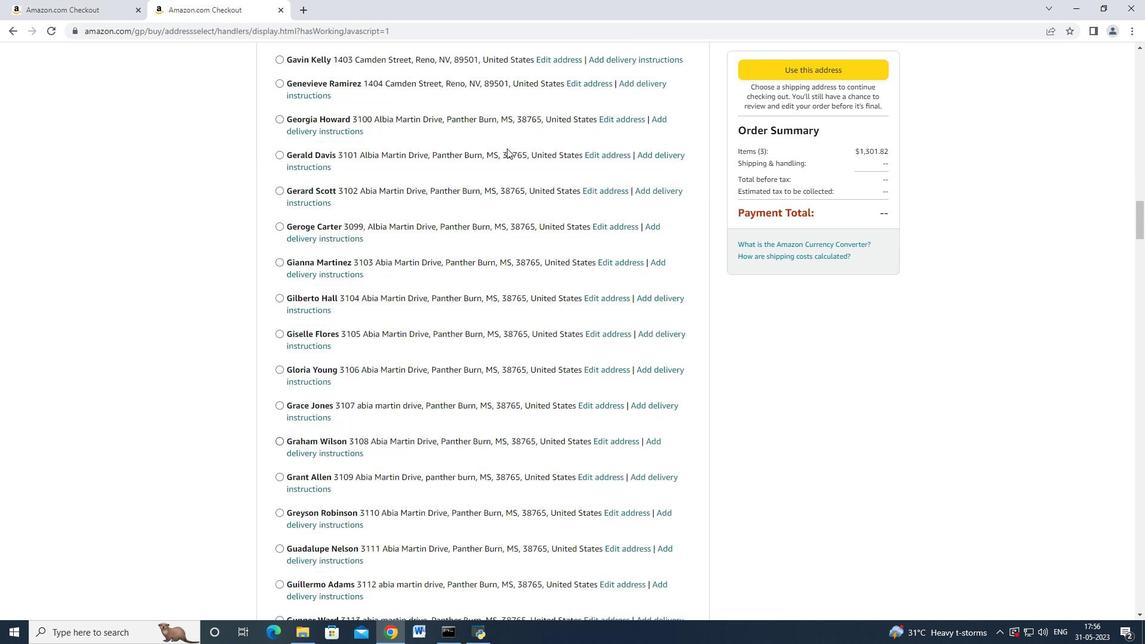 
Action: Mouse scrolled (506, 149) with delta (0, 0)
Screenshot: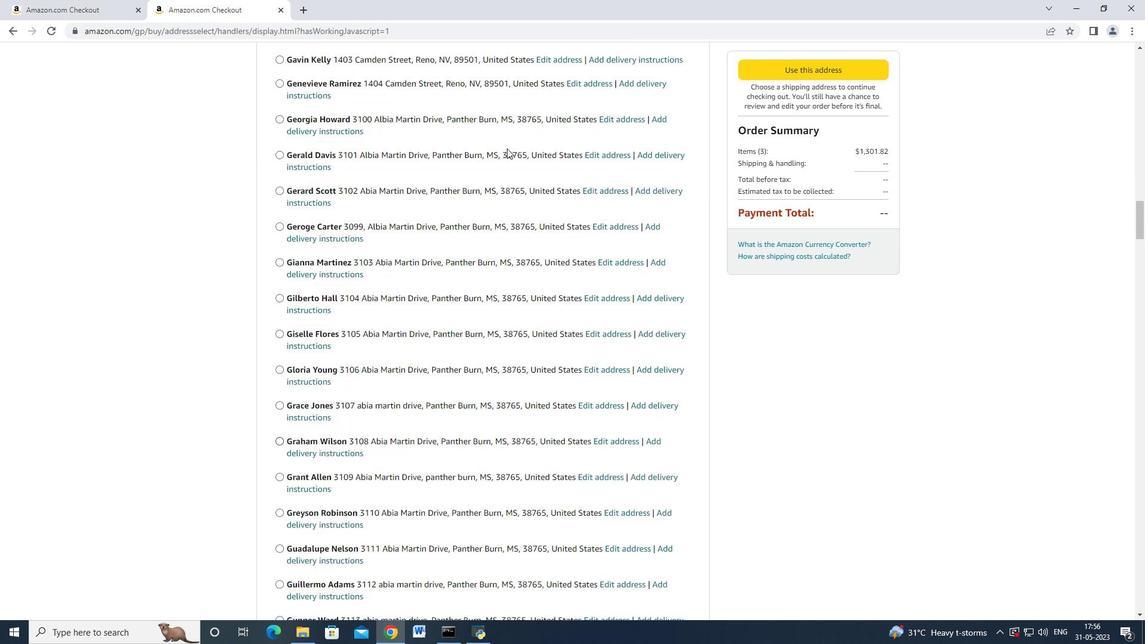 
Action: Mouse scrolled (506, 149) with delta (0, 0)
Screenshot: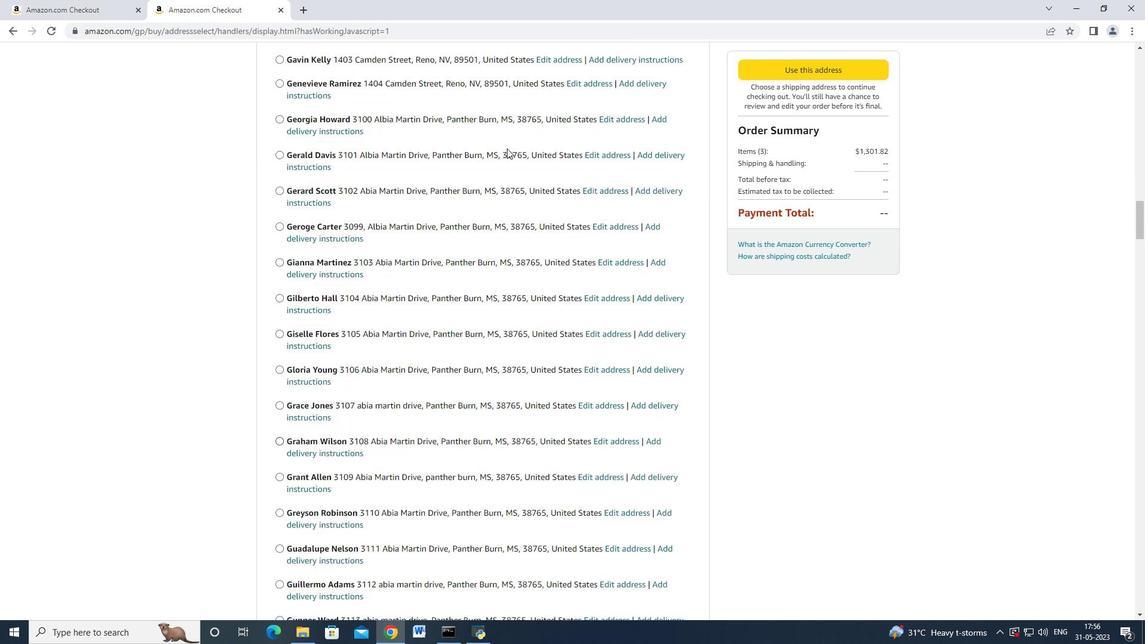 
Action: Mouse scrolled (506, 149) with delta (0, 0)
Screenshot: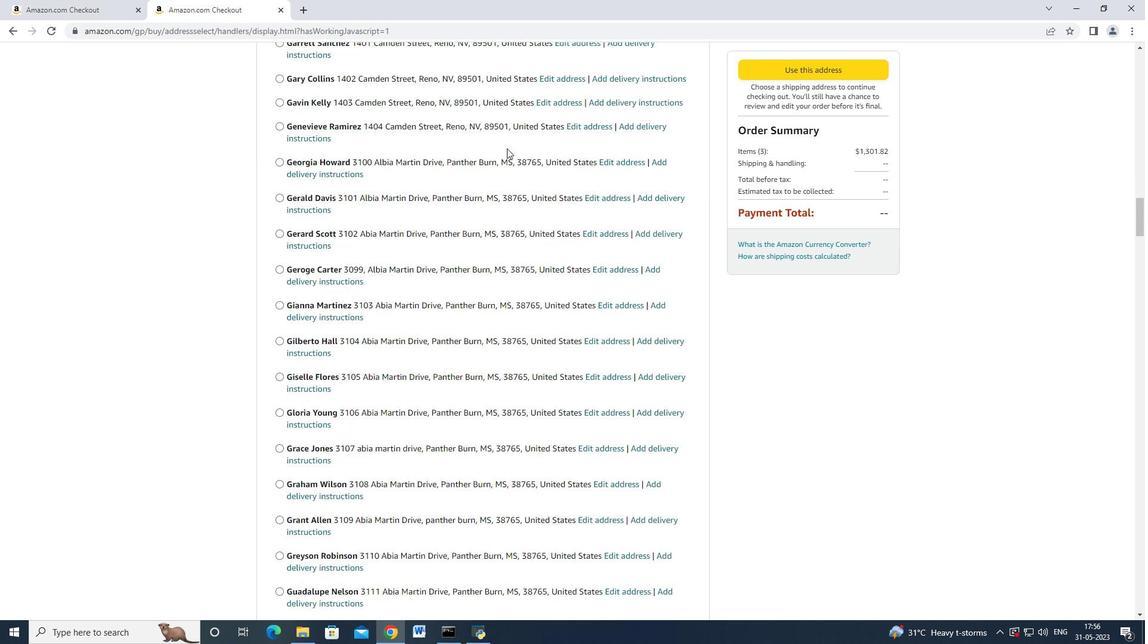 
Action: Mouse moved to (496, 204)
Screenshot: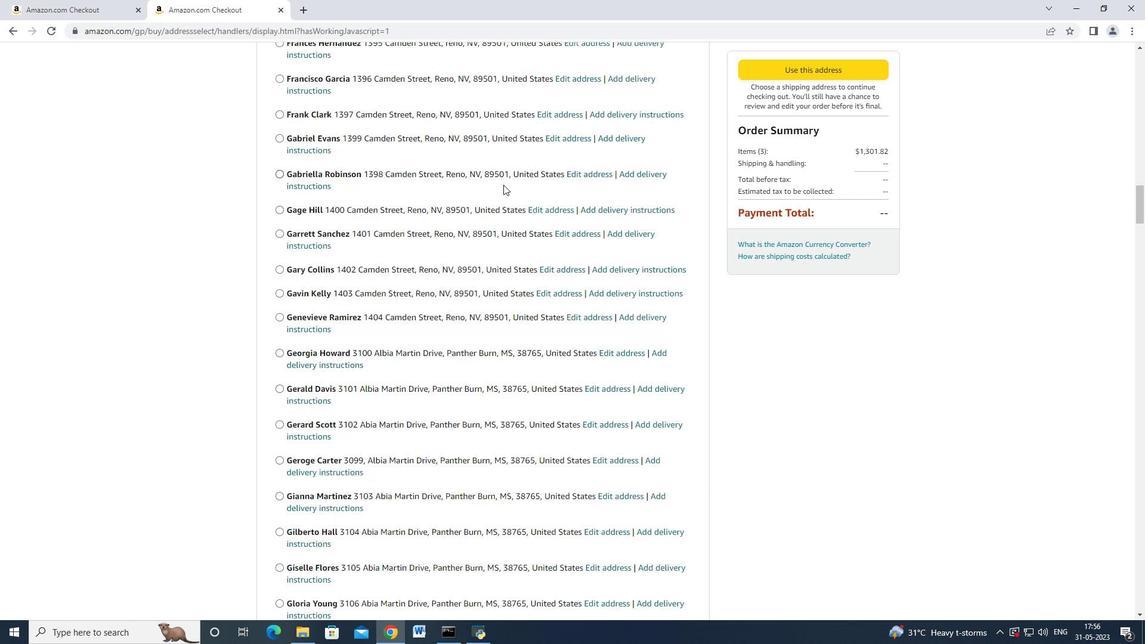 
Action: Mouse scrolled (496, 203) with delta (0, 0)
Screenshot: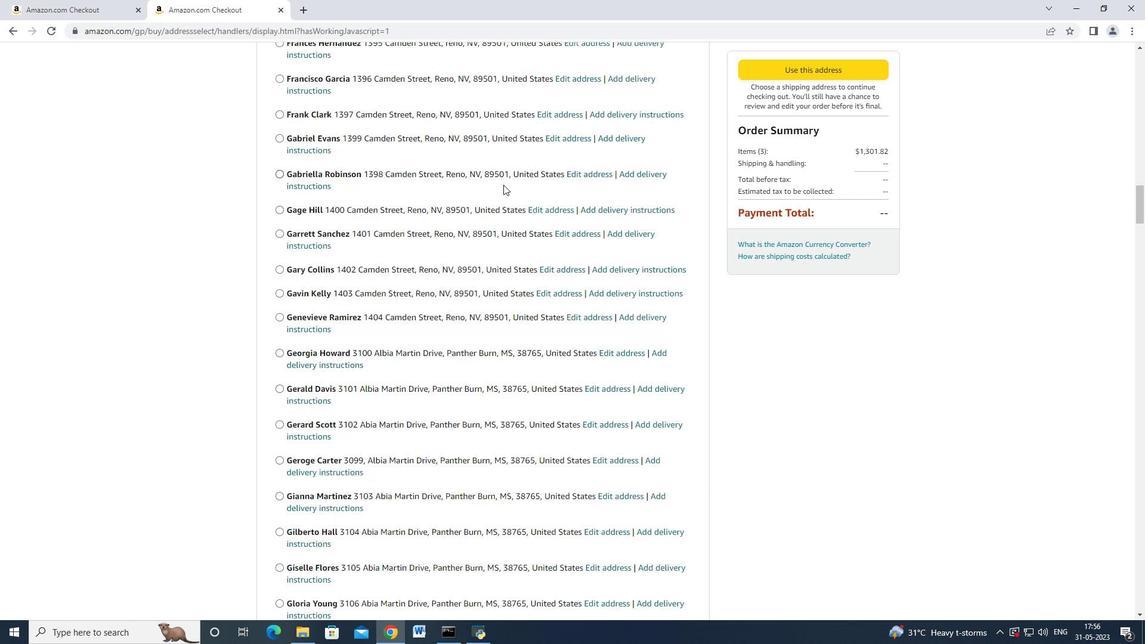 
Action: Mouse scrolled (496, 203) with delta (0, 0)
Screenshot: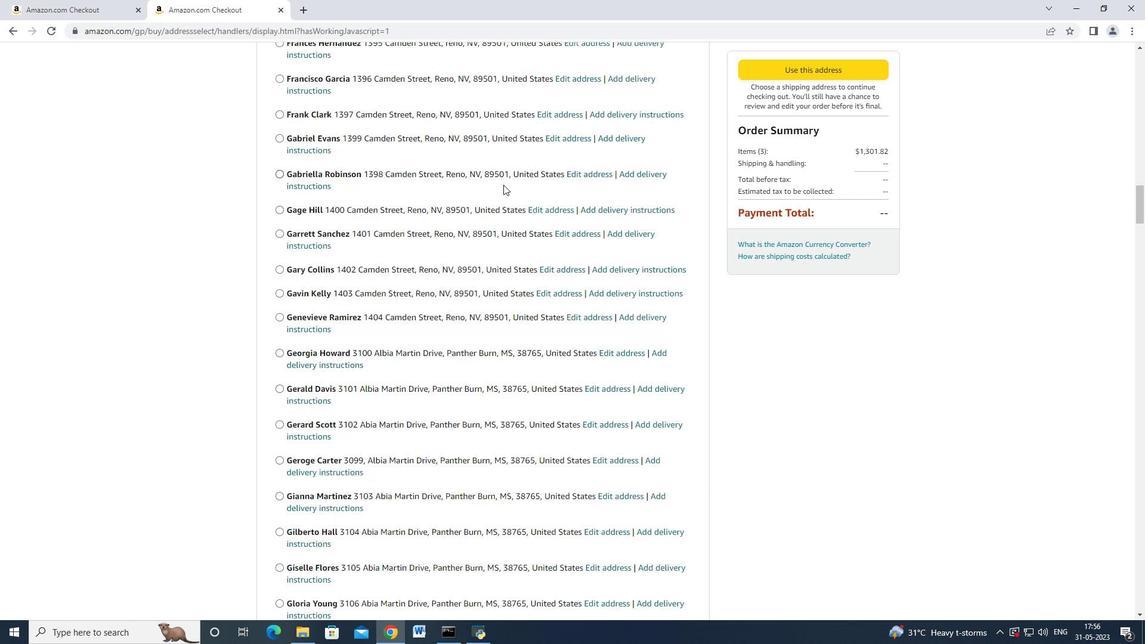 
Action: Mouse scrolled (496, 203) with delta (0, 0)
Screenshot: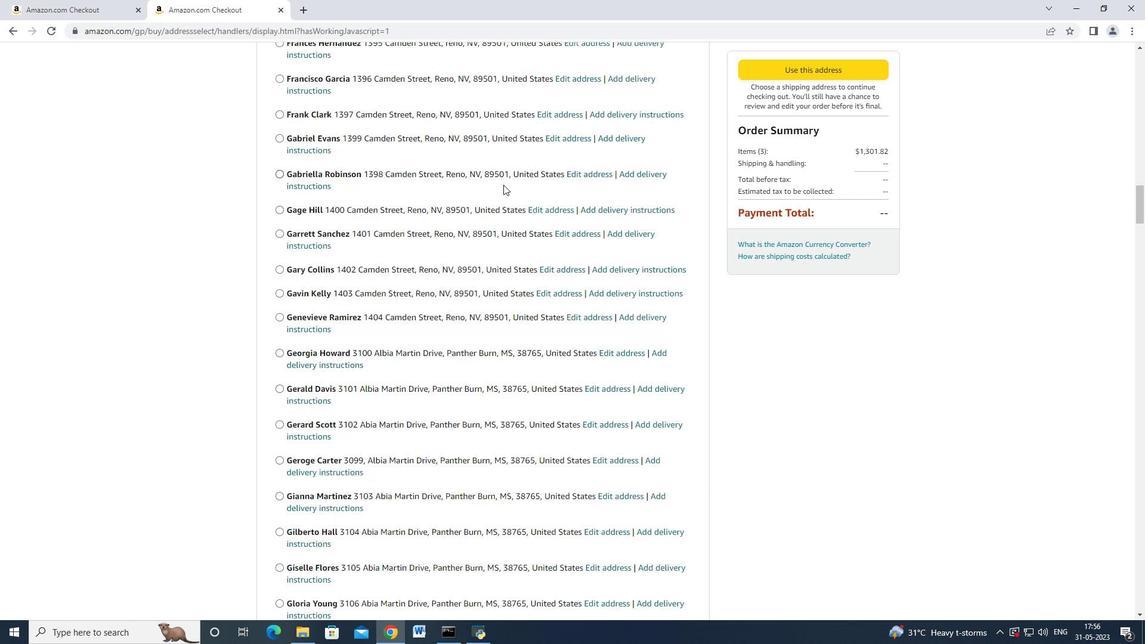 
Action: Mouse scrolled (496, 203) with delta (0, 0)
Screenshot: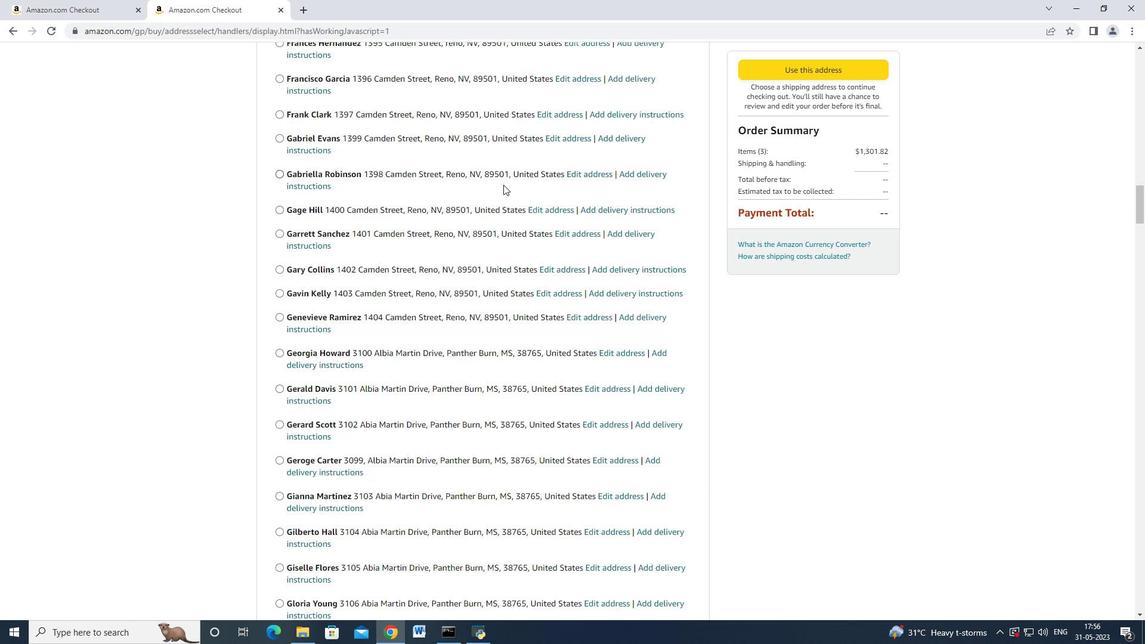
Action: Mouse scrolled (496, 203) with delta (0, 0)
Screenshot: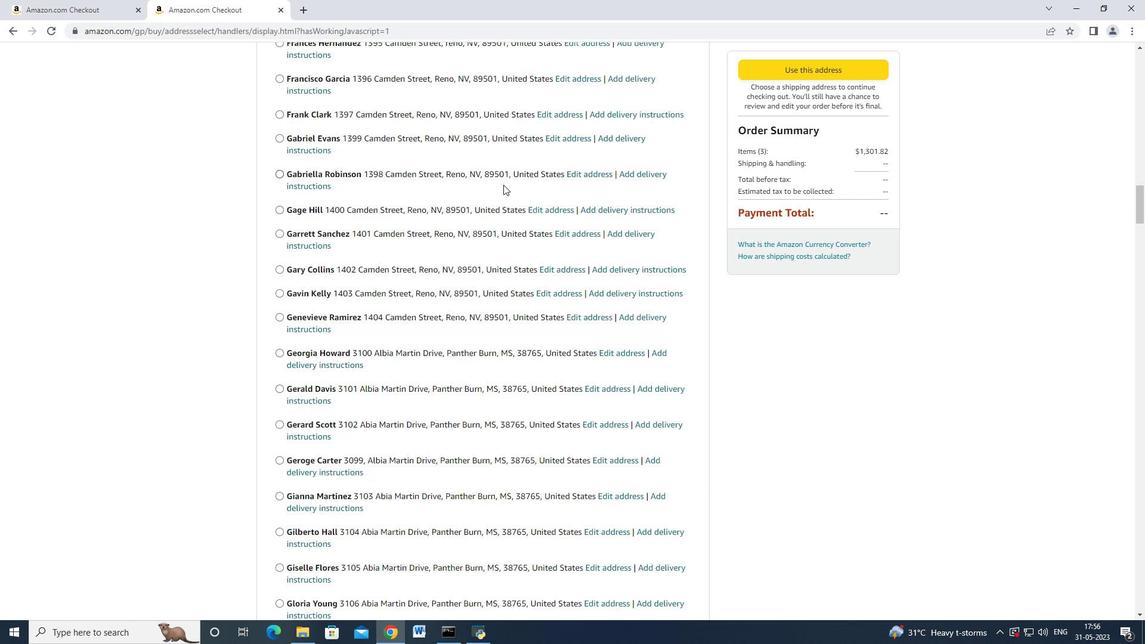 
Action: Mouse scrolled (496, 203) with delta (0, 0)
Screenshot: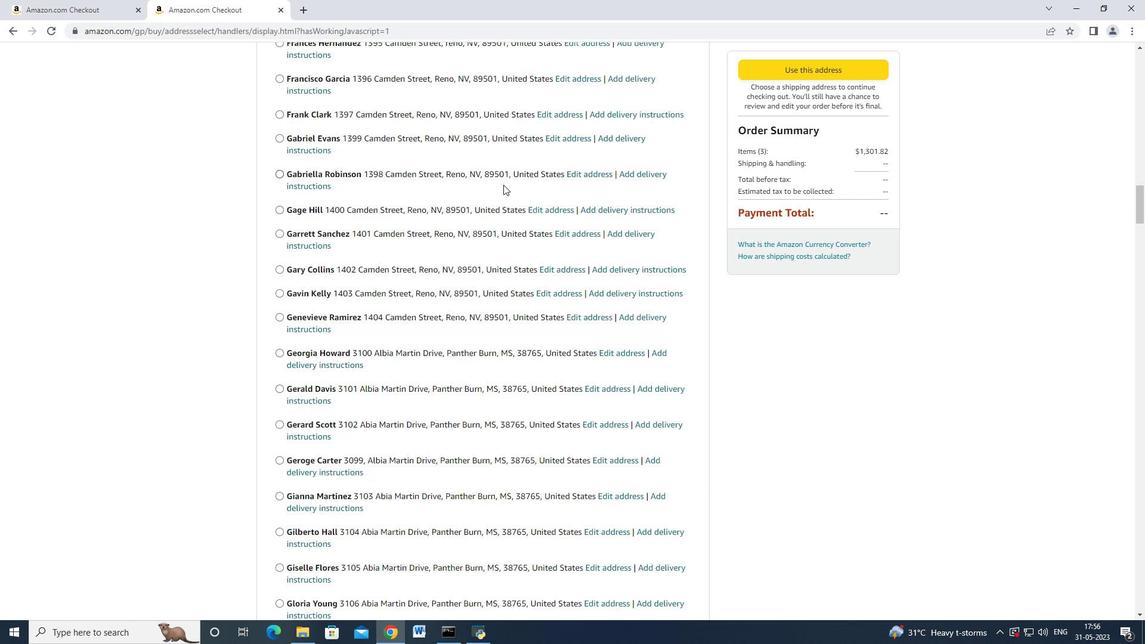 
Action: Mouse scrolled (496, 203) with delta (0, 0)
Screenshot: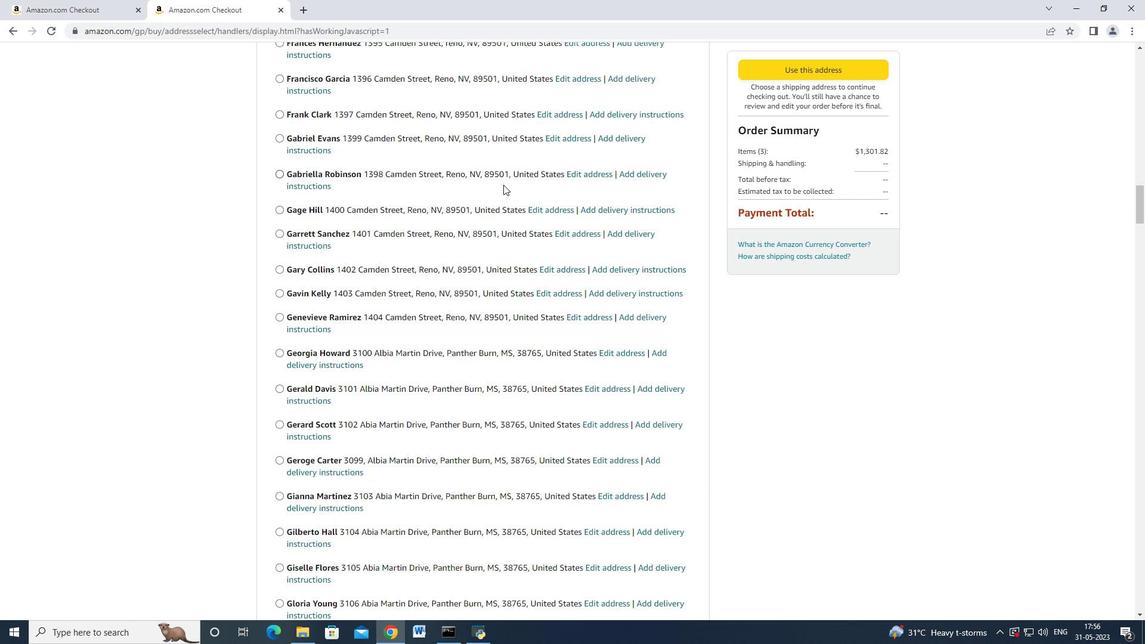 
Action: Mouse scrolled (496, 203) with delta (0, 0)
Screenshot: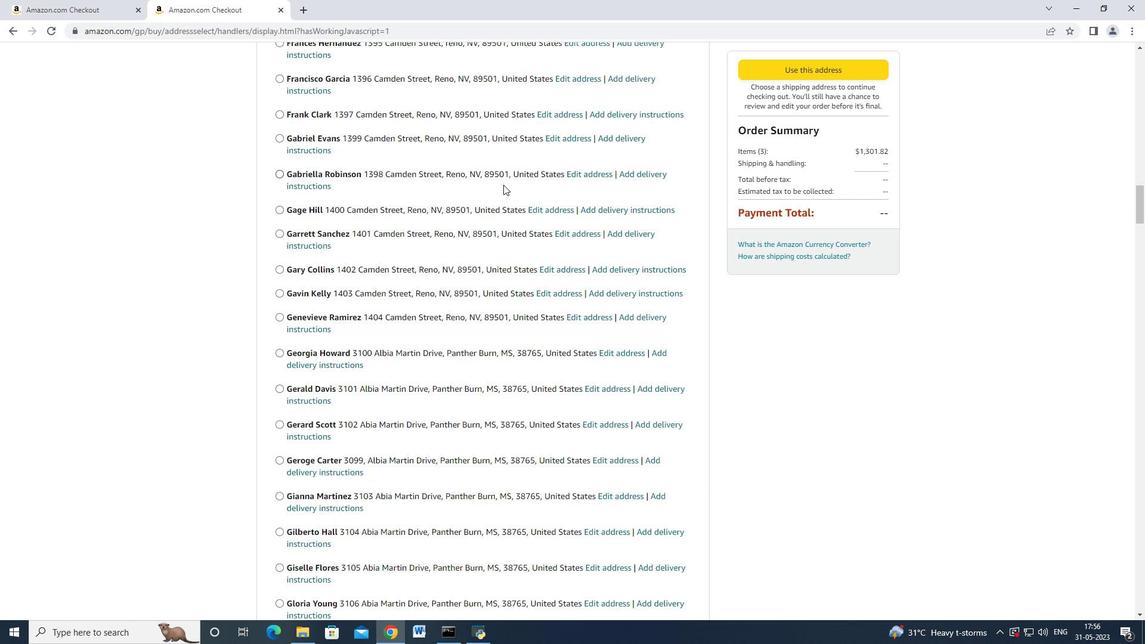 
Action: Mouse moved to (492, 218)
Screenshot: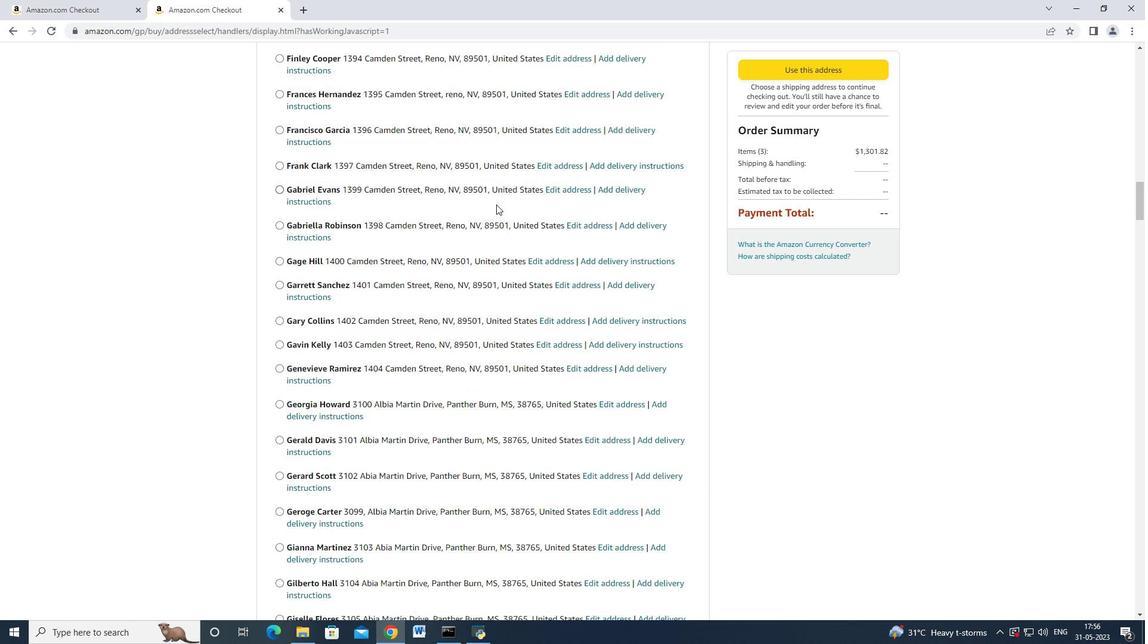 
Action: Mouse scrolled (492, 218) with delta (0, 0)
Screenshot: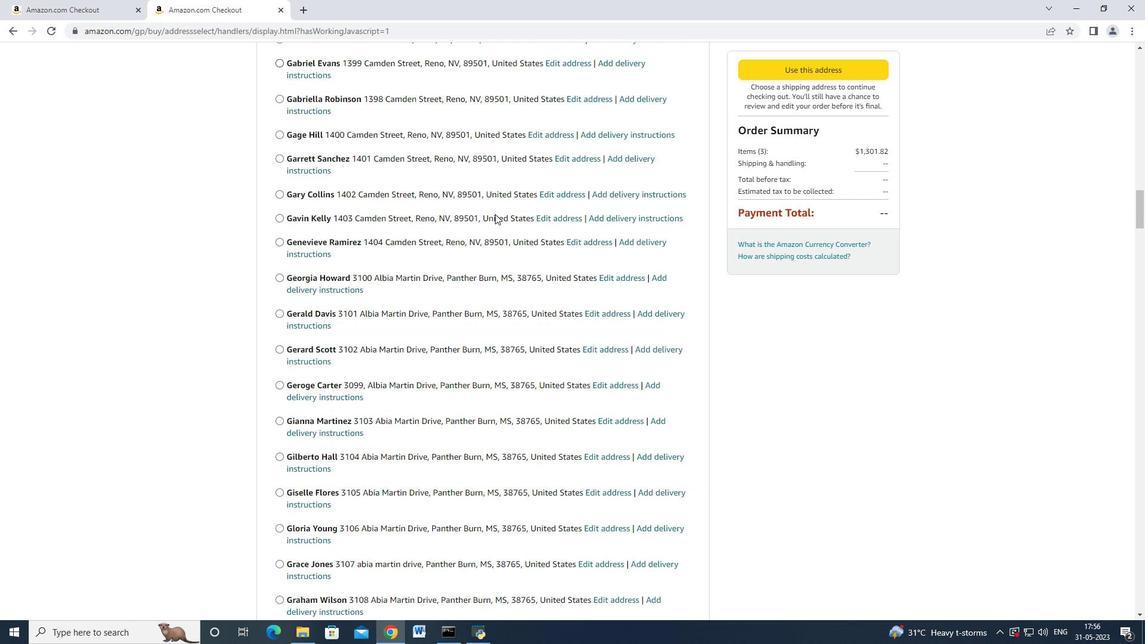 
Action: Mouse scrolled (492, 218) with delta (0, 0)
Screenshot: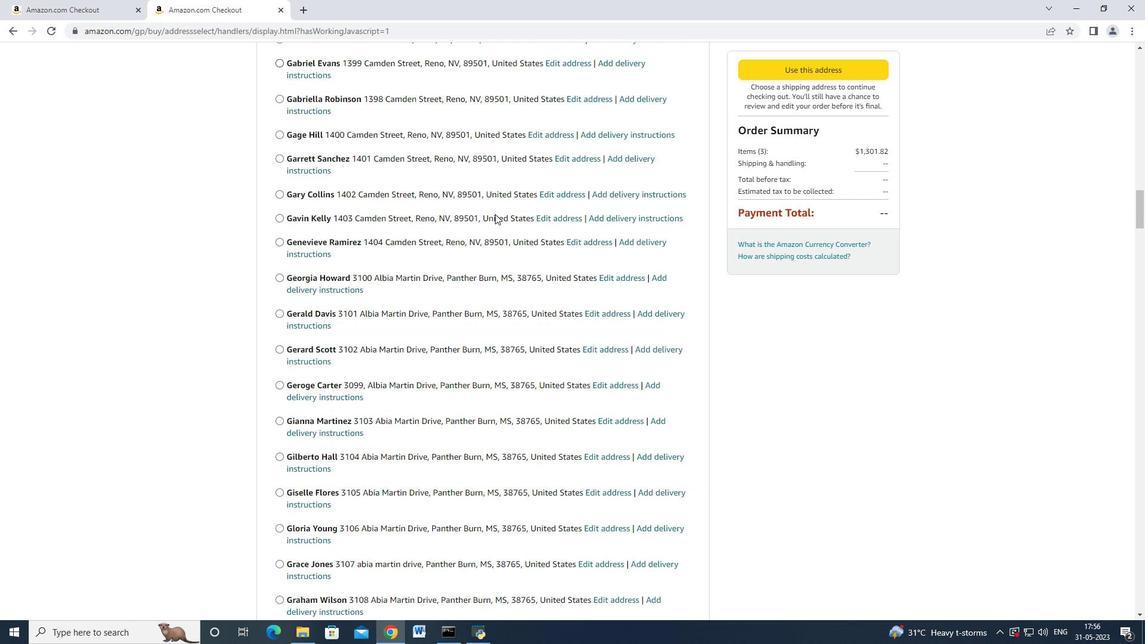 
Action: Mouse scrolled (492, 218) with delta (0, 0)
Screenshot: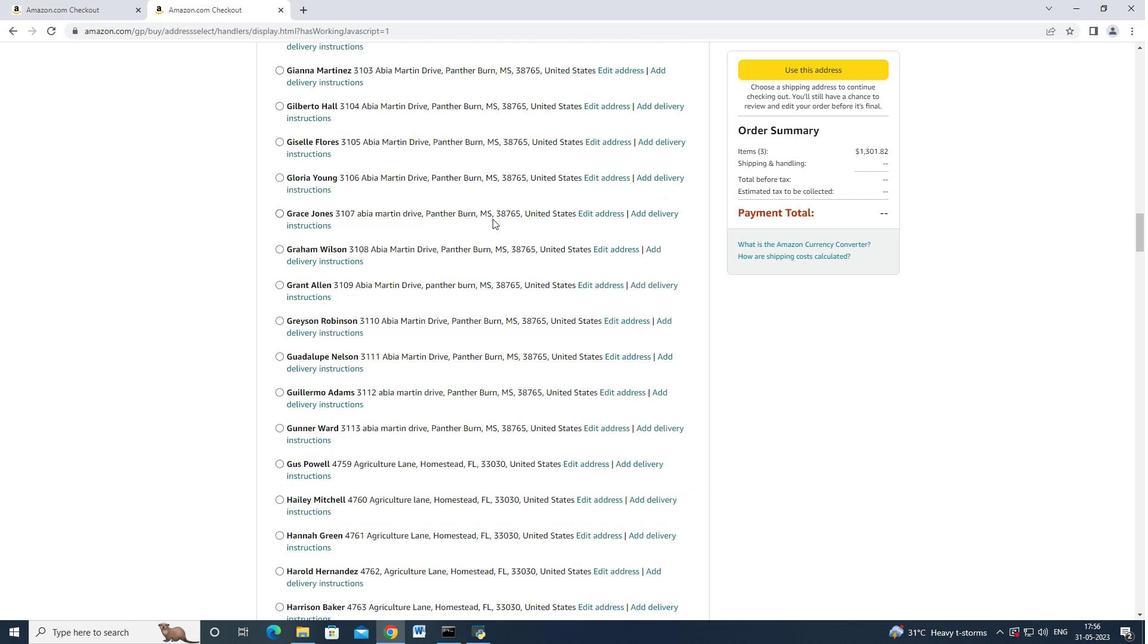 
Action: Mouse scrolled (492, 218) with delta (0, 0)
Screenshot: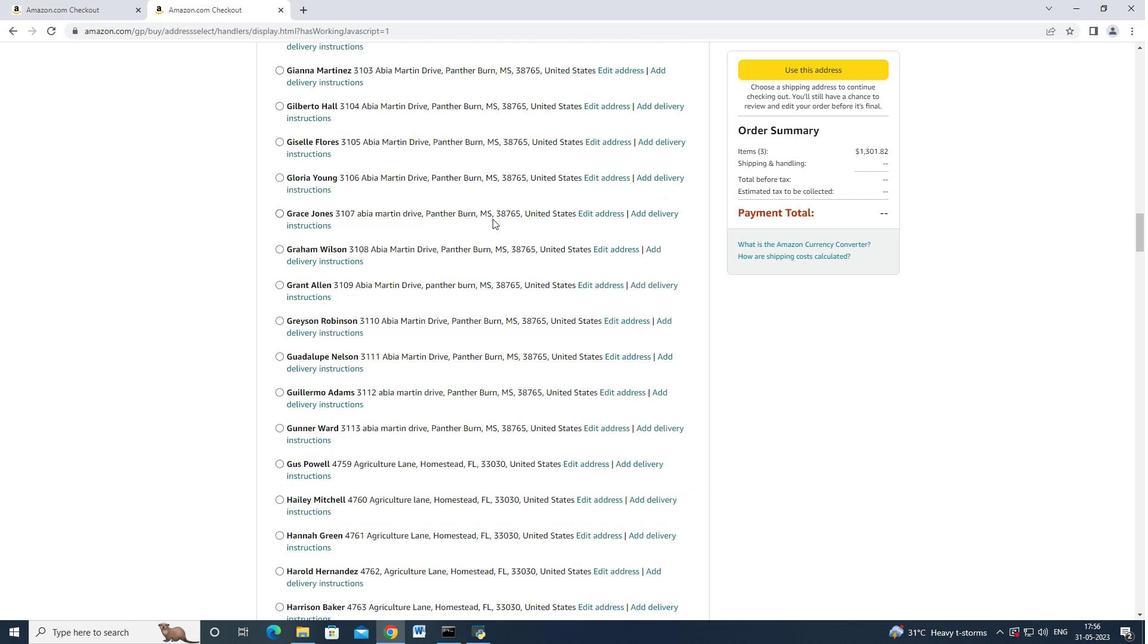 
Action: Mouse scrolled (492, 218) with delta (0, 0)
Screenshot: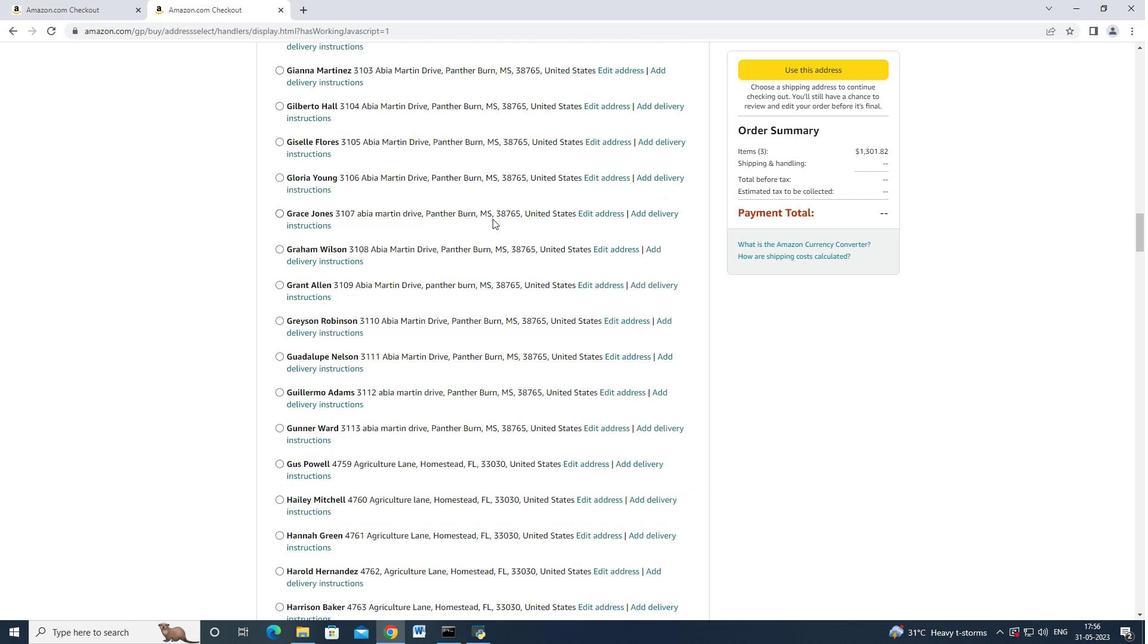 
Action: Mouse scrolled (492, 217) with delta (0, -1)
Screenshot: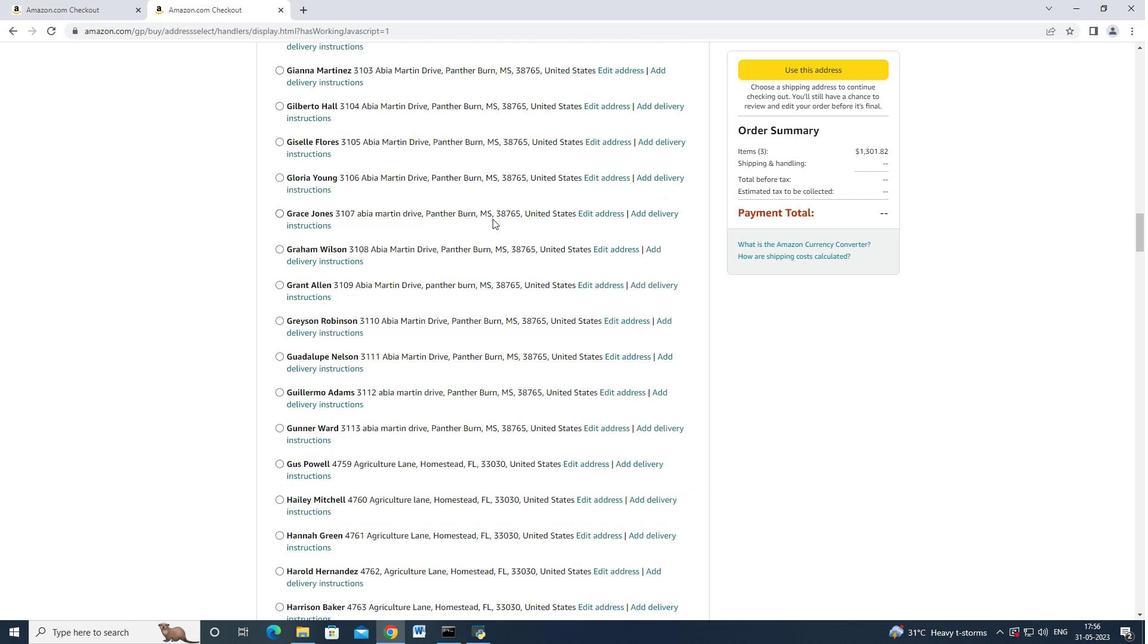 
Action: Mouse scrolled (492, 218) with delta (0, 0)
Screenshot: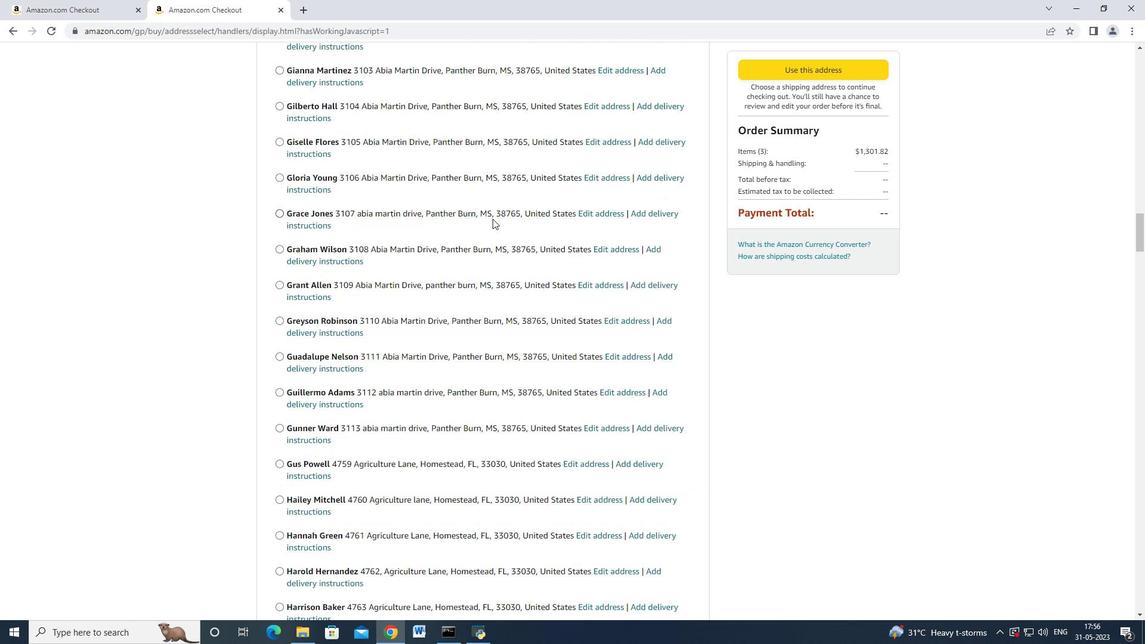 
Action: Mouse moved to (492, 220)
Screenshot: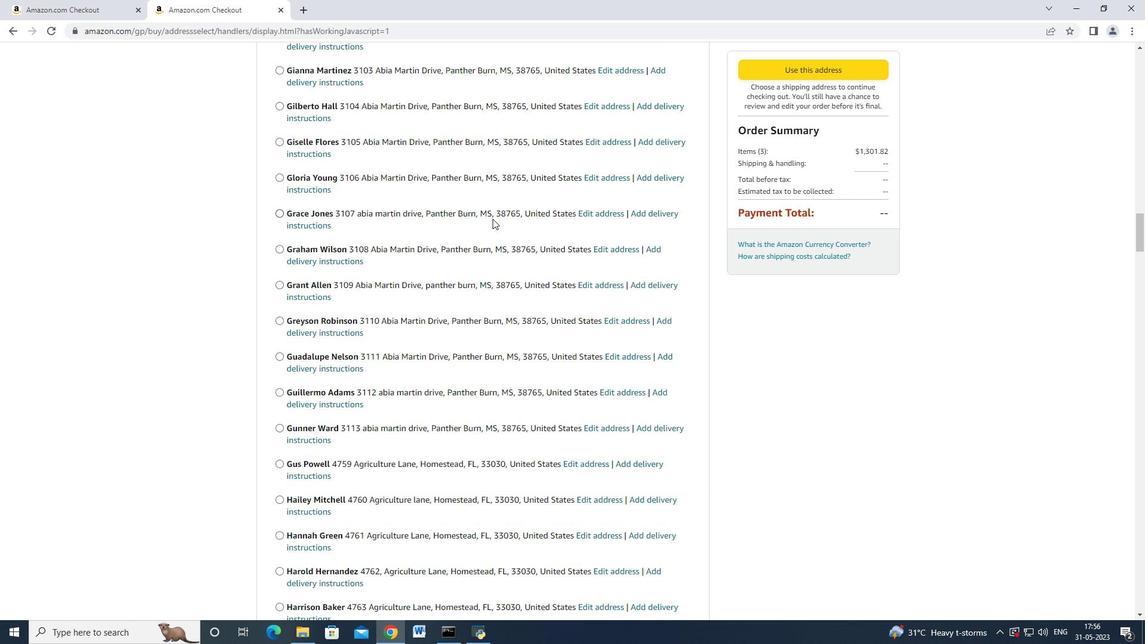 
Action: Mouse scrolled (492, 220) with delta (0, 0)
Screenshot: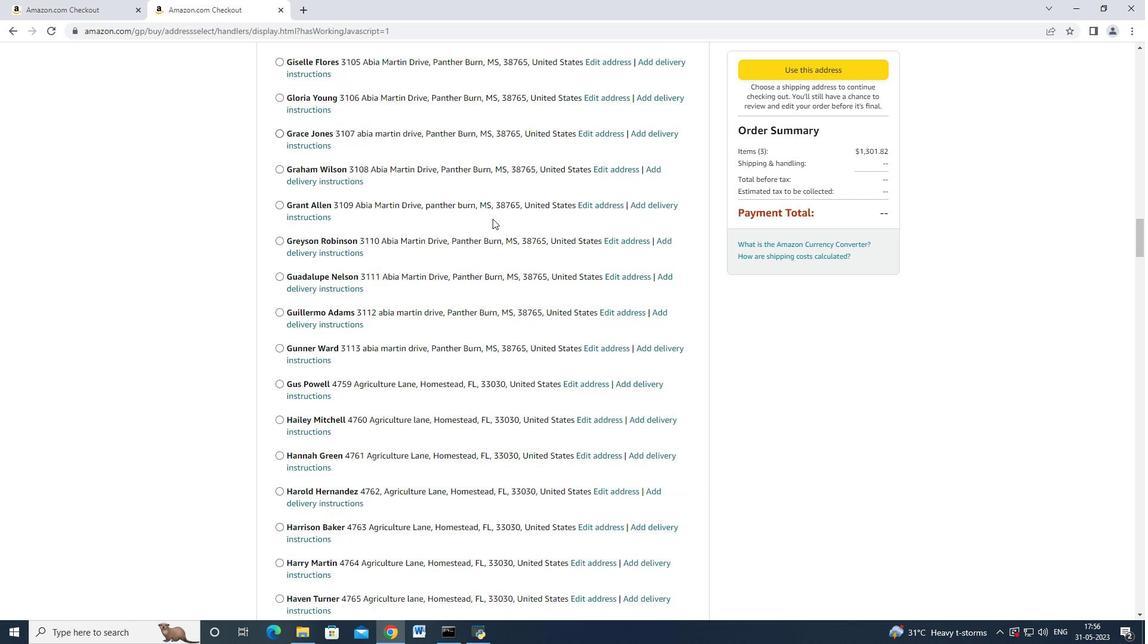 
Action: Mouse scrolled (492, 220) with delta (0, 0)
Screenshot: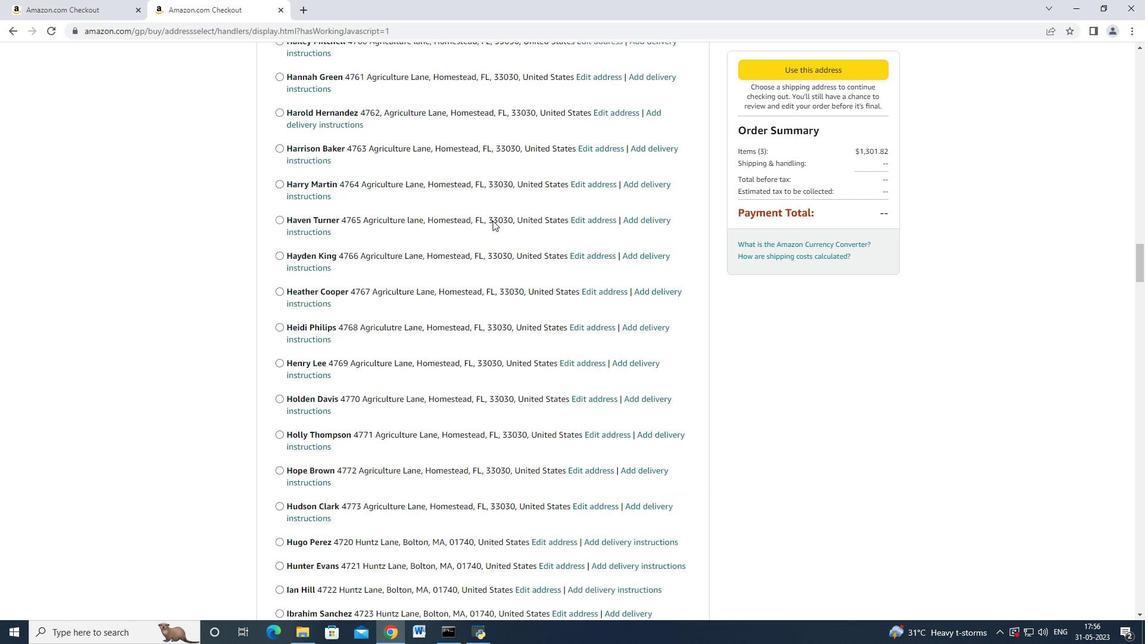 
Action: Mouse scrolled (492, 220) with delta (0, 0)
Screenshot: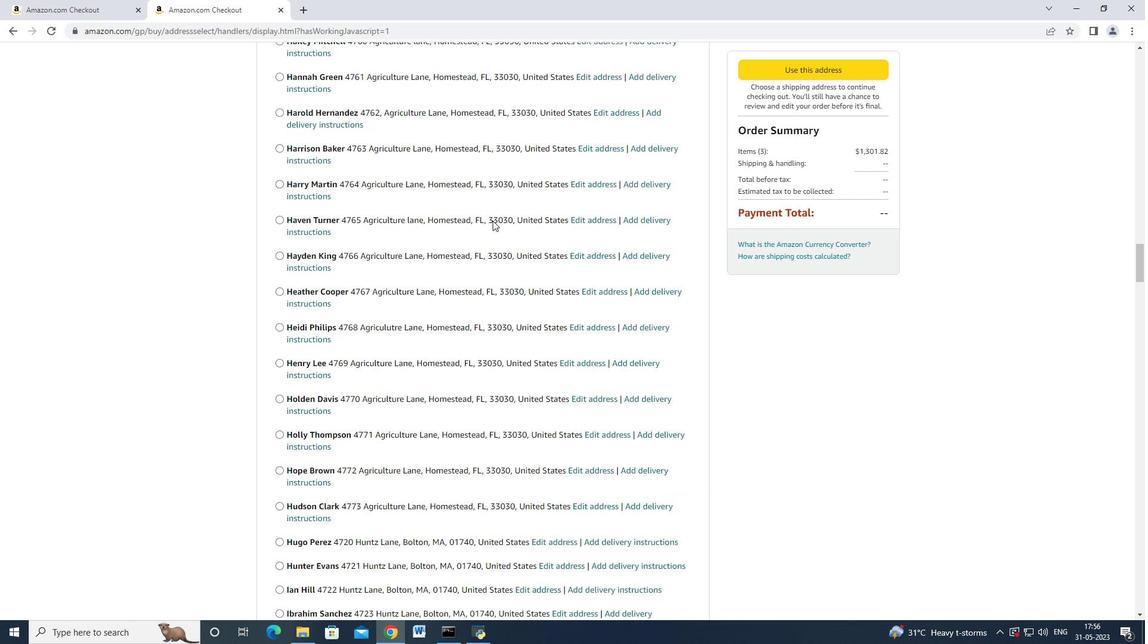
Action: Mouse scrolled (492, 220) with delta (0, 0)
Screenshot: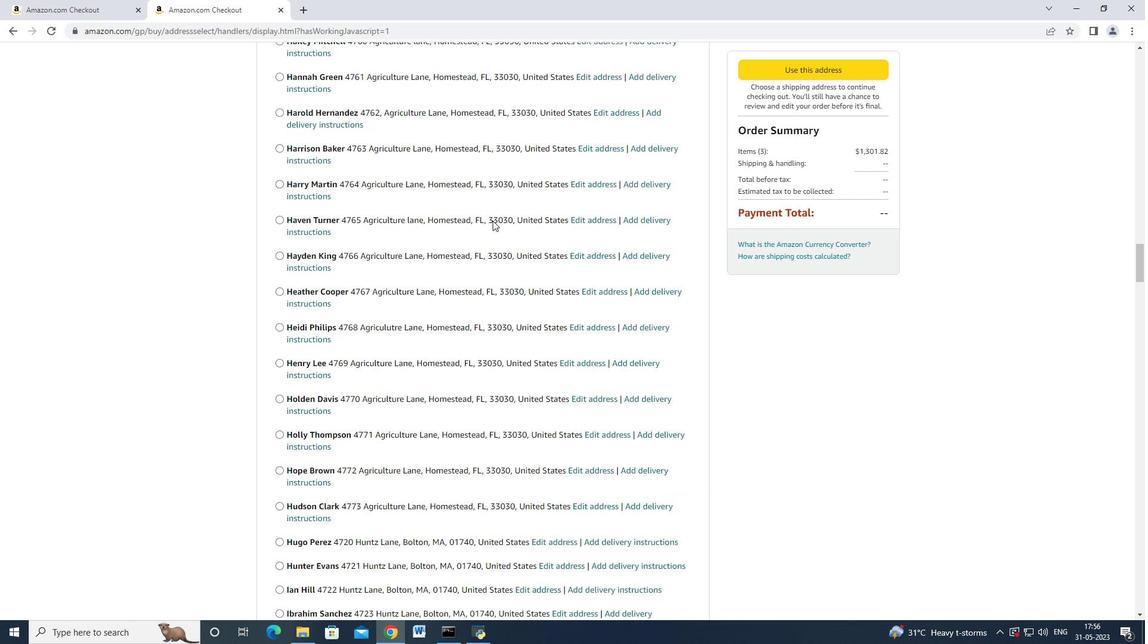 
Action: Mouse scrolled (492, 220) with delta (0, 0)
Screenshot: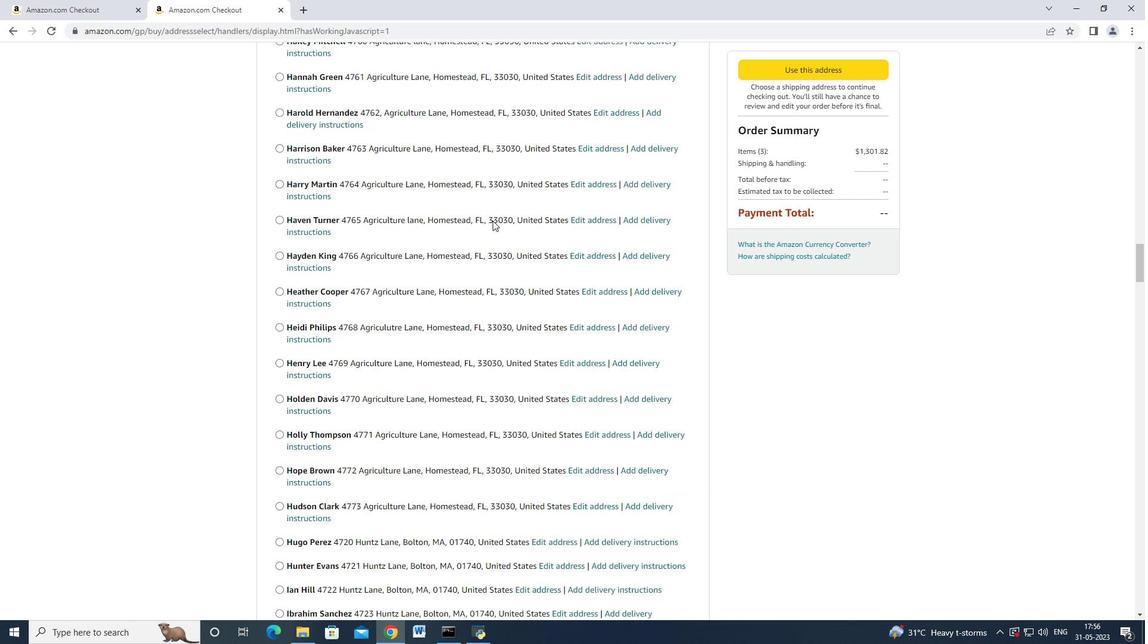 
Action: Mouse scrolled (492, 220) with delta (0, 0)
Screenshot: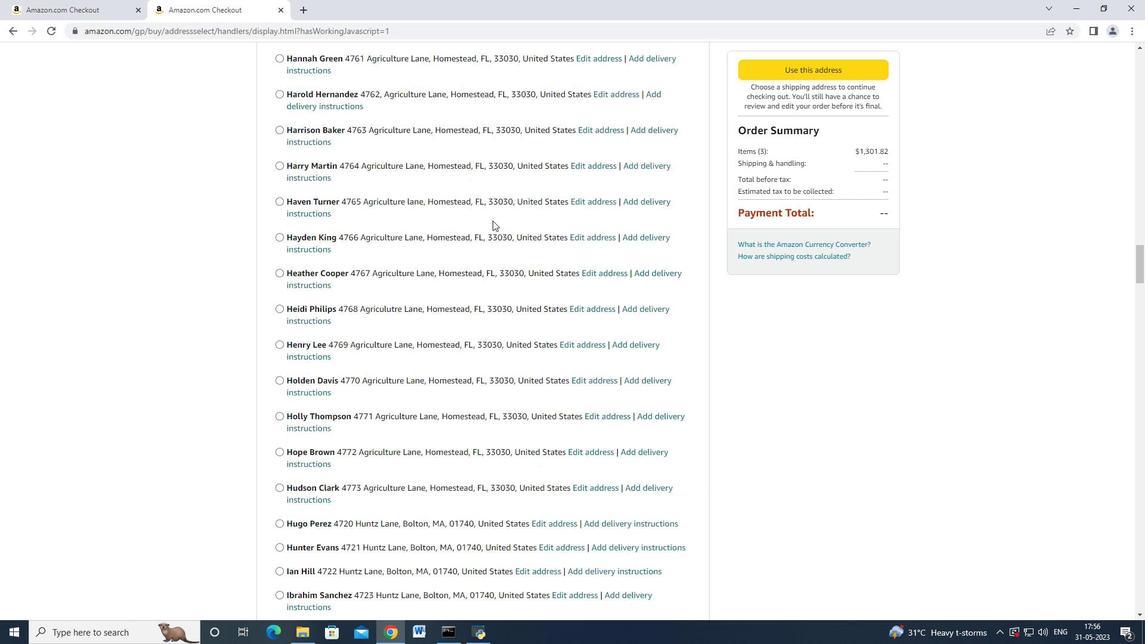 
Action: Mouse scrolled (492, 220) with delta (0, 0)
Screenshot: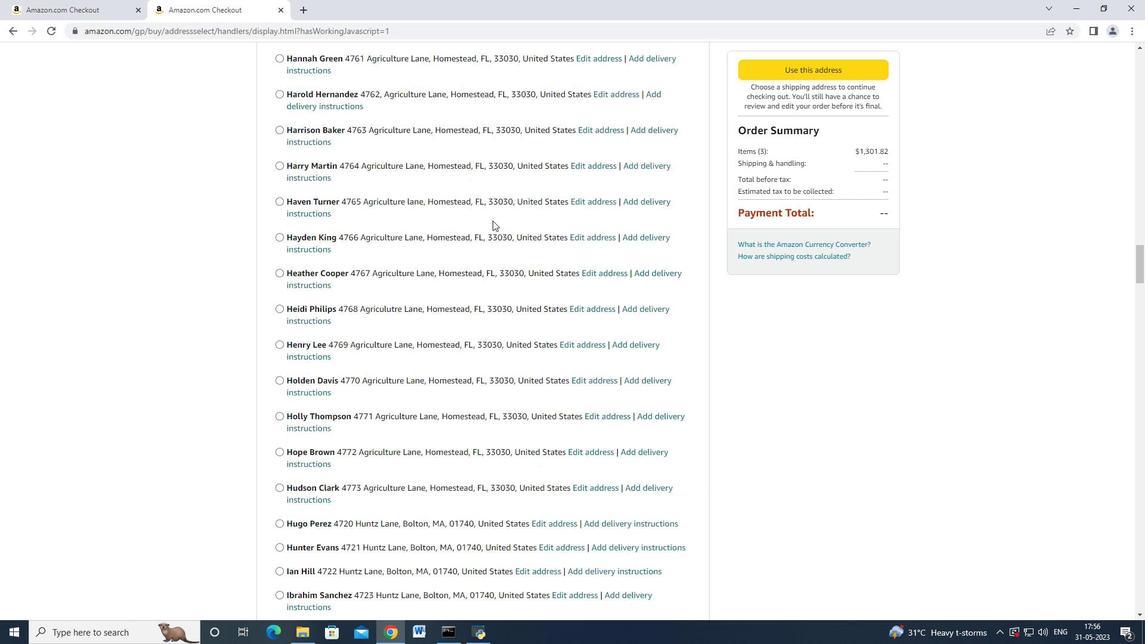 
Action: Mouse scrolled (492, 220) with delta (0, 0)
Screenshot: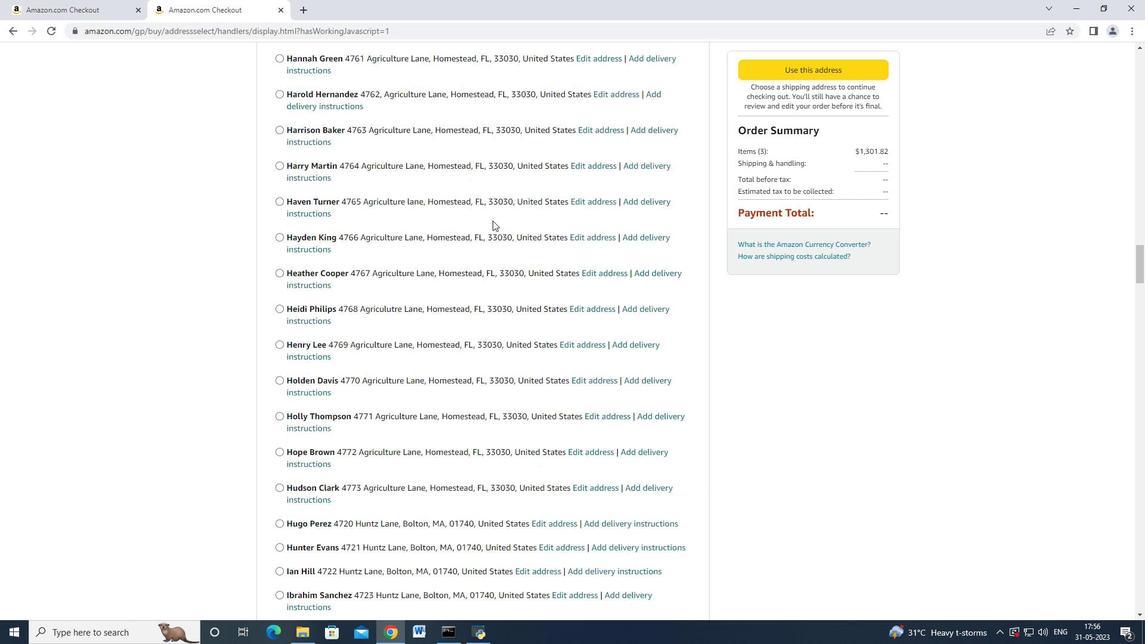
Action: Mouse scrolled (492, 220) with delta (0, 0)
Screenshot: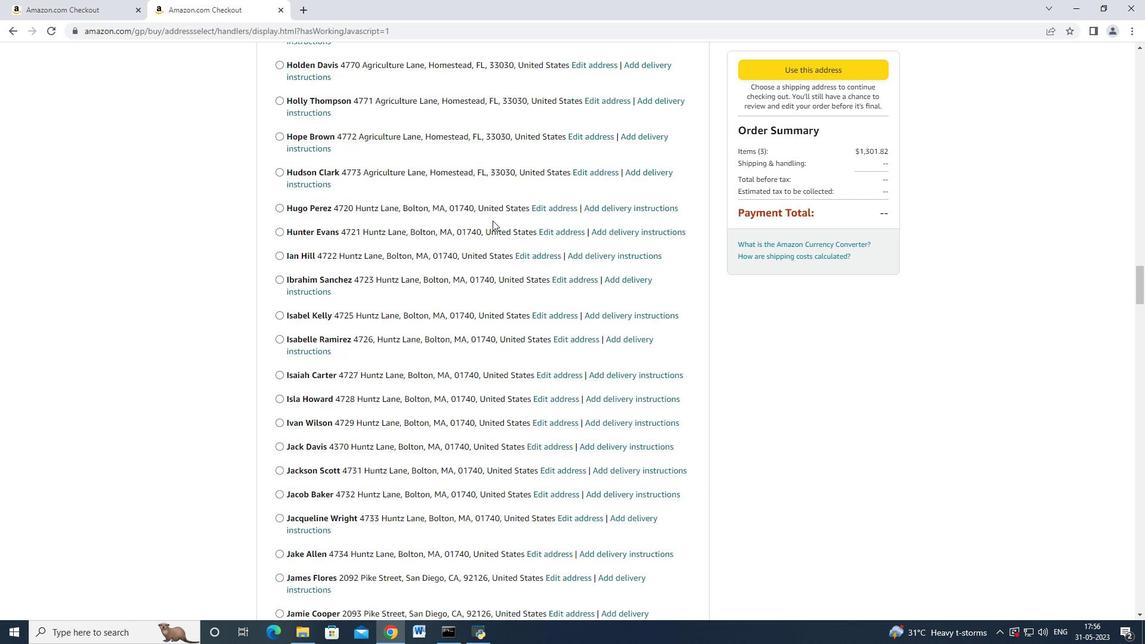 
Action: Mouse scrolled (492, 220) with delta (0, 0)
Screenshot: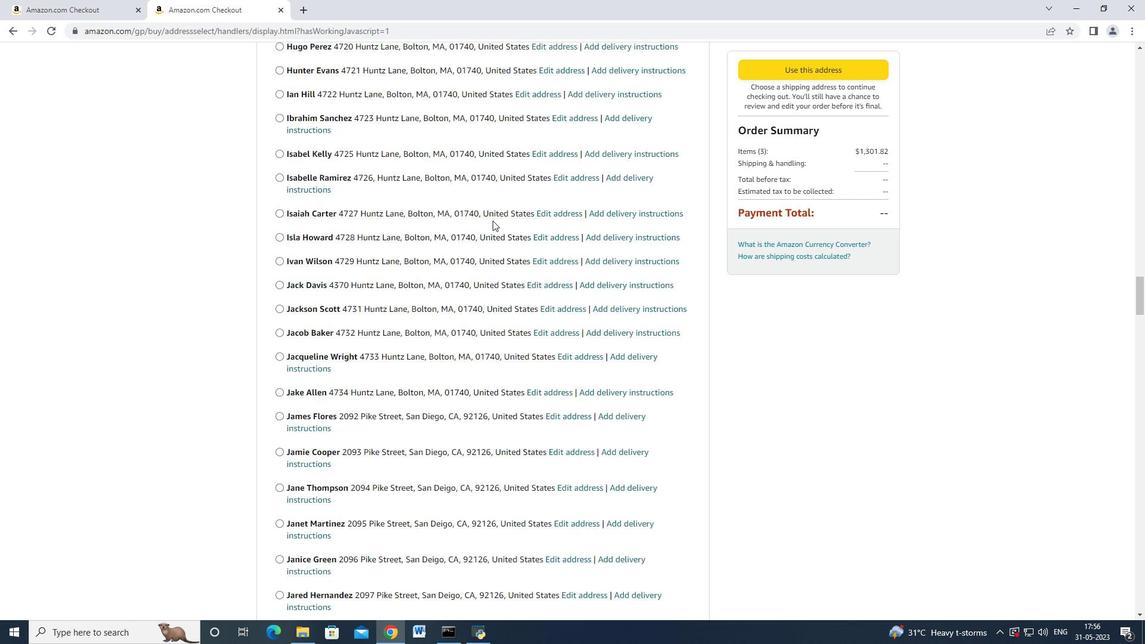 
Action: Mouse scrolled (492, 220) with delta (0, 0)
Screenshot: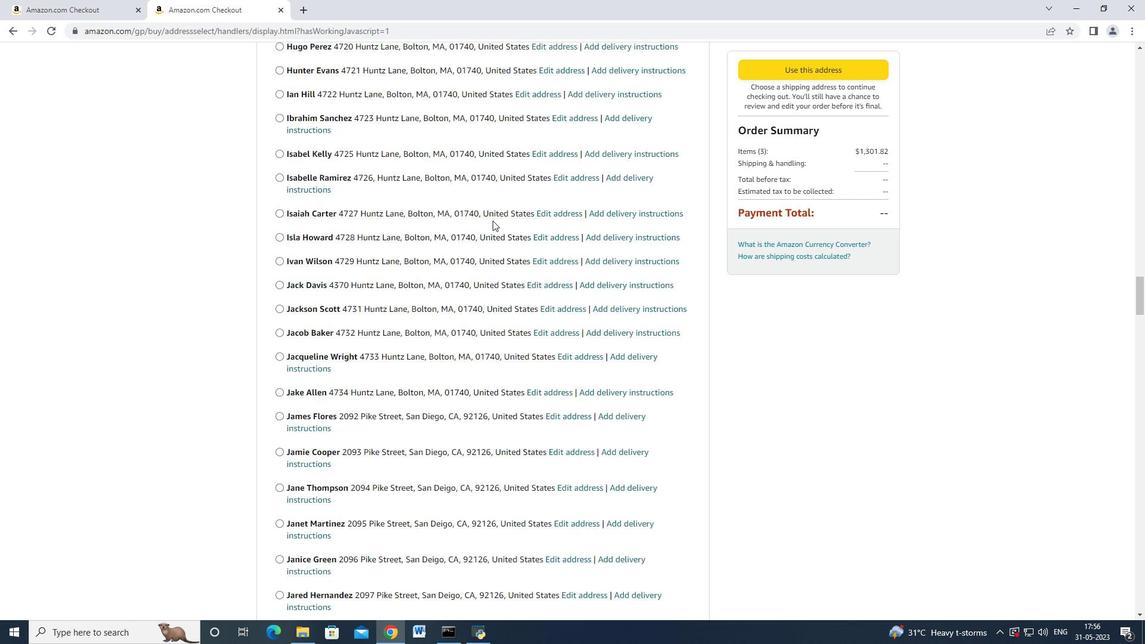 
Action: Mouse scrolled (492, 220) with delta (0, 0)
Screenshot: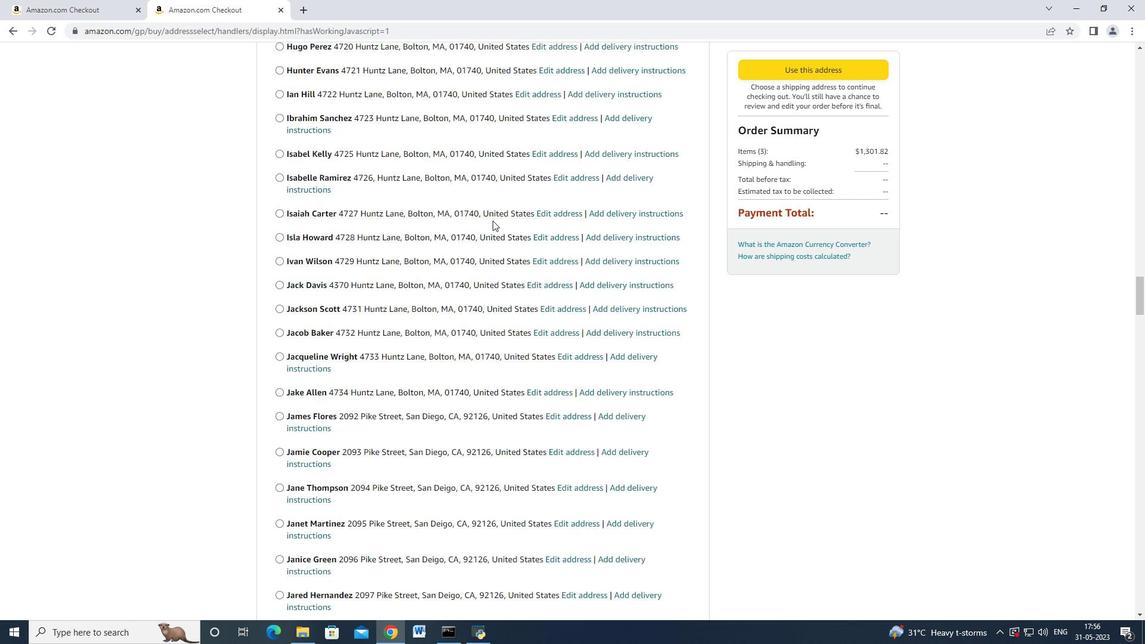 
Action: Mouse scrolled (492, 220) with delta (0, 0)
Screenshot: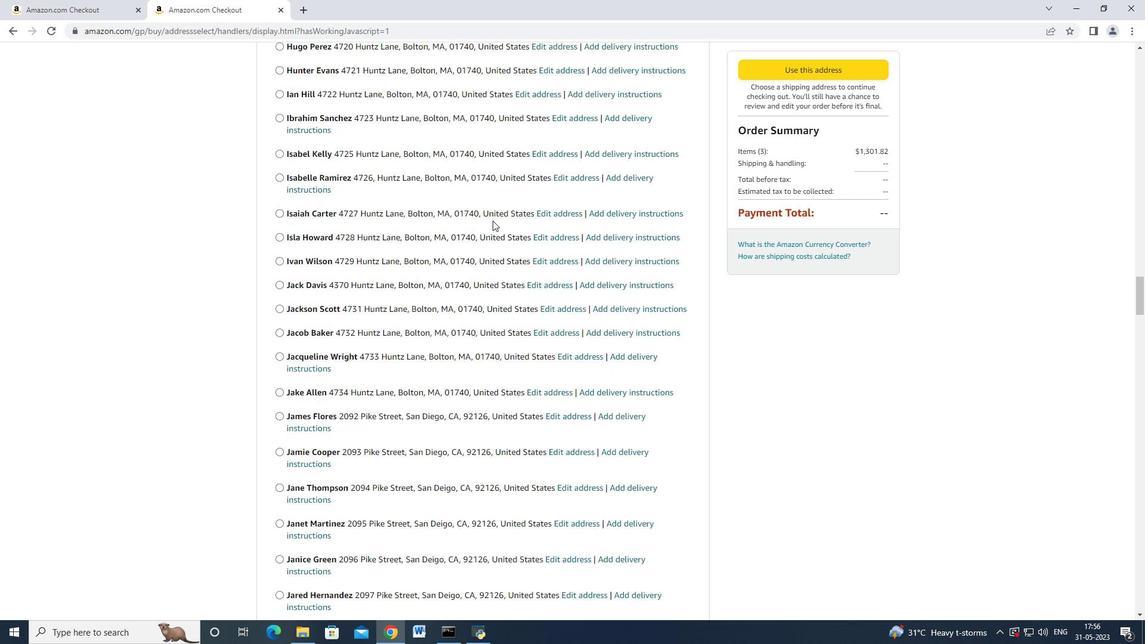 
Action: Mouse scrolled (492, 220) with delta (0, 0)
Screenshot: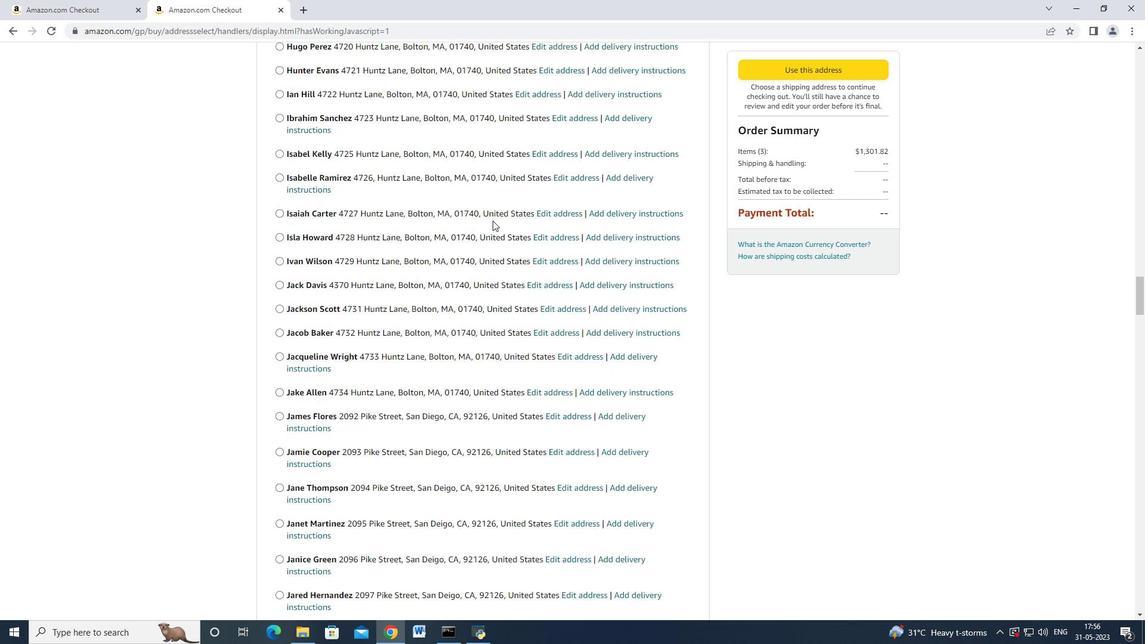 
Action: Mouse scrolled (492, 220) with delta (0, 0)
Screenshot: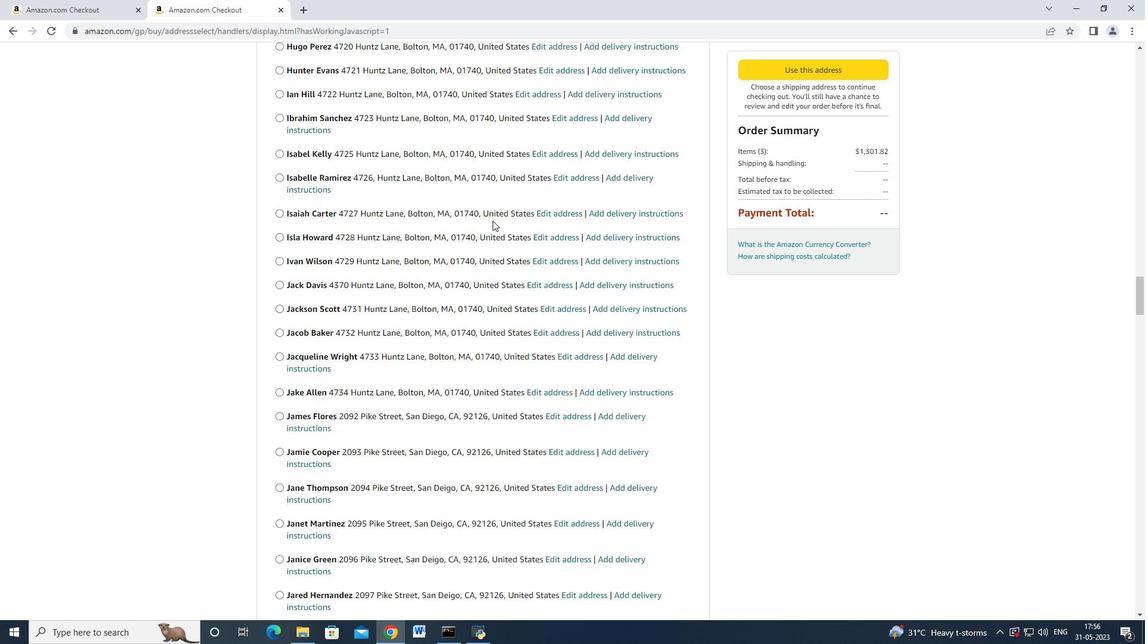 
Action: Mouse scrolled (492, 220) with delta (0, 0)
Screenshot: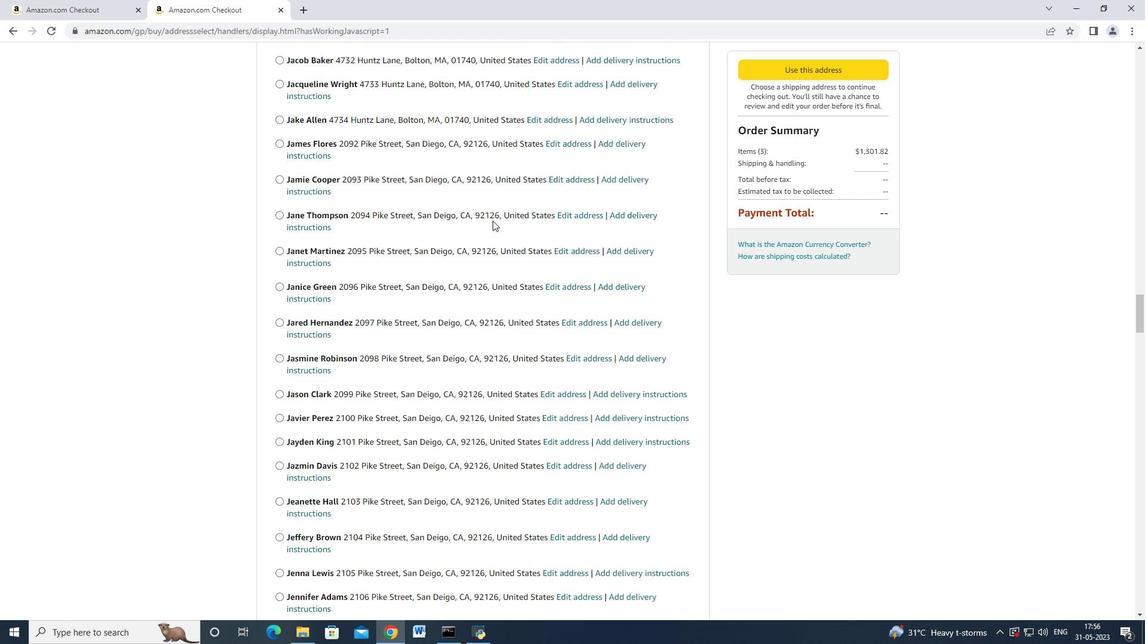 
Action: Mouse scrolled (492, 220) with delta (0, 0)
Screenshot: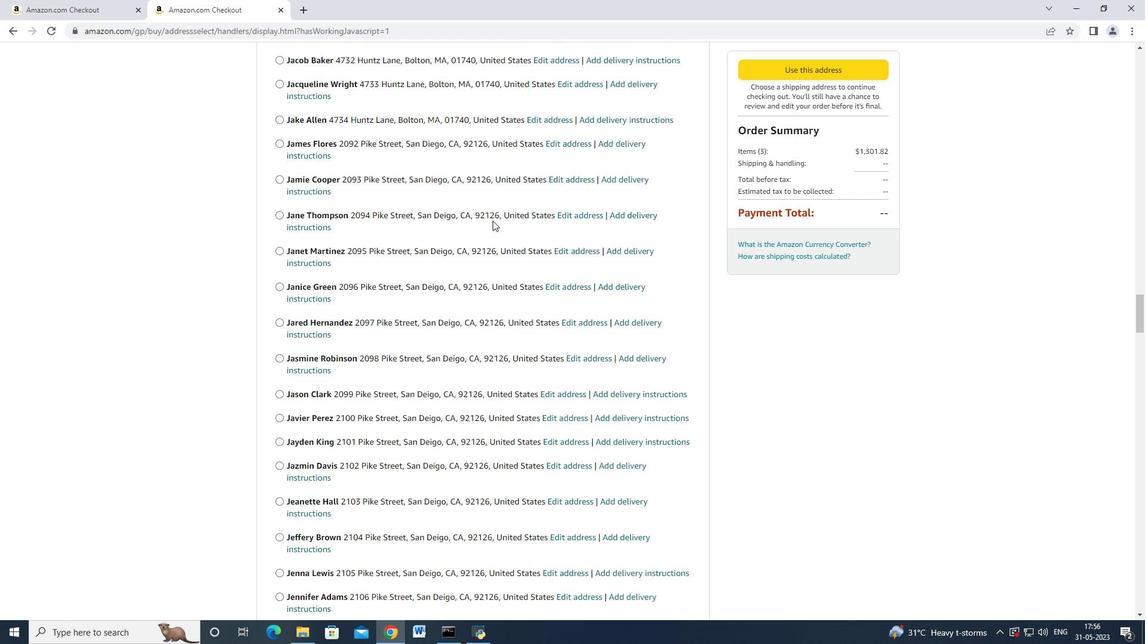 
Action: Mouse scrolled (492, 220) with delta (0, 0)
Screenshot: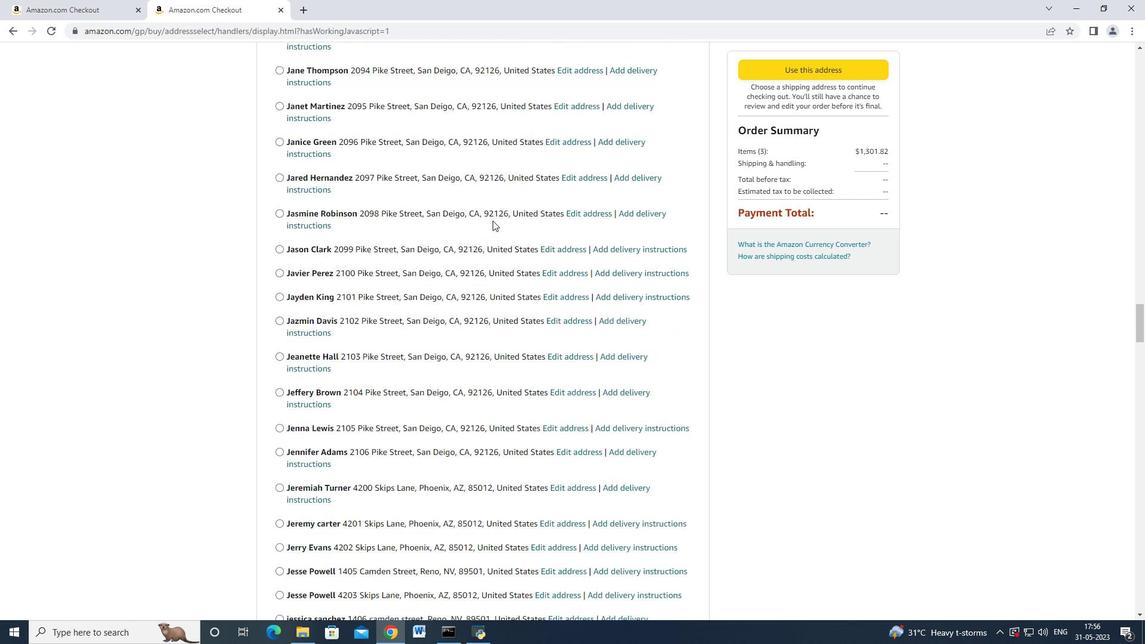 
Action: Mouse scrolled (492, 220) with delta (0, 0)
Screenshot: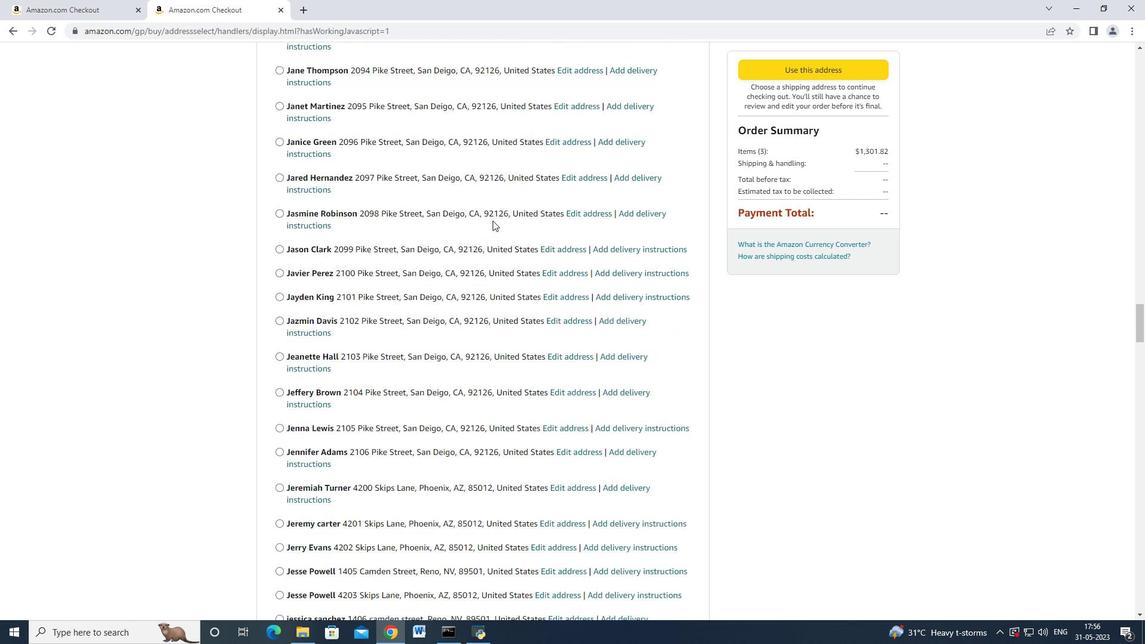 
Action: Mouse scrolled (492, 220) with delta (0, 0)
Screenshot: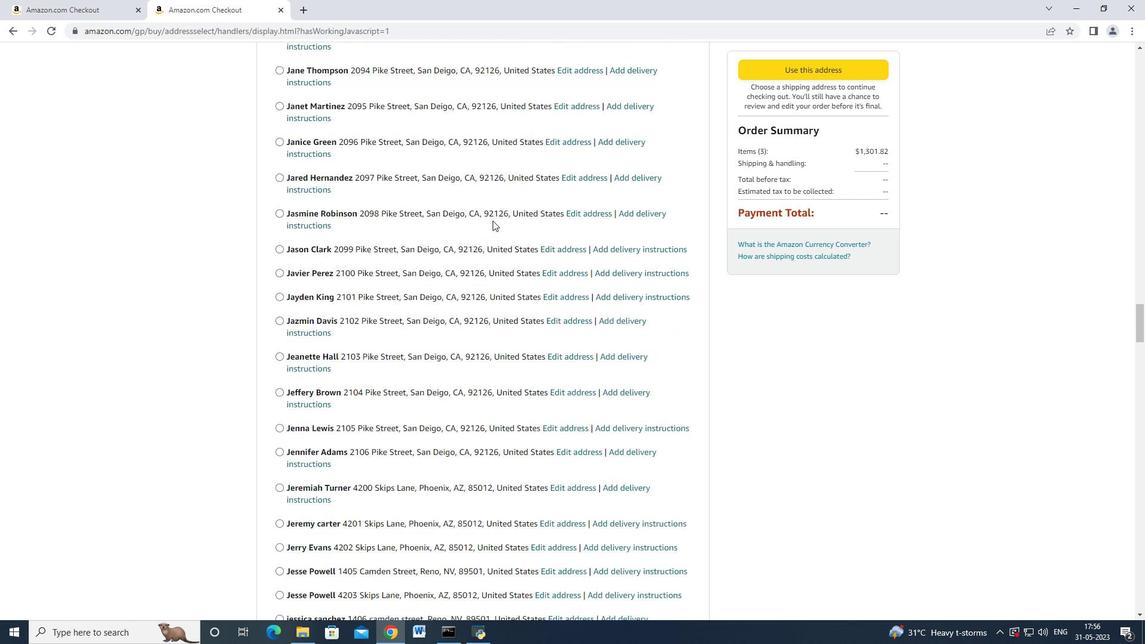 
Action: Mouse scrolled (492, 220) with delta (0, 0)
Screenshot: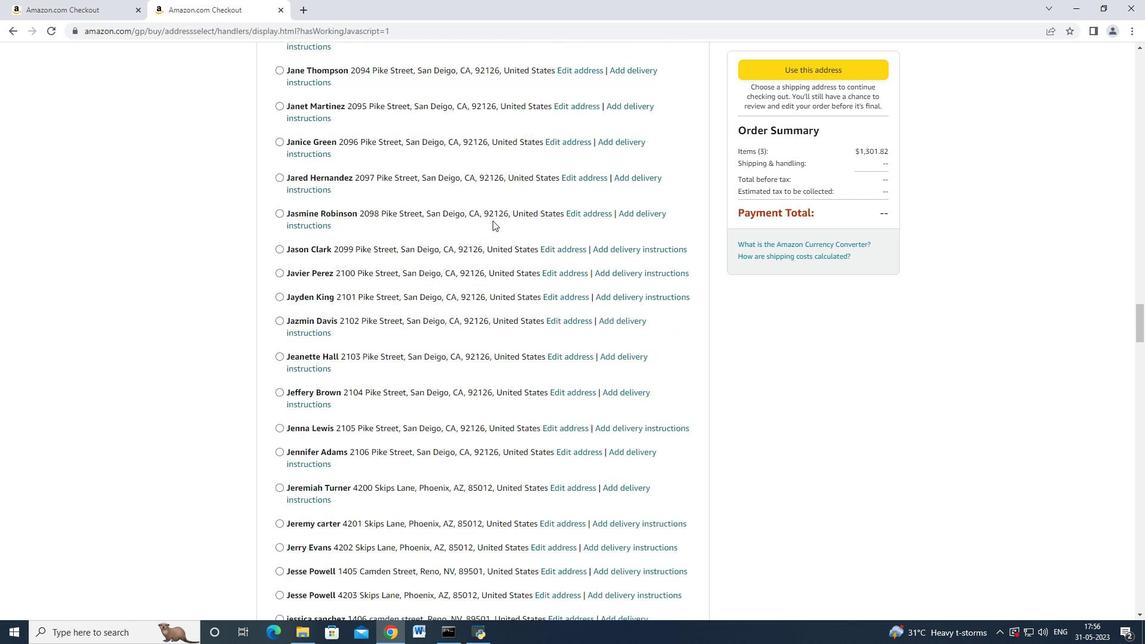 
Action: Mouse scrolled (492, 220) with delta (0, 0)
Screenshot: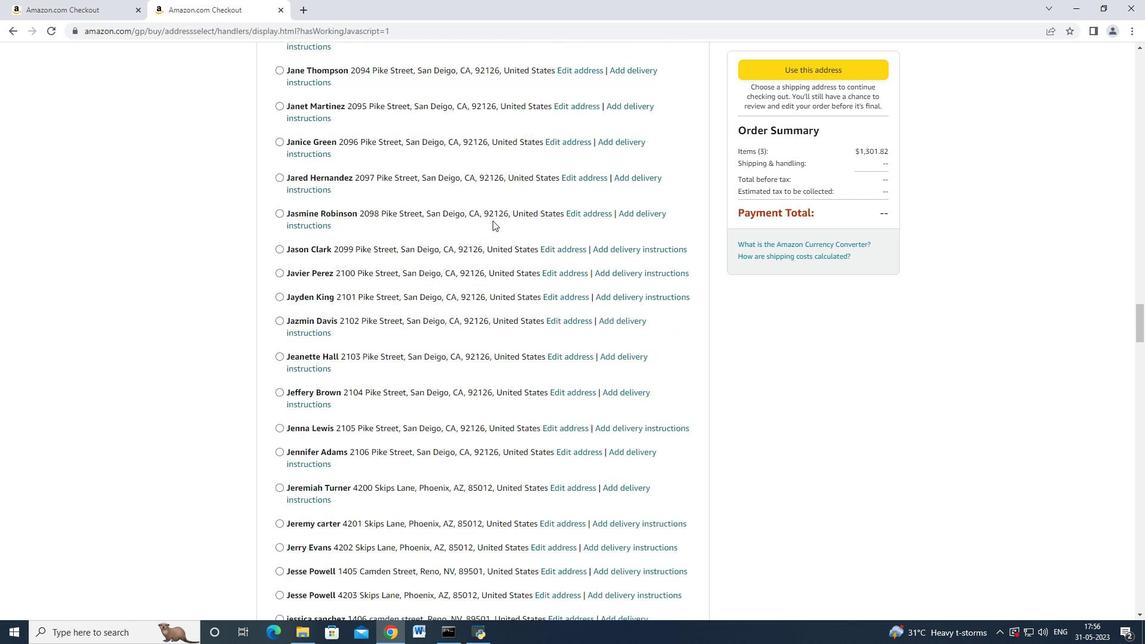 
Action: Mouse moved to (492, 220)
Screenshot: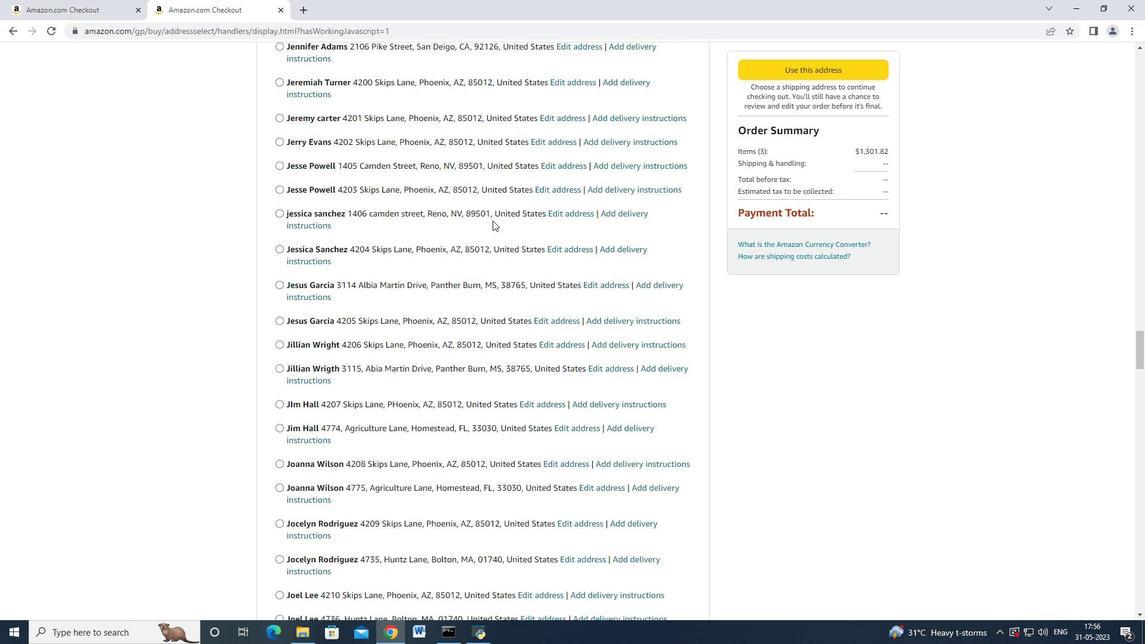 
Action: Mouse scrolled (492, 220) with delta (0, 0)
Screenshot: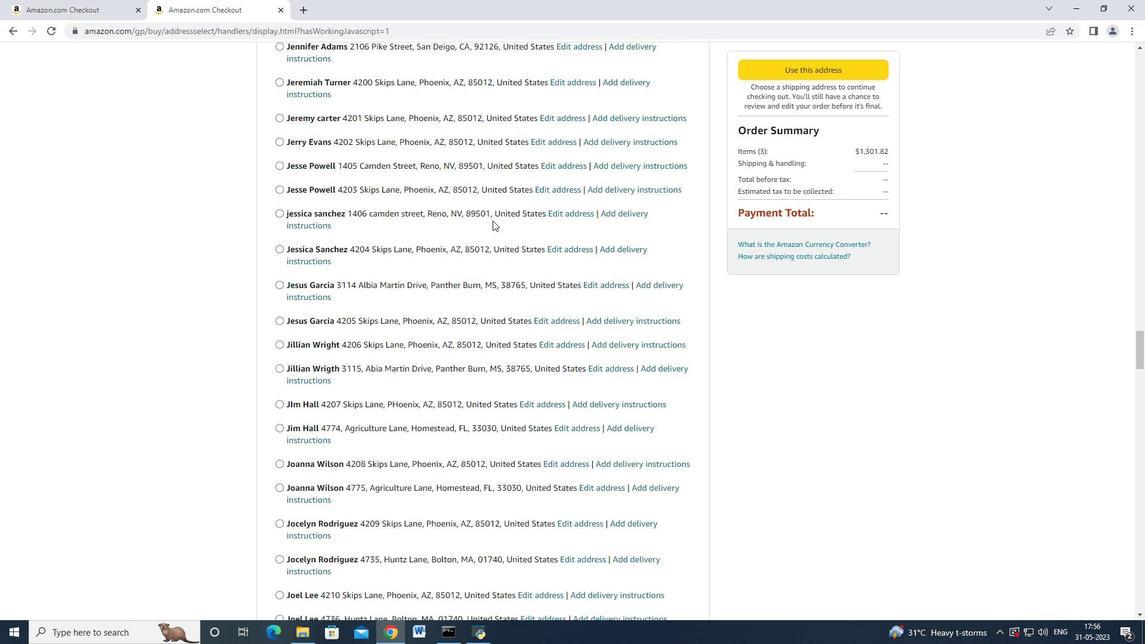 
Action: Mouse scrolled (492, 220) with delta (0, 0)
Screenshot: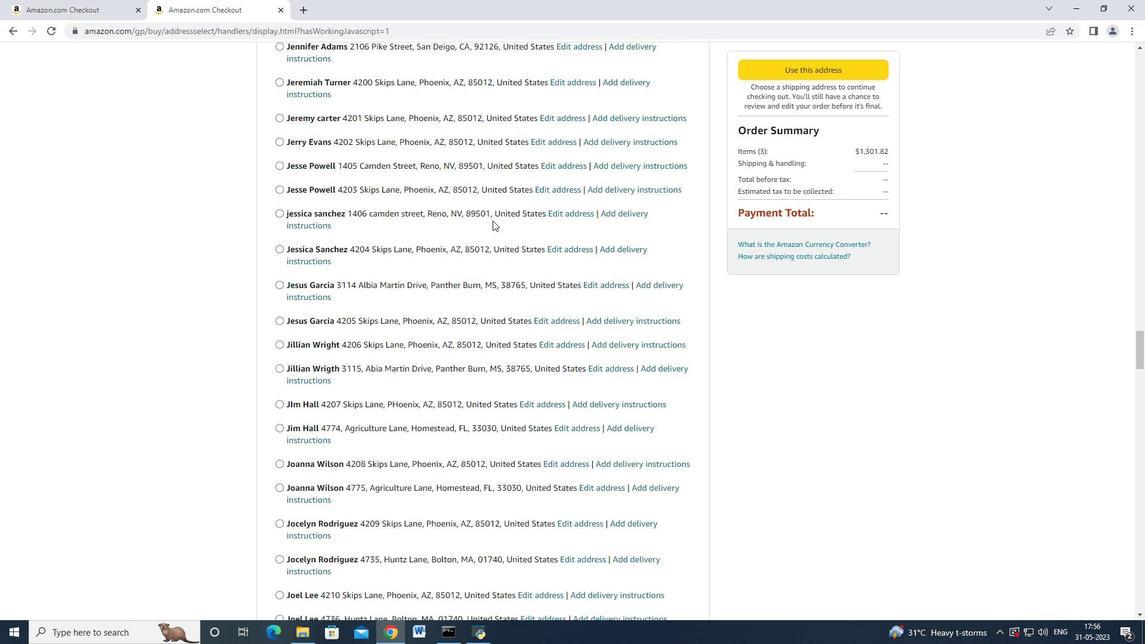 
Action: Mouse moved to (492, 221)
Screenshot: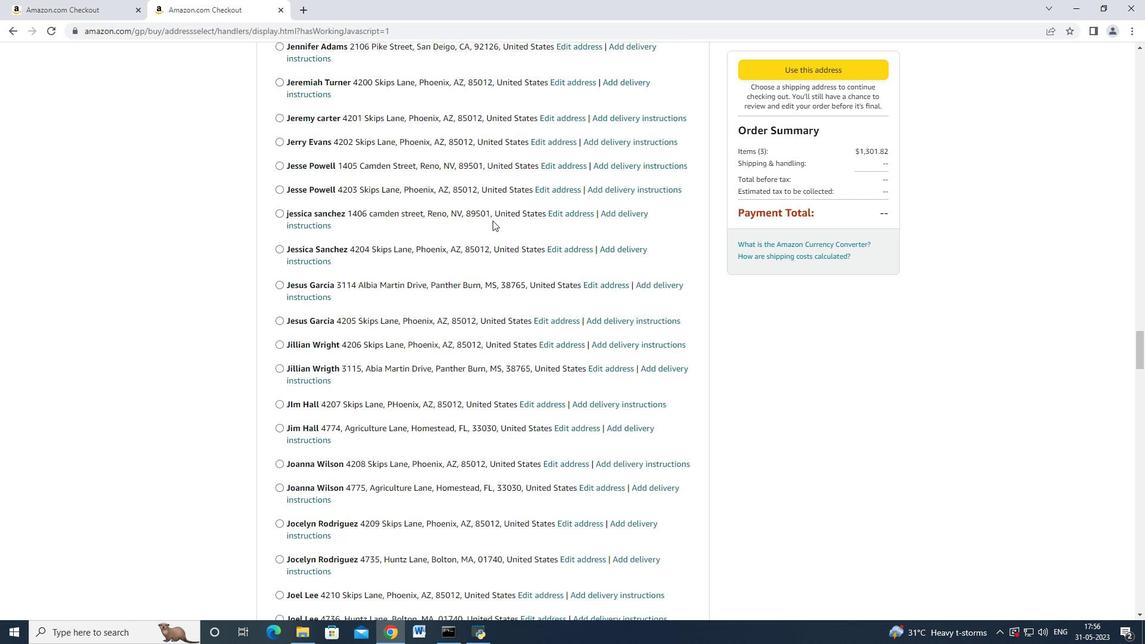 
Action: Mouse scrolled (492, 220) with delta (0, 0)
Screenshot: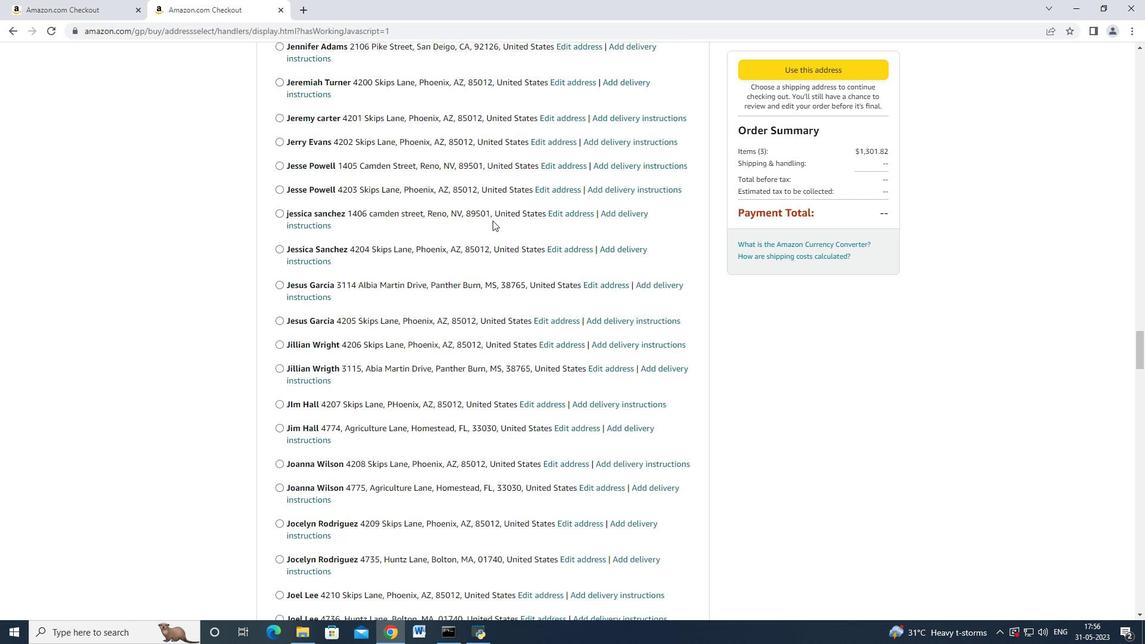 
Action: Mouse scrolled (492, 220) with delta (0, 0)
Screenshot: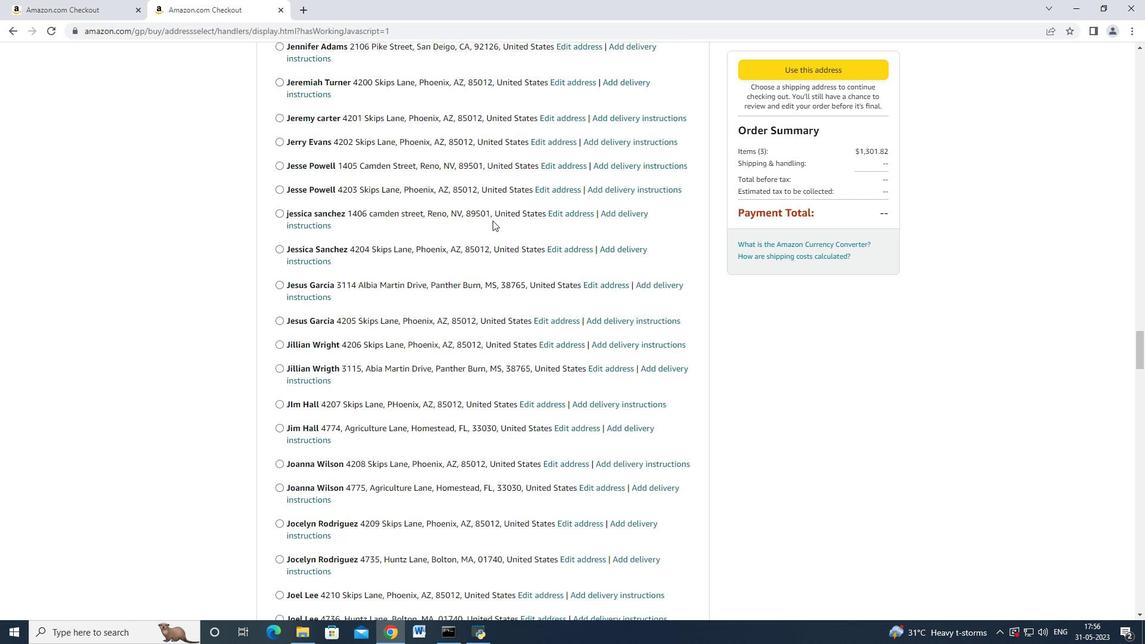 
Action: Mouse scrolled (492, 220) with delta (0, 0)
Screenshot: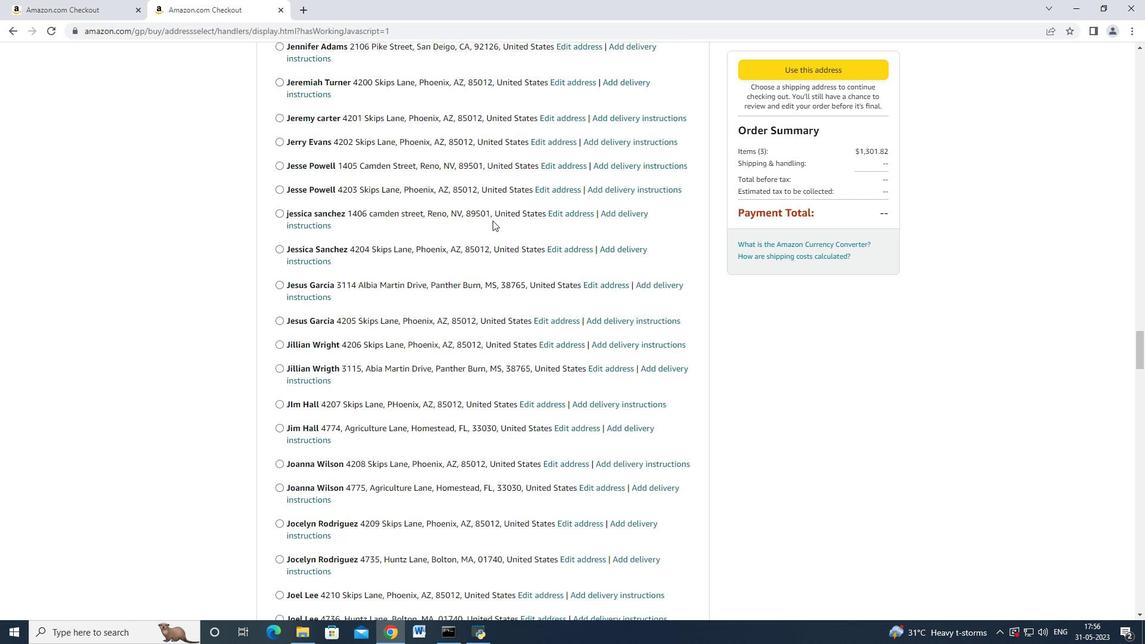 
Action: Mouse scrolled (492, 220) with delta (0, 0)
Screenshot: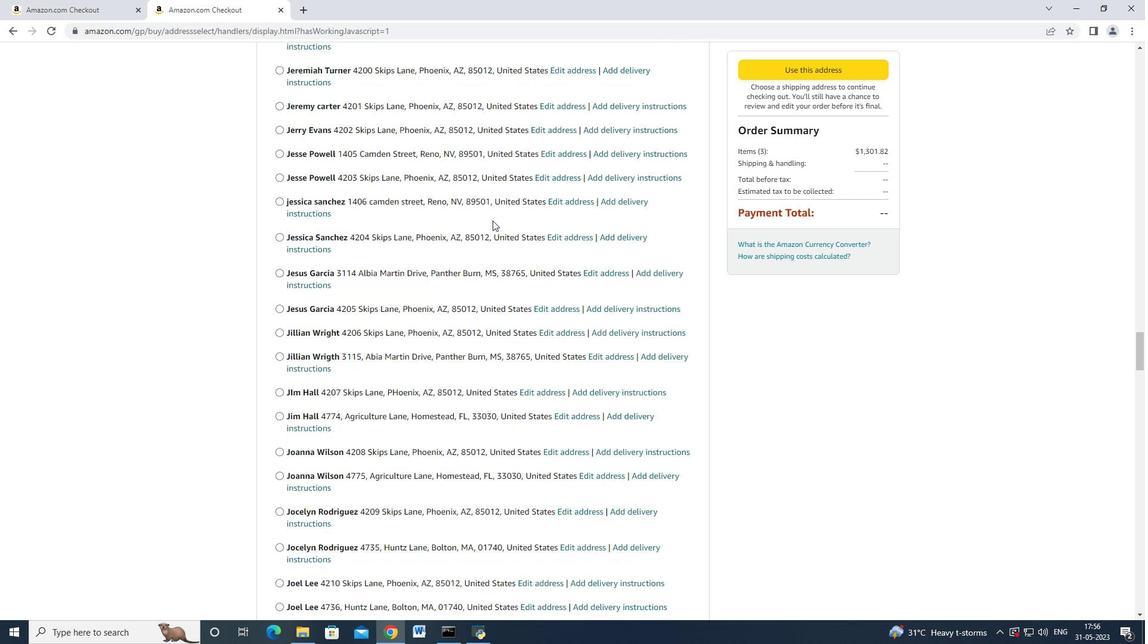 
Action: Mouse scrolled (492, 220) with delta (0, 0)
Screenshot: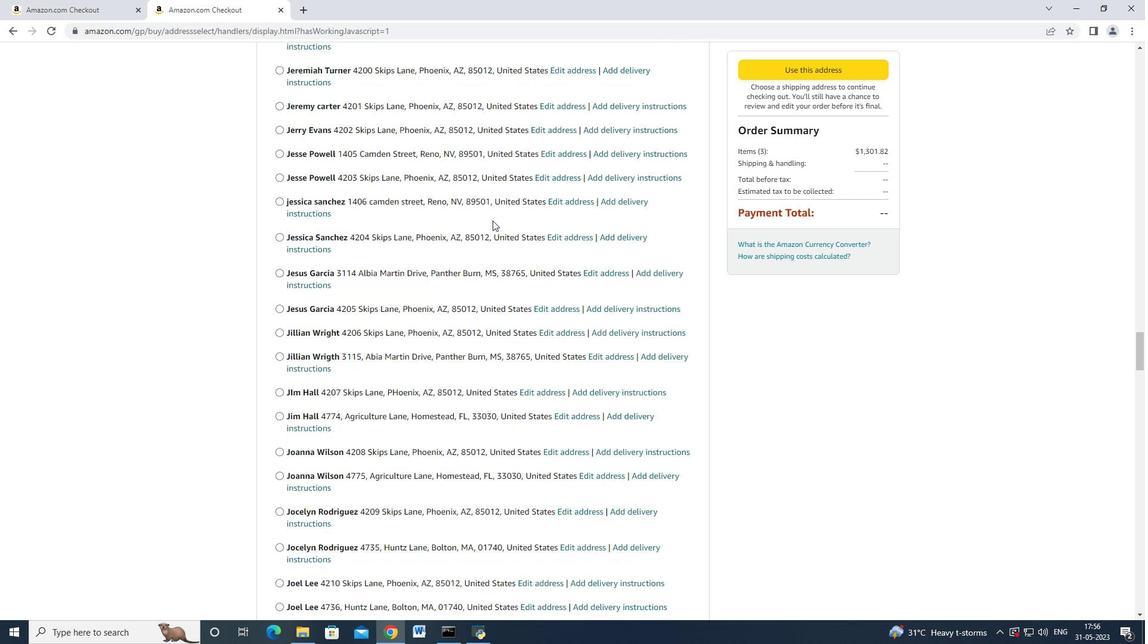 
Action: Mouse scrolled (492, 220) with delta (0, 0)
Screenshot: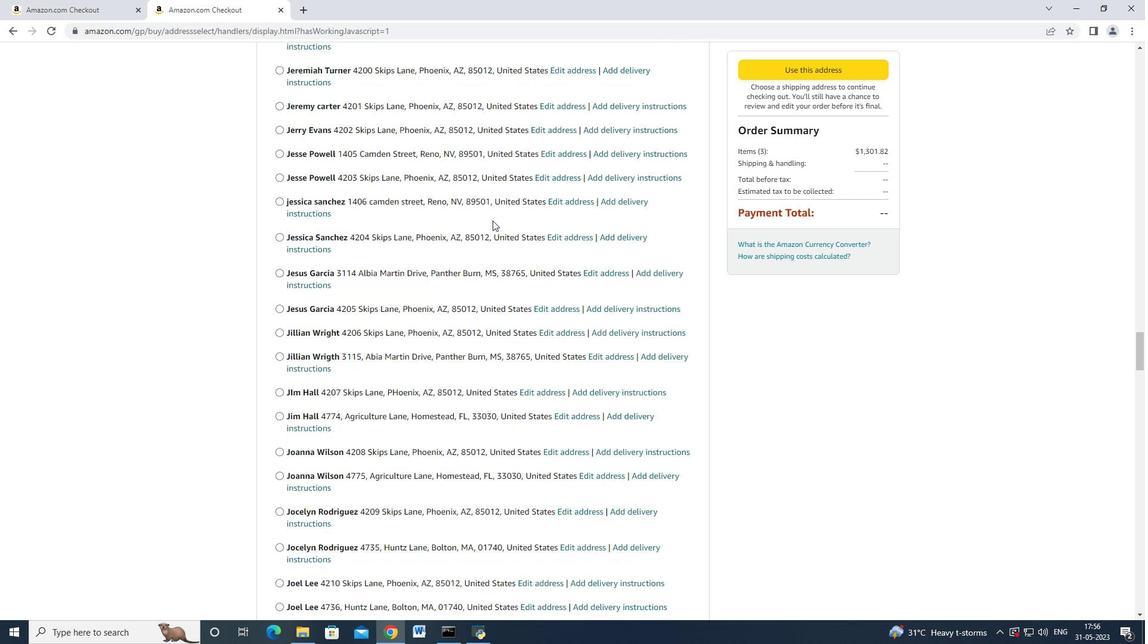 
Action: Mouse scrolled (492, 220) with delta (0, 0)
Screenshot: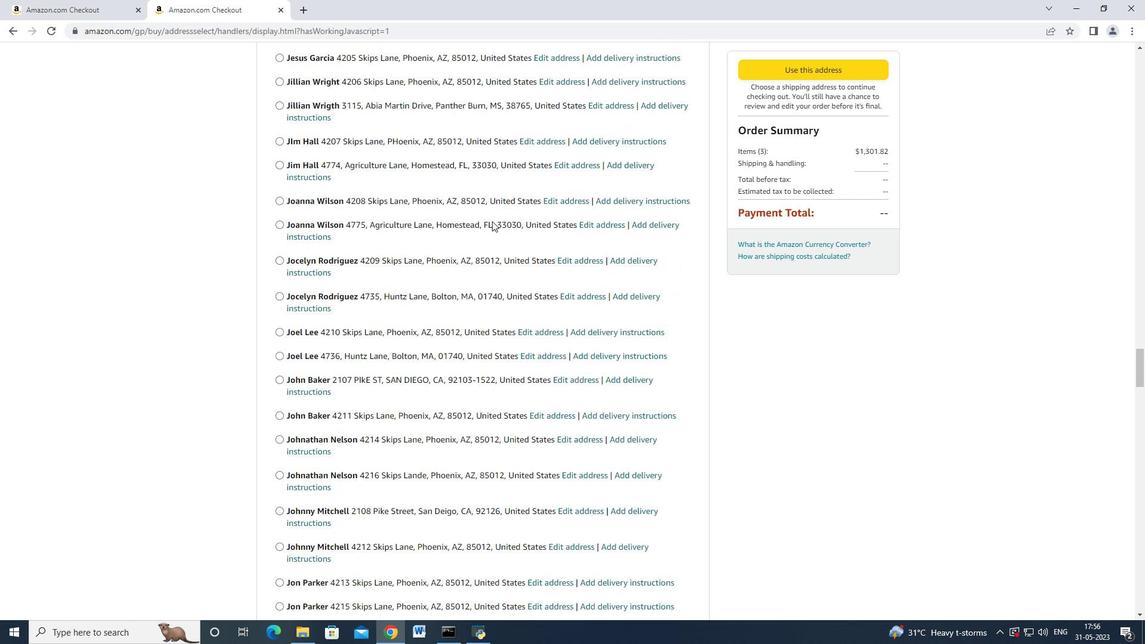 
Action: Mouse scrolled (492, 220) with delta (0, 0)
